 Task: Slide 36 - Our Vacation-1.
Action: Mouse moved to (40, 110)
Screenshot: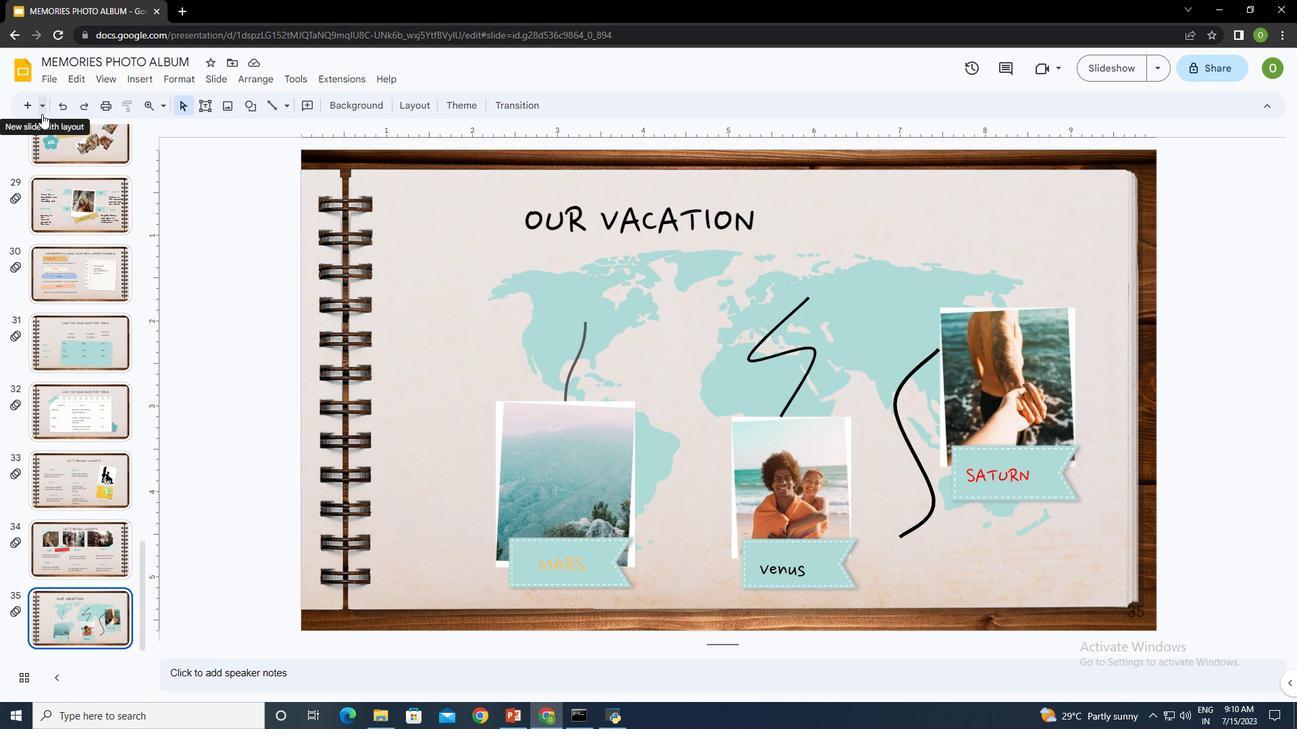 
Action: Mouse pressed left at (40, 110)
Screenshot: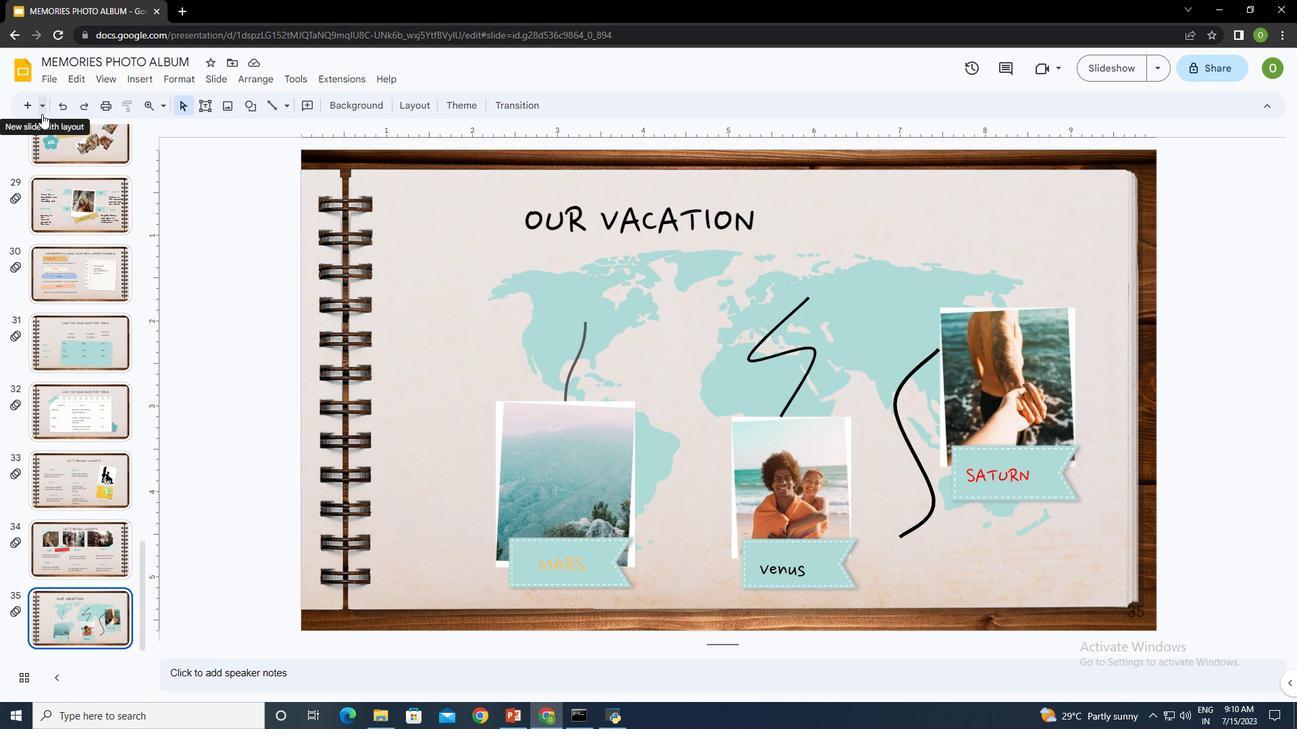 
Action: Mouse moved to (126, 347)
Screenshot: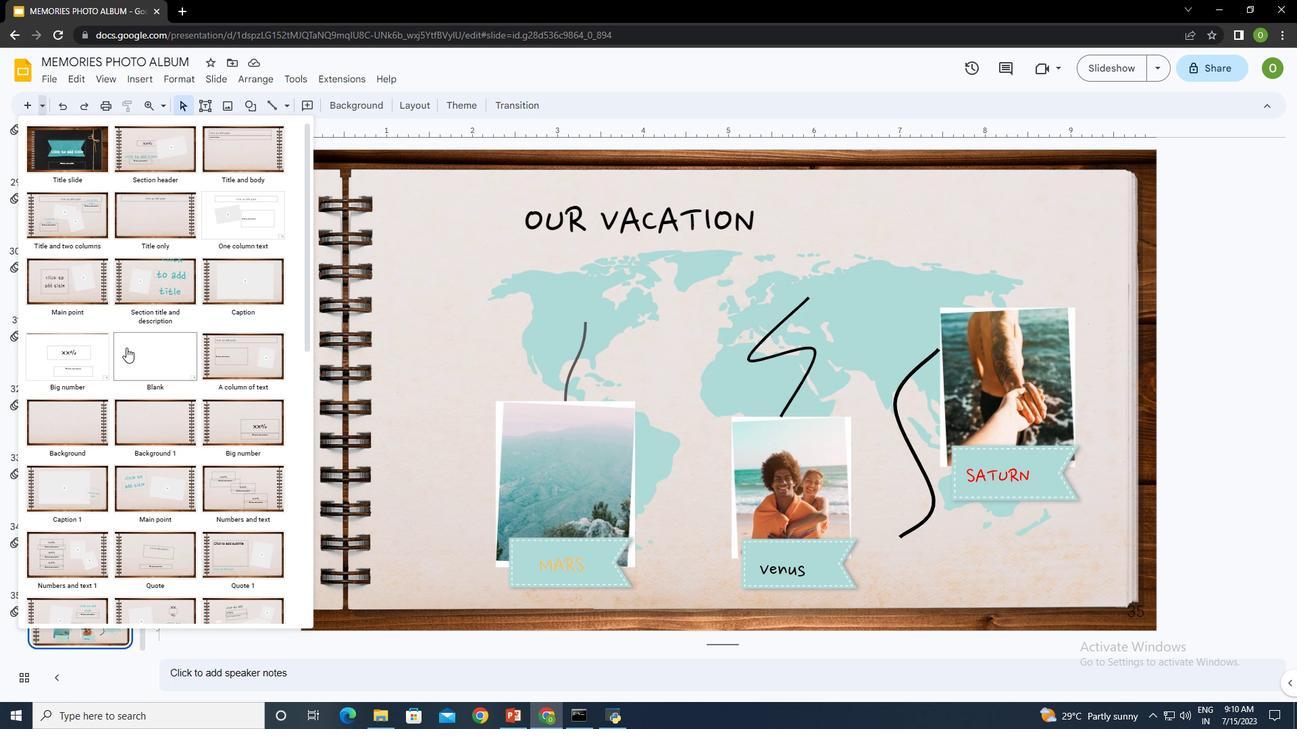 
Action: Mouse scrolled (126, 347) with delta (0, 0)
Screenshot: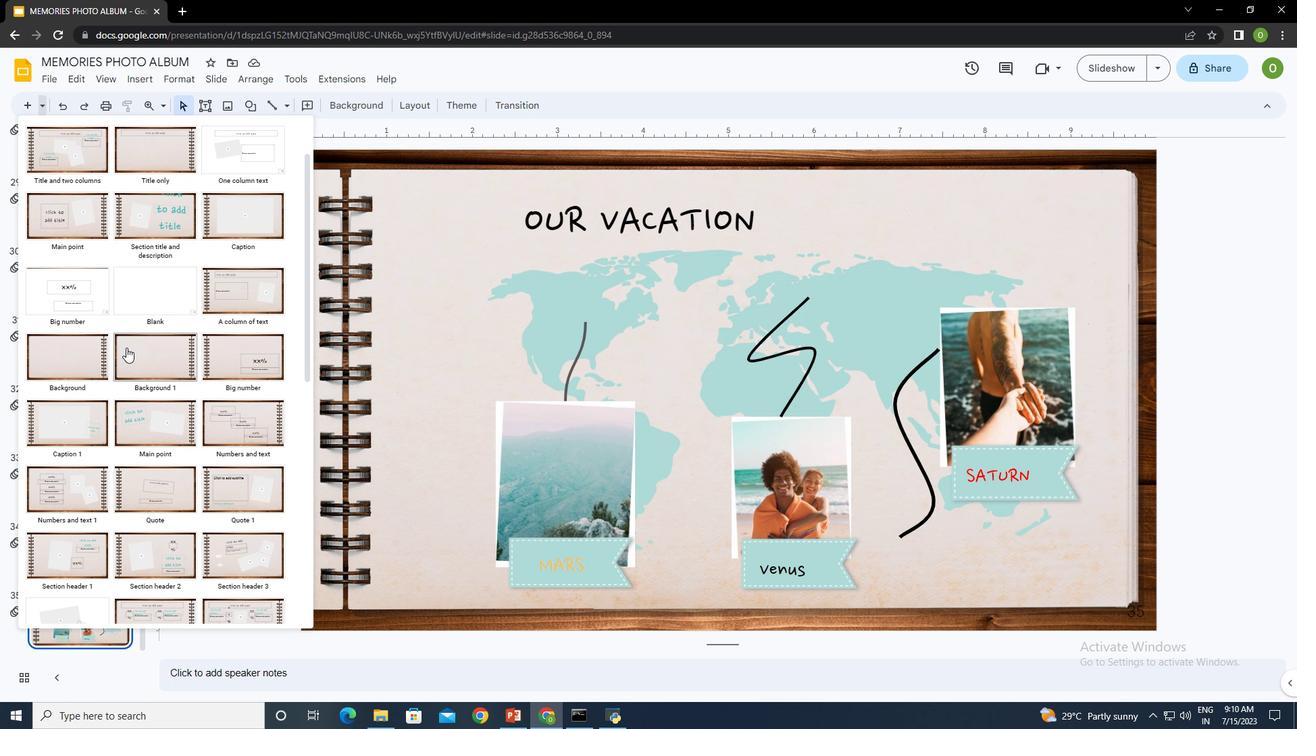 
Action: Mouse scrolled (126, 347) with delta (0, 0)
Screenshot: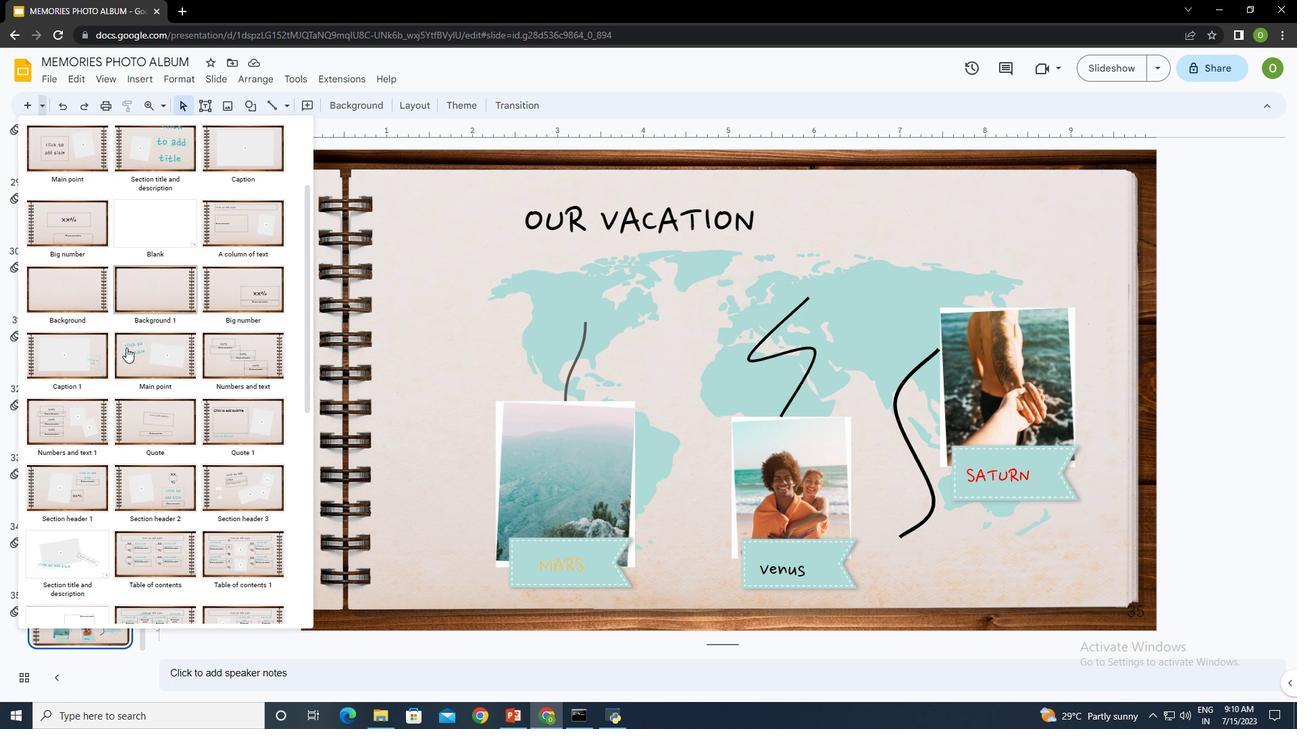 
Action: Mouse moved to (154, 277)
Screenshot: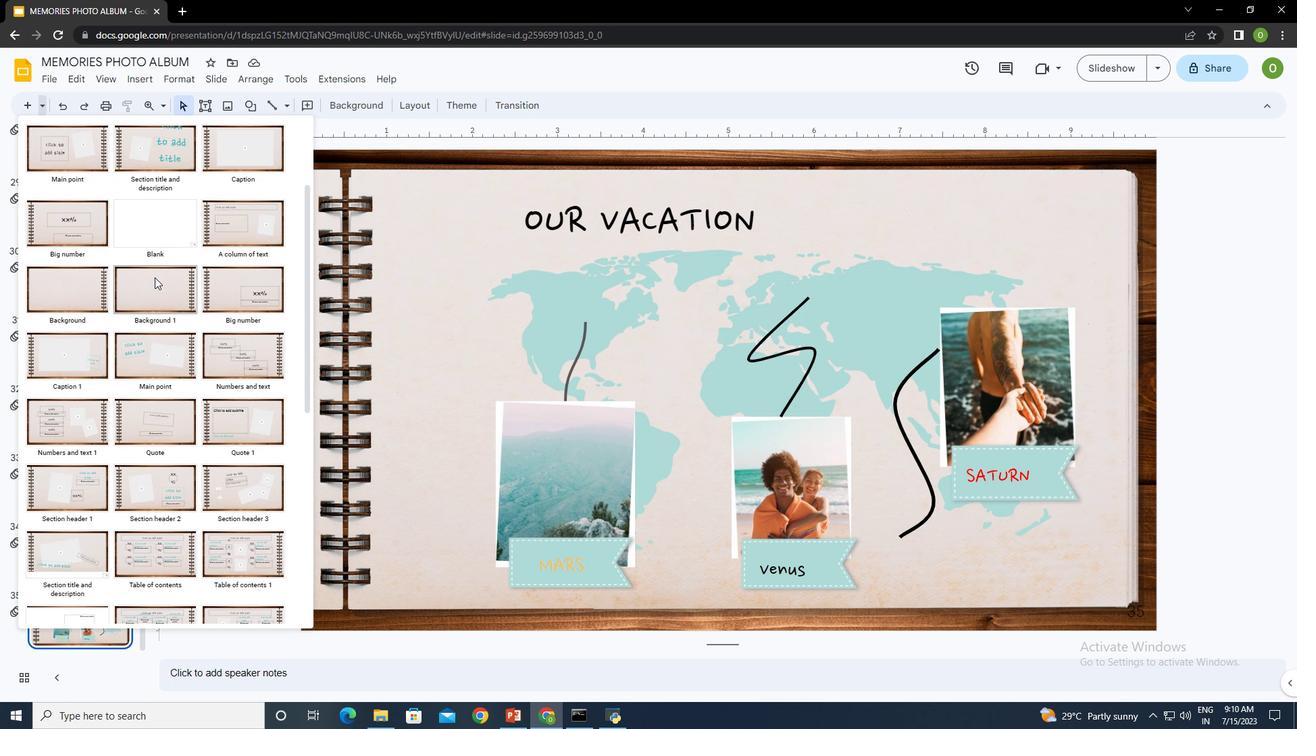 
Action: Mouse pressed left at (154, 277)
Screenshot: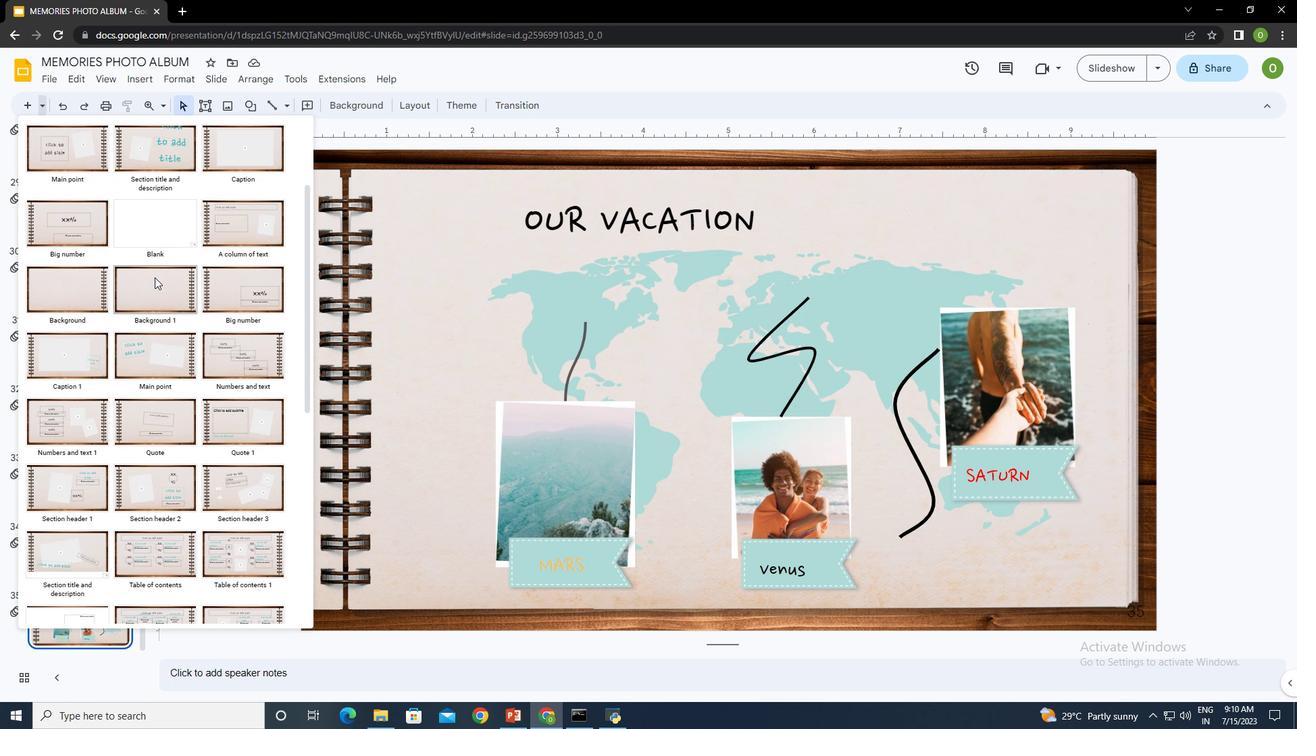 
Action: Mouse moved to (138, 81)
Screenshot: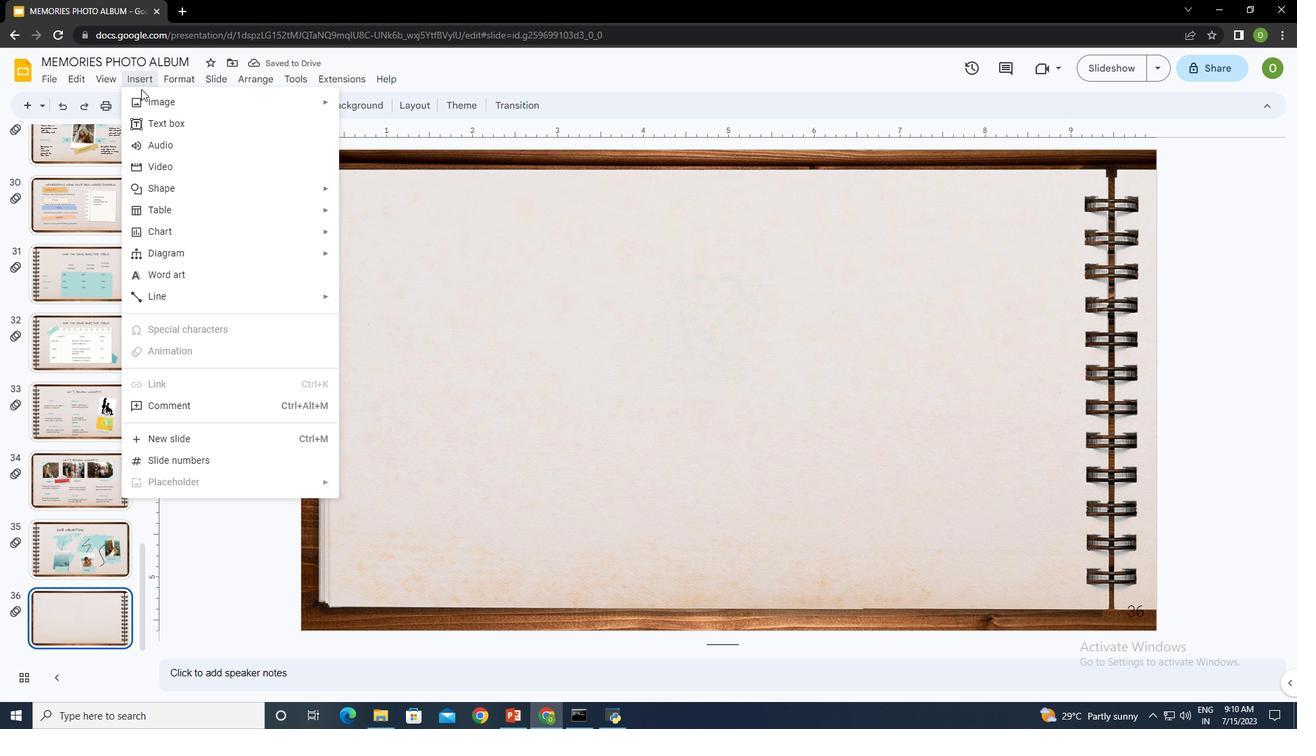 
Action: Mouse pressed left at (138, 81)
Screenshot: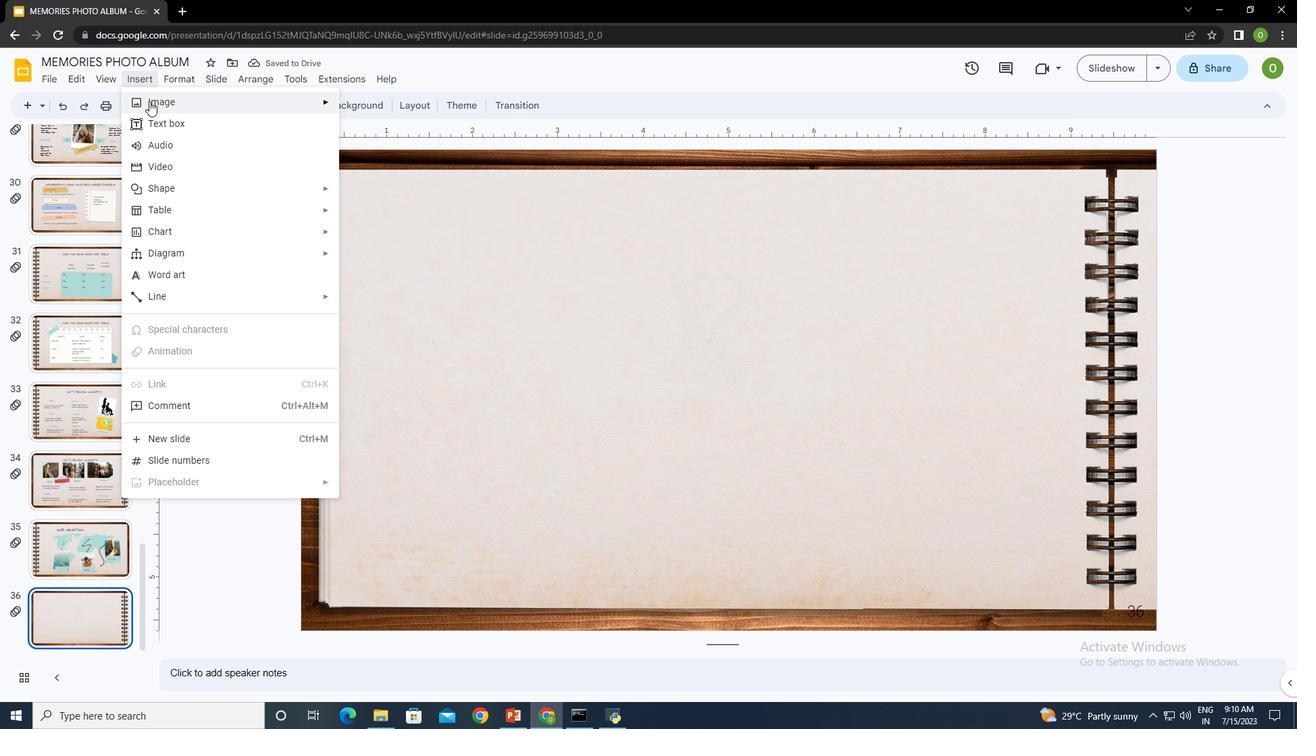 
Action: Mouse moved to (178, 118)
Screenshot: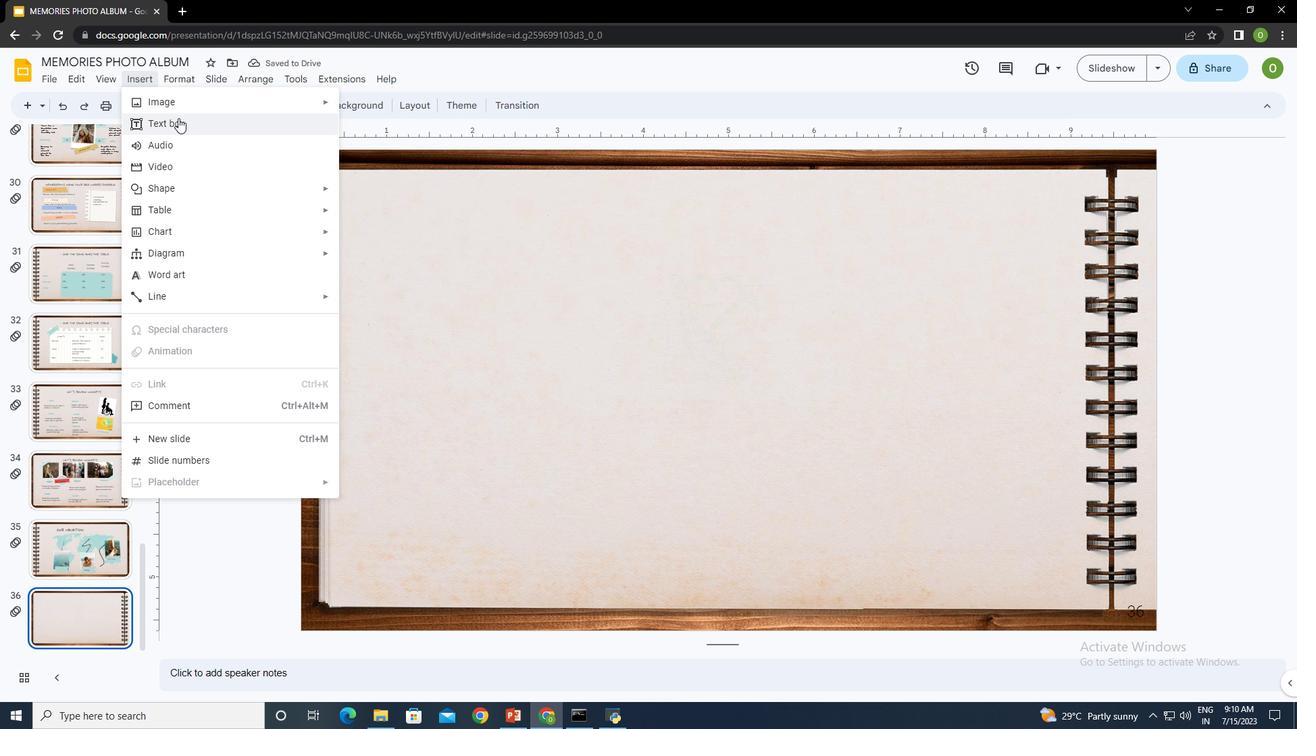 
Action: Mouse pressed left at (178, 118)
Screenshot: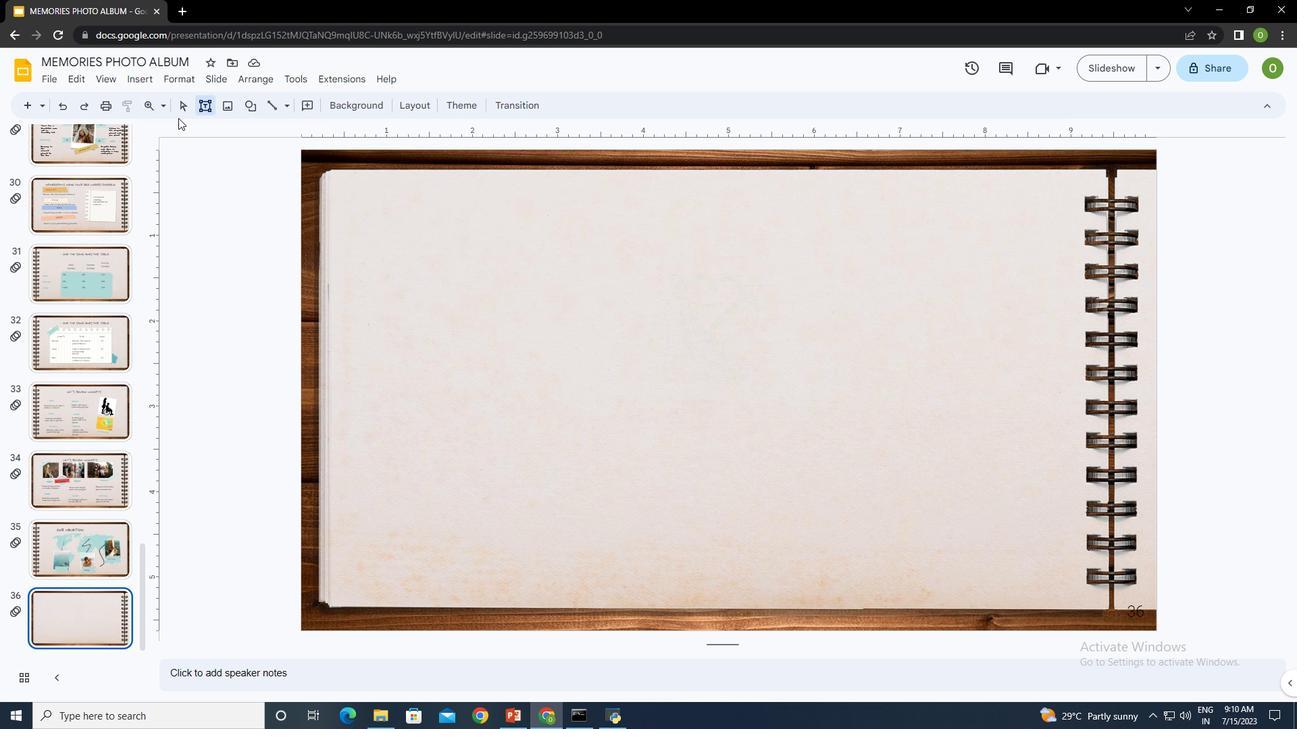 
Action: Mouse moved to (635, 194)
Screenshot: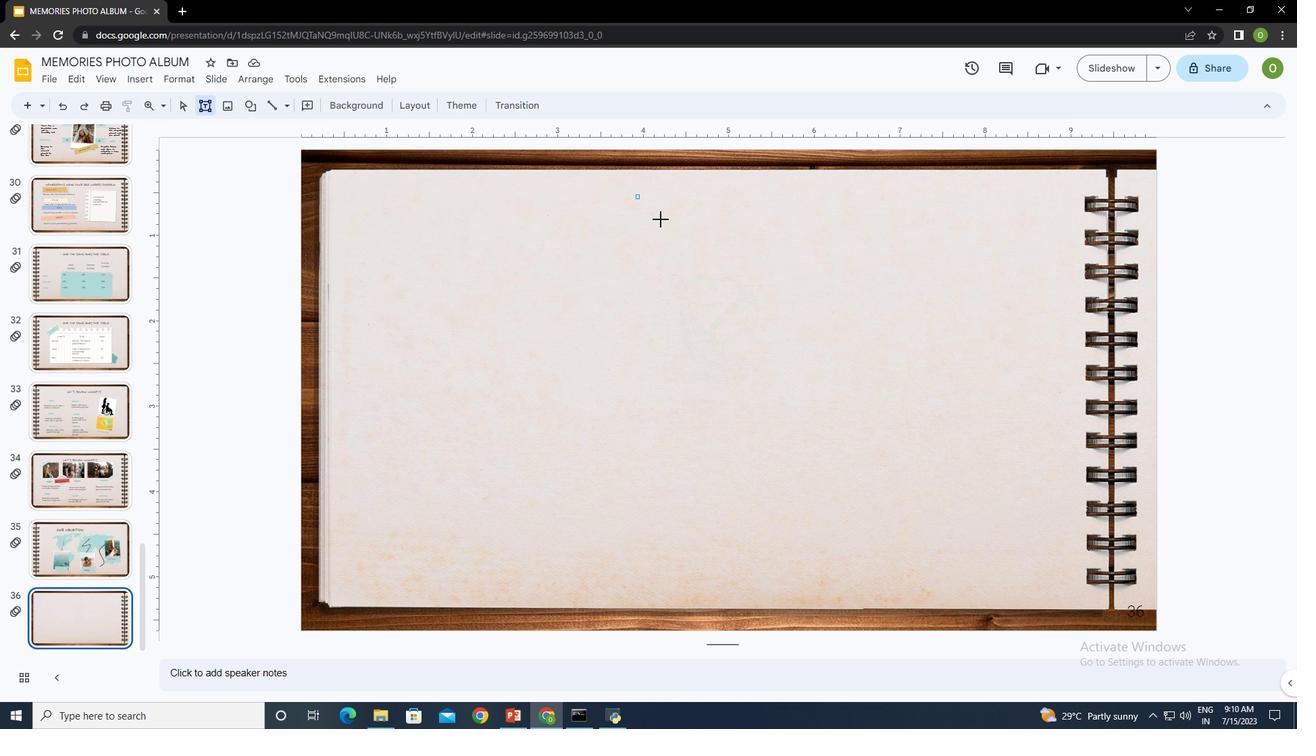 
Action: Mouse pressed left at (635, 194)
Screenshot: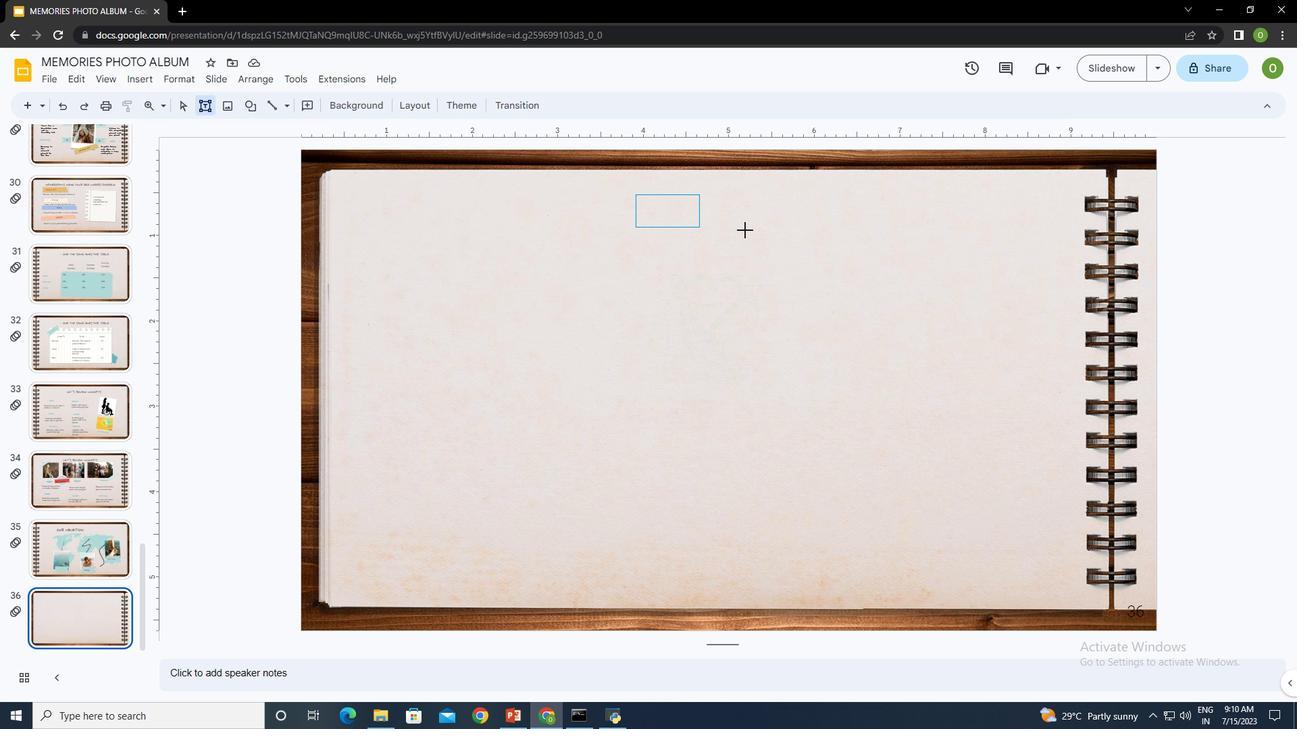 
Action: Mouse moved to (687, 224)
Screenshot: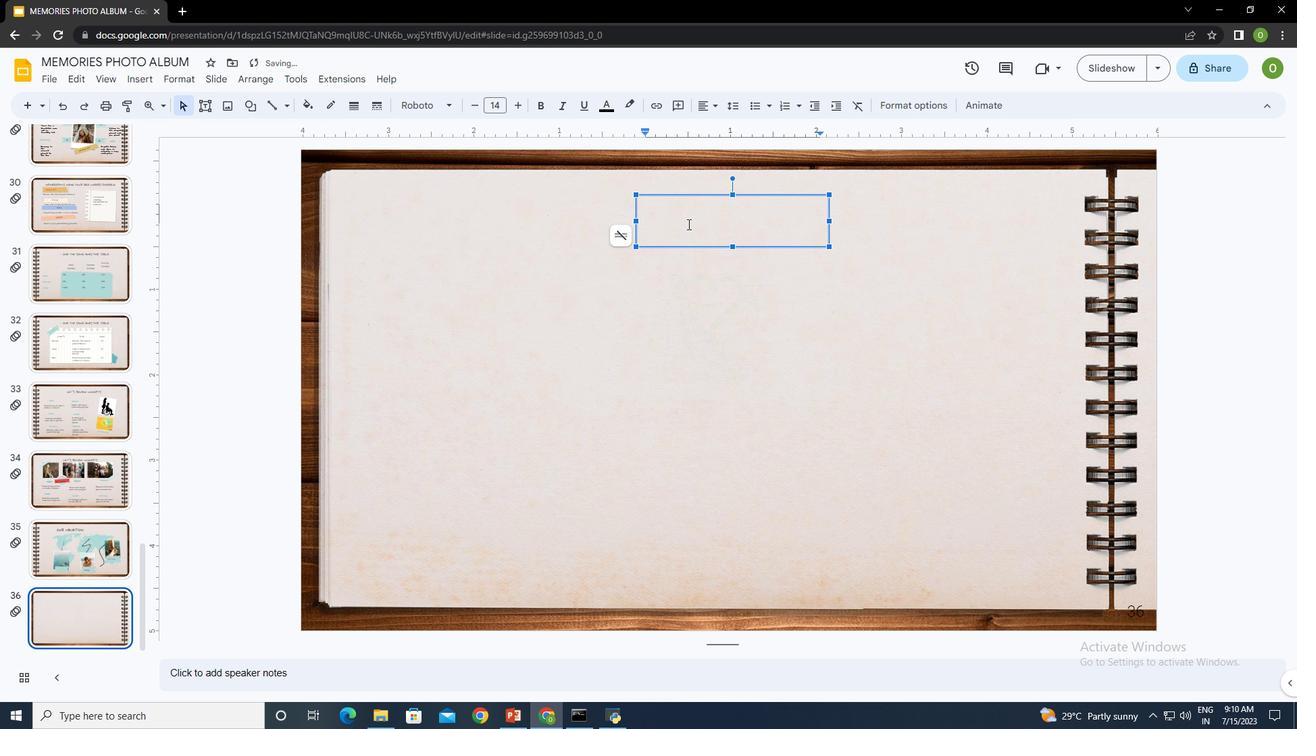 
Action: Key pressed <Key.shift><Key.shift><Key.shift><Key.shift><Key.shift><Key.shift><Key.shift>O<Key.shift>UR<Key.space><Key.shift><Key.shift><Key.shift><Key.shift><Key.shift><Key.shift><Key.shift><Key.shift><Key.shift><Key.shift><Key.shift><Key.shift><Key.shift><Key.shift><Key.shift><Key.shift><Key.shift><Key.shift>VACATIONctrl+A
Screenshot: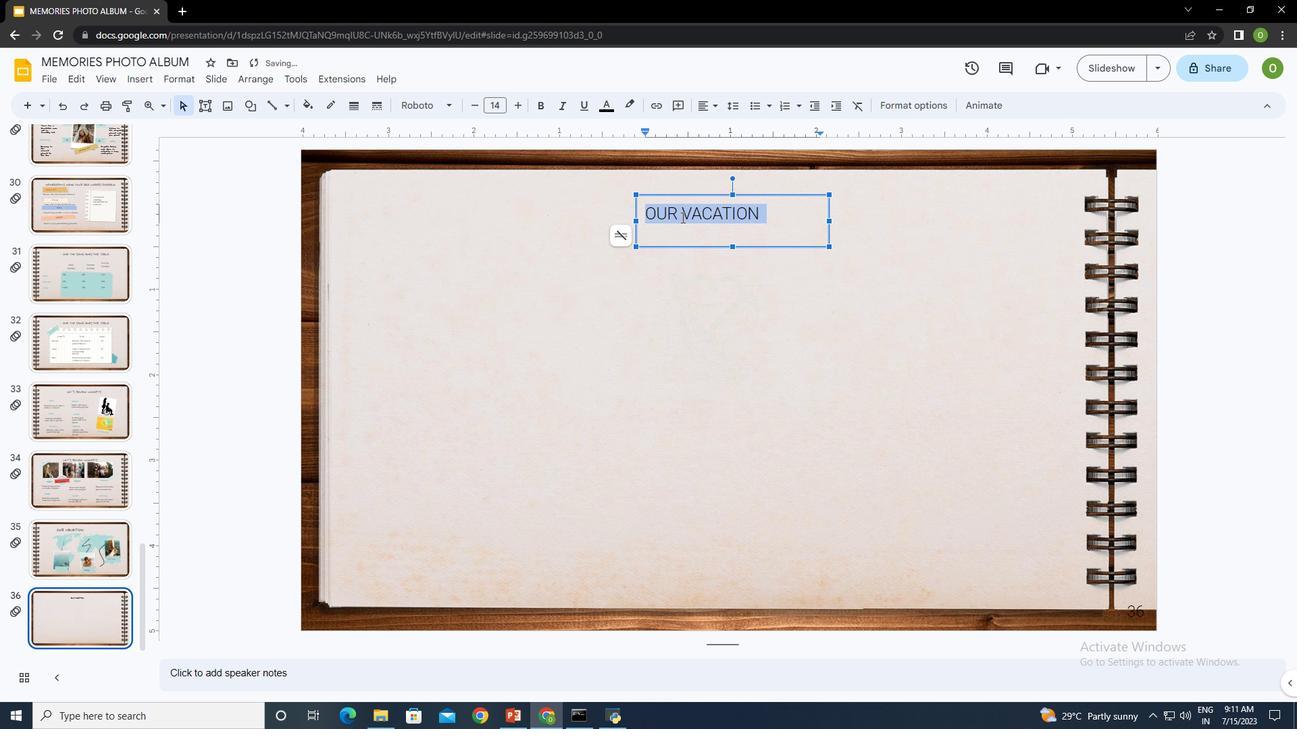 
Action: Mouse moved to (426, 102)
Screenshot: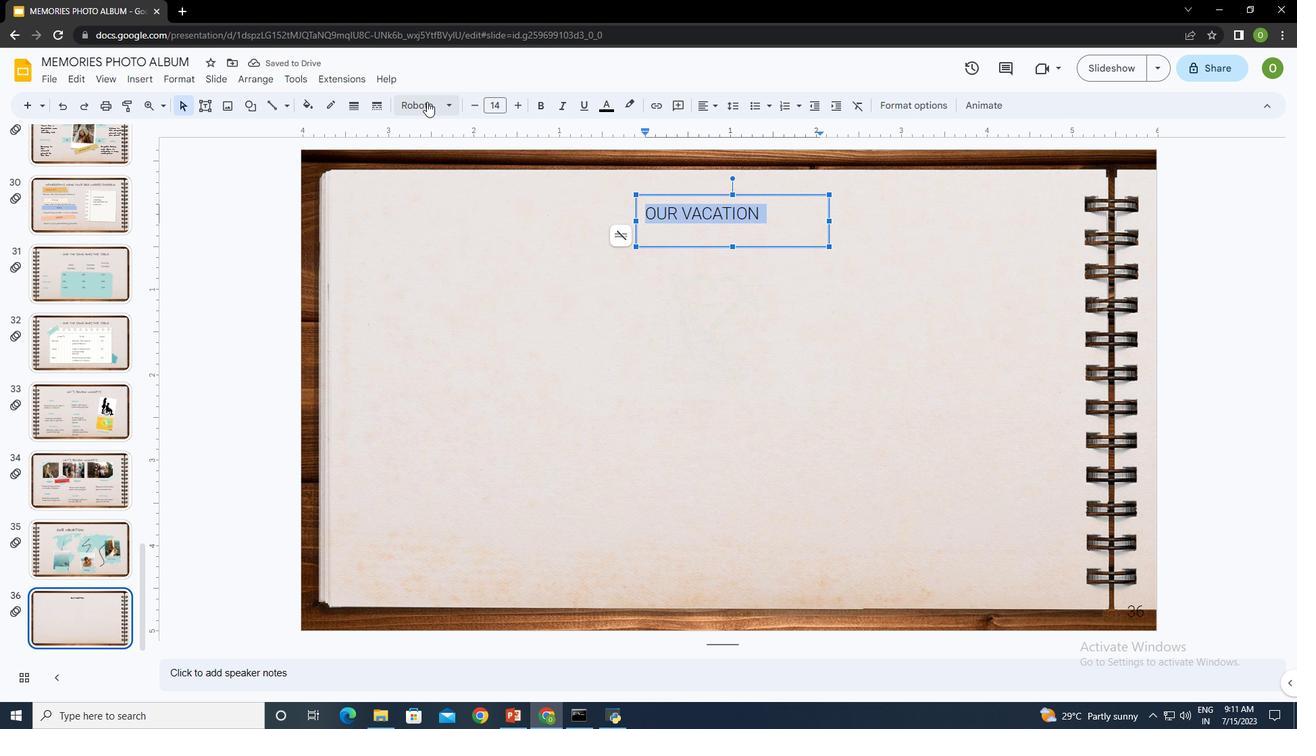 
Action: Mouse pressed left at (426, 102)
Screenshot: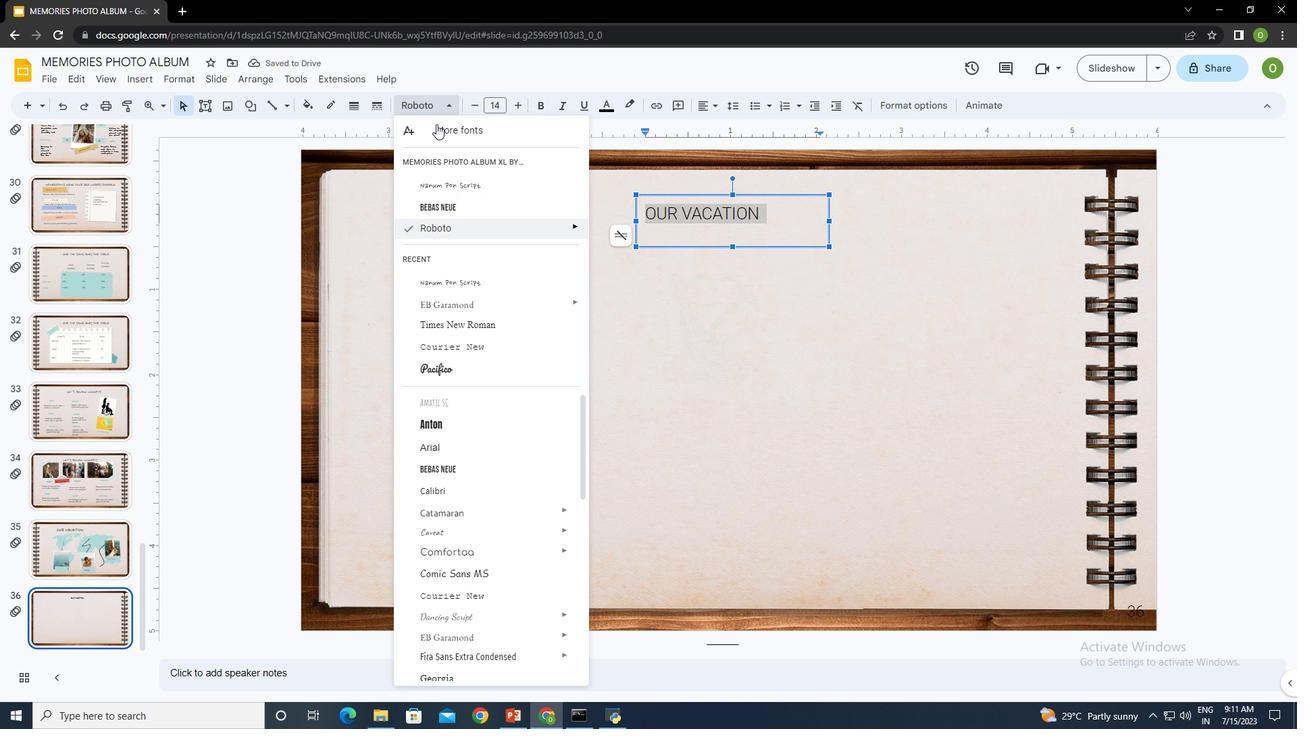 
Action: Mouse moved to (468, 187)
Screenshot: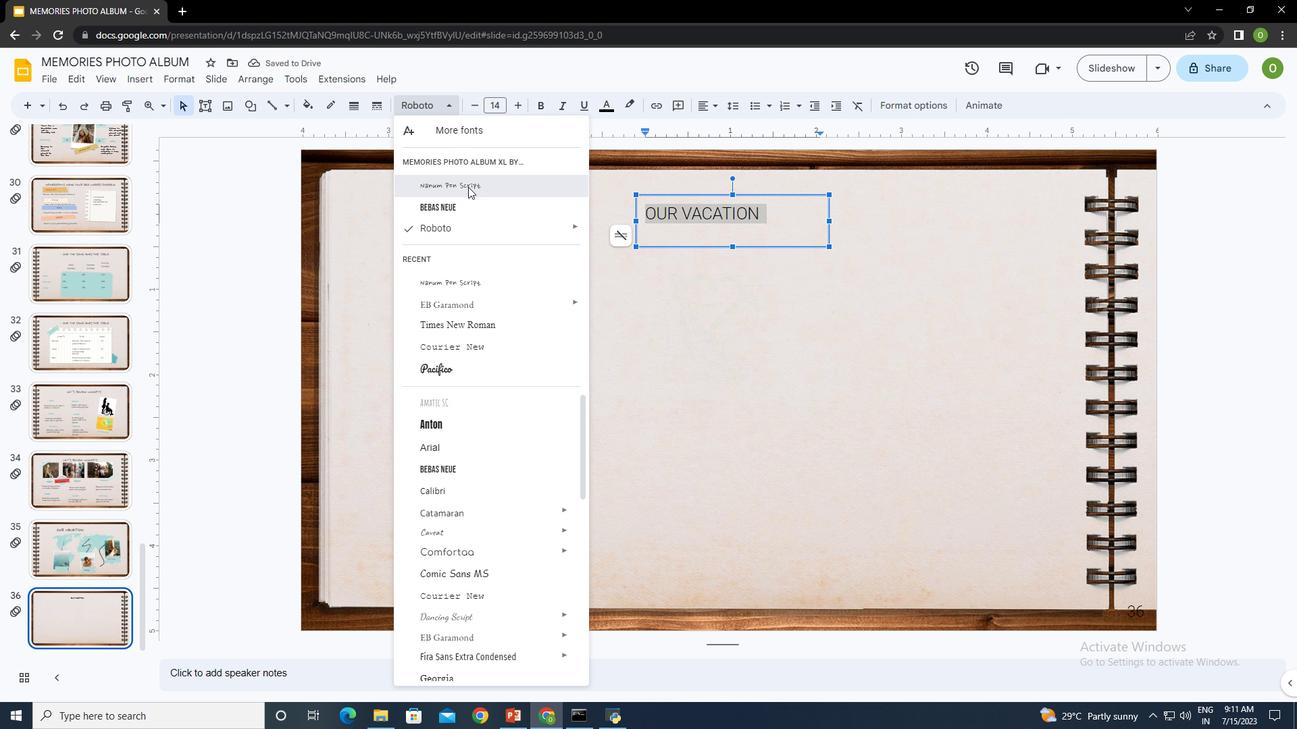 
Action: Mouse pressed left at (468, 187)
Screenshot: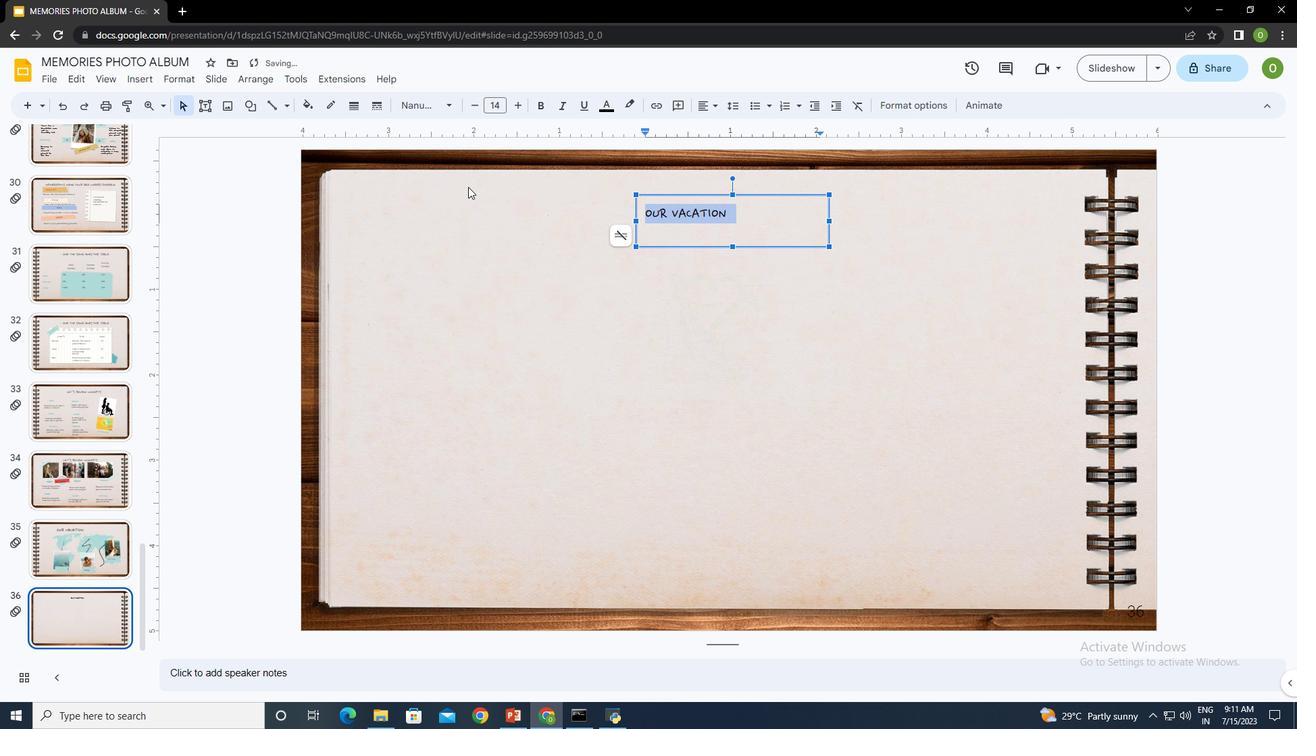 
Action: Mouse moved to (501, 102)
Screenshot: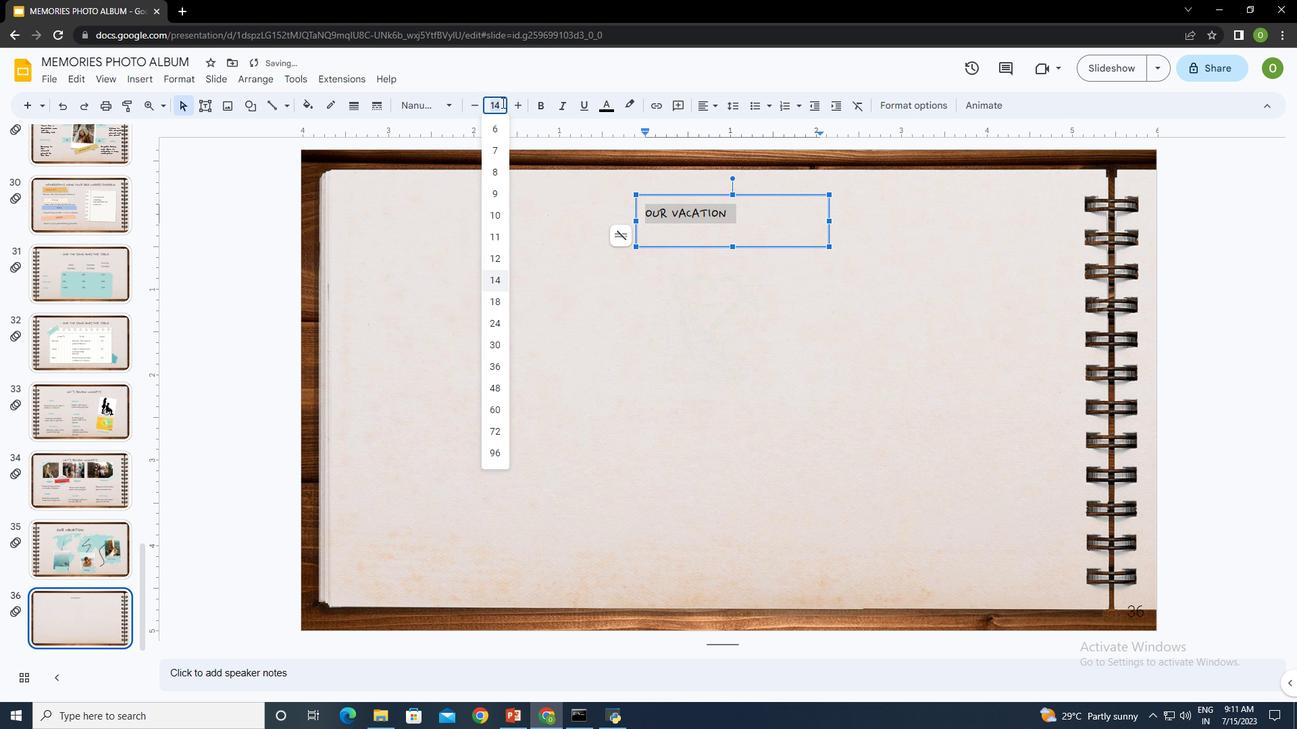 
Action: Mouse pressed left at (501, 102)
Screenshot: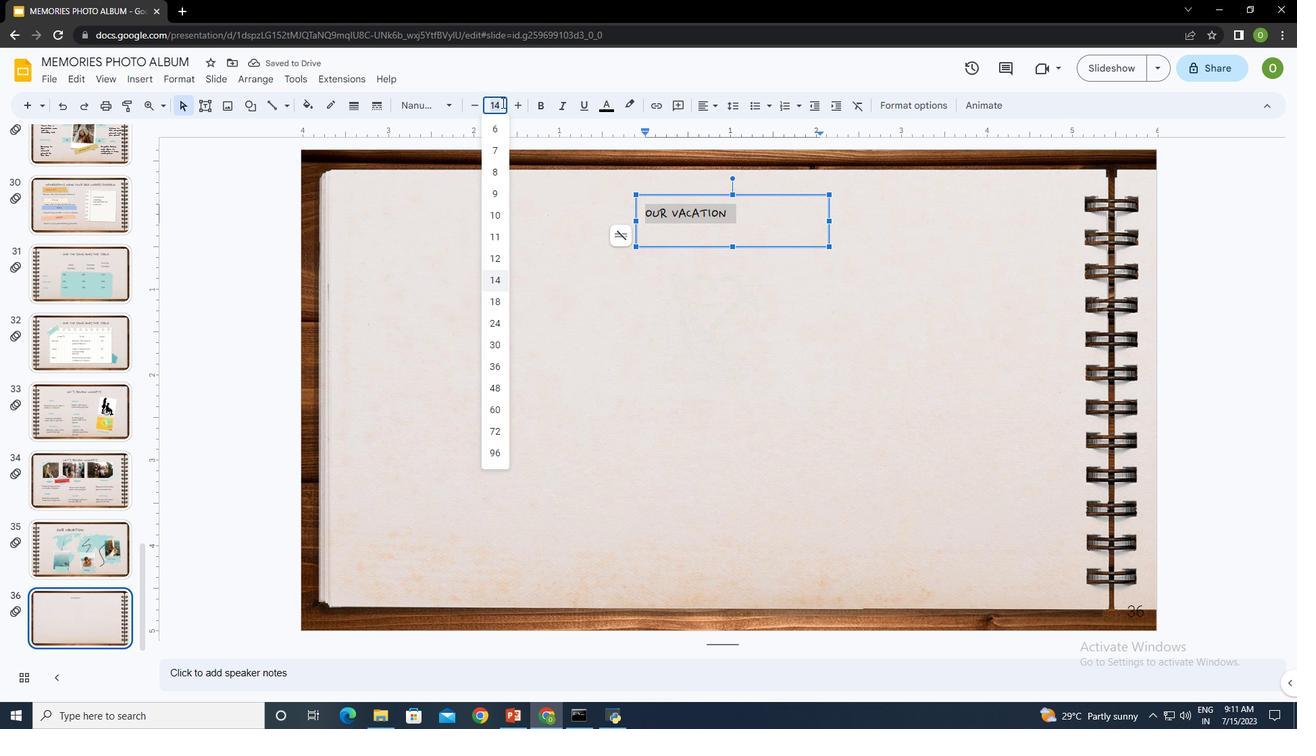 
Action: Key pressed 30<Key.enter>
Screenshot: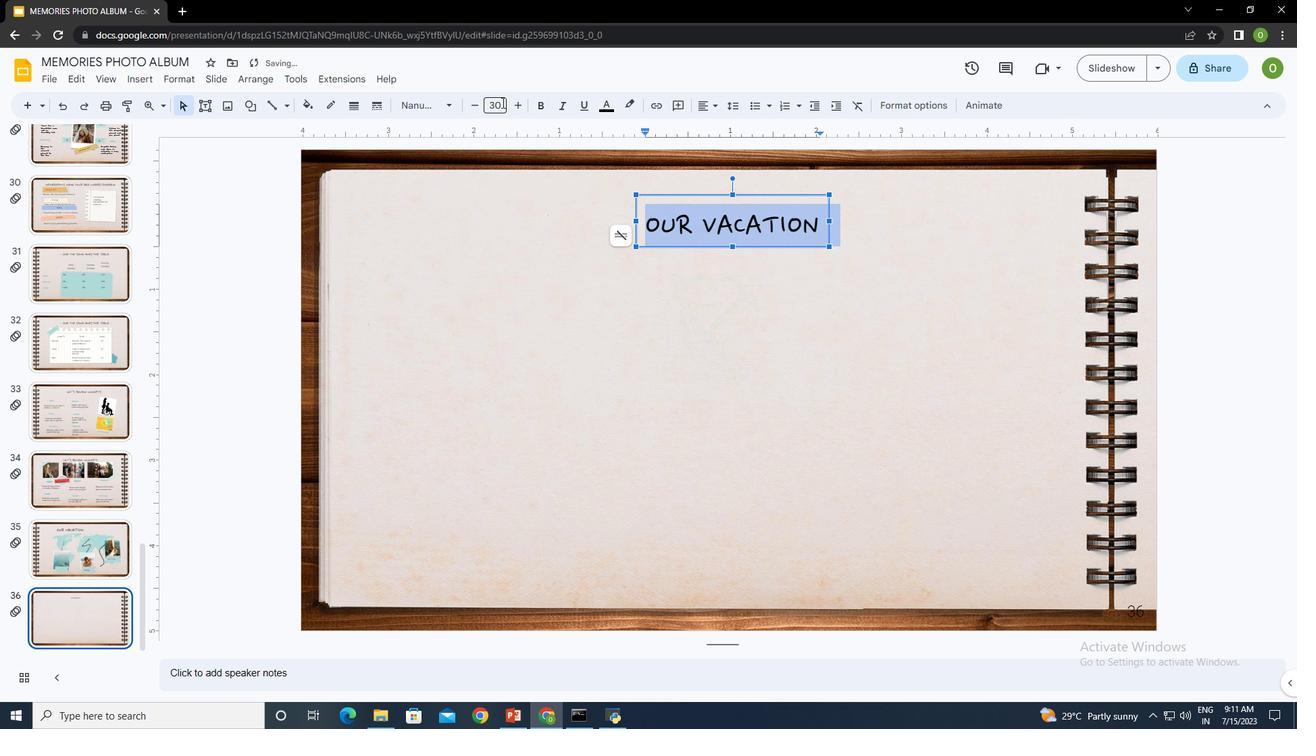 
Action: Mouse moved to (636, 220)
Screenshot: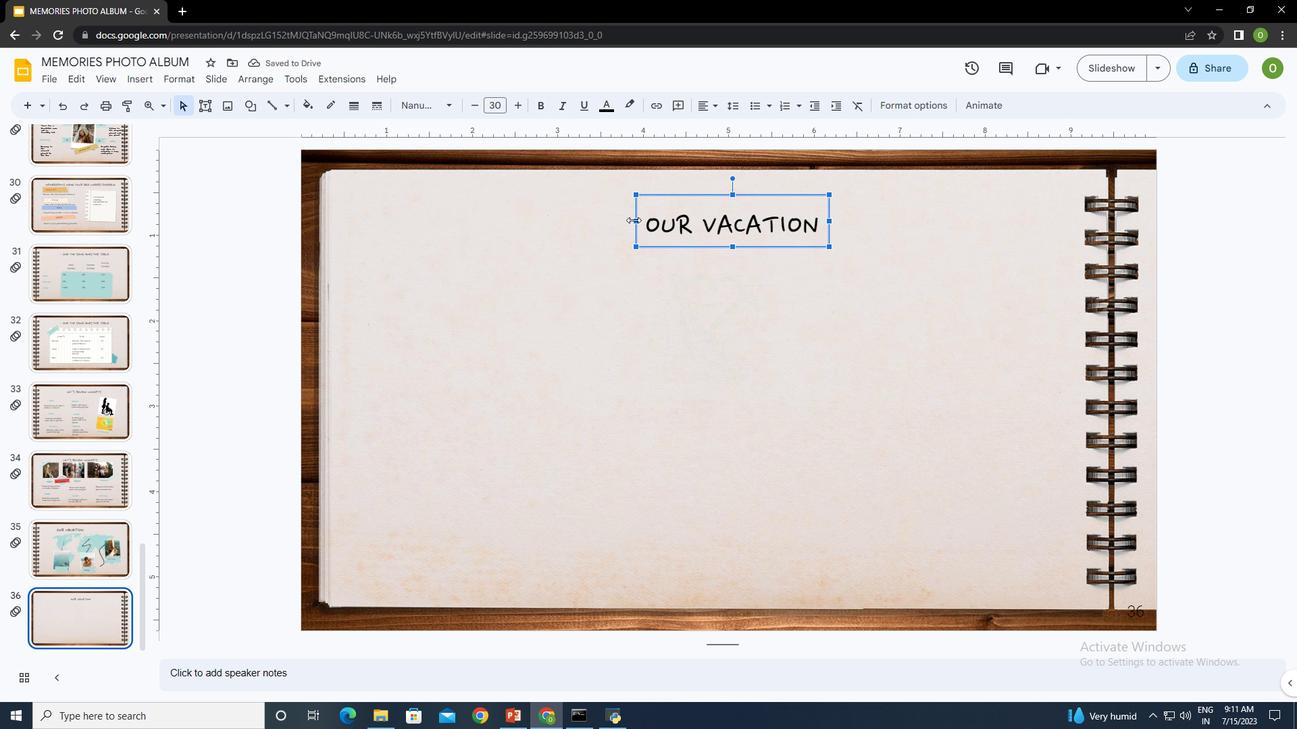 
Action: Mouse pressed left at (636, 220)
Screenshot: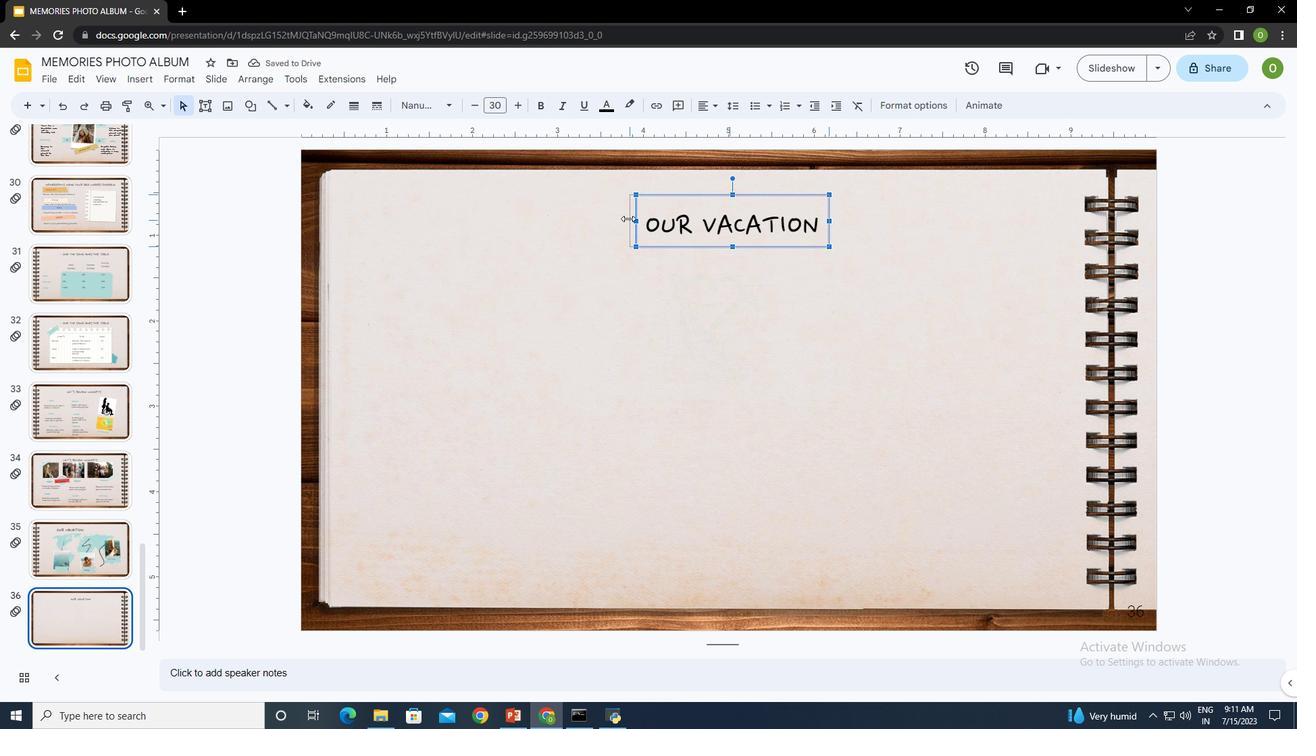 
Action: Mouse moved to (732, 193)
Screenshot: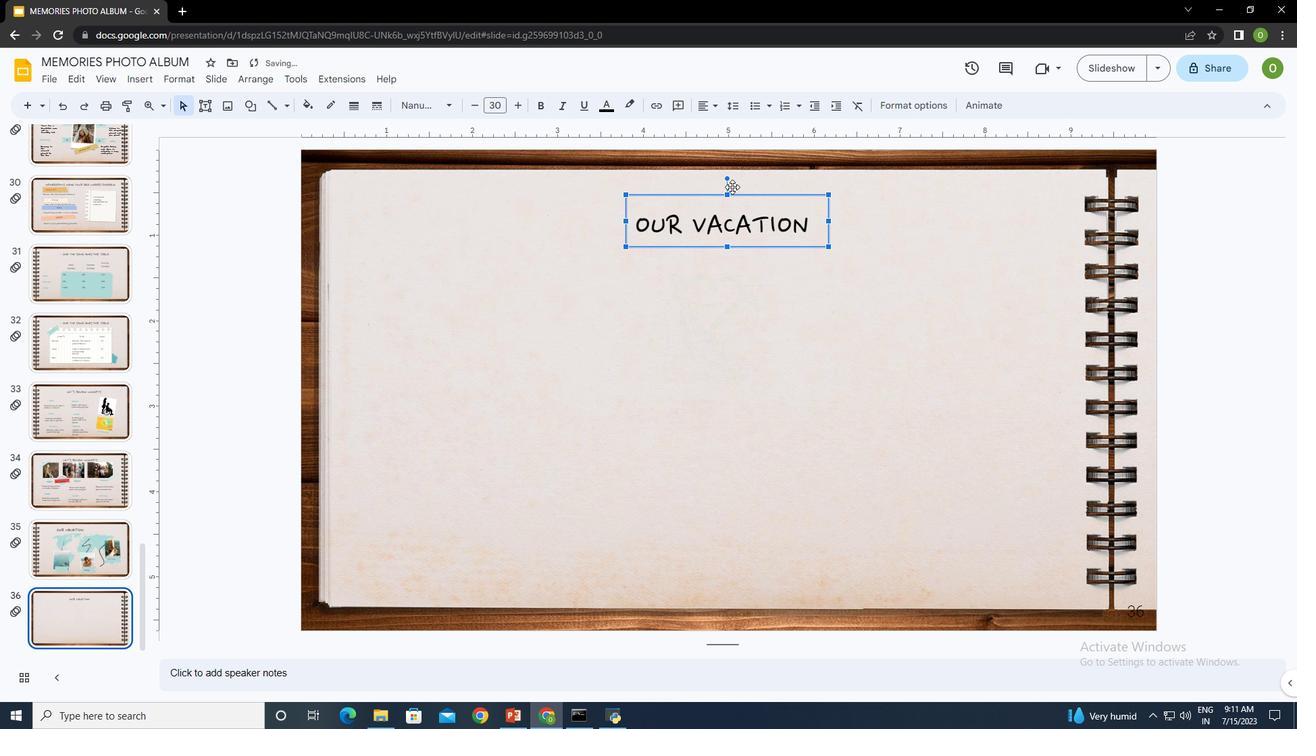 
Action: Mouse pressed left at (732, 193)
Screenshot: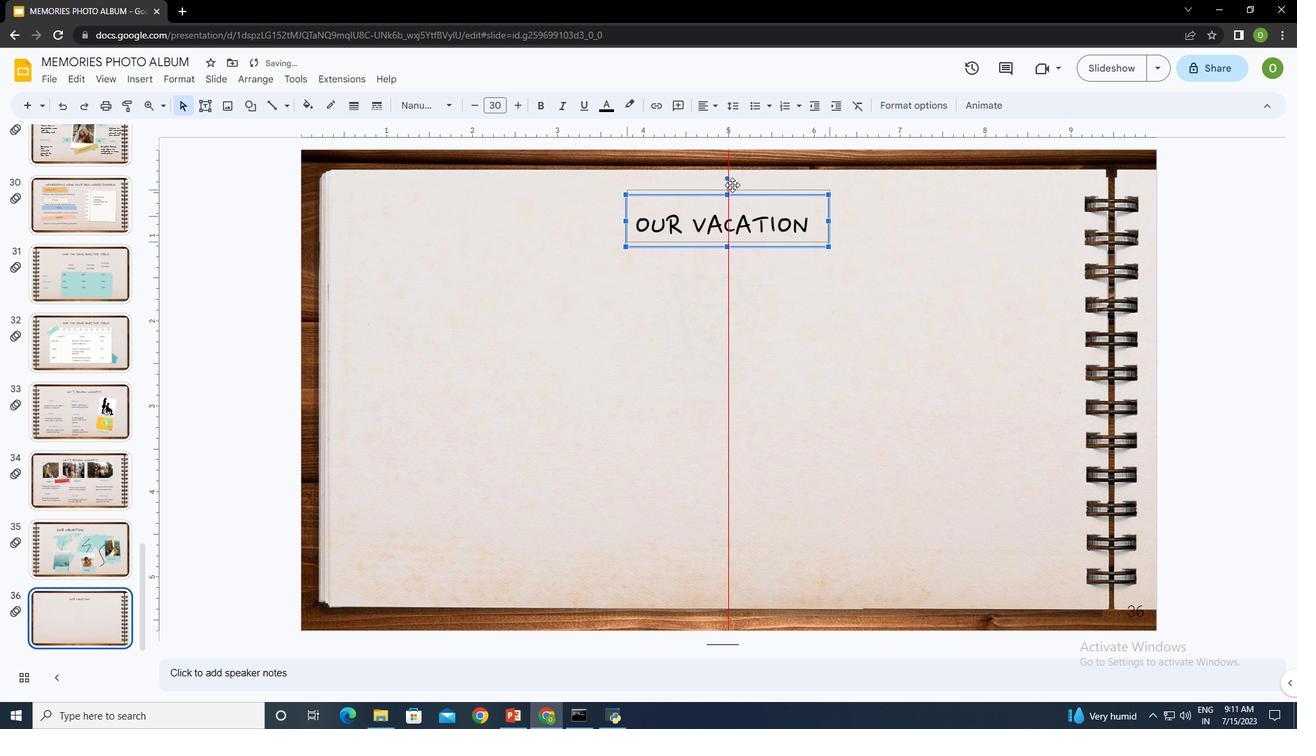 
Action: Mouse moved to (735, 210)
Screenshot: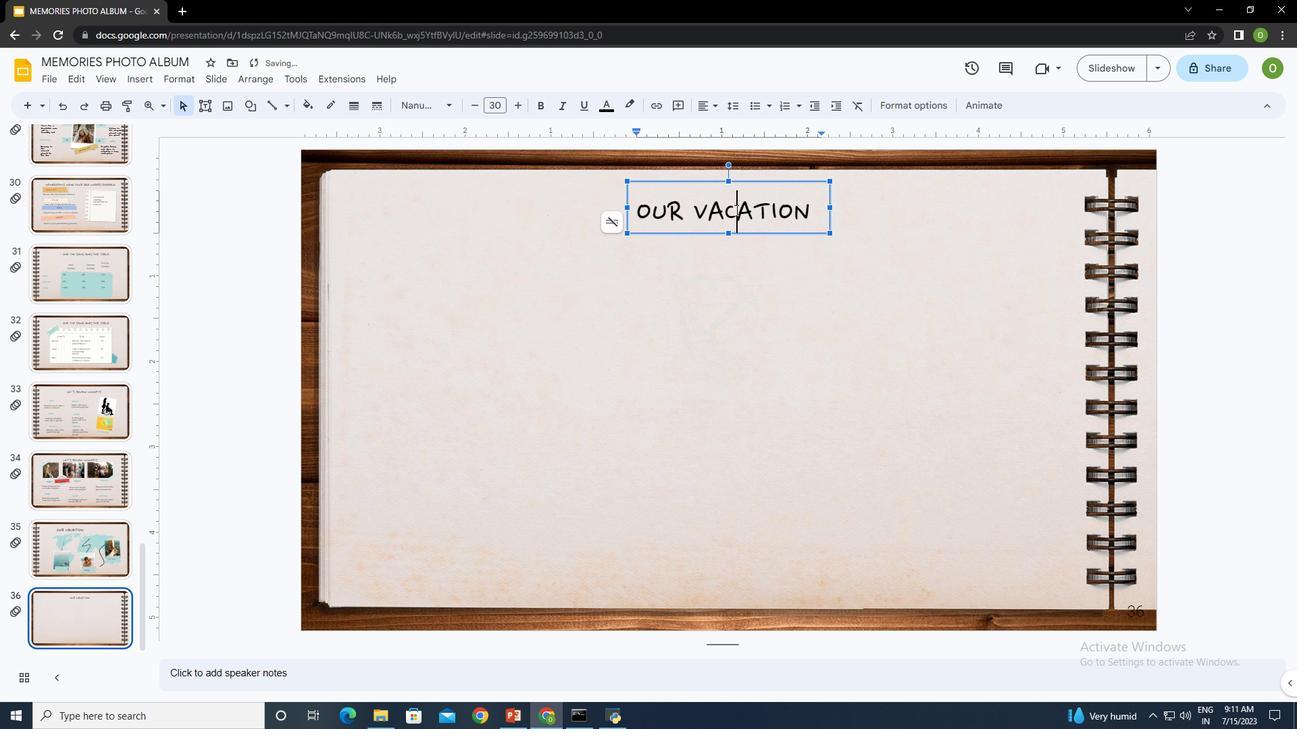 
Action: Mouse pressed left at (735, 210)
Screenshot: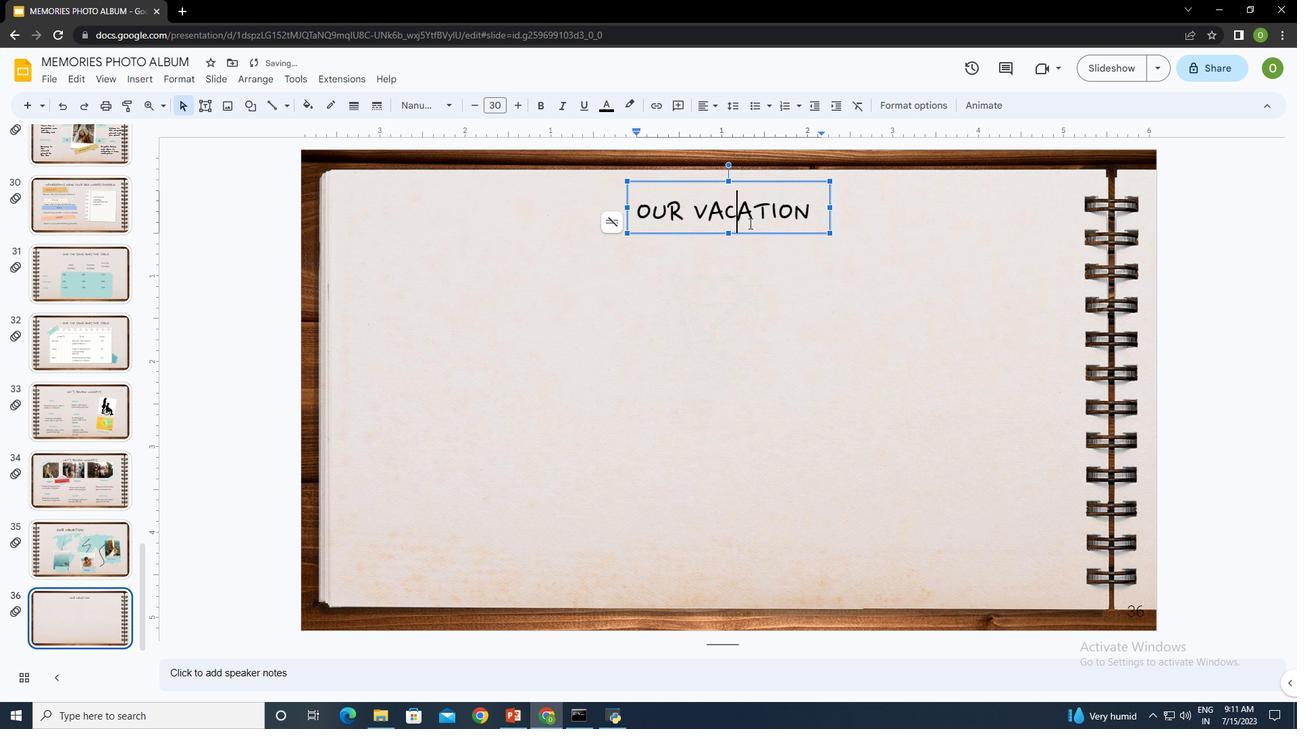 
Action: Mouse moved to (822, 262)
Screenshot: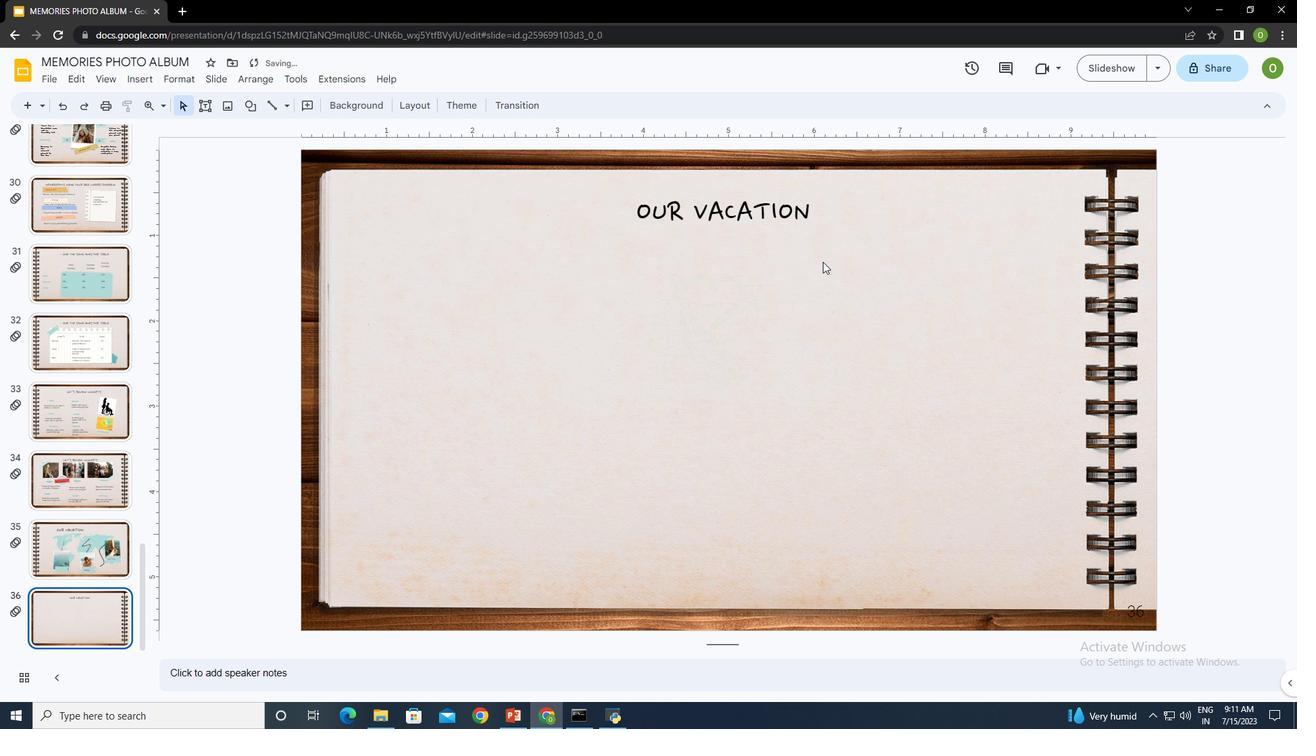 
Action: Mouse pressed left at (822, 262)
Screenshot: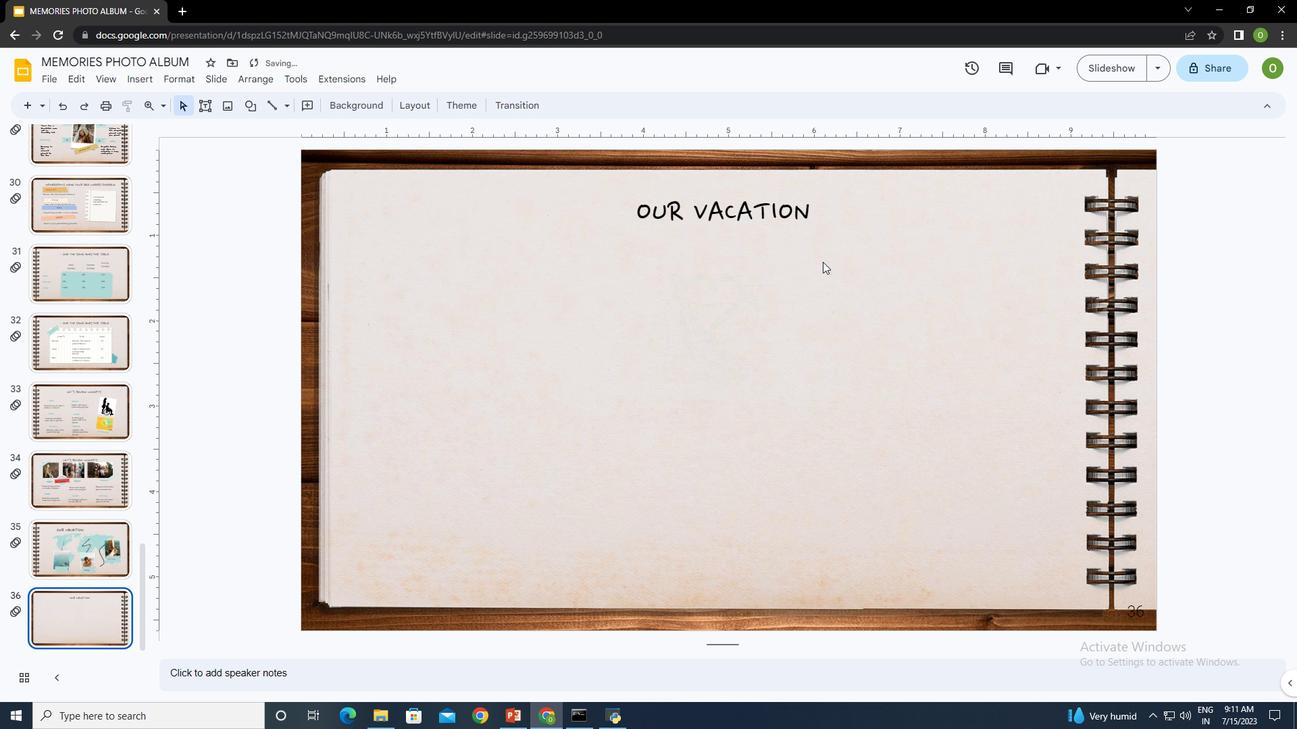 
Action: Mouse moved to (464, 274)
Screenshot: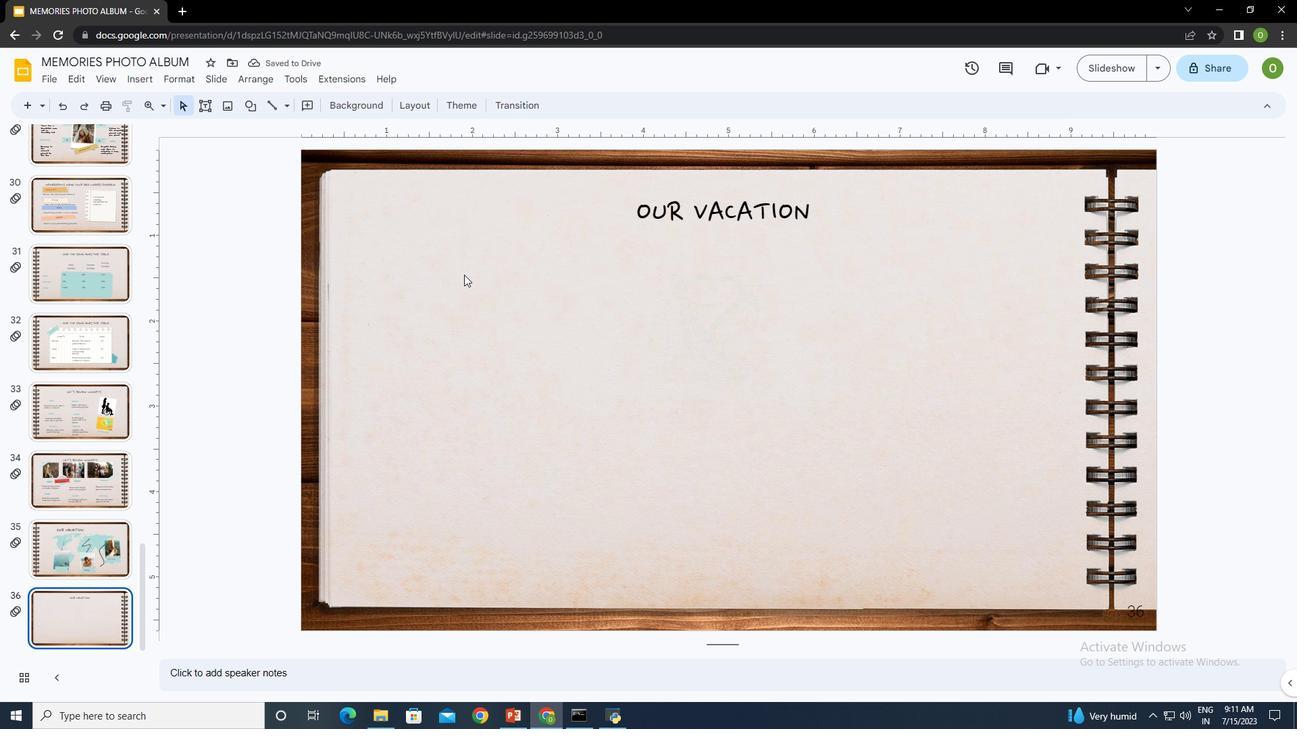 
Action: Mouse pressed left at (464, 274)
Screenshot: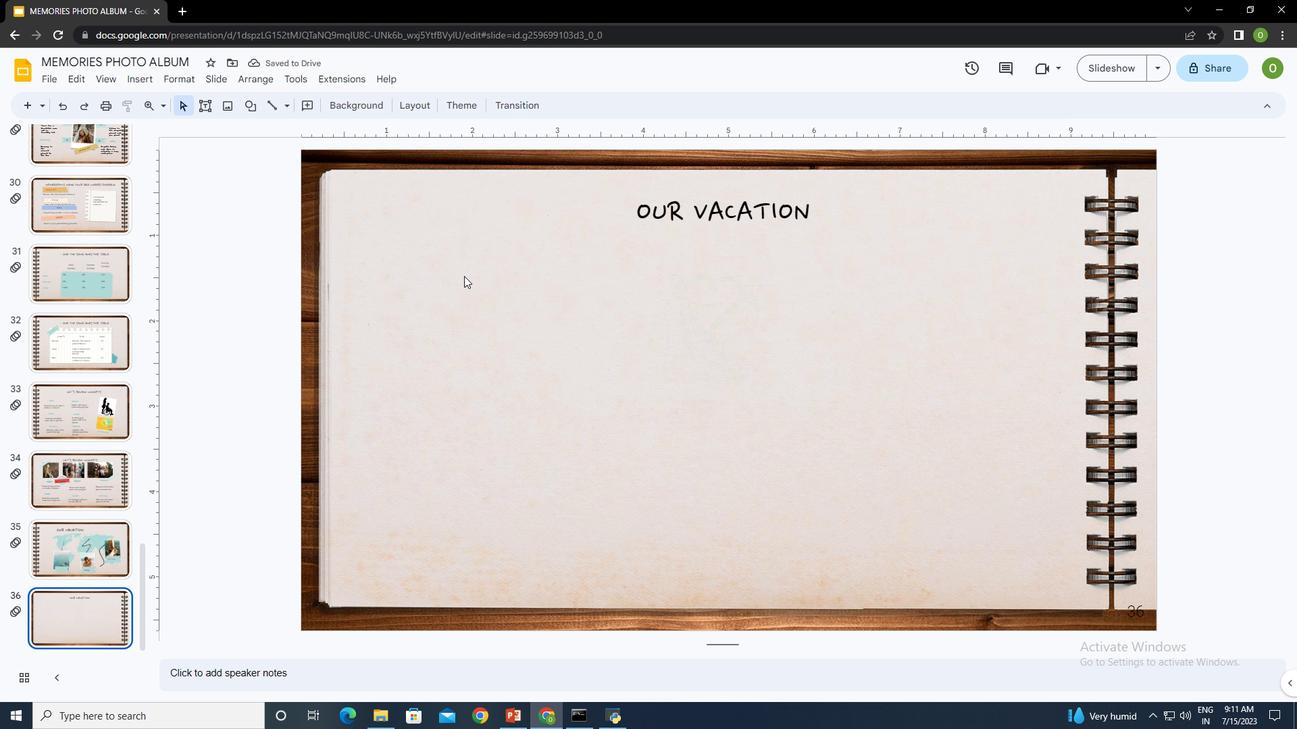
Action: Mouse moved to (200, 104)
Screenshot: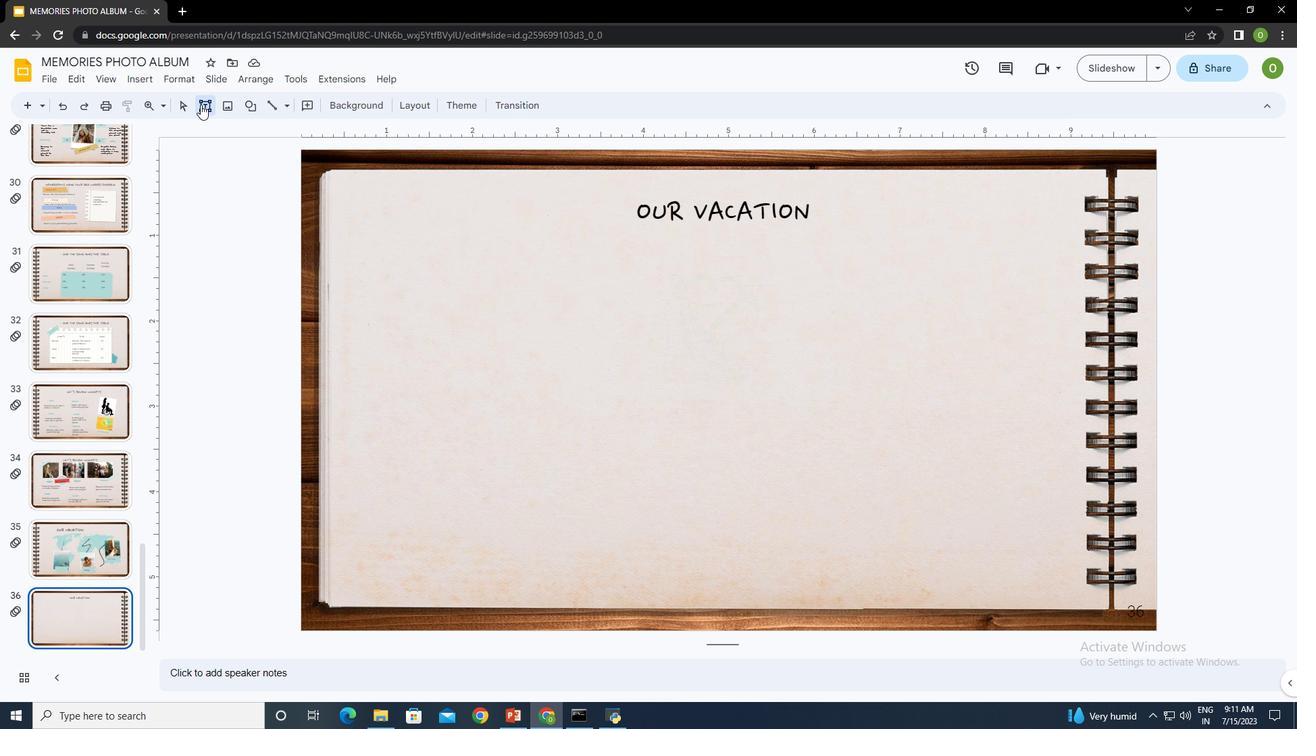 
Action: Mouse pressed left at (200, 104)
Screenshot: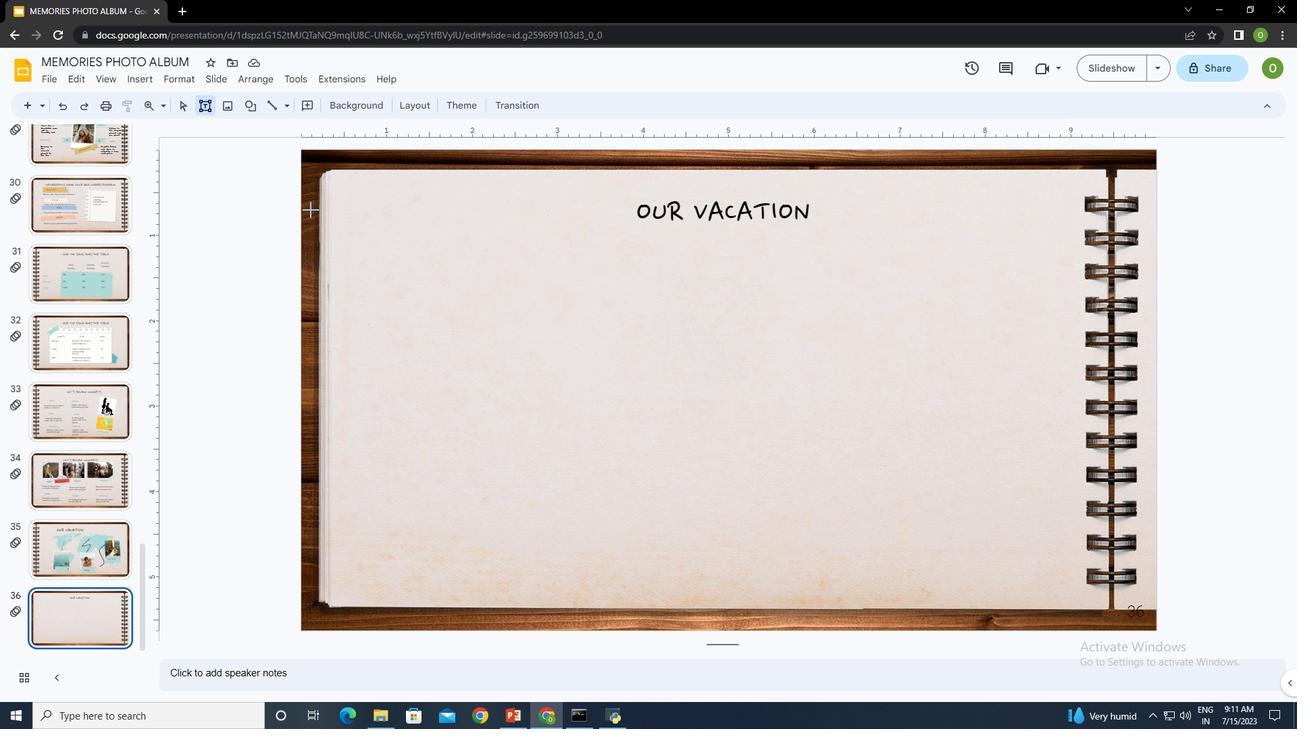 
Action: Mouse moved to (428, 241)
Screenshot: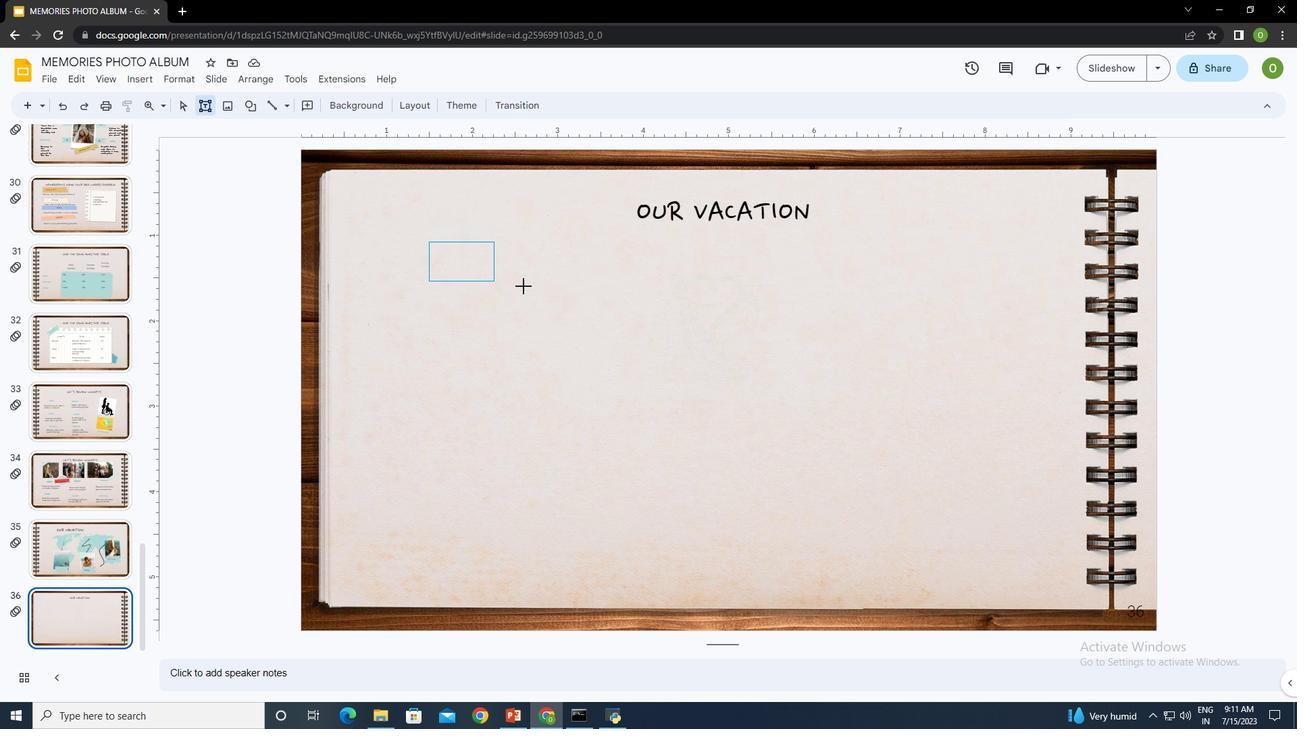 
Action: Mouse pressed left at (428, 241)
Screenshot: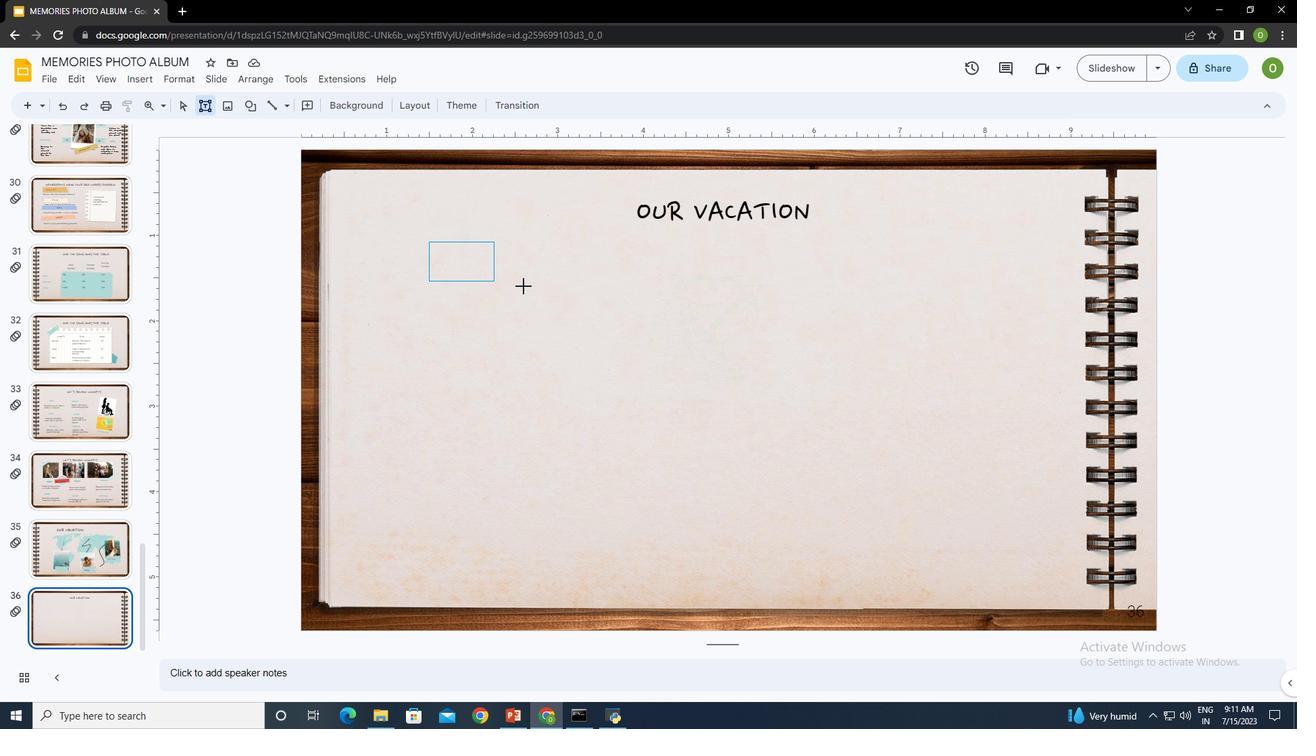 
Action: Mouse moved to (520, 263)
Screenshot: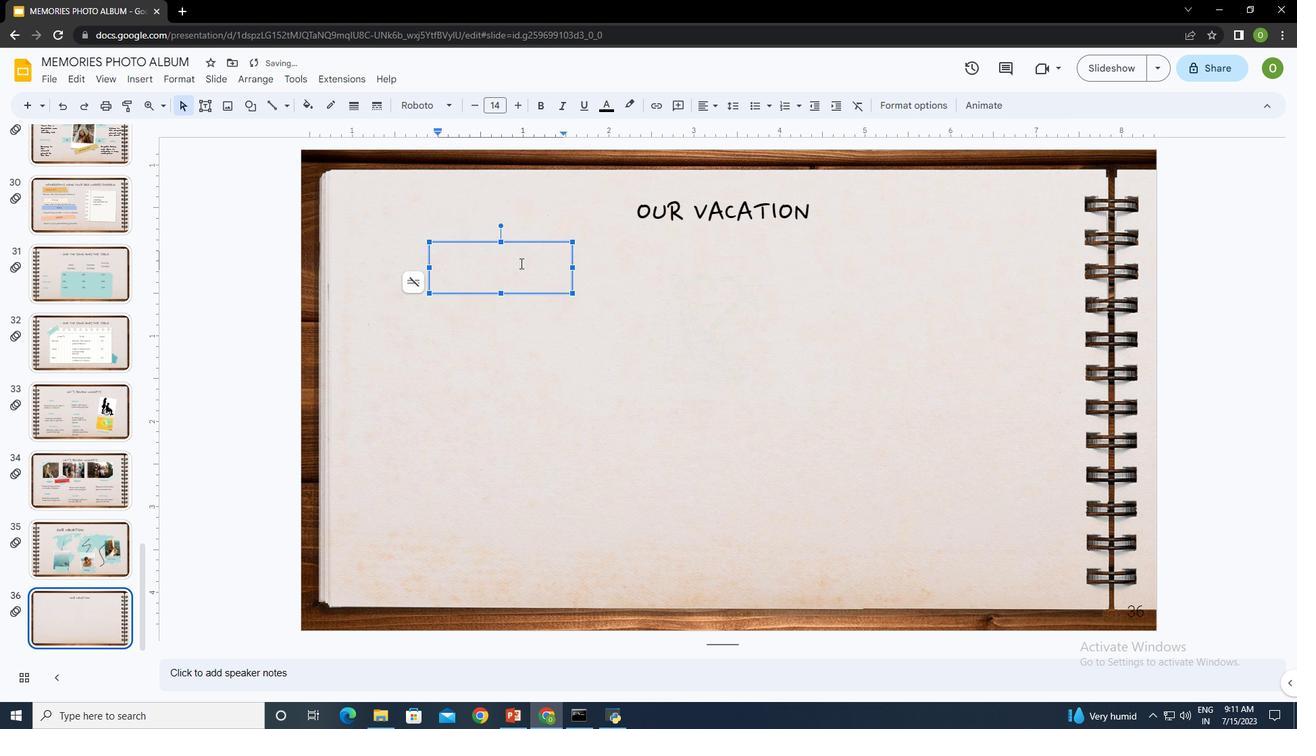
Action: Key pressed <Key.shift>Memoriesctrl+A
Screenshot: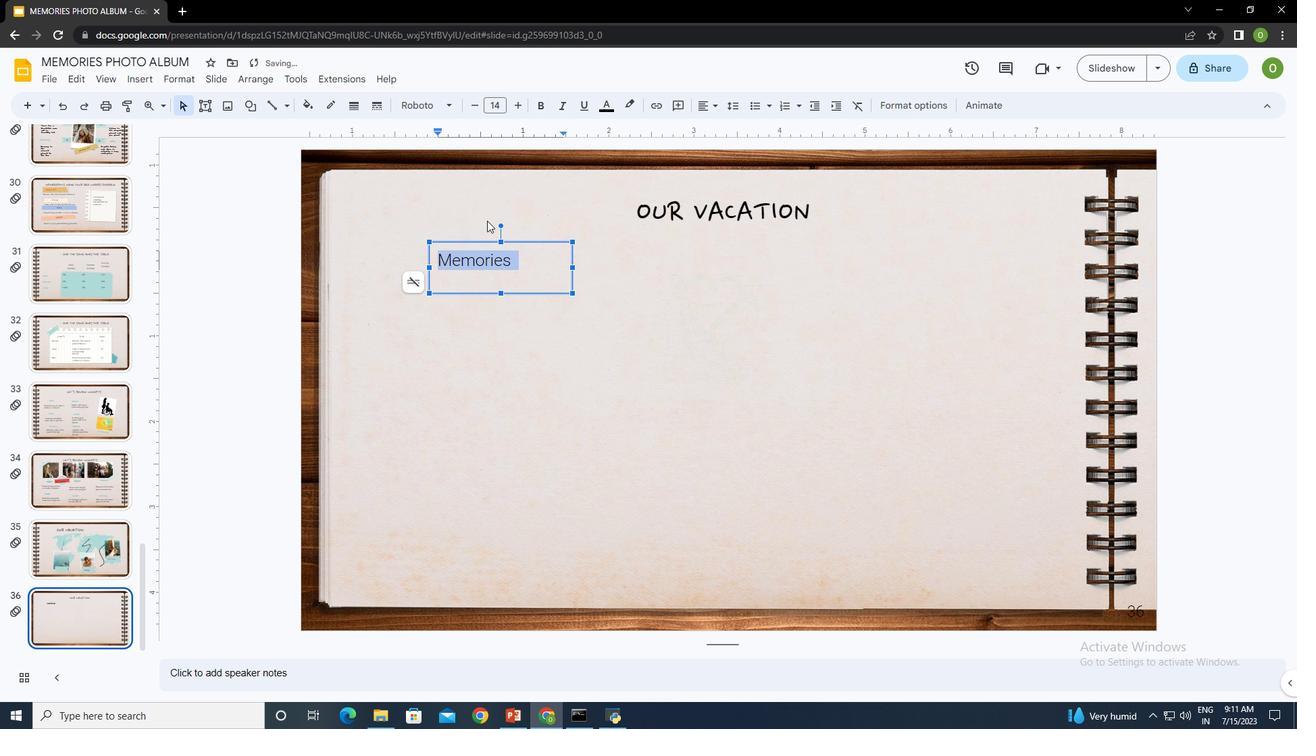 
Action: Mouse moved to (429, 103)
Screenshot: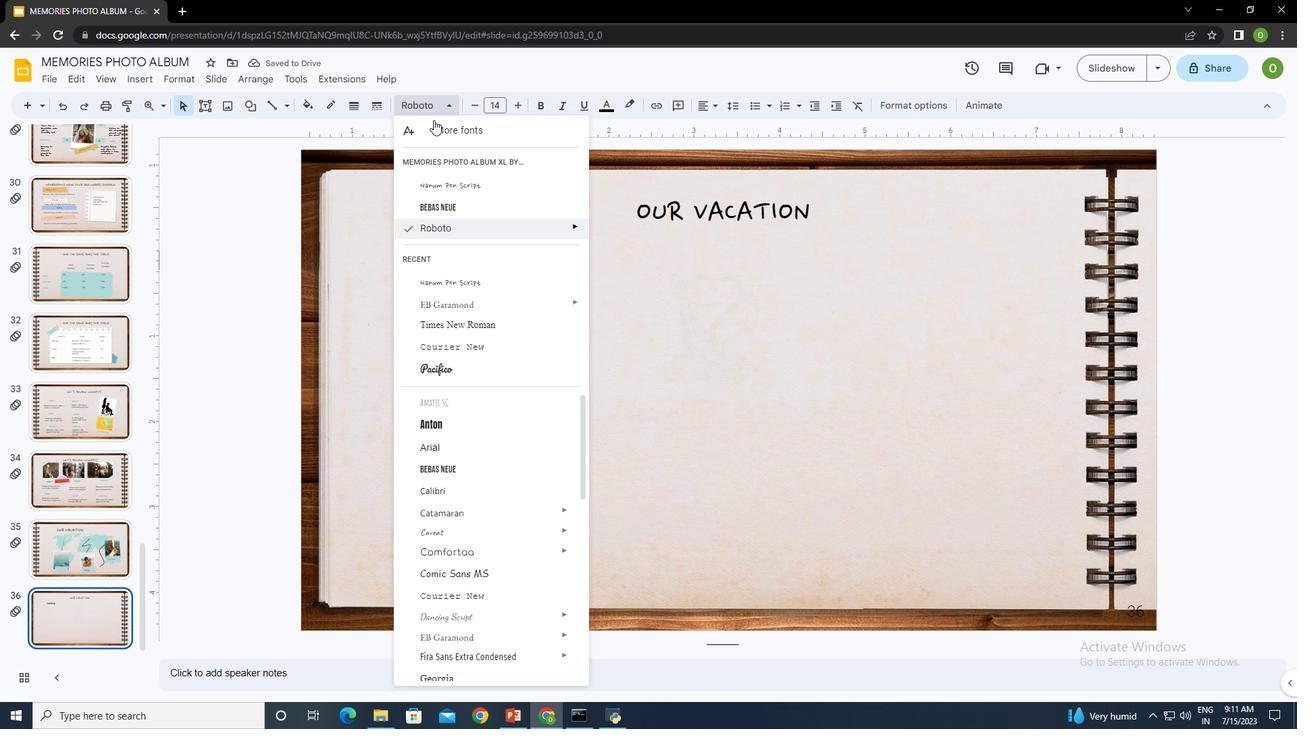 
Action: Mouse pressed left at (429, 103)
Screenshot: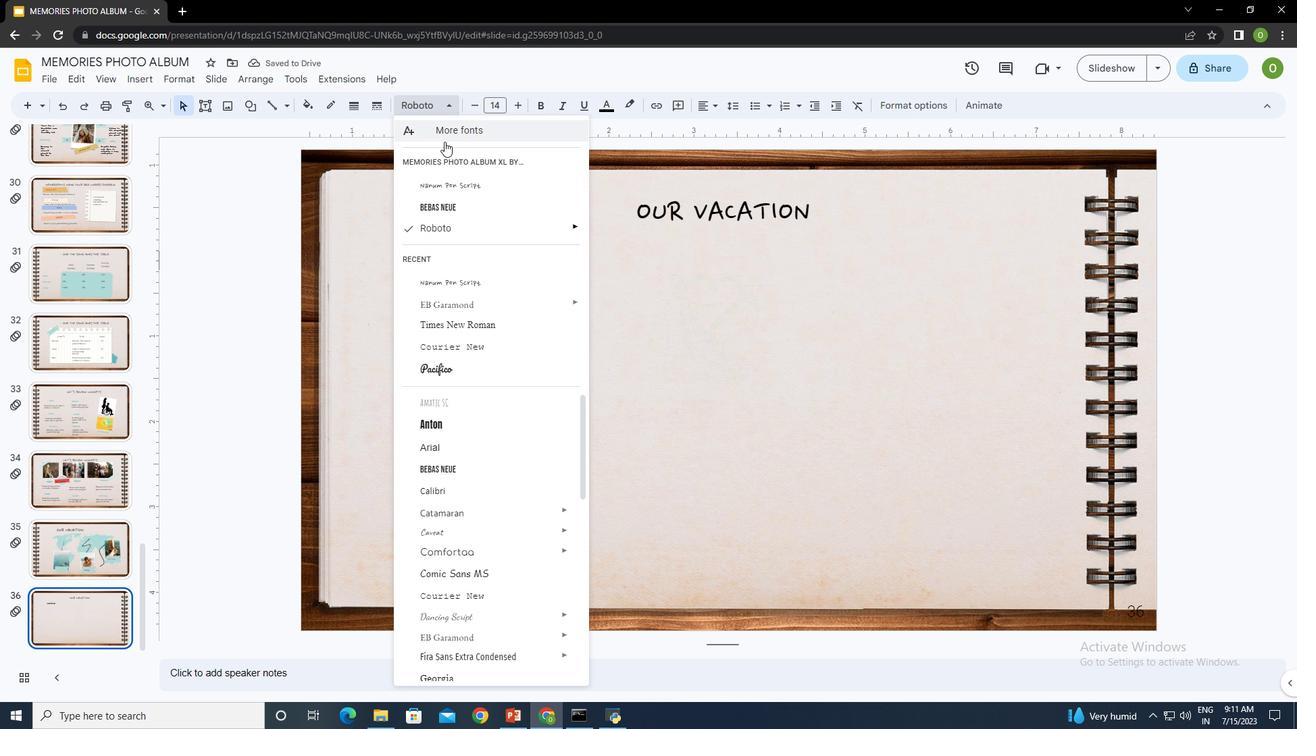 
Action: Mouse moved to (466, 181)
Screenshot: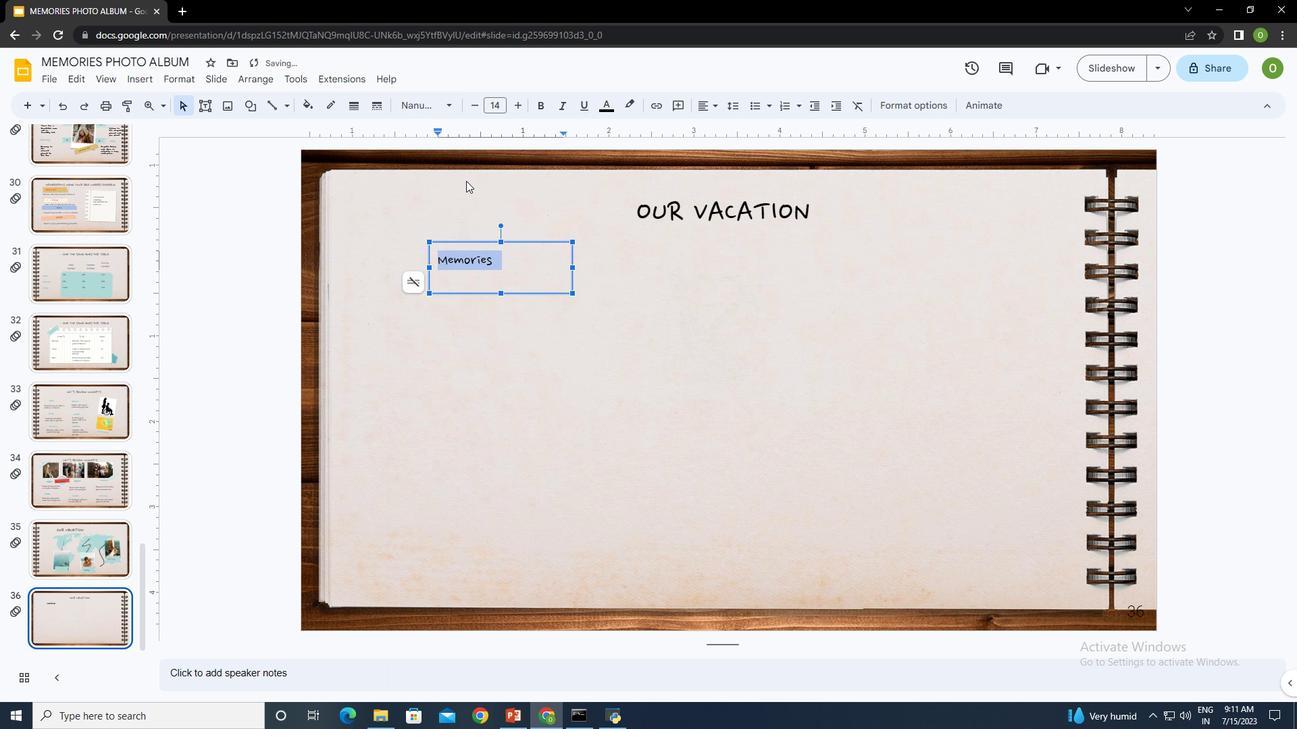 
Action: Mouse pressed left at (466, 181)
Screenshot: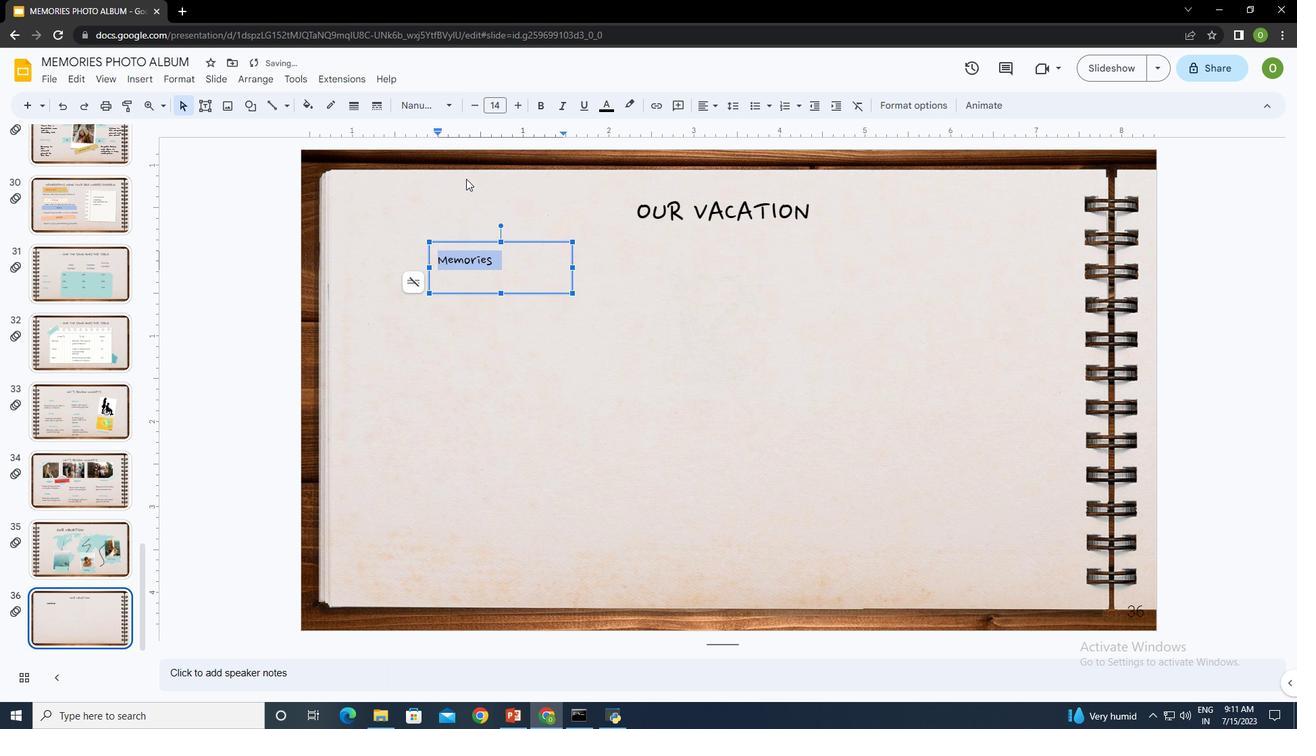 
Action: Mouse moved to (501, 106)
Screenshot: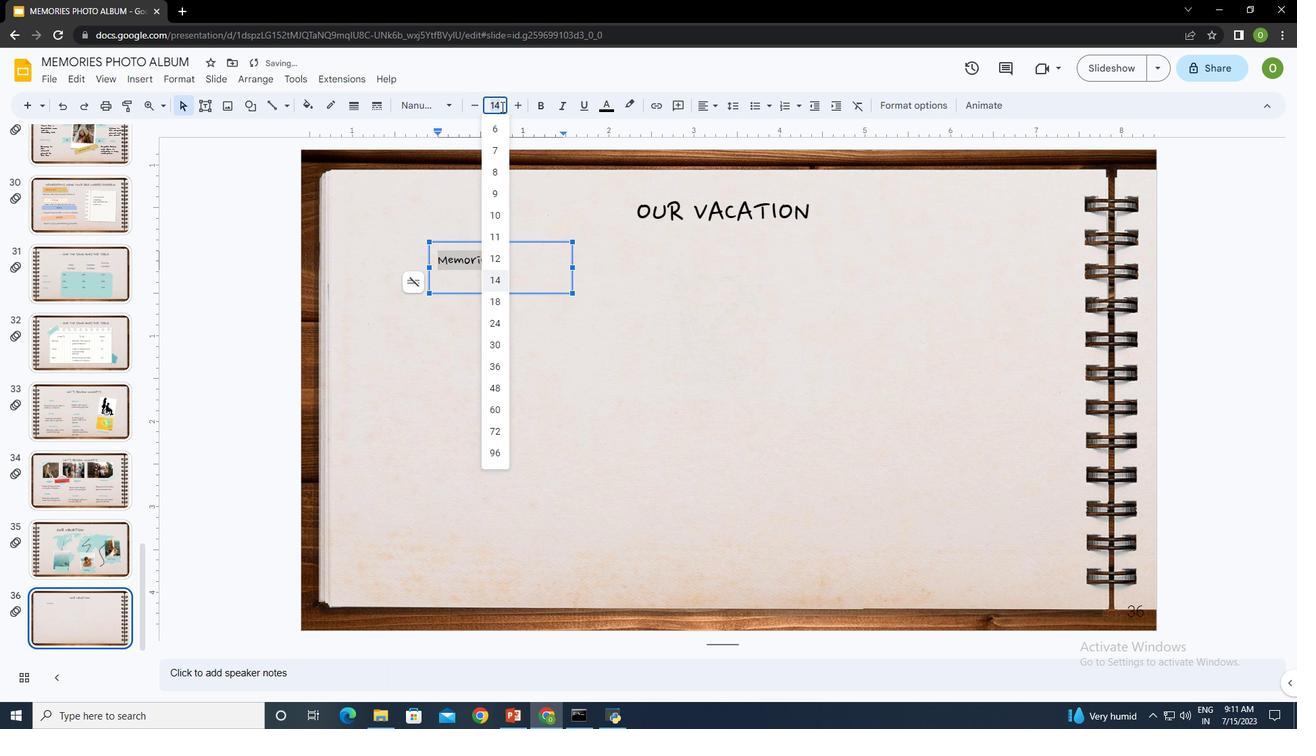 
Action: Mouse pressed left at (501, 106)
Screenshot: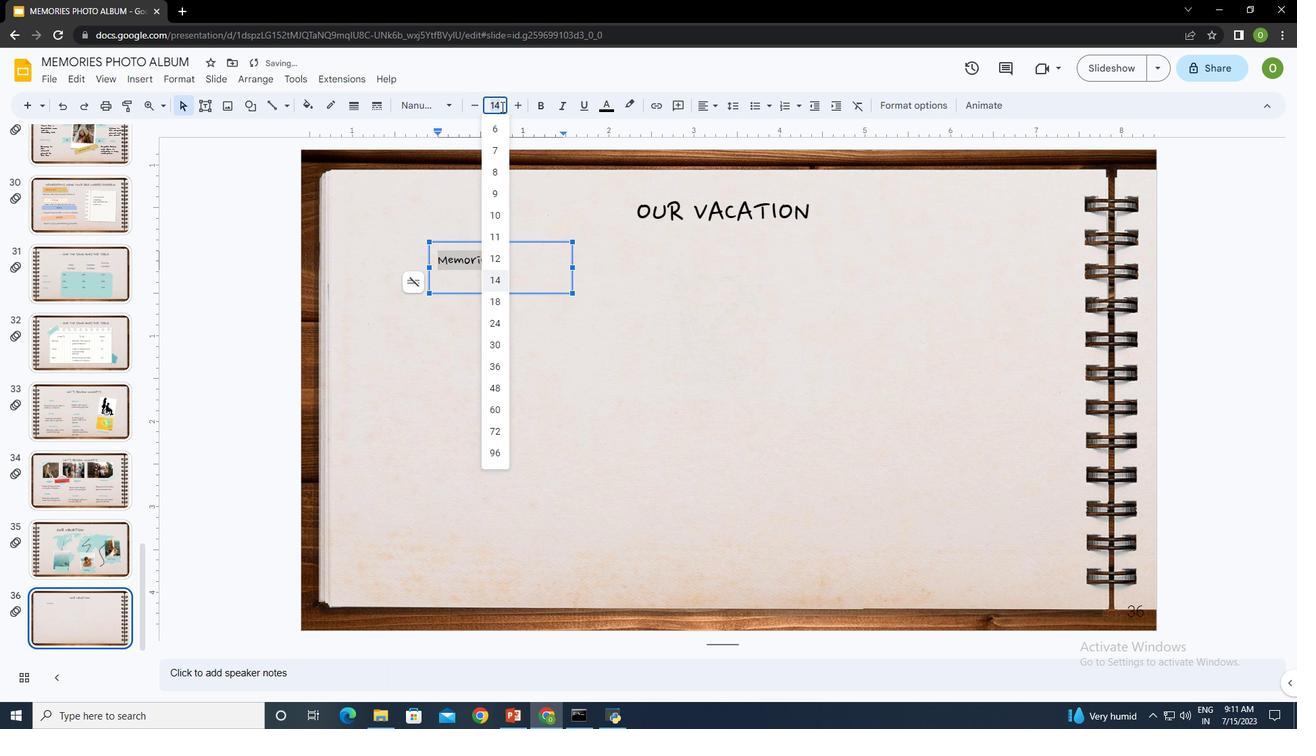 
Action: Key pressed 25<Key.enter>
Screenshot: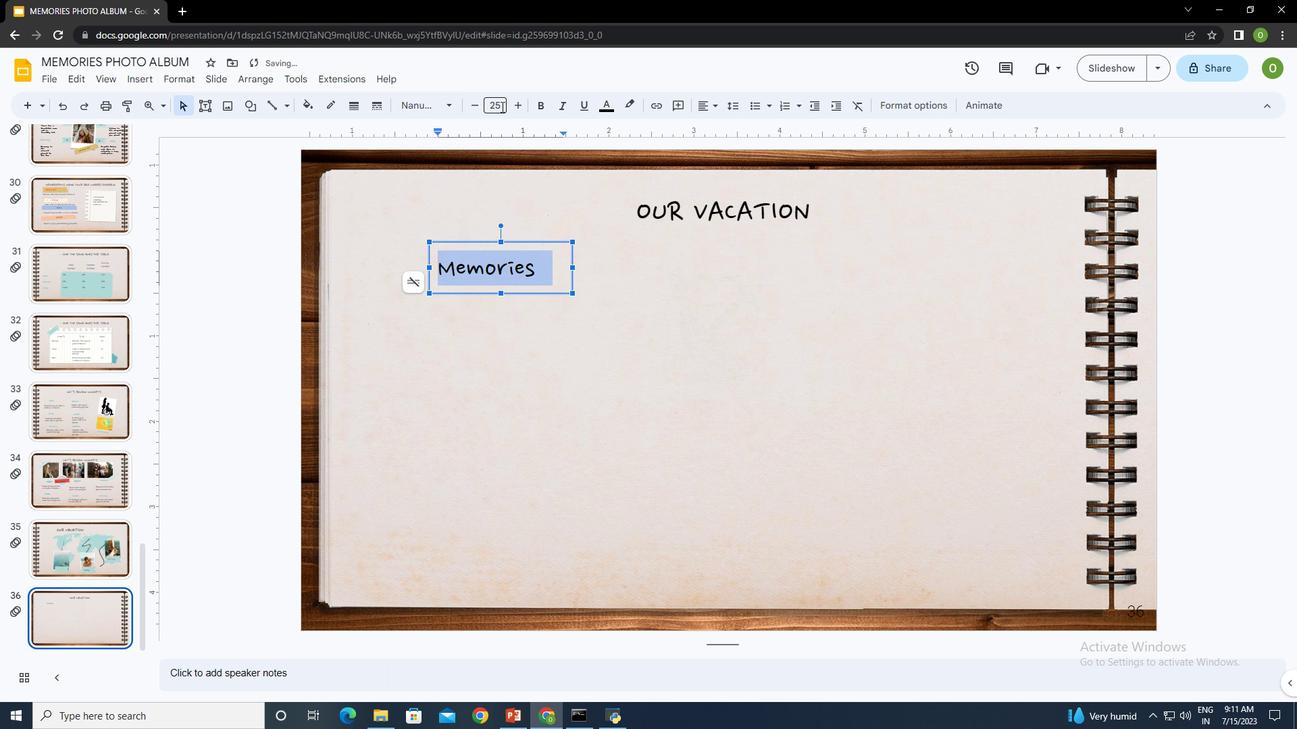 
Action: Mouse moved to (845, 291)
Screenshot: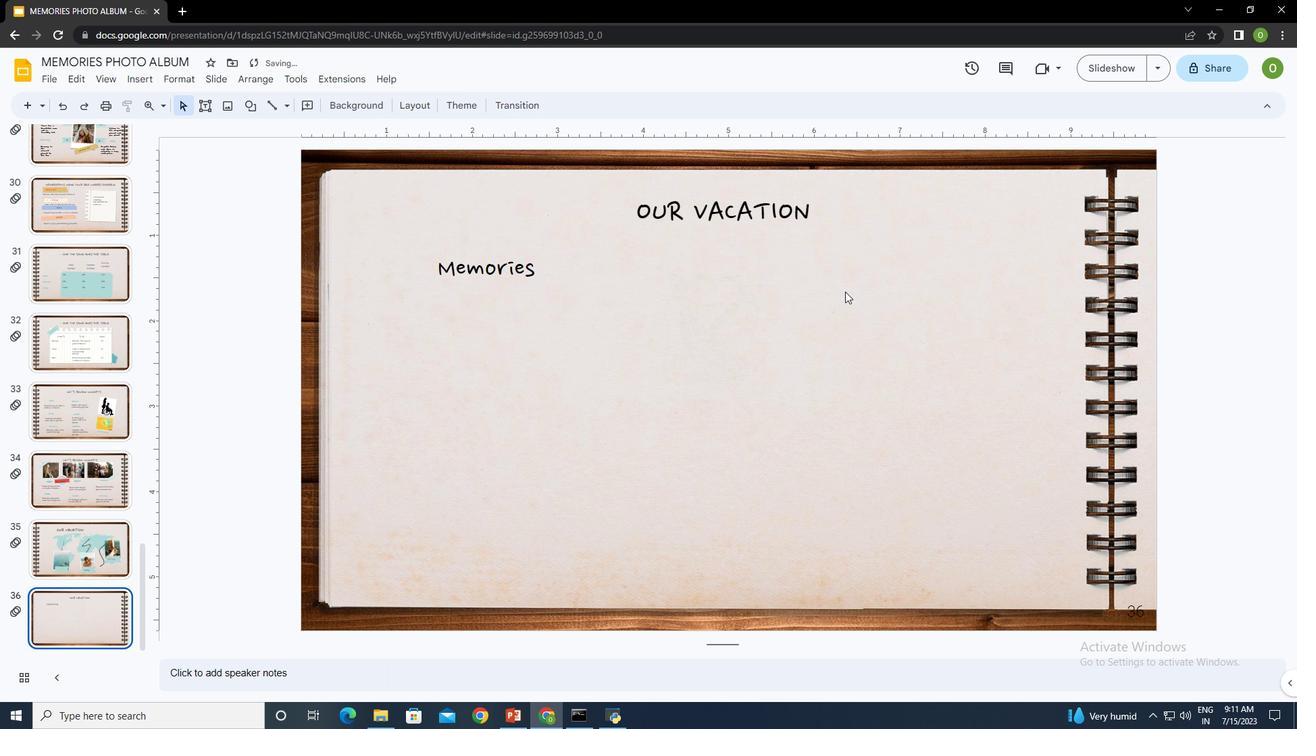 
Action: Mouse pressed left at (845, 291)
Screenshot: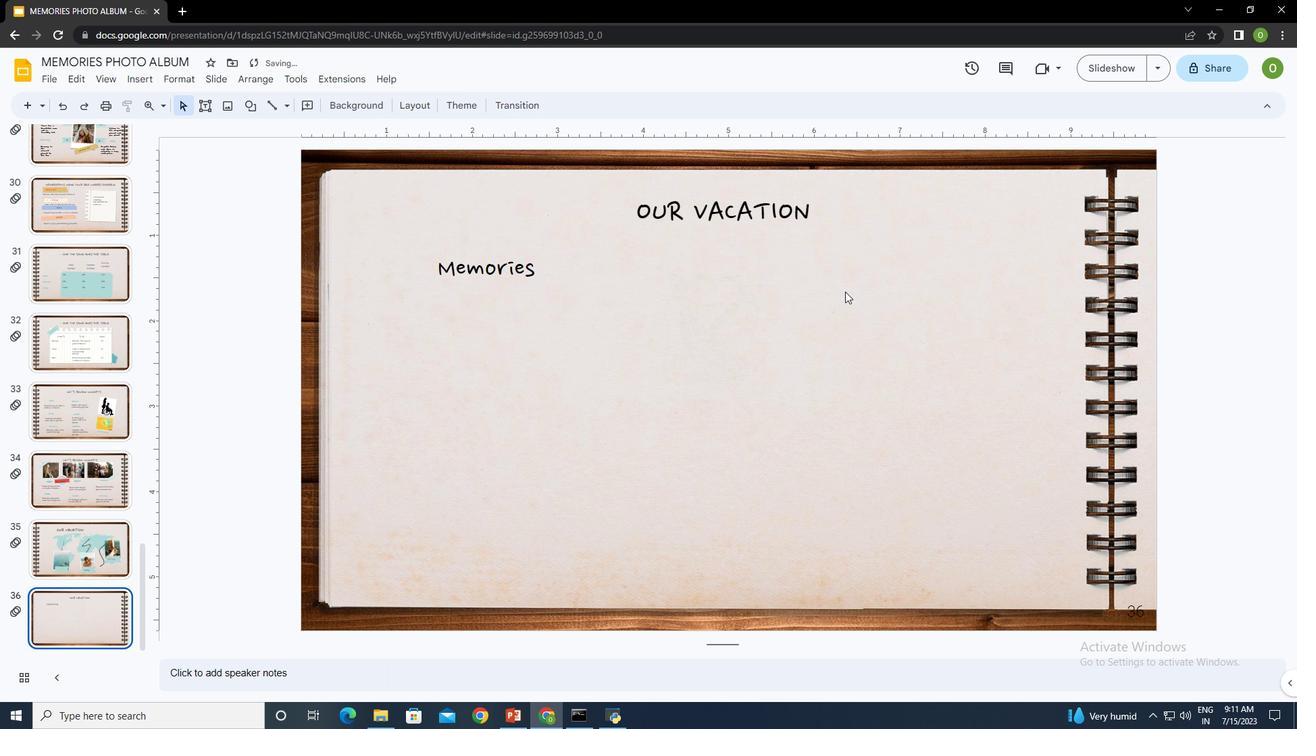 
Action: Mouse moved to (206, 106)
Screenshot: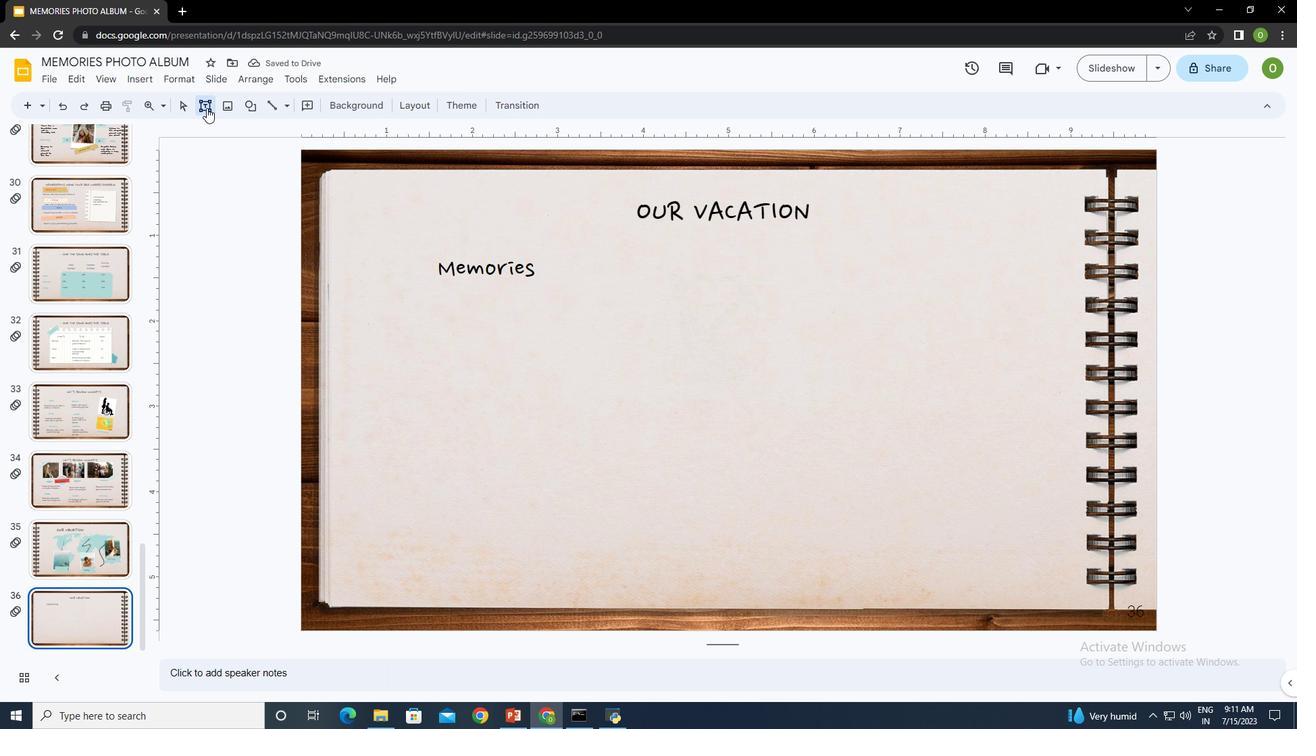 
Action: Mouse pressed left at (206, 106)
Screenshot: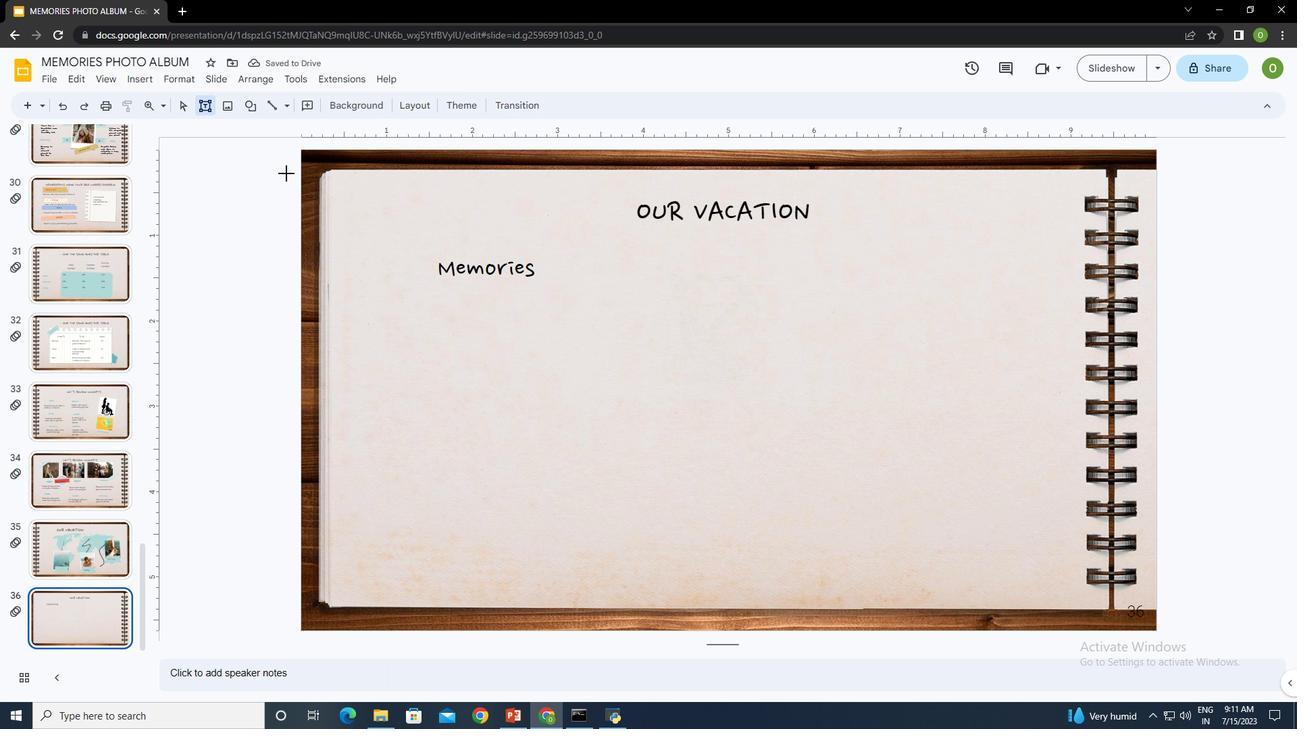 
Action: Mouse moved to (820, 254)
Screenshot: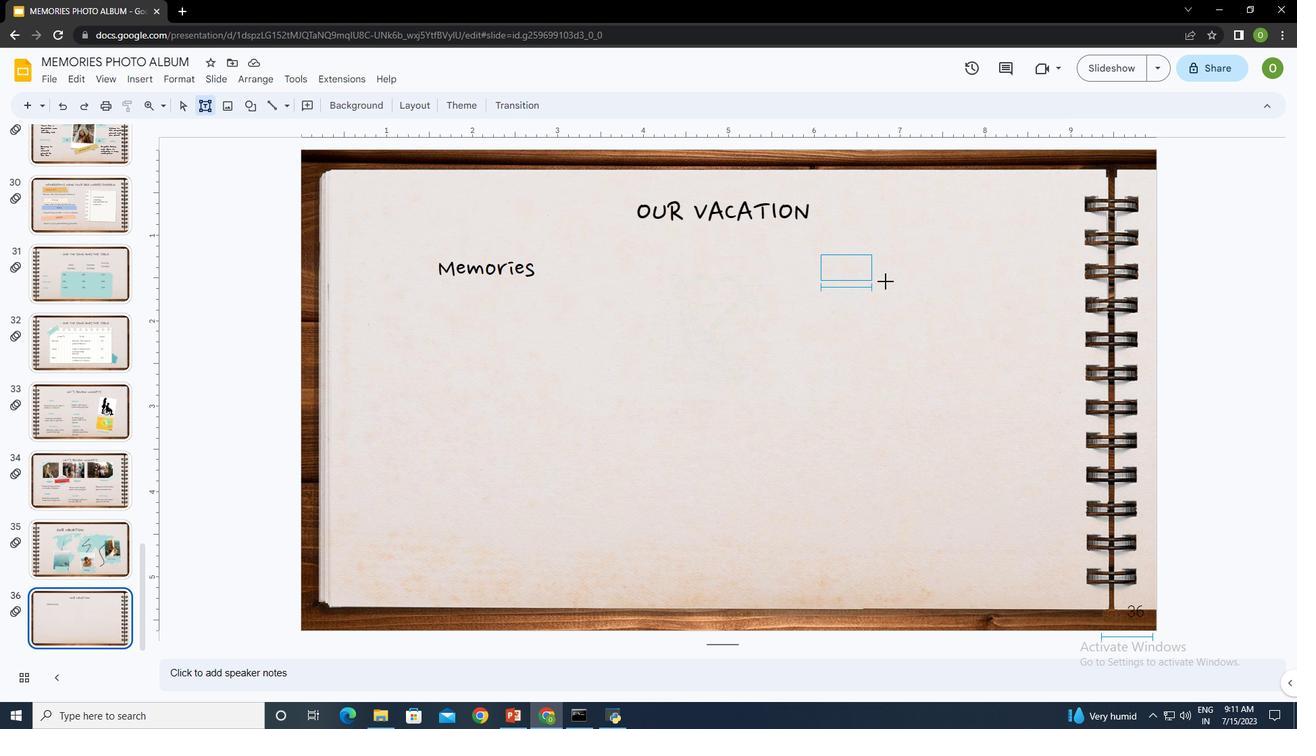 
Action: Mouse pressed left at (820, 254)
Screenshot: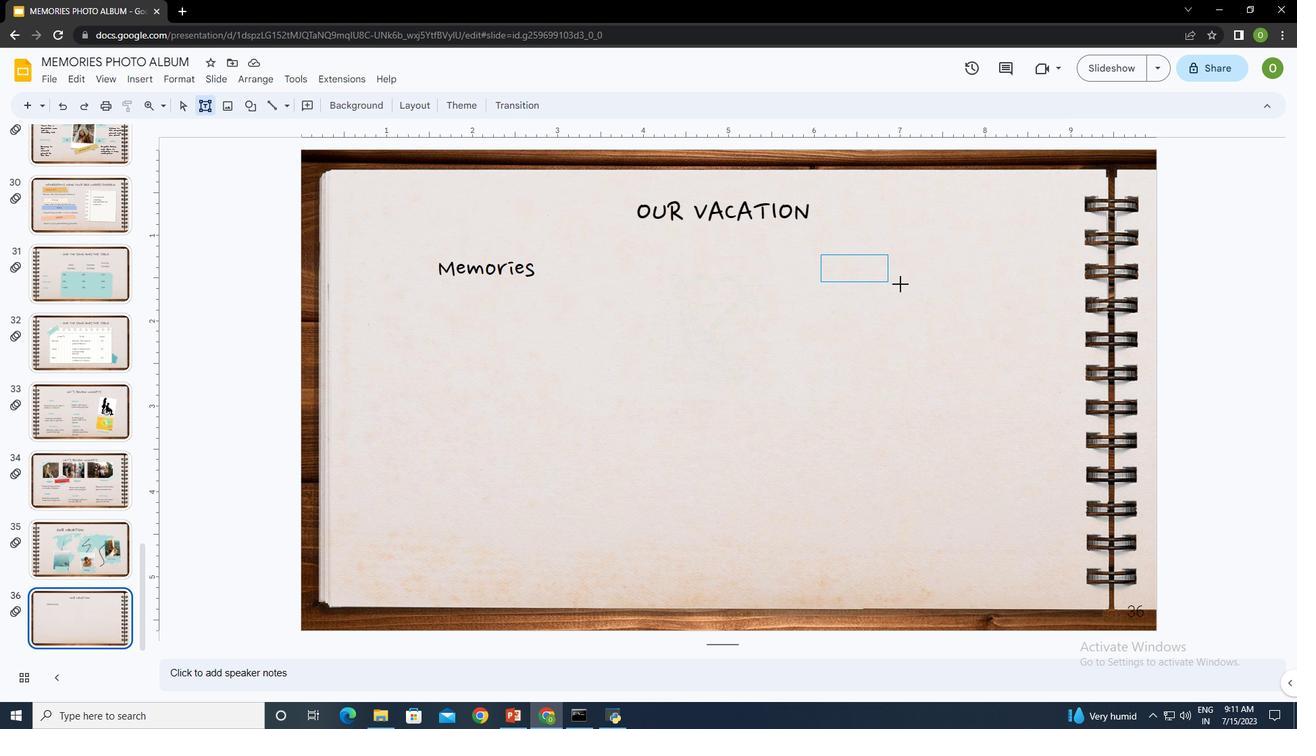 
Action: Mouse moved to (887, 279)
Screenshot: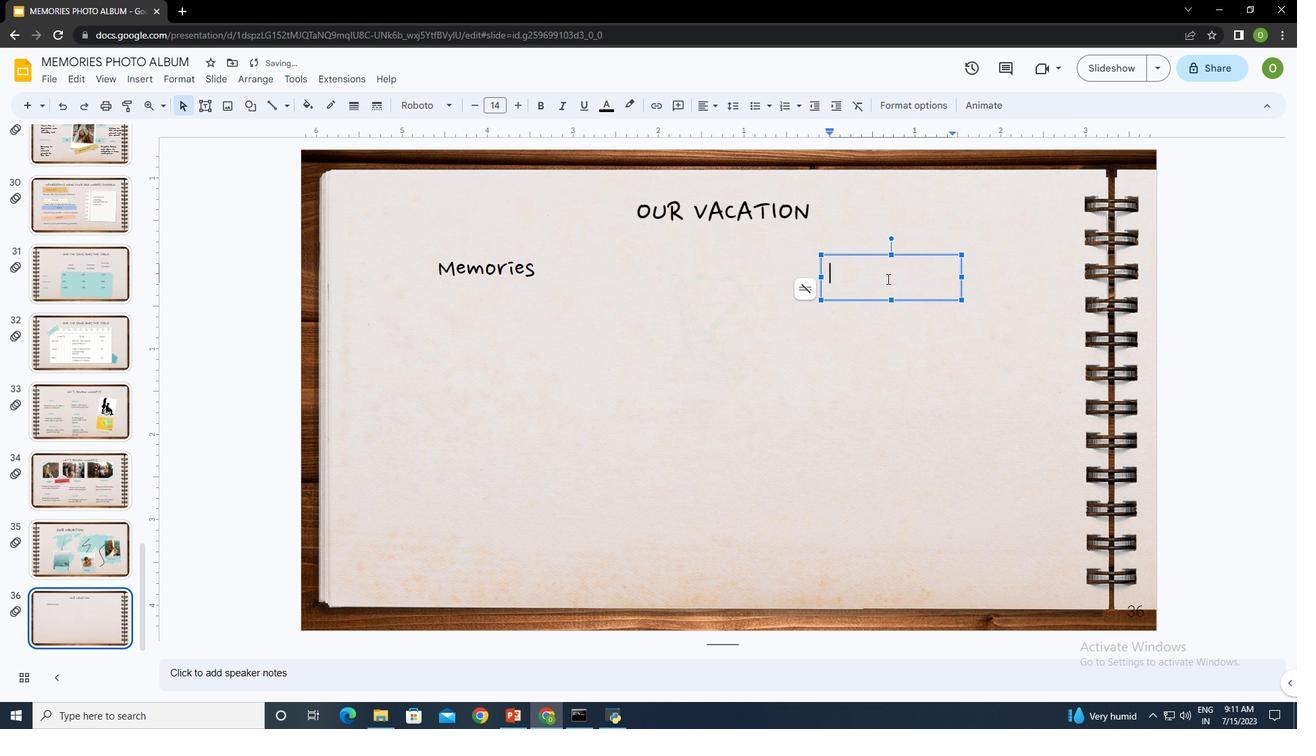 
Action: Key pressed <Key.shift>Important<Key.space>factsctrl+A
Screenshot: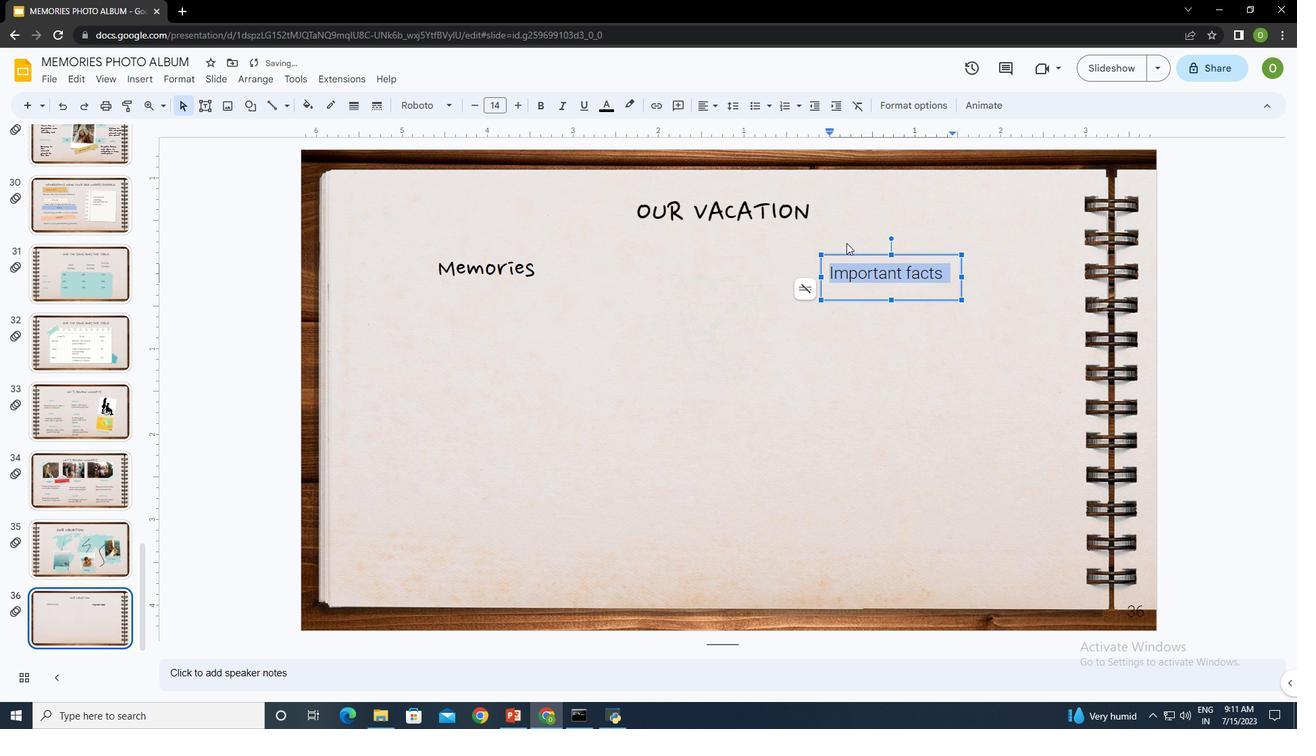 
Action: Mouse moved to (412, 101)
Screenshot: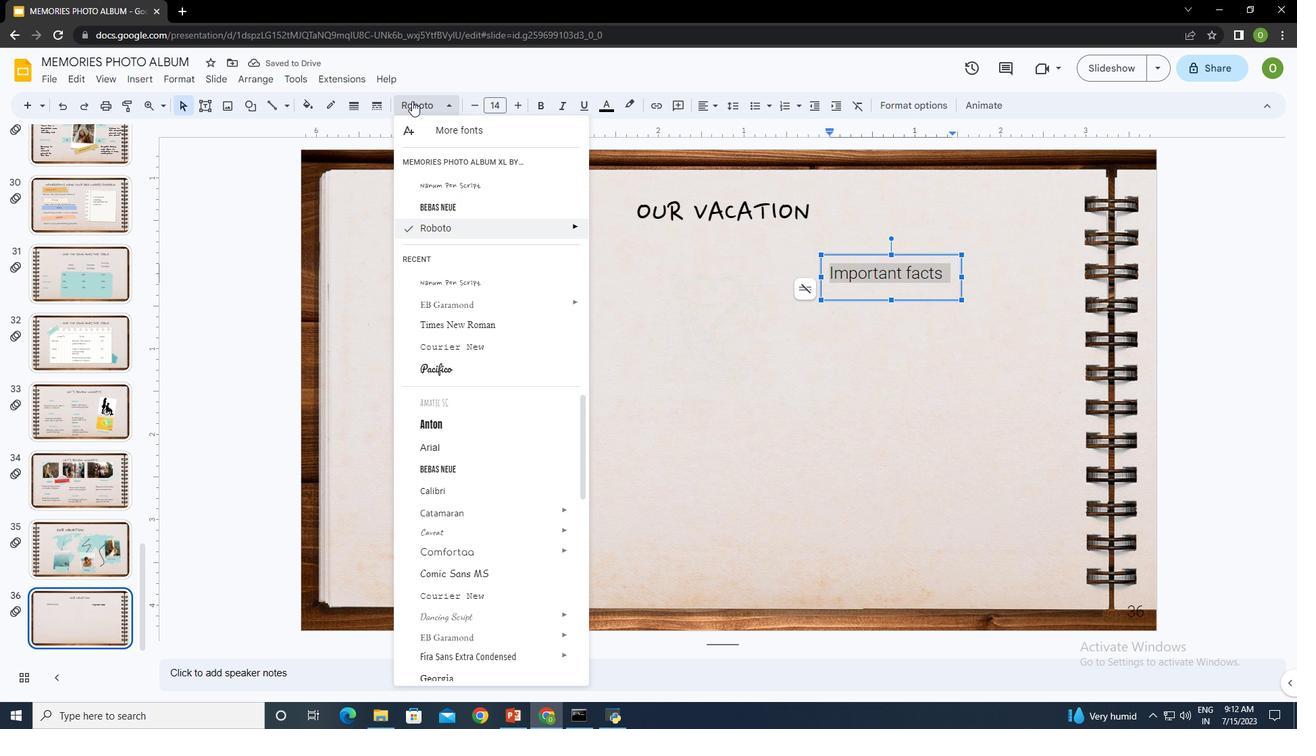 
Action: Mouse pressed left at (412, 101)
Screenshot: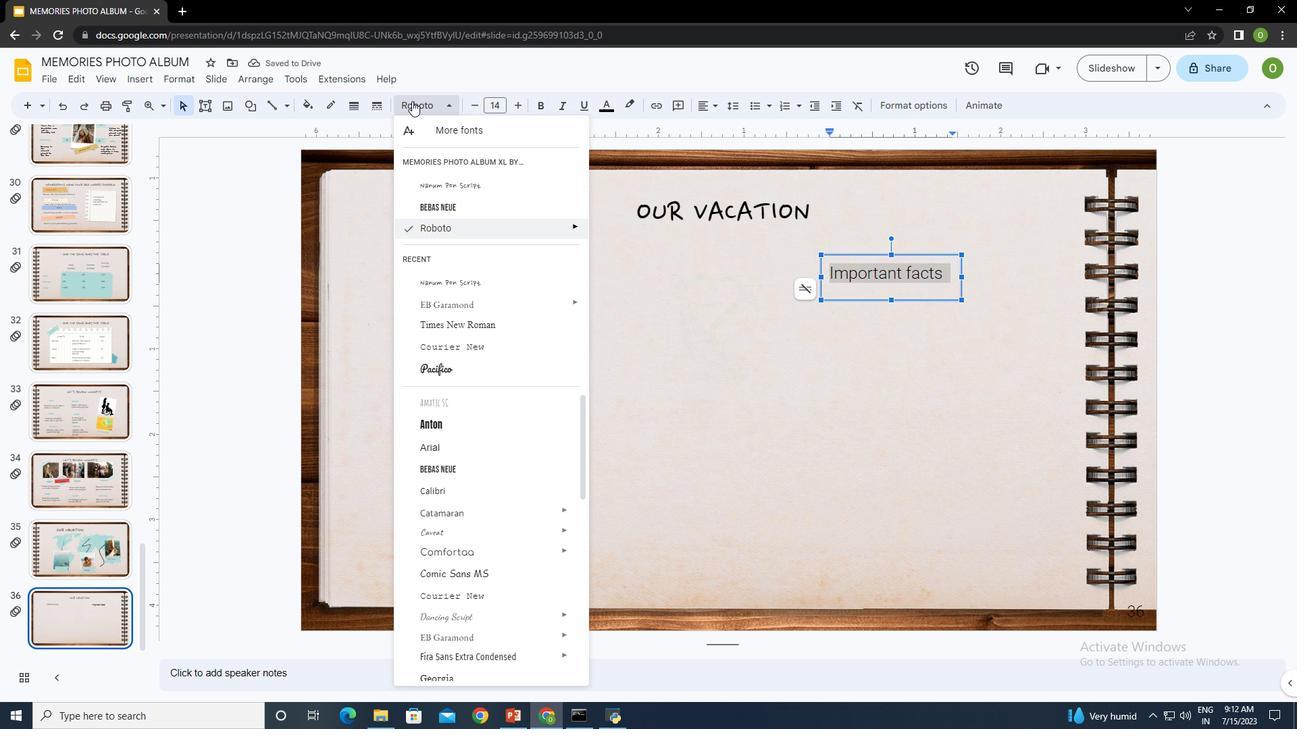
Action: Mouse moved to (460, 187)
Screenshot: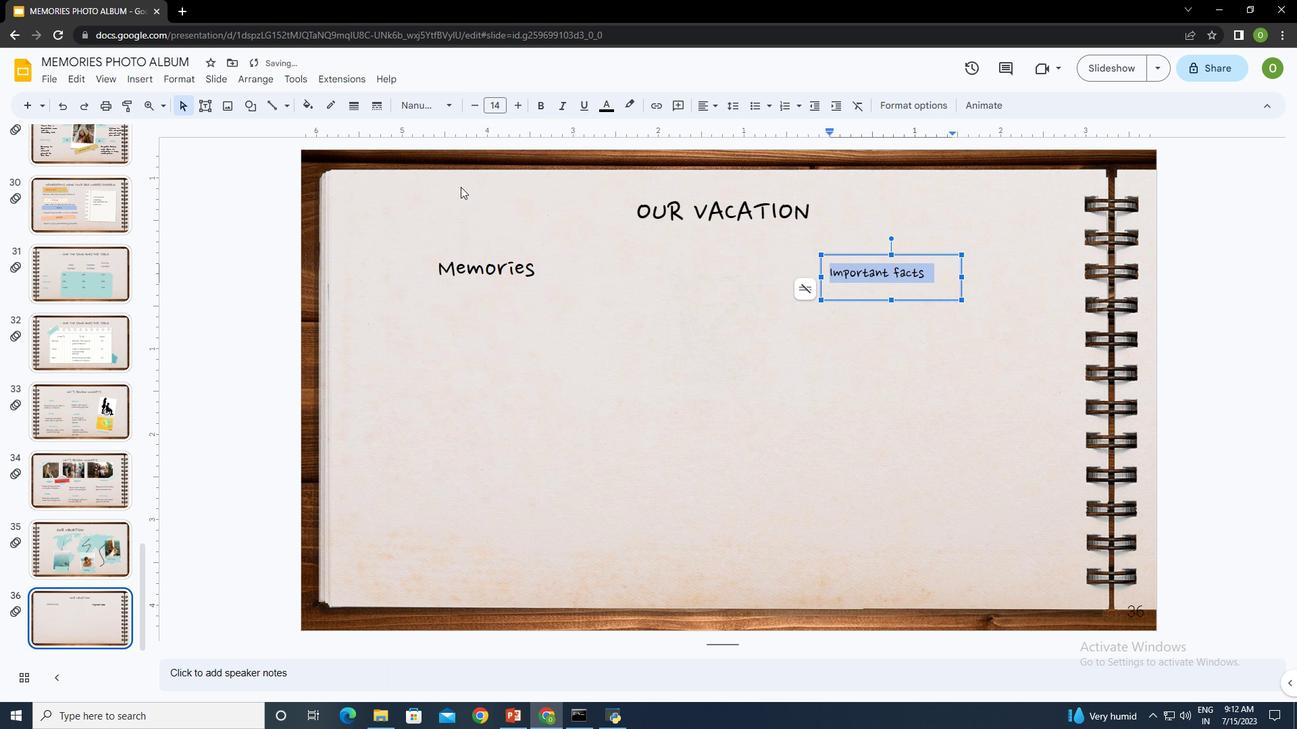 
Action: Mouse pressed left at (460, 187)
Screenshot: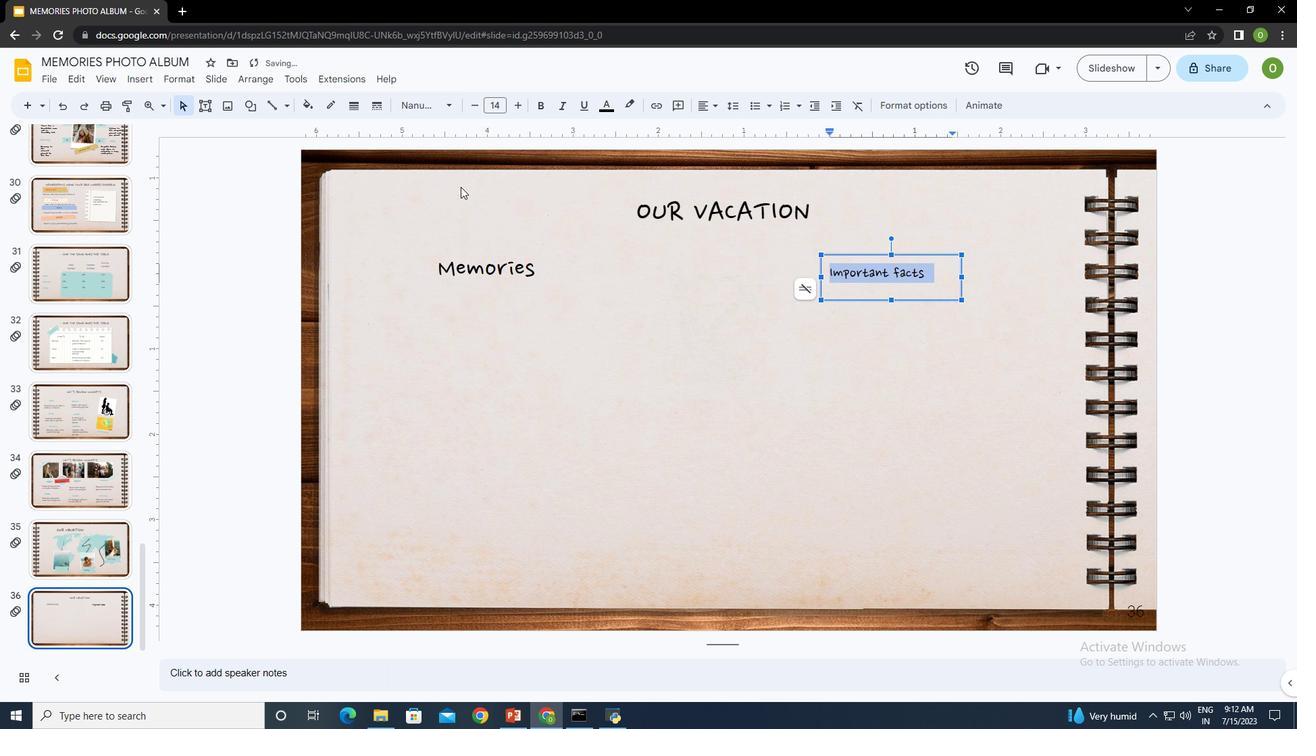 
Action: Mouse moved to (501, 106)
Screenshot: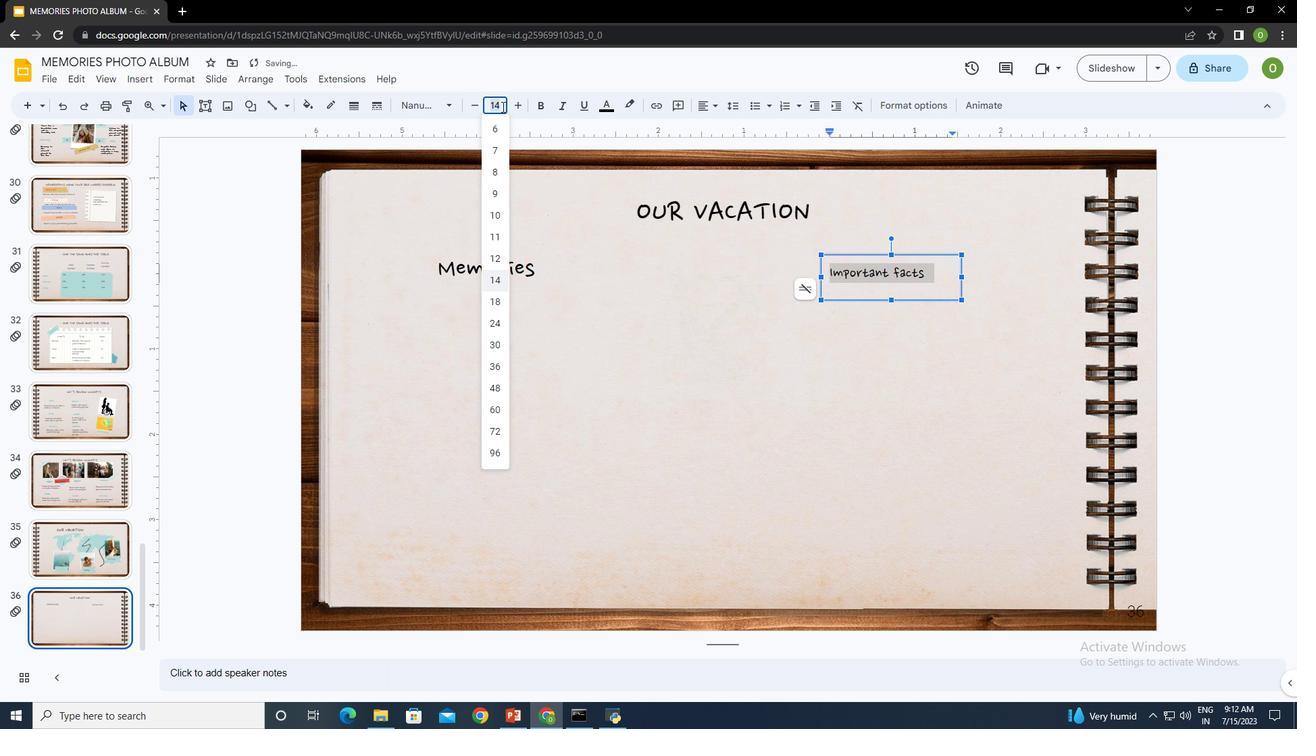 
Action: Mouse pressed left at (501, 106)
Screenshot: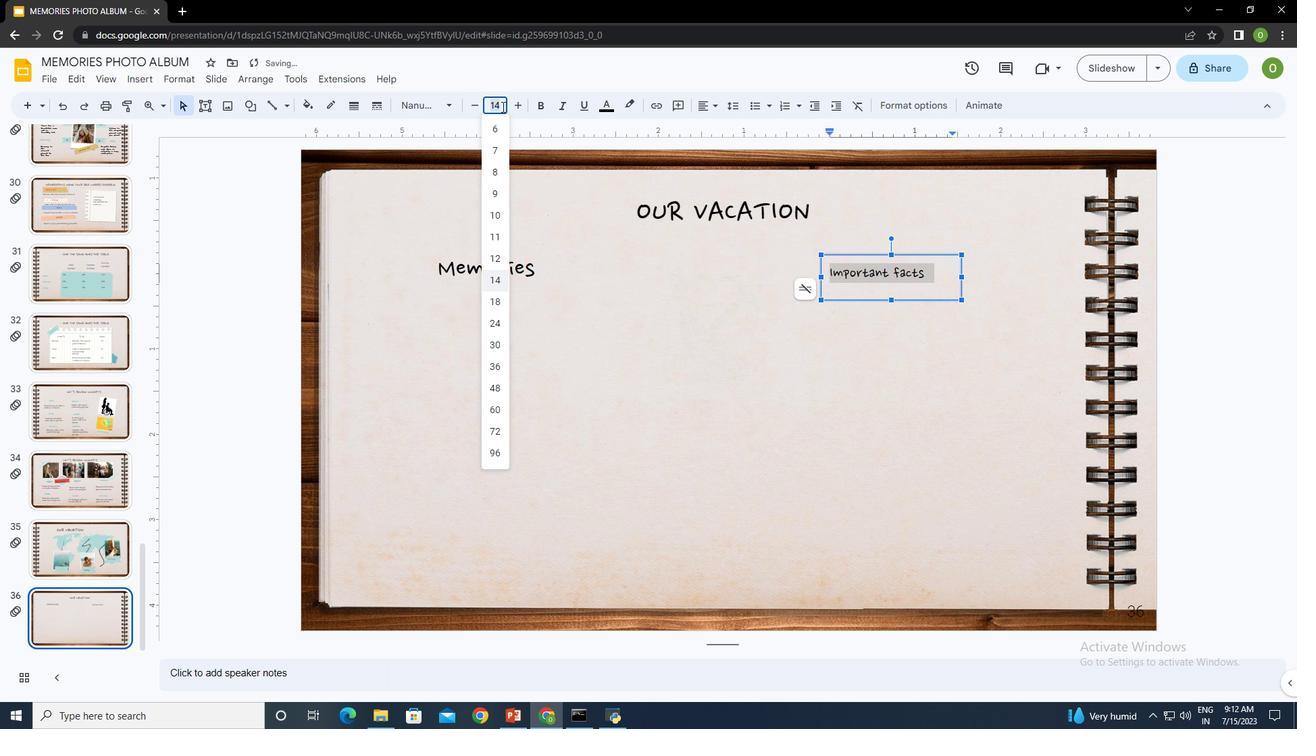 
Action: Key pressed 25<Key.enter>
Screenshot: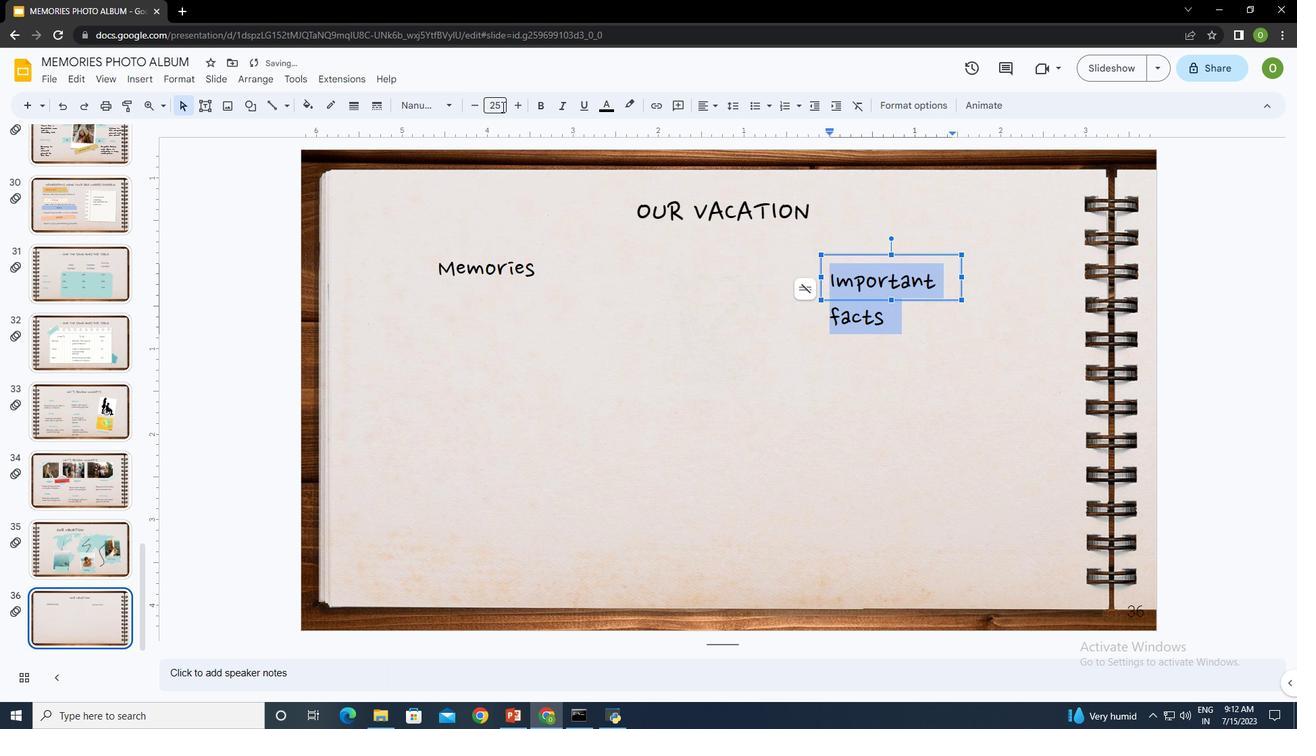 
Action: Mouse moved to (962, 277)
Screenshot: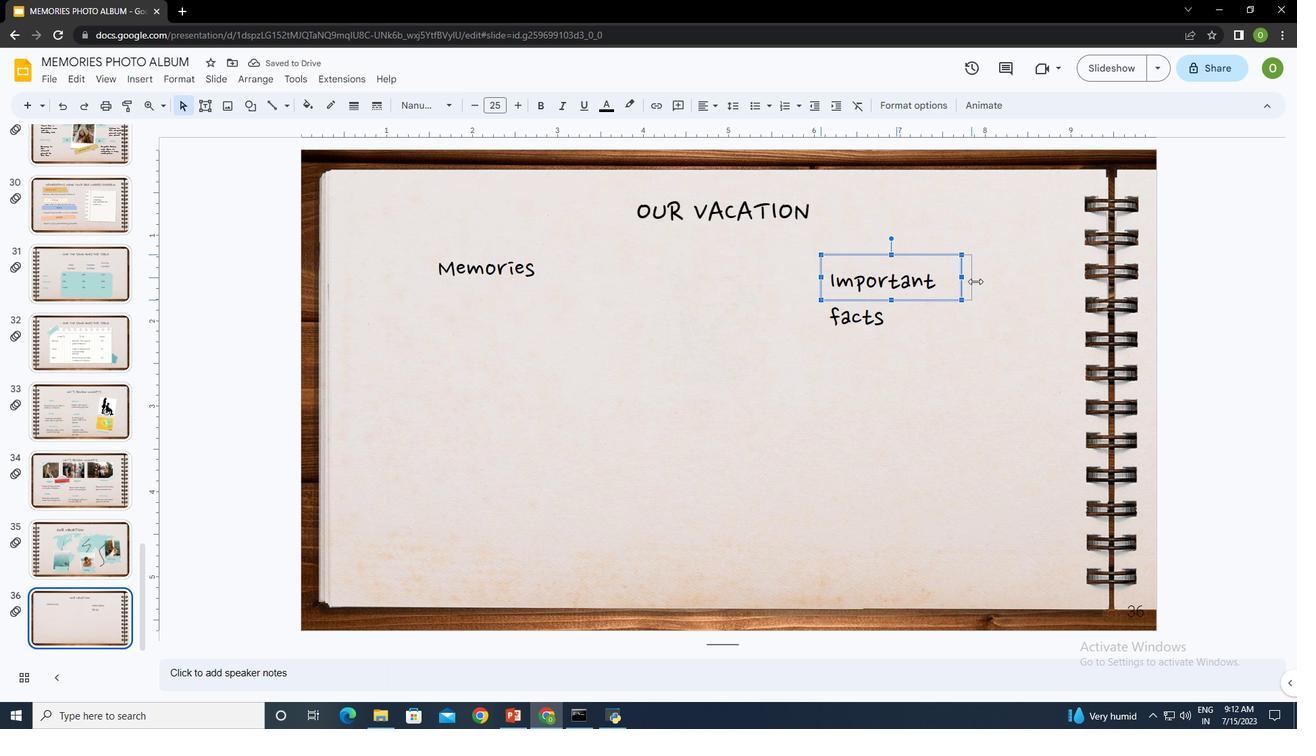 
Action: Mouse pressed left at (962, 277)
Screenshot: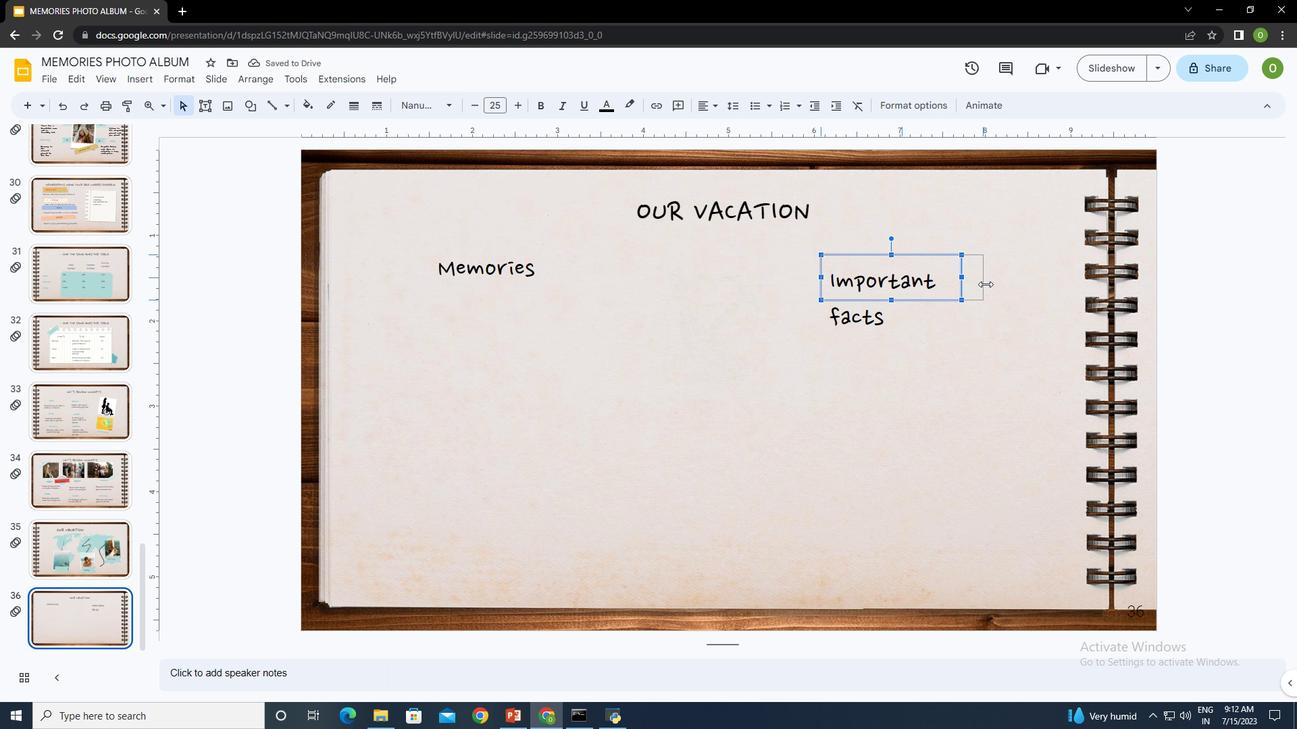 
Action: Mouse moved to (995, 276)
Screenshot: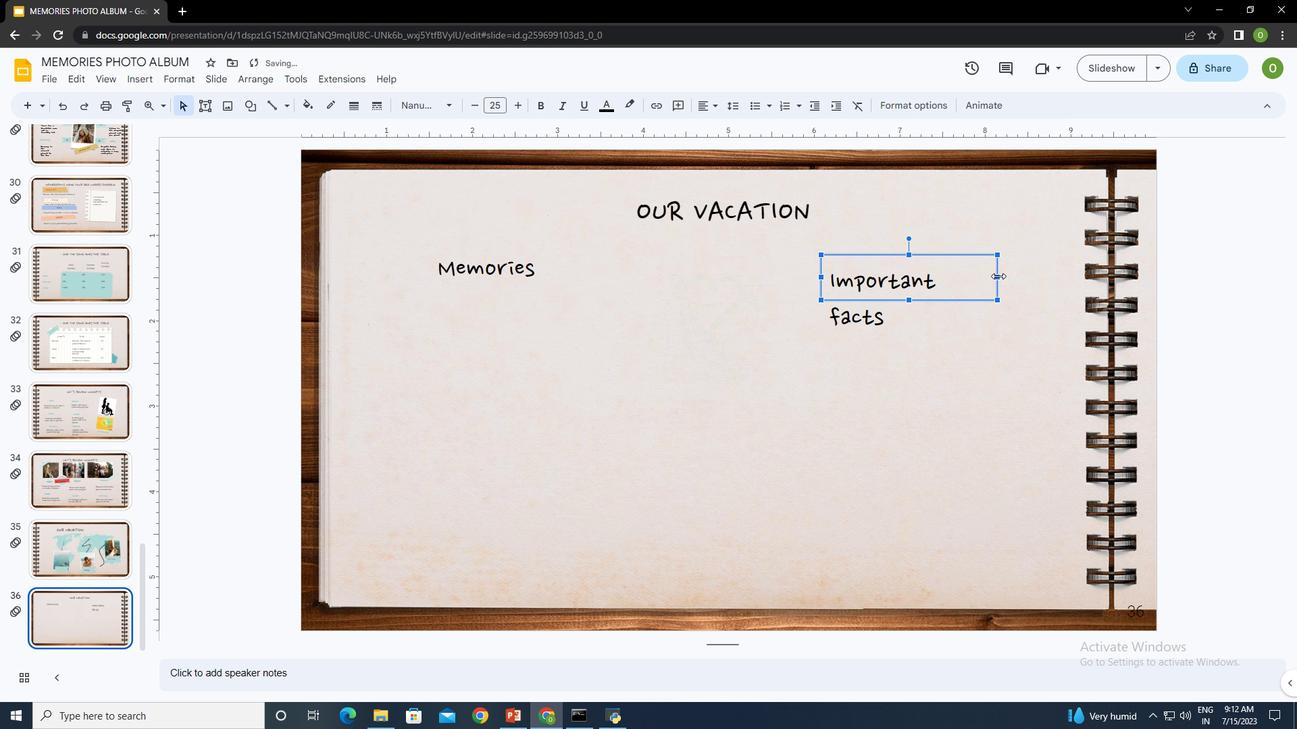 
Action: Mouse pressed left at (995, 276)
Screenshot: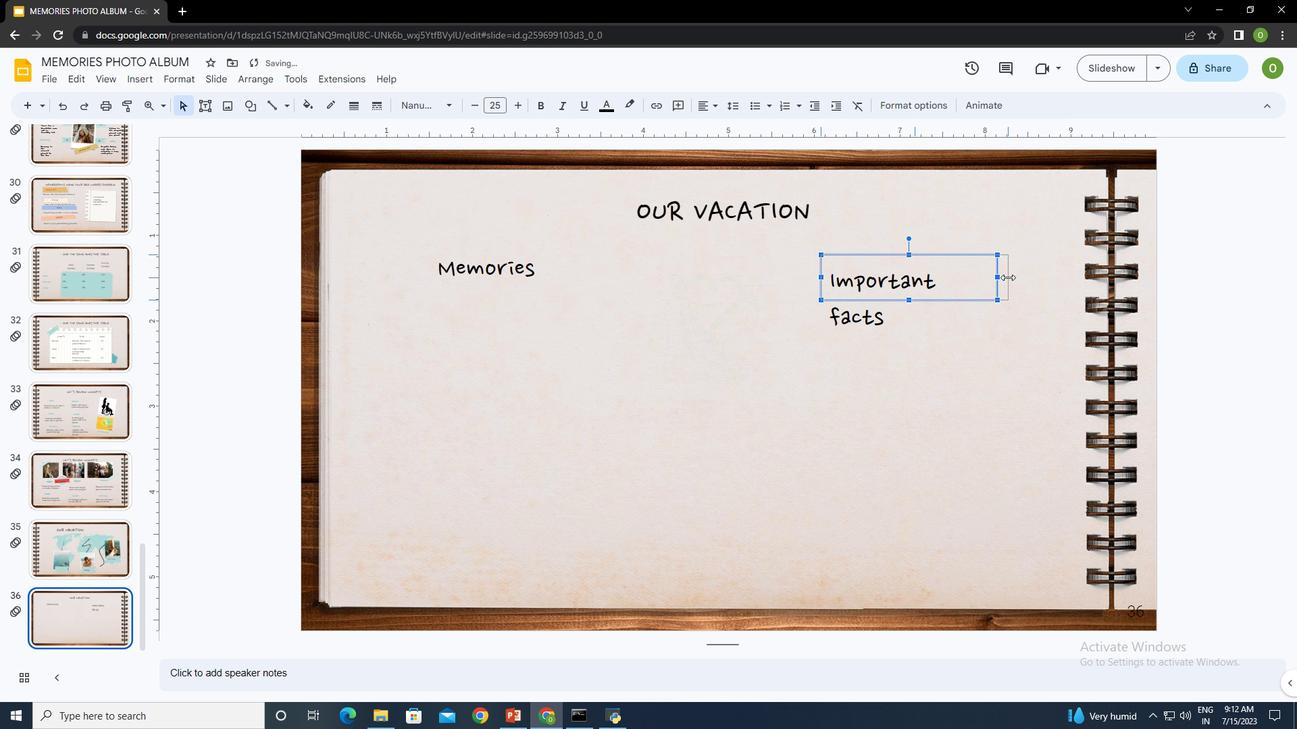 
Action: Mouse moved to (930, 278)
Screenshot: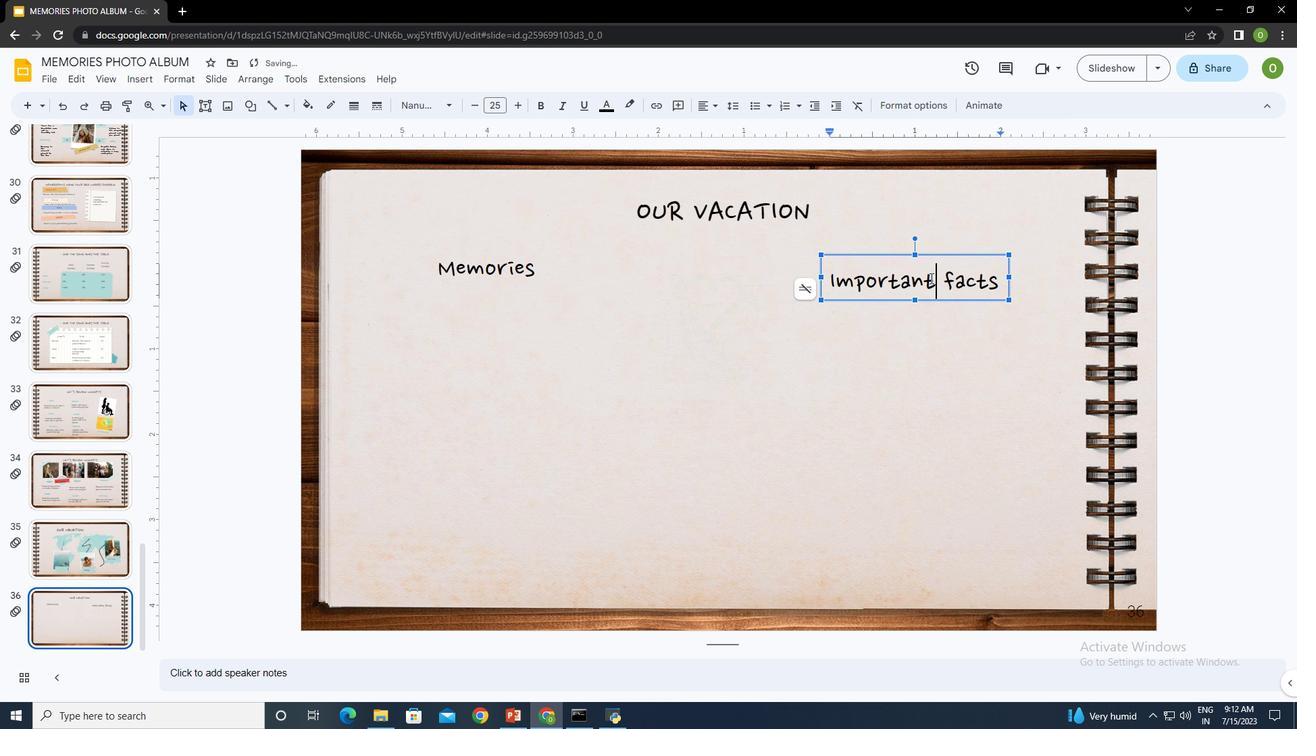 
Action: Mouse pressed left at (930, 278)
Screenshot: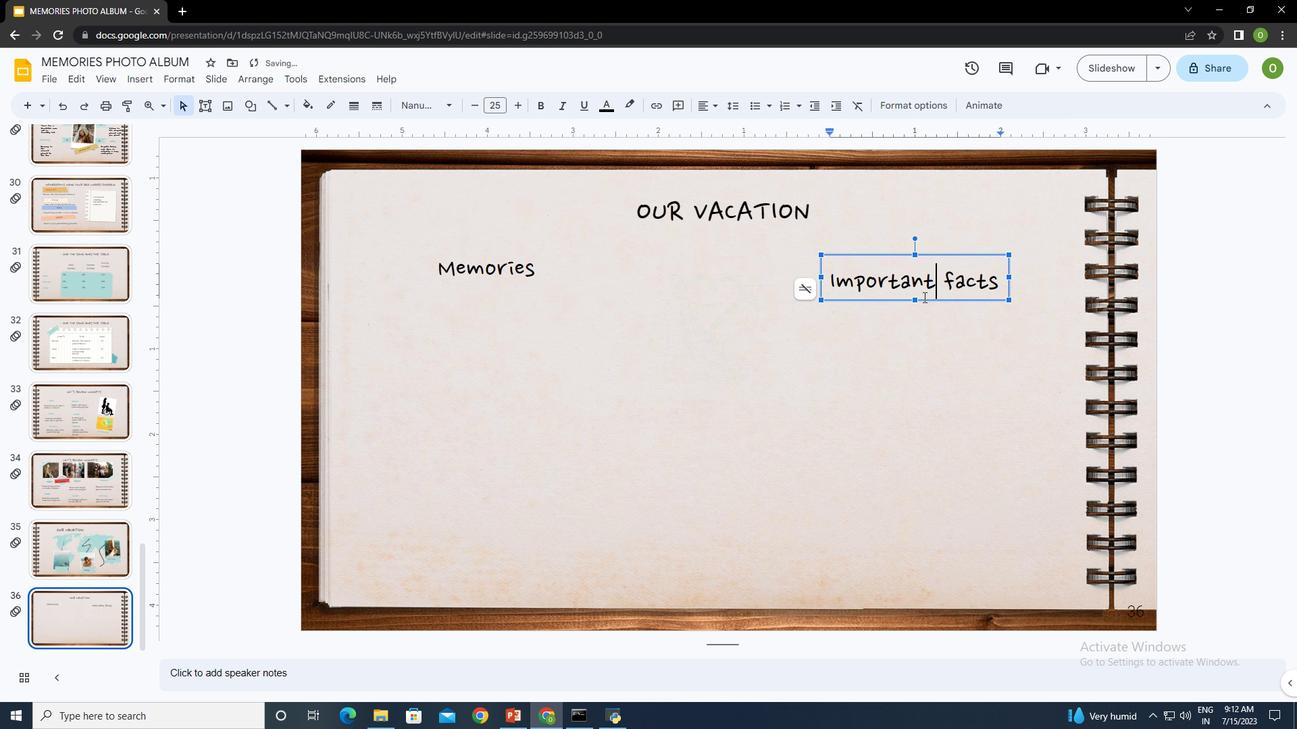 
Action: Mouse moved to (824, 318)
Screenshot: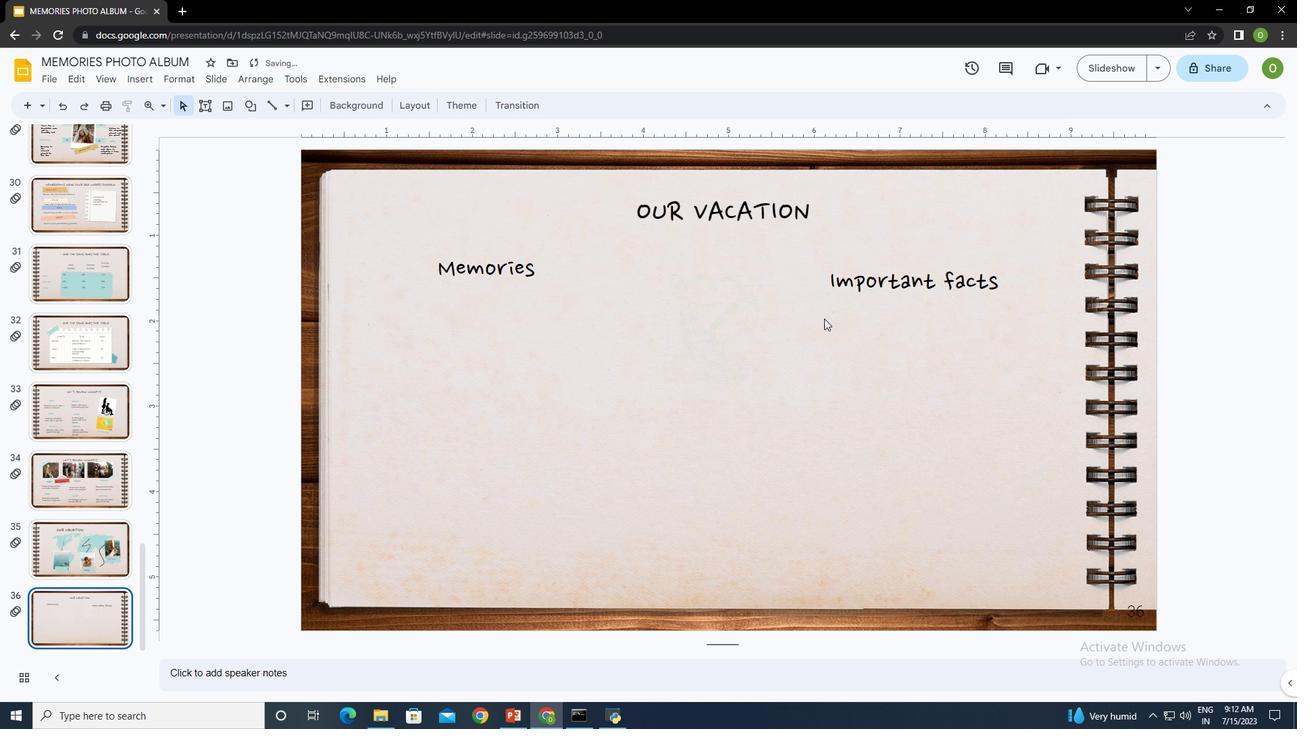 
Action: Mouse pressed left at (824, 318)
Screenshot: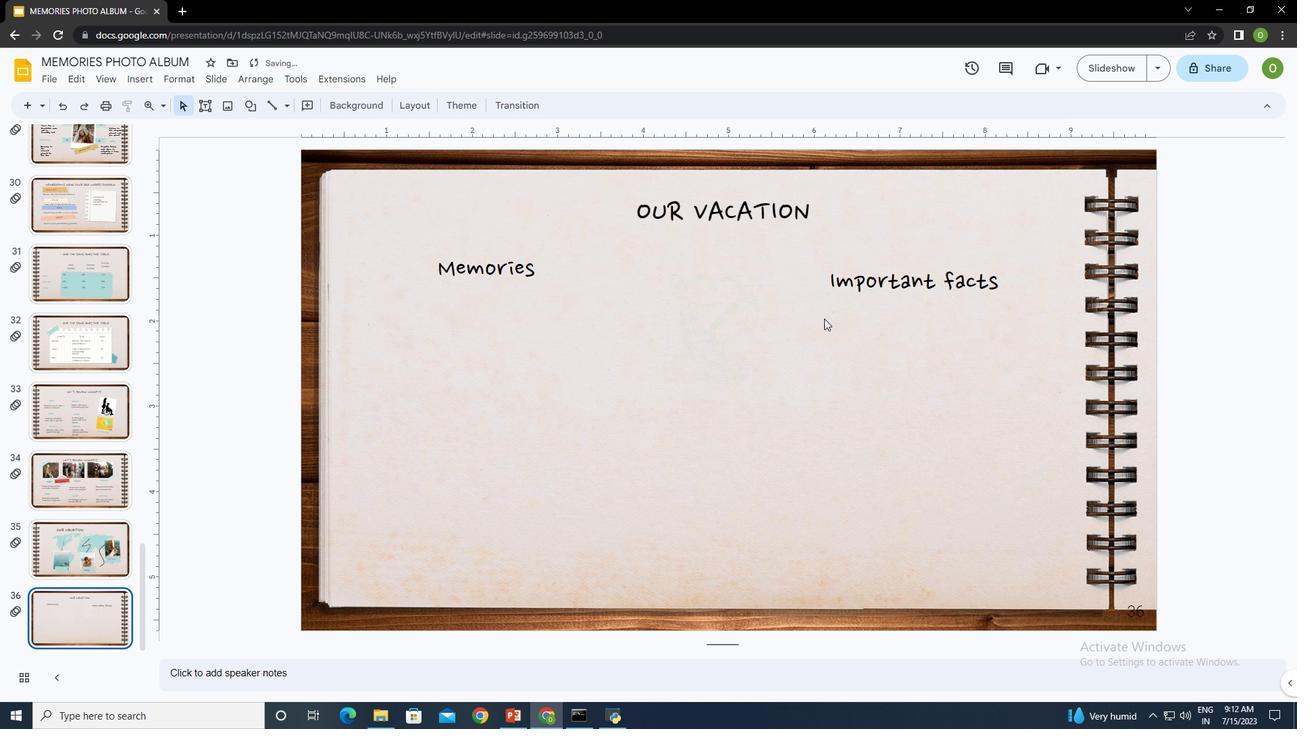 
Action: Mouse moved to (143, 80)
Screenshot: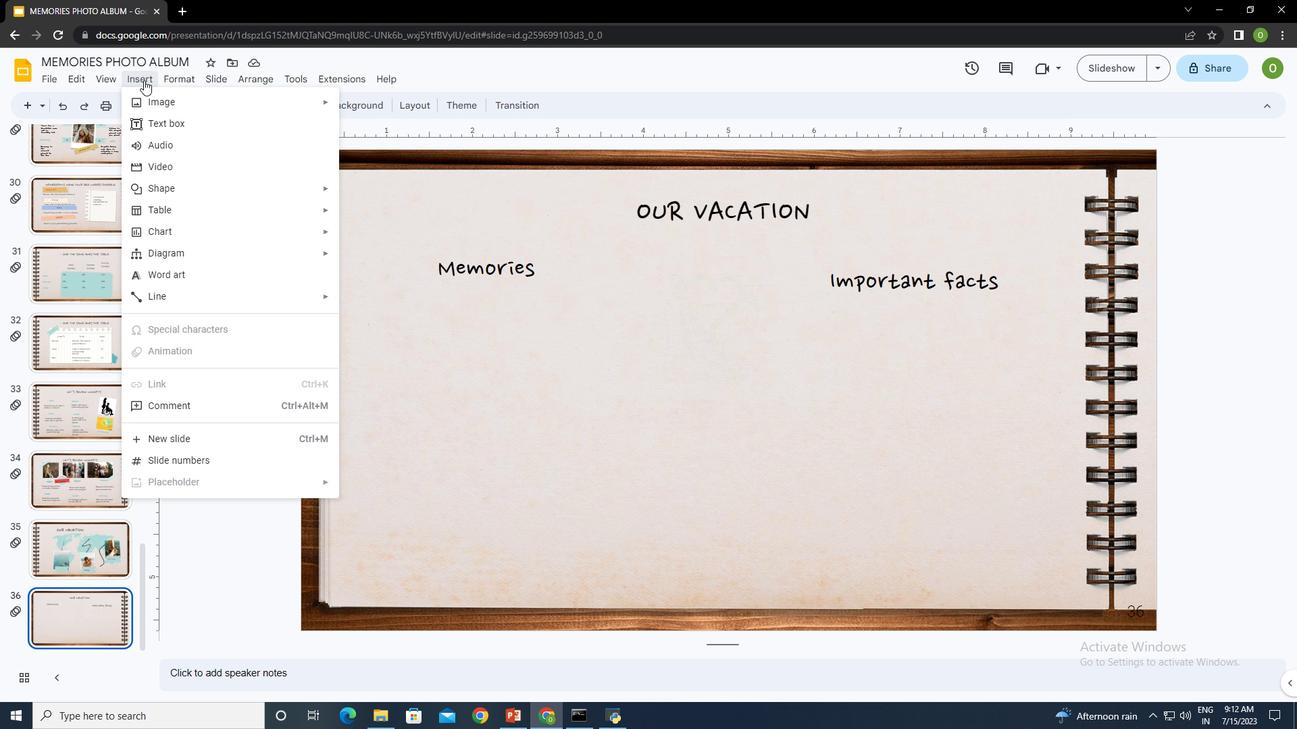 
Action: Mouse pressed left at (143, 80)
Screenshot: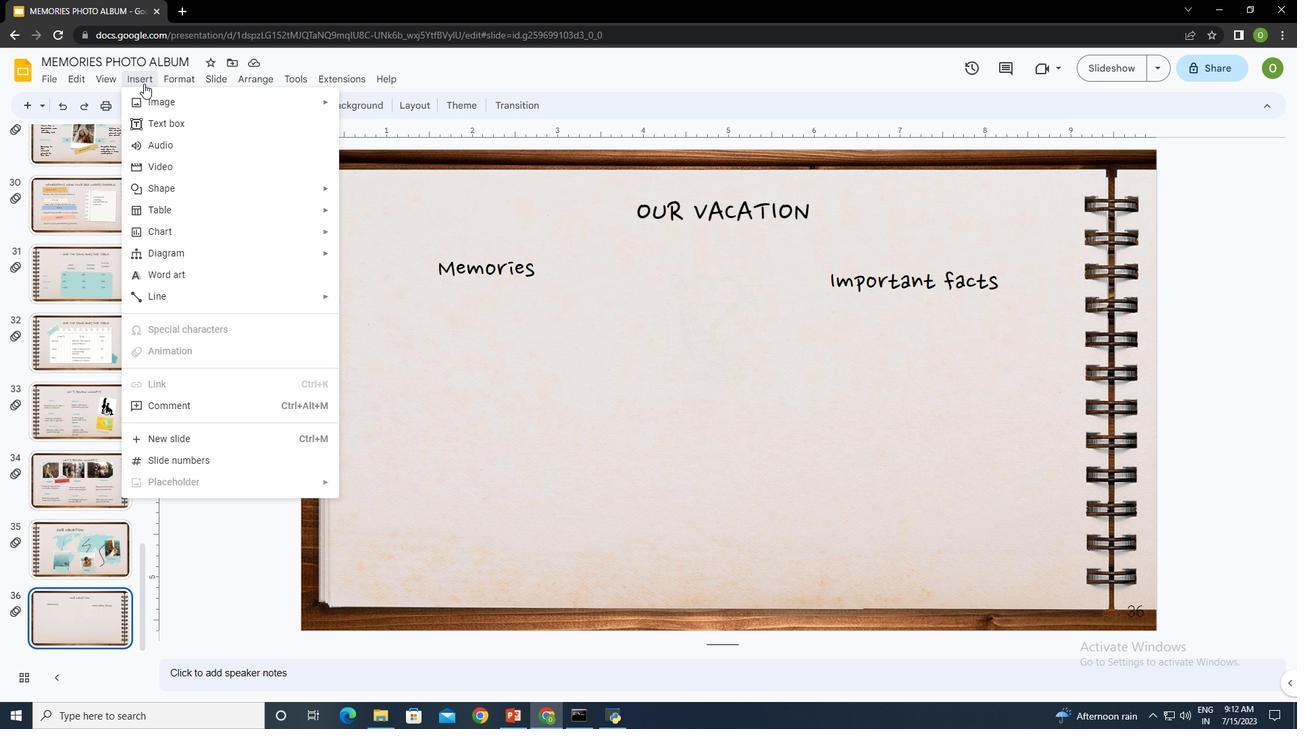 
Action: Mouse moved to (433, 109)
Screenshot: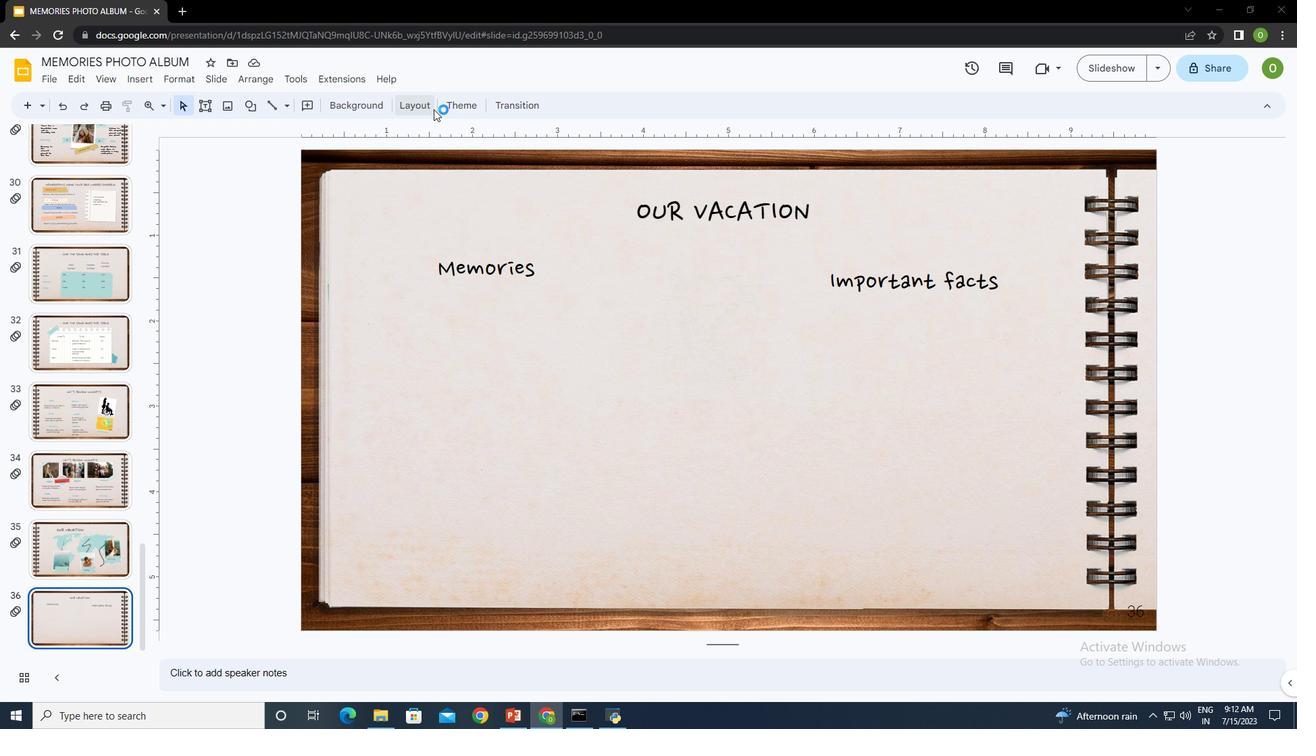 
Action: Mouse pressed left at (433, 109)
Screenshot: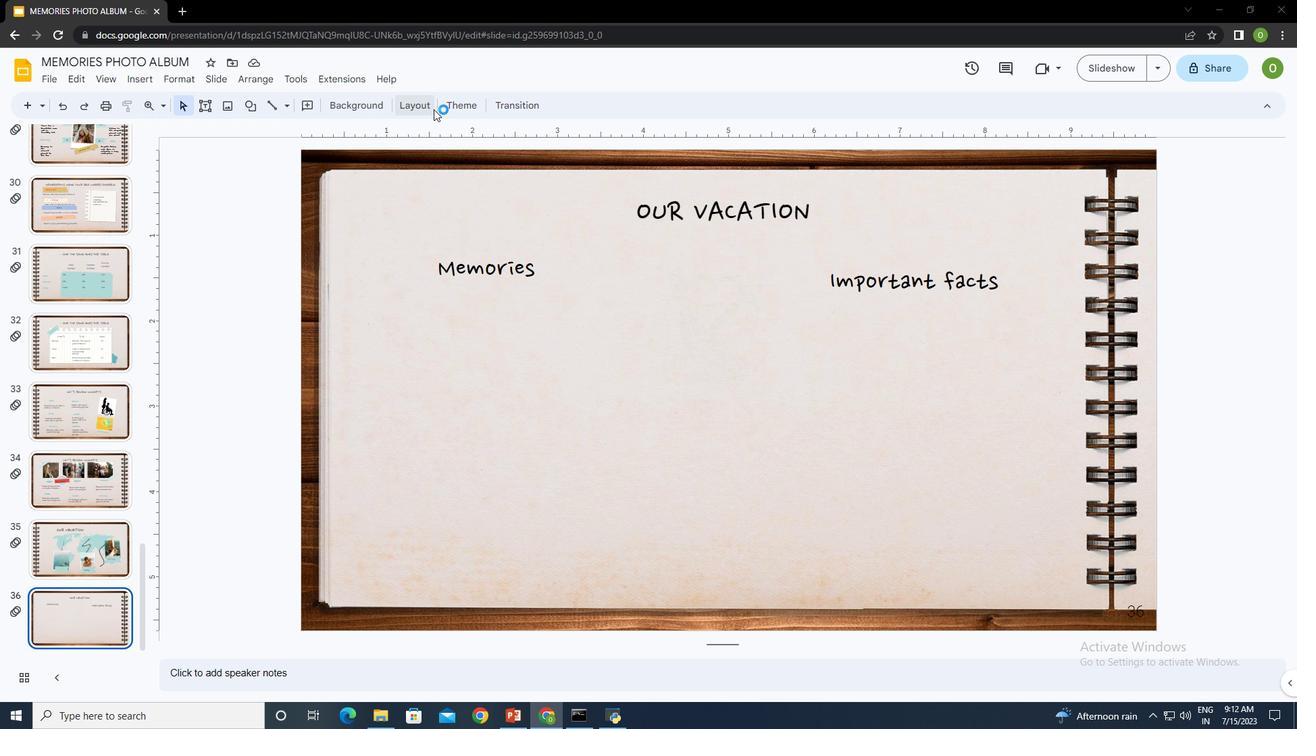 
Action: Mouse moved to (427, 169)
Screenshot: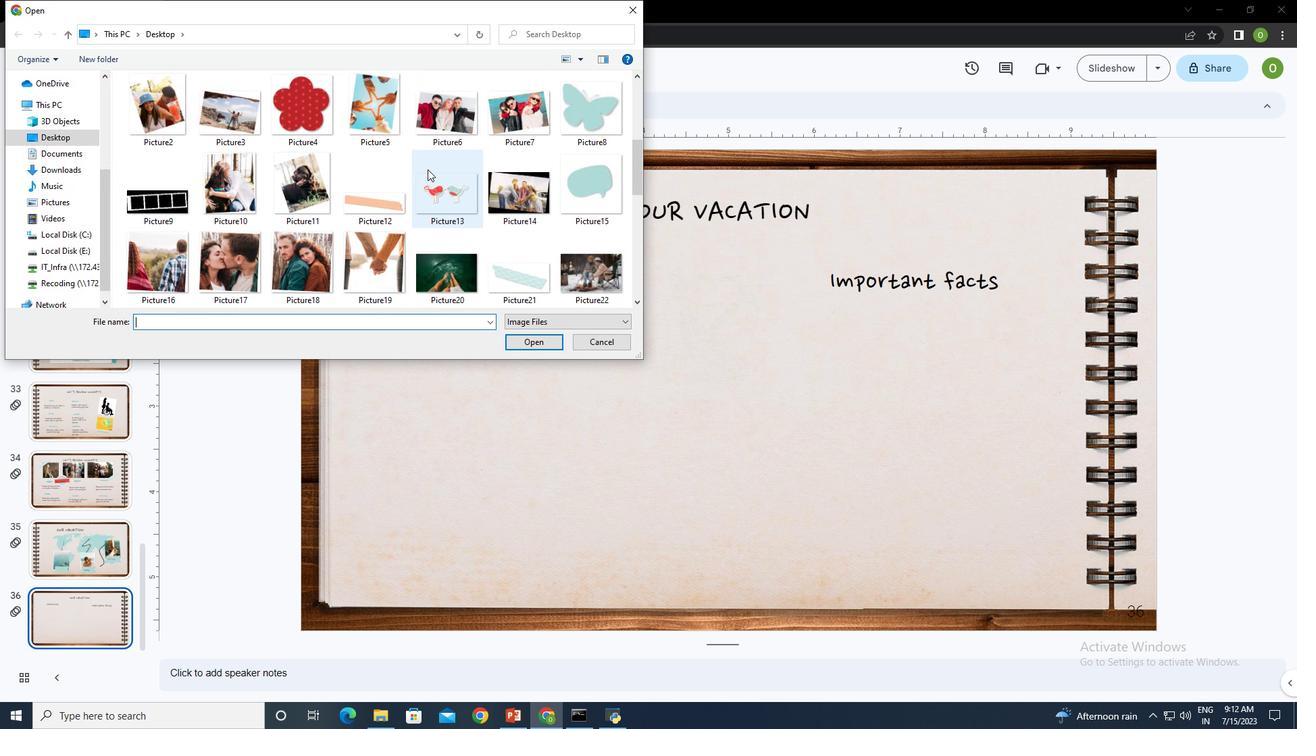 
Action: Mouse scrolled (427, 168) with delta (0, 0)
Screenshot: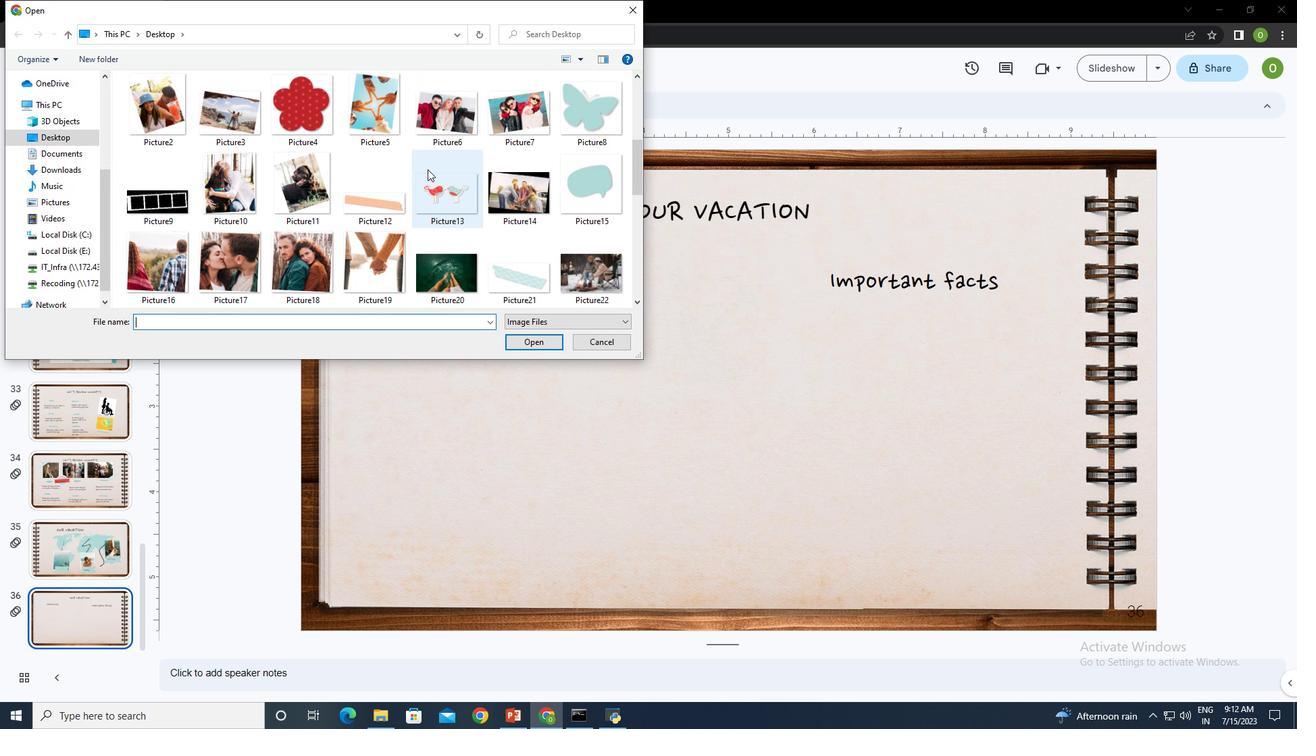 
Action: Mouse scrolled (427, 168) with delta (0, 0)
Screenshot: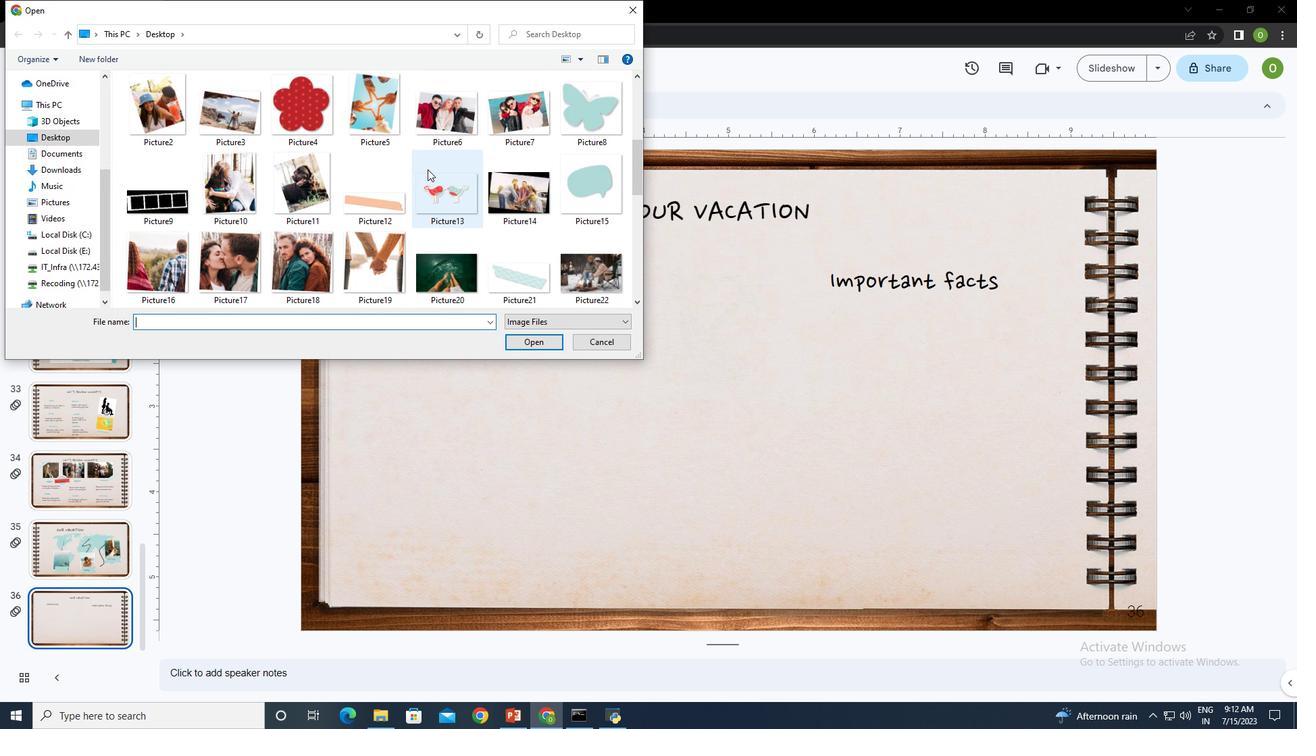 
Action: Mouse scrolled (427, 168) with delta (0, 0)
Screenshot: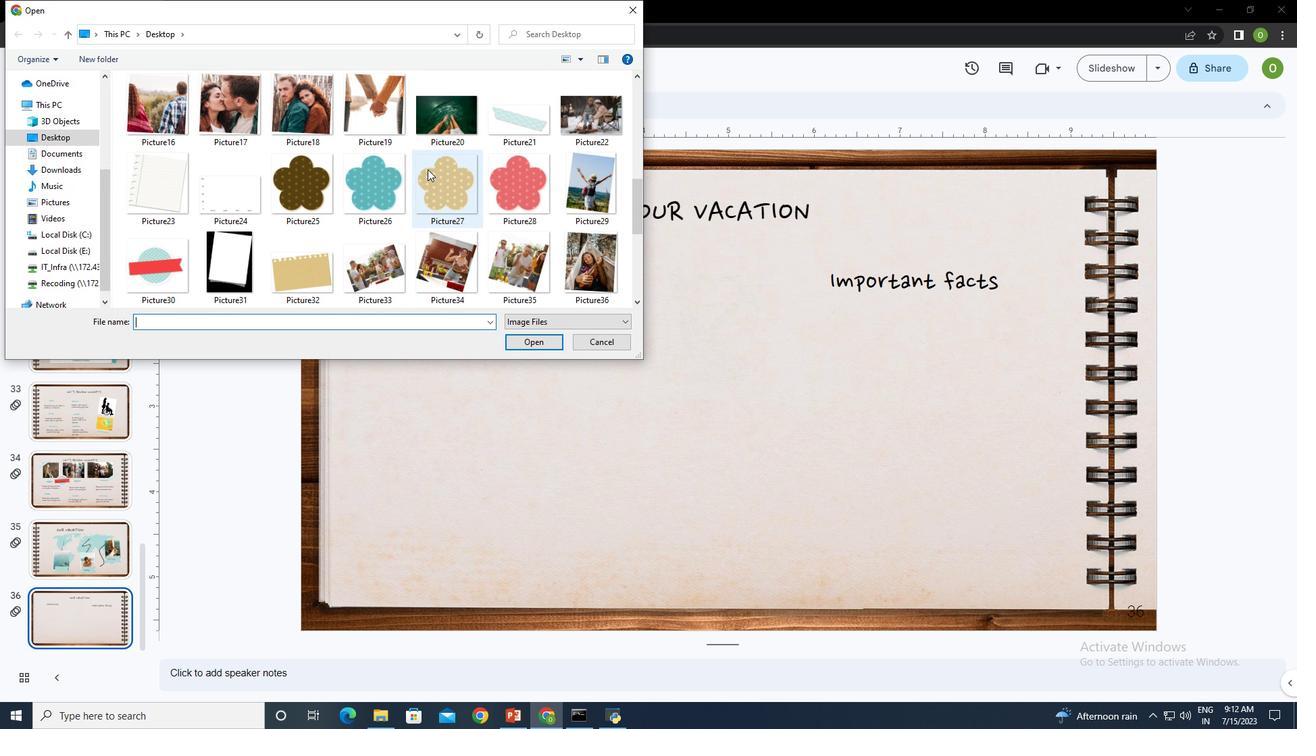
Action: Mouse scrolled (427, 168) with delta (0, 0)
Screenshot: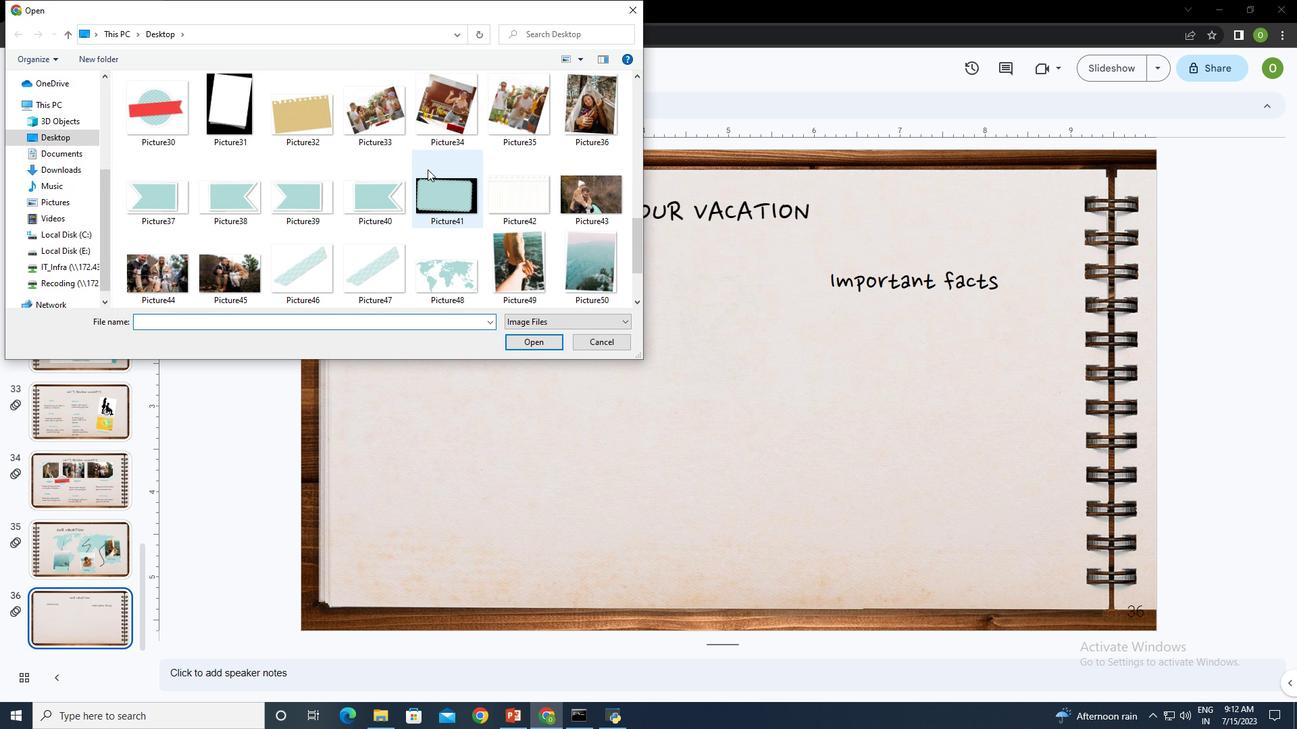 
Action: Mouse scrolled (427, 168) with delta (0, 0)
Screenshot: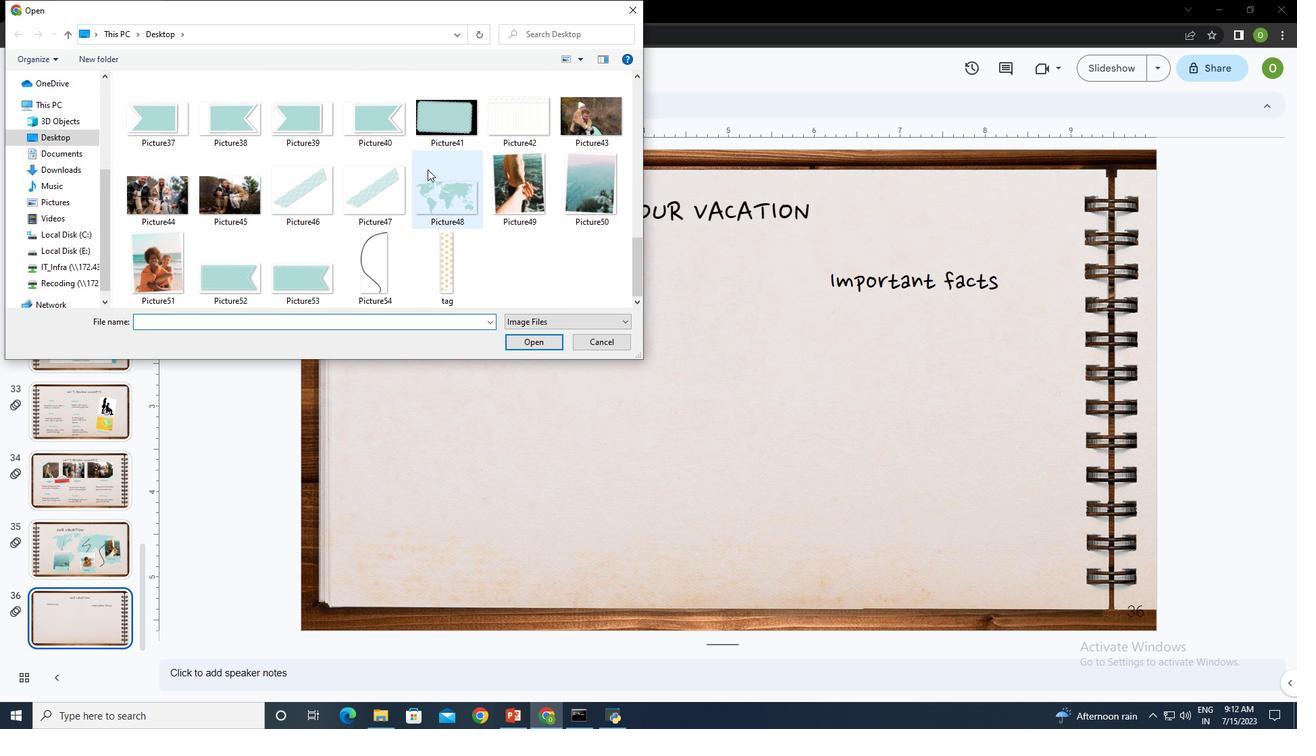 
Action: Mouse scrolled (427, 170) with delta (0, 0)
Screenshot: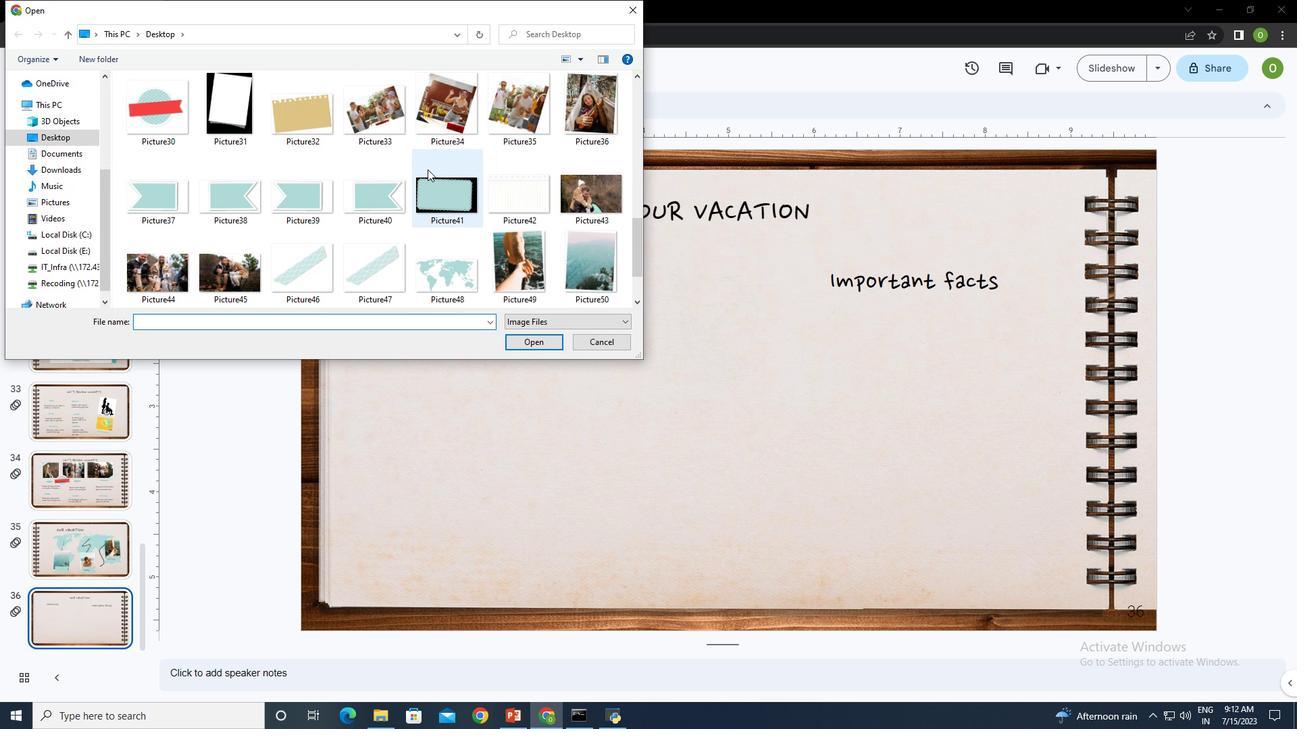 
Action: Mouse moved to (514, 187)
Screenshot: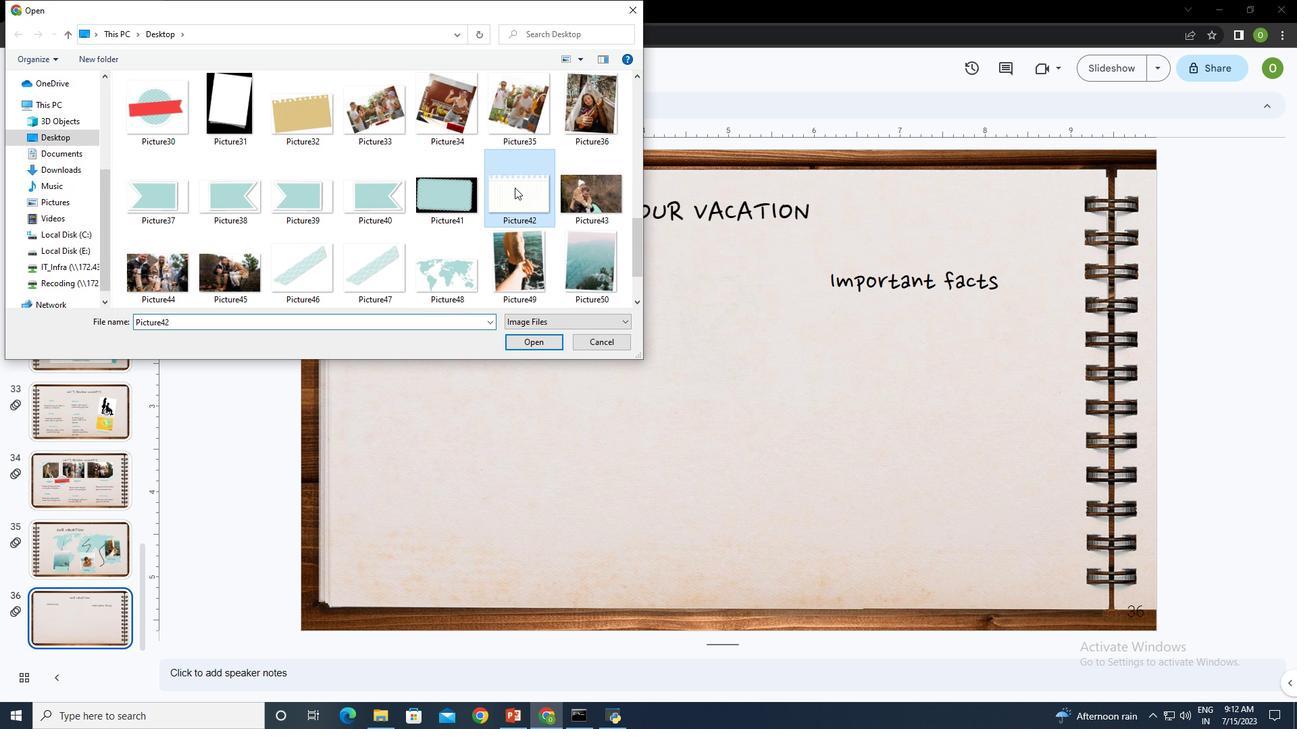 
Action: Mouse pressed left at (514, 187)
Screenshot: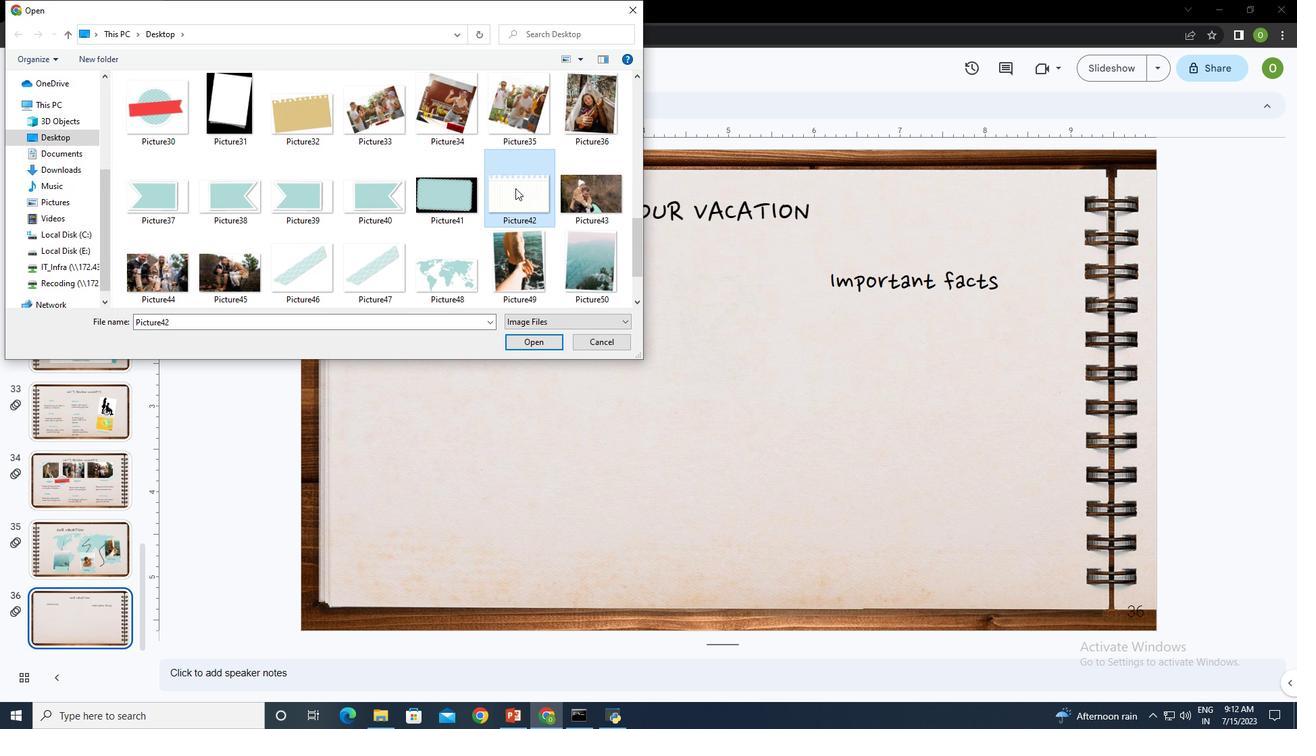 
Action: Mouse moved to (529, 346)
Screenshot: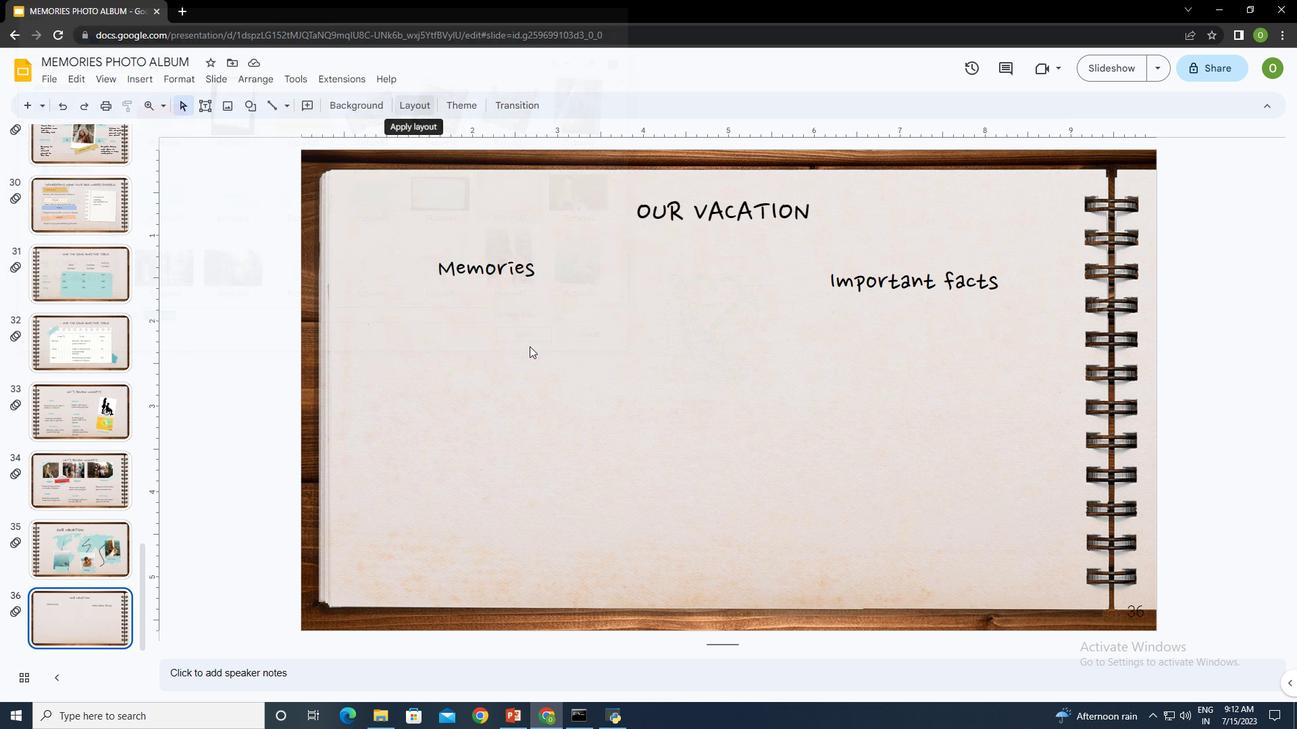 
Action: Mouse pressed left at (529, 346)
Screenshot: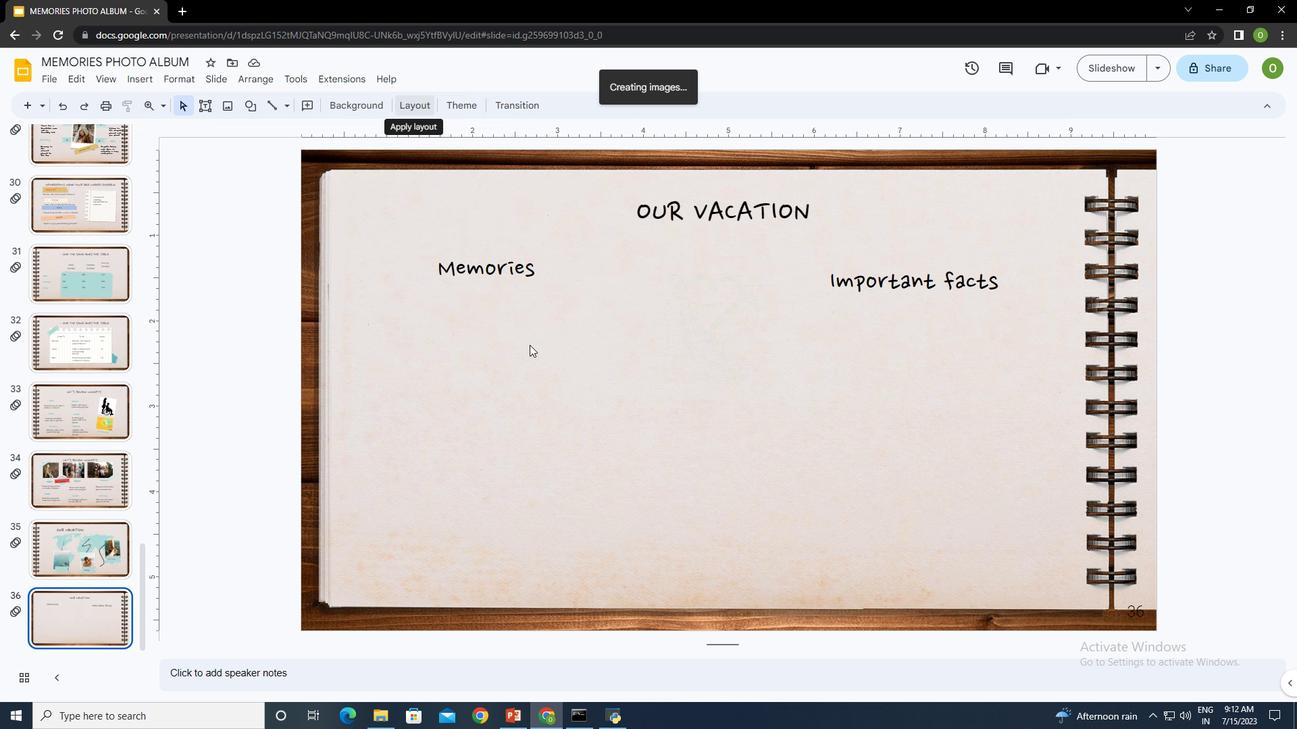
Action: Mouse moved to (795, 616)
Screenshot: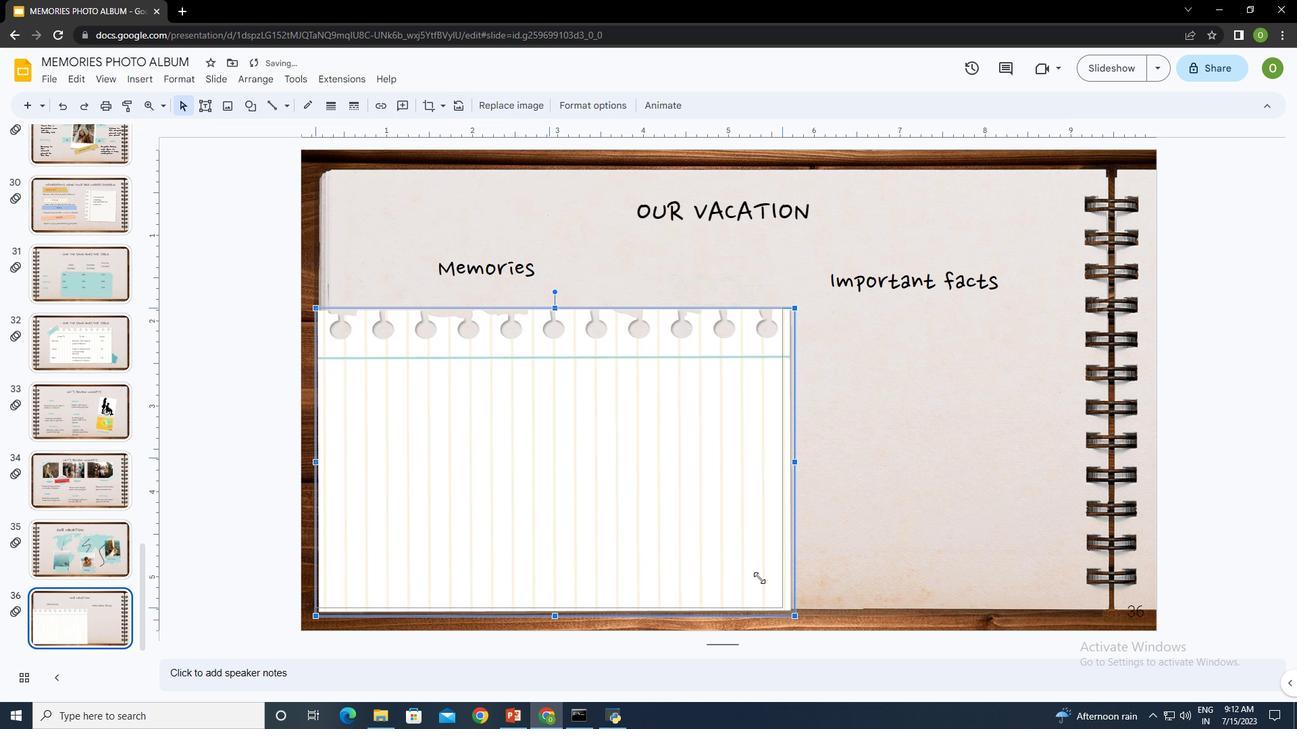 
Action: Mouse pressed left at (795, 616)
Screenshot: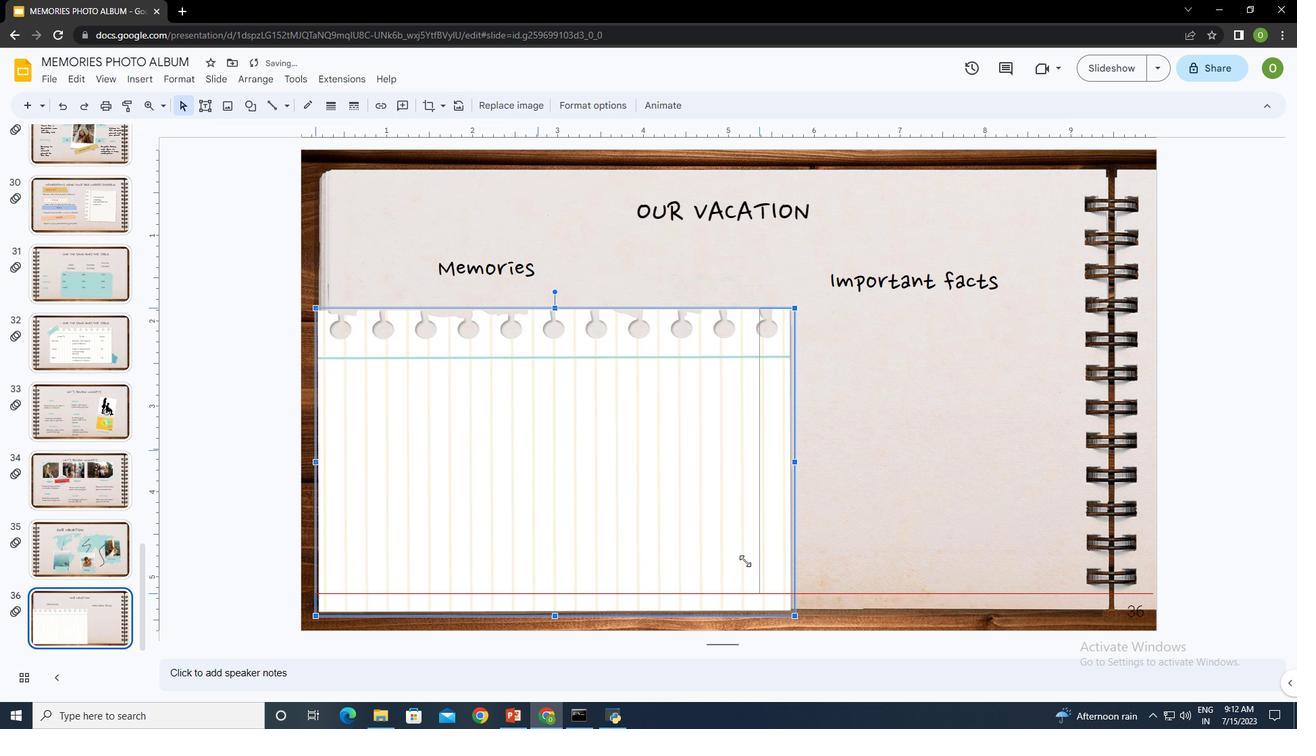 
Action: Mouse moved to (460, 313)
Screenshot: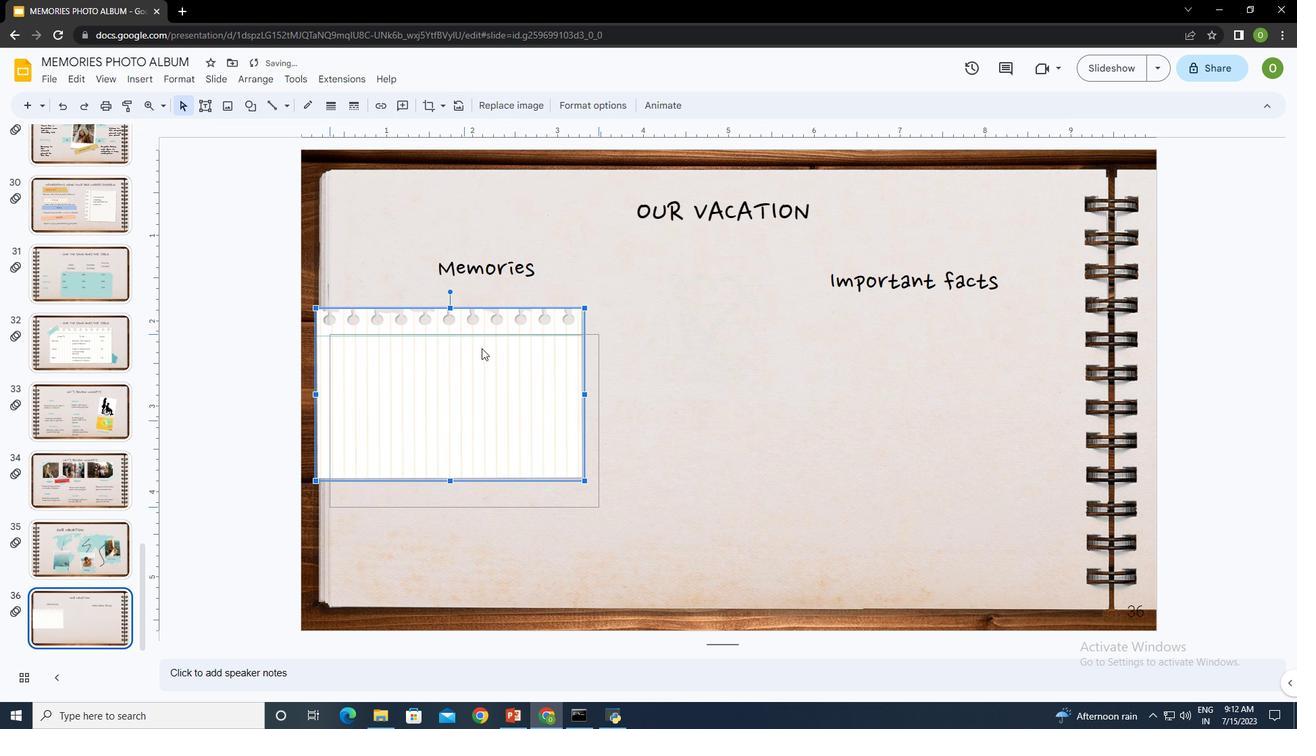 
Action: Mouse pressed left at (460, 313)
Screenshot: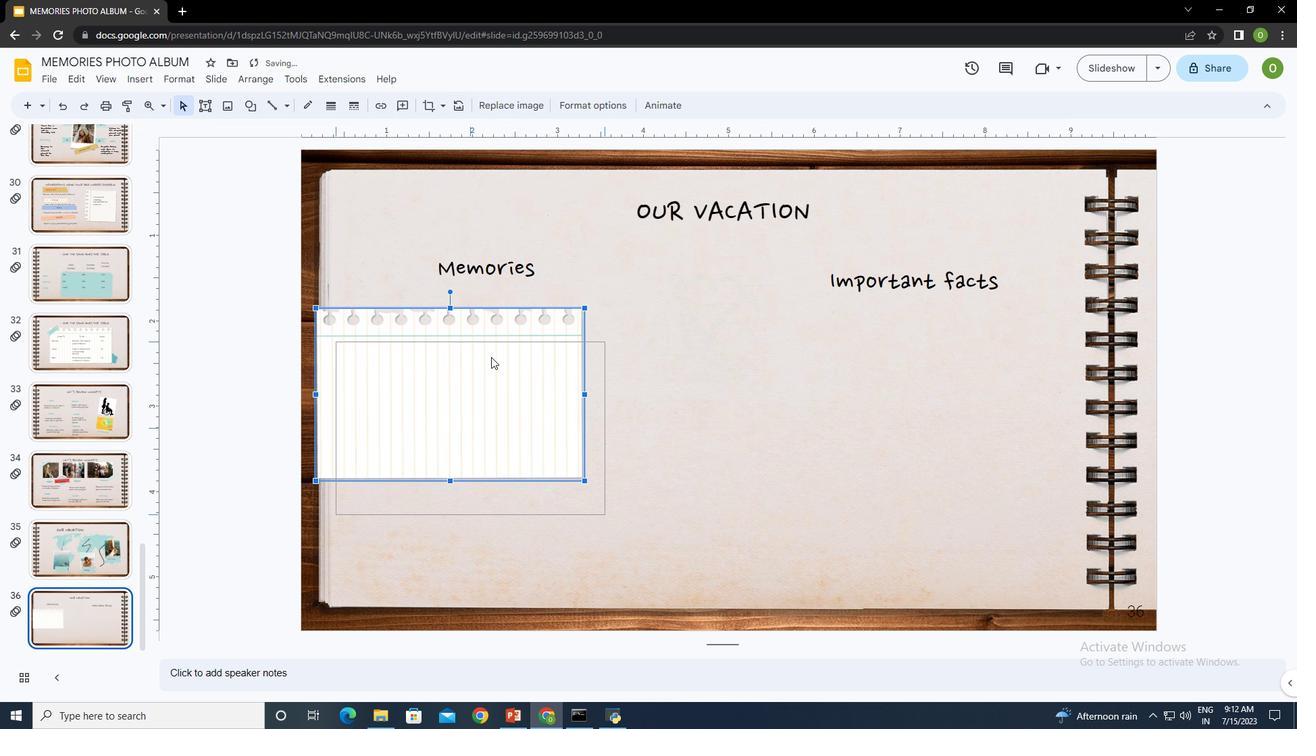 
Action: Mouse moved to (522, 362)
Screenshot: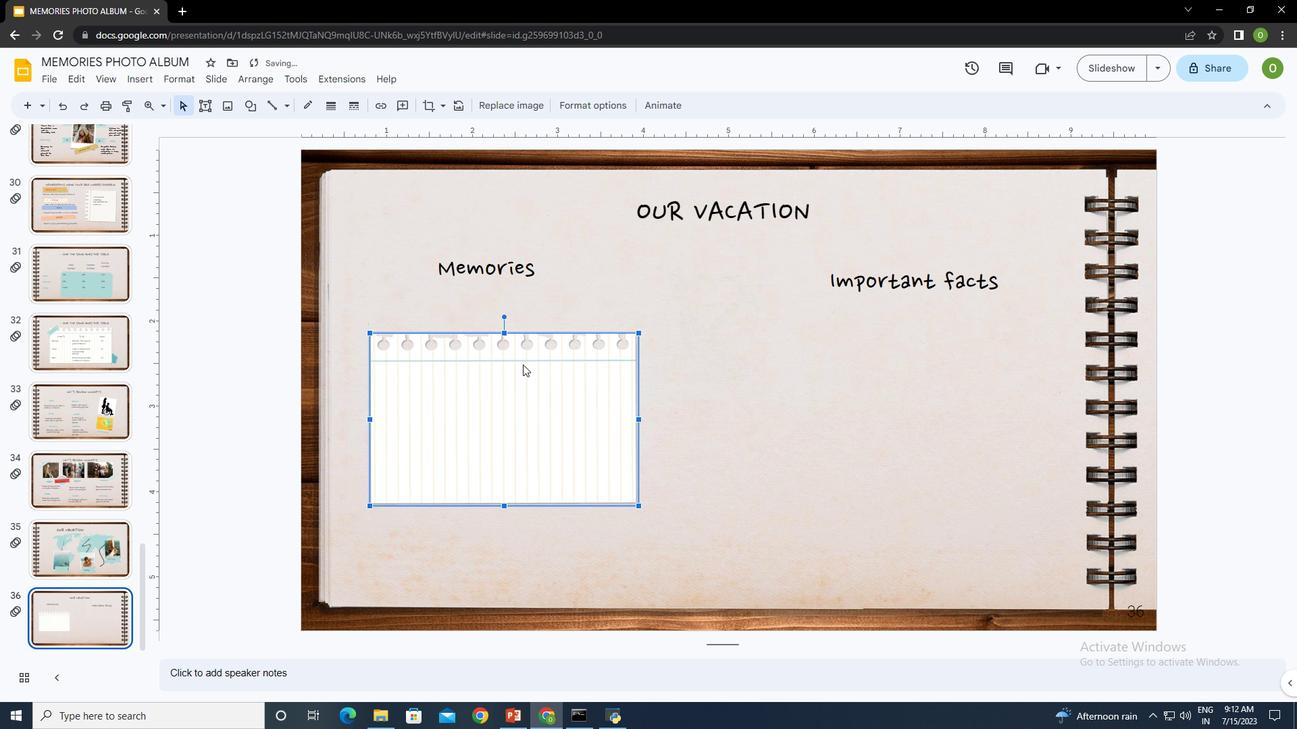 
Action: Mouse pressed left at (522, 362)
Screenshot: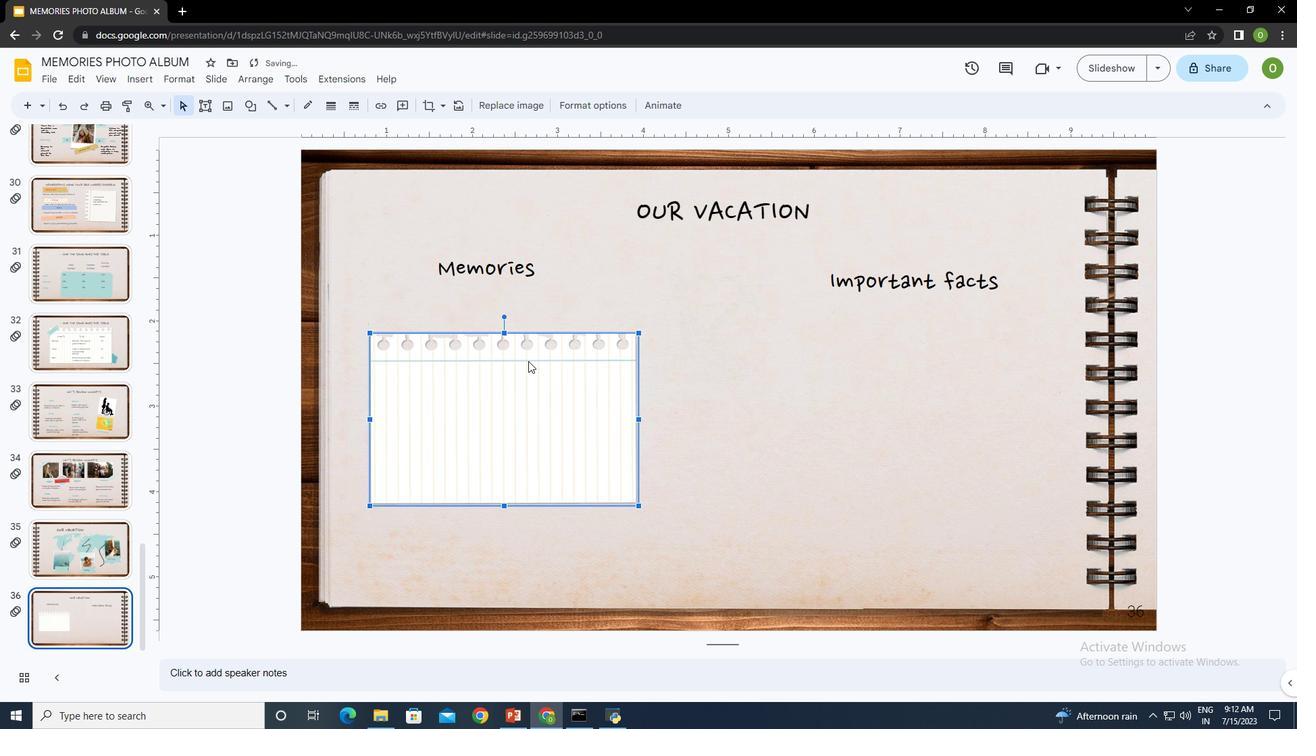 
Action: Mouse moved to (418, 367)
Screenshot: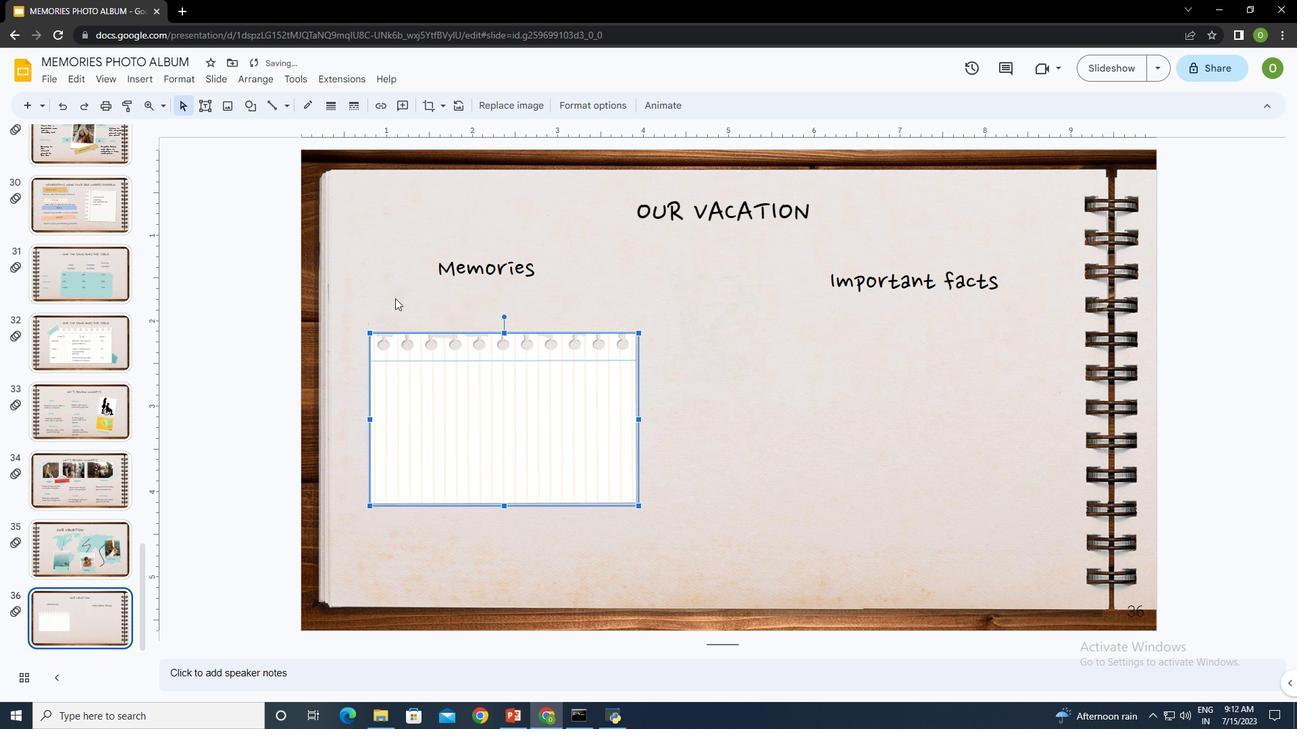 
Action: Mouse pressed left at (418, 367)
Screenshot: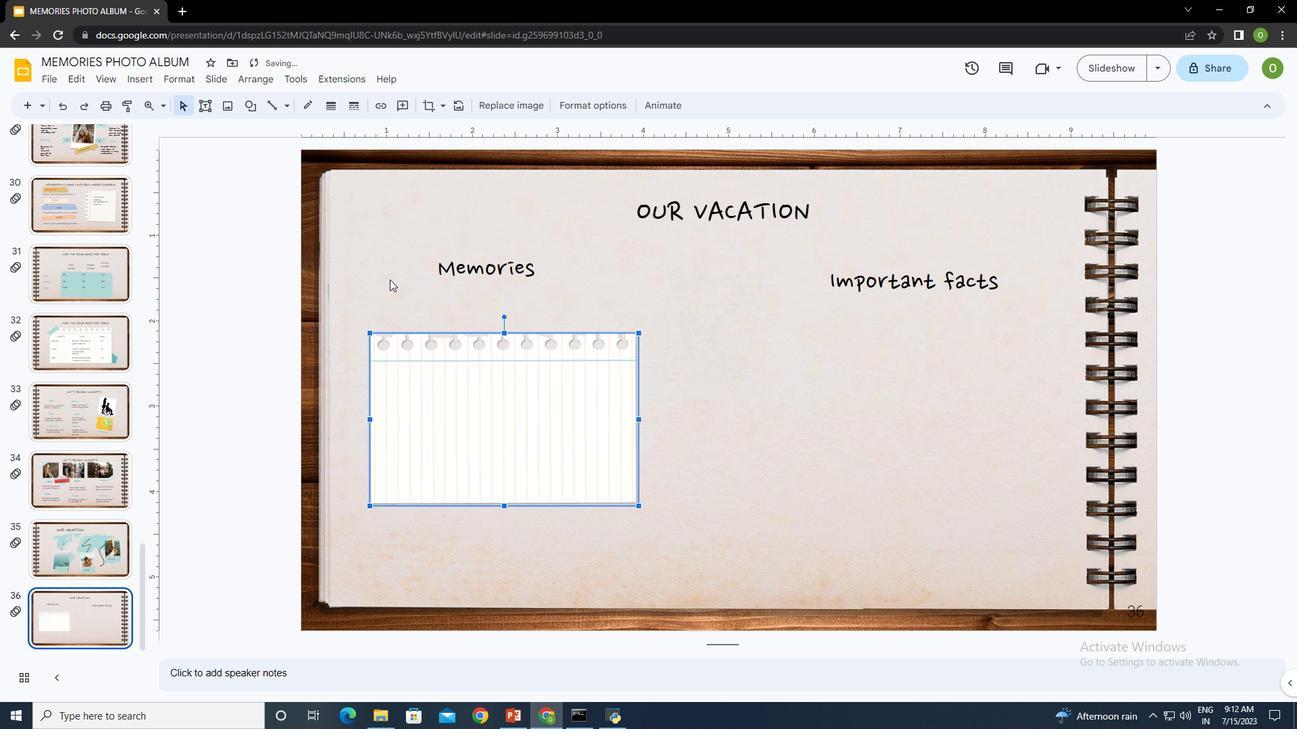 
Action: Mouse moved to (378, 252)
Screenshot: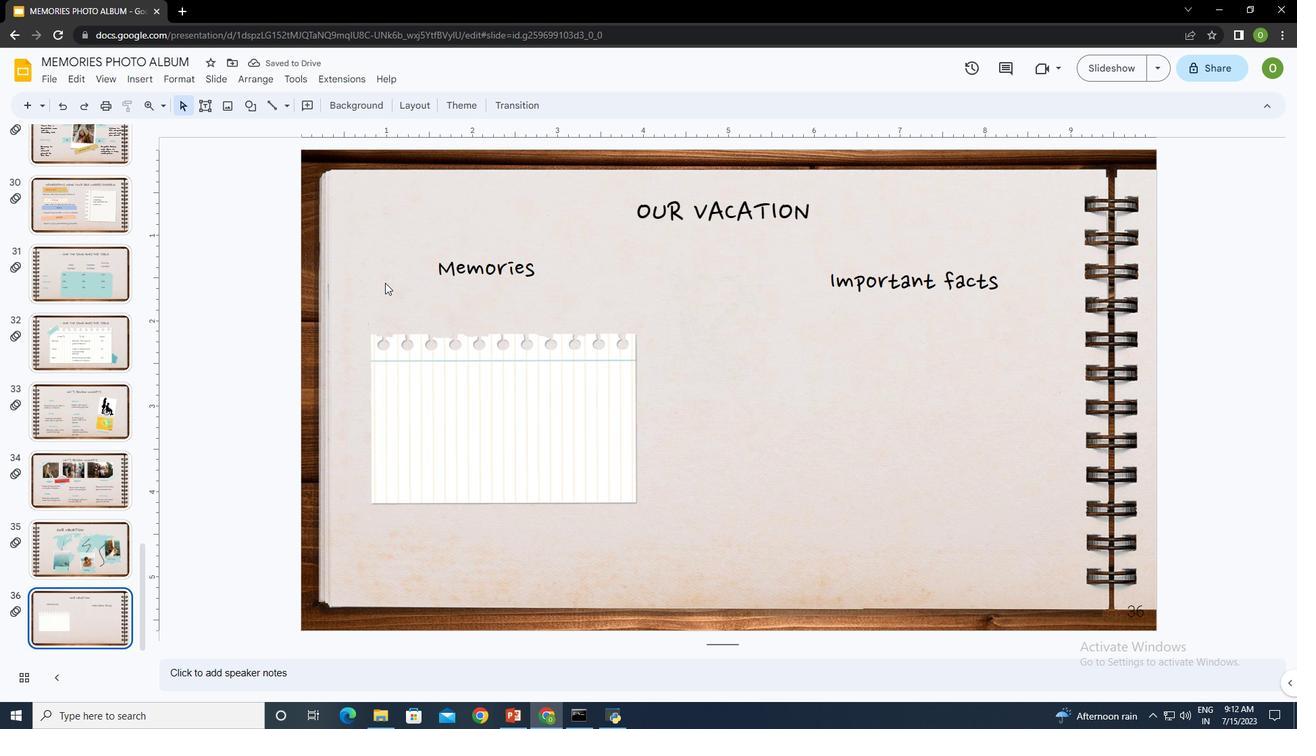 
Action: Mouse pressed left at (378, 252)
Screenshot: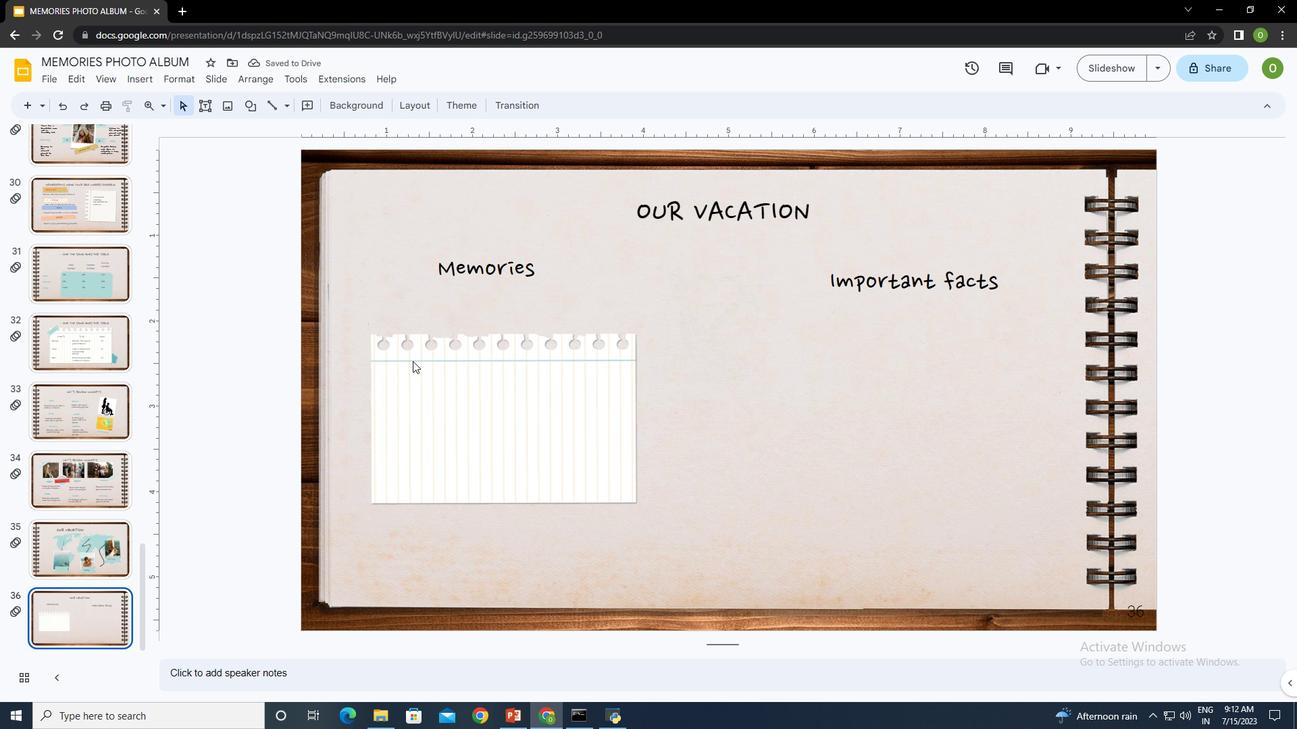 
Action: Mouse moved to (437, 393)
Screenshot: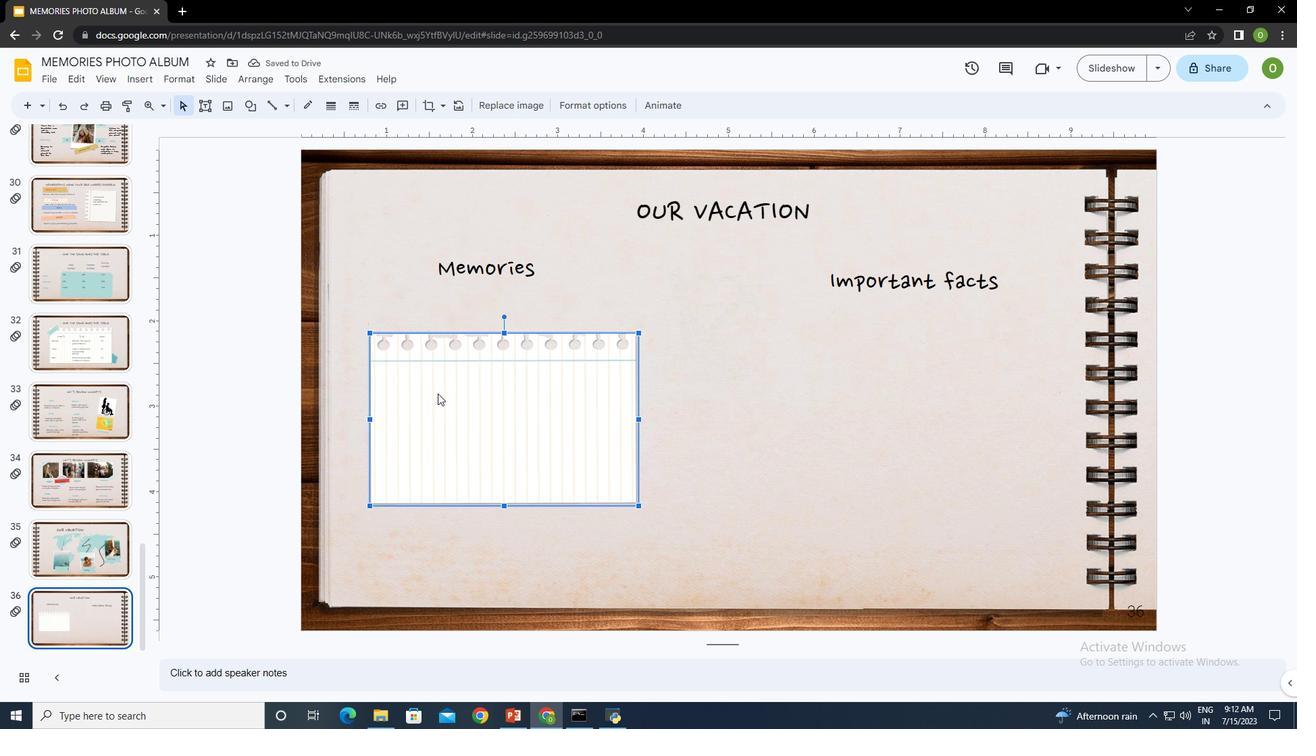 
Action: Mouse pressed left at (437, 393)
Screenshot: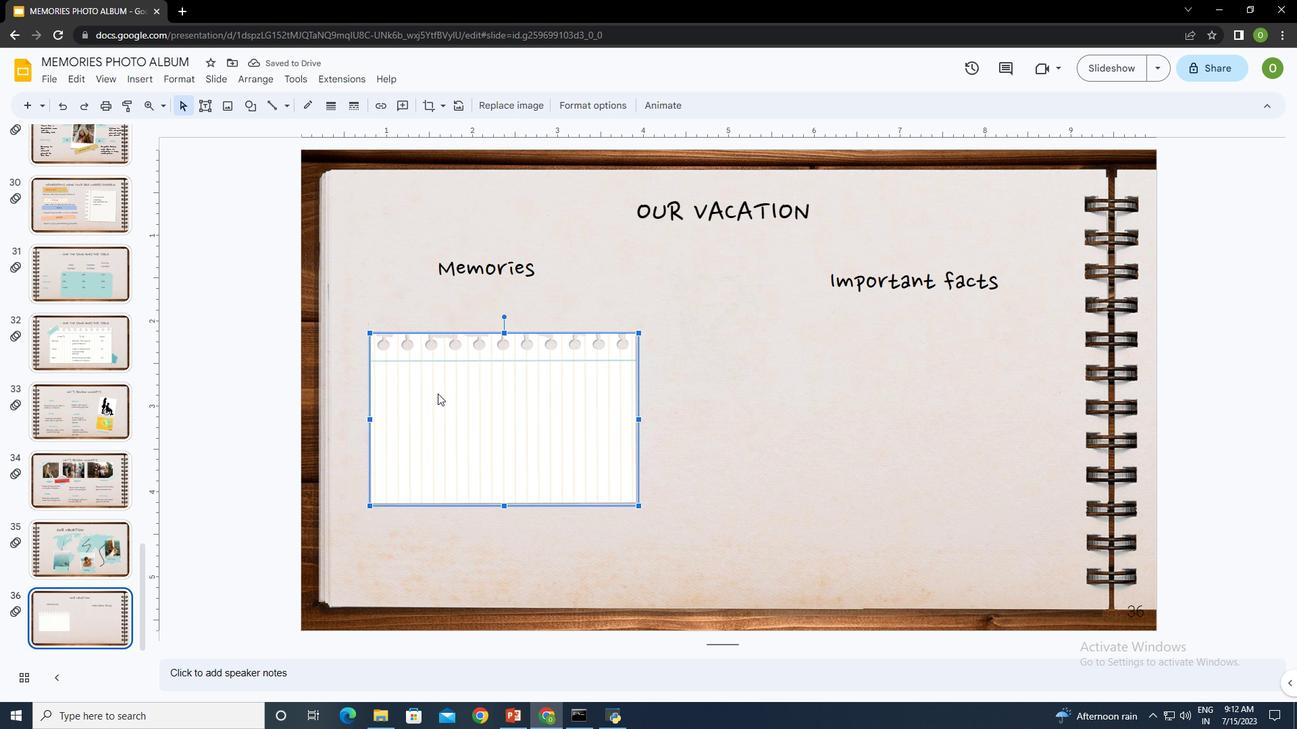 
Action: Mouse pressed right at (437, 393)
Screenshot: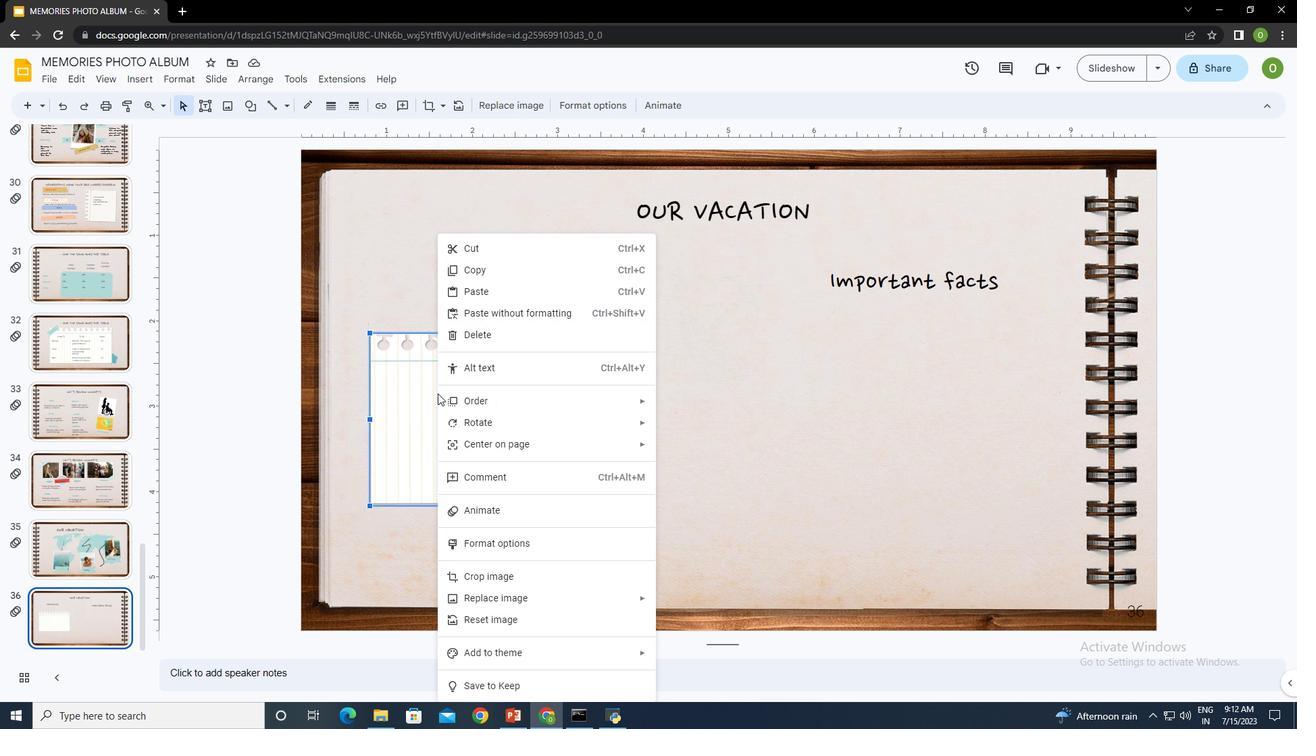 
Action: Mouse moved to (497, 268)
Screenshot: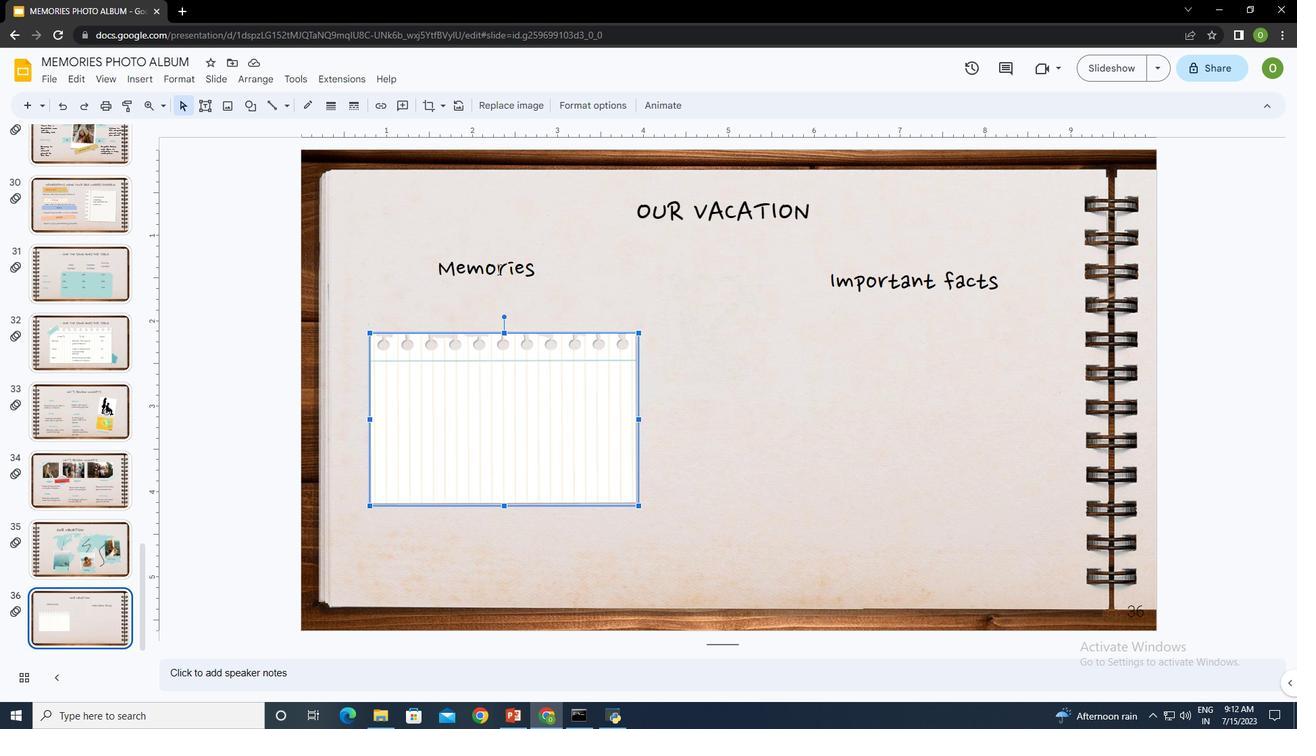 
Action: Mouse pressed left at (497, 268)
Screenshot: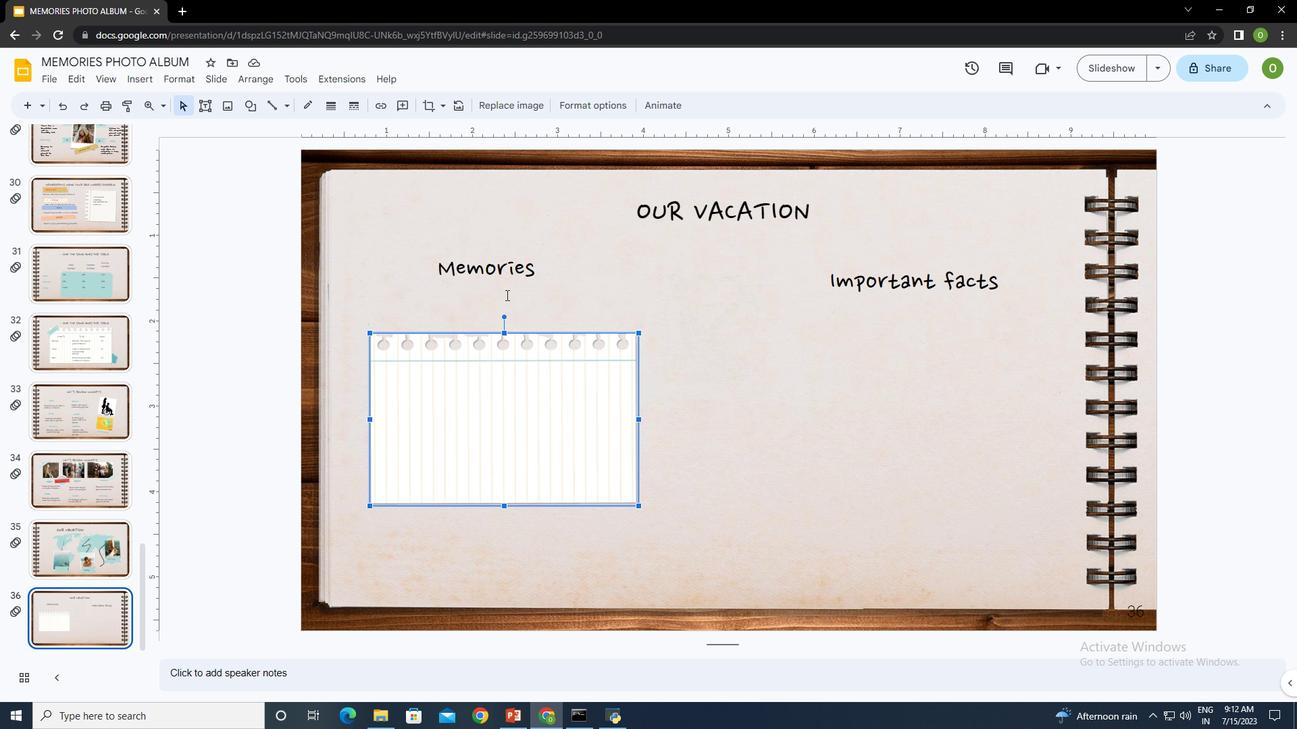 
Action: Mouse moved to (831, 419)
Screenshot: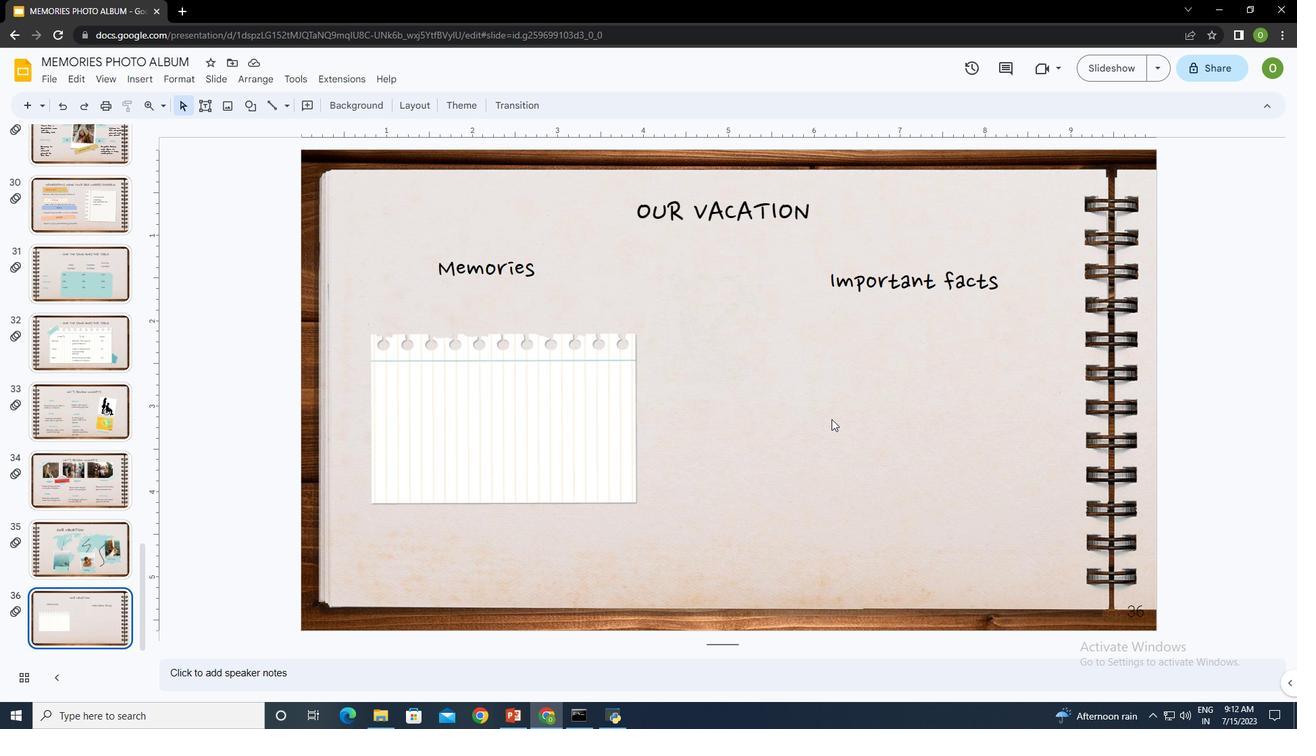 
Action: Mouse pressed left at (831, 419)
Screenshot: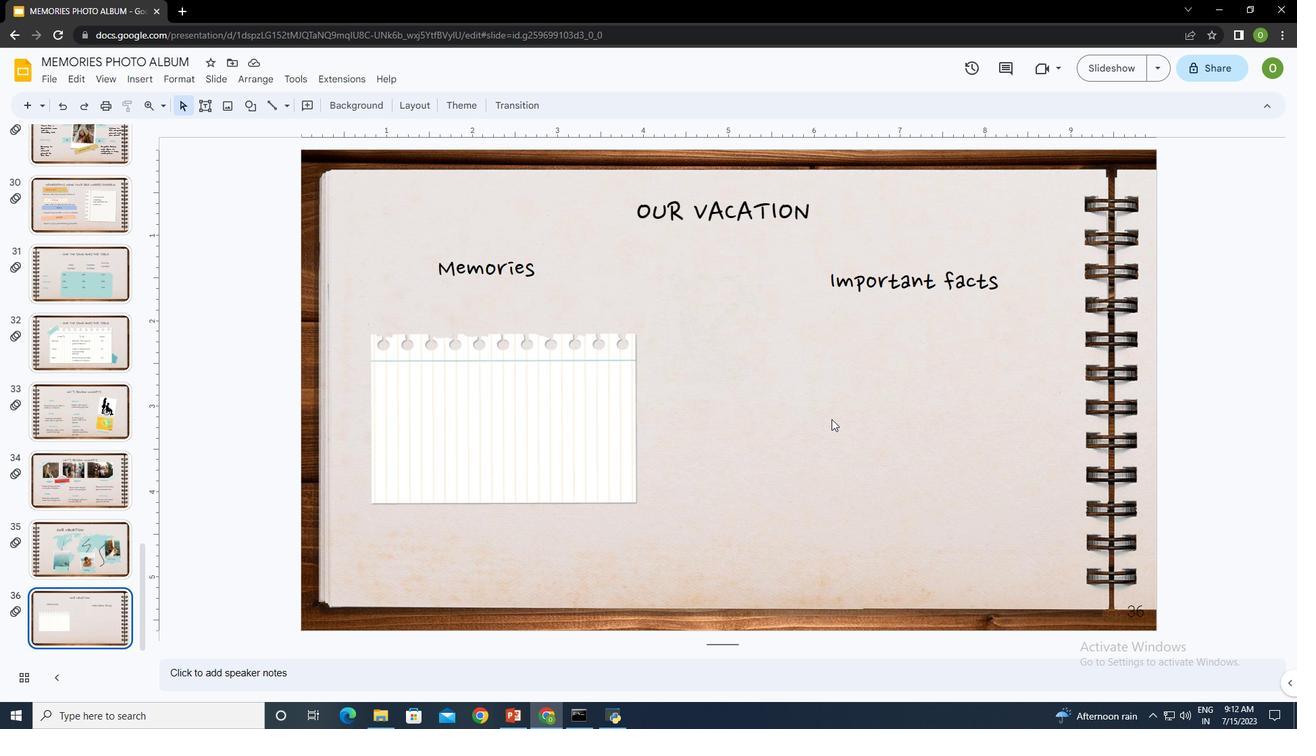 
Action: Mouse moved to (831, 419)
Screenshot: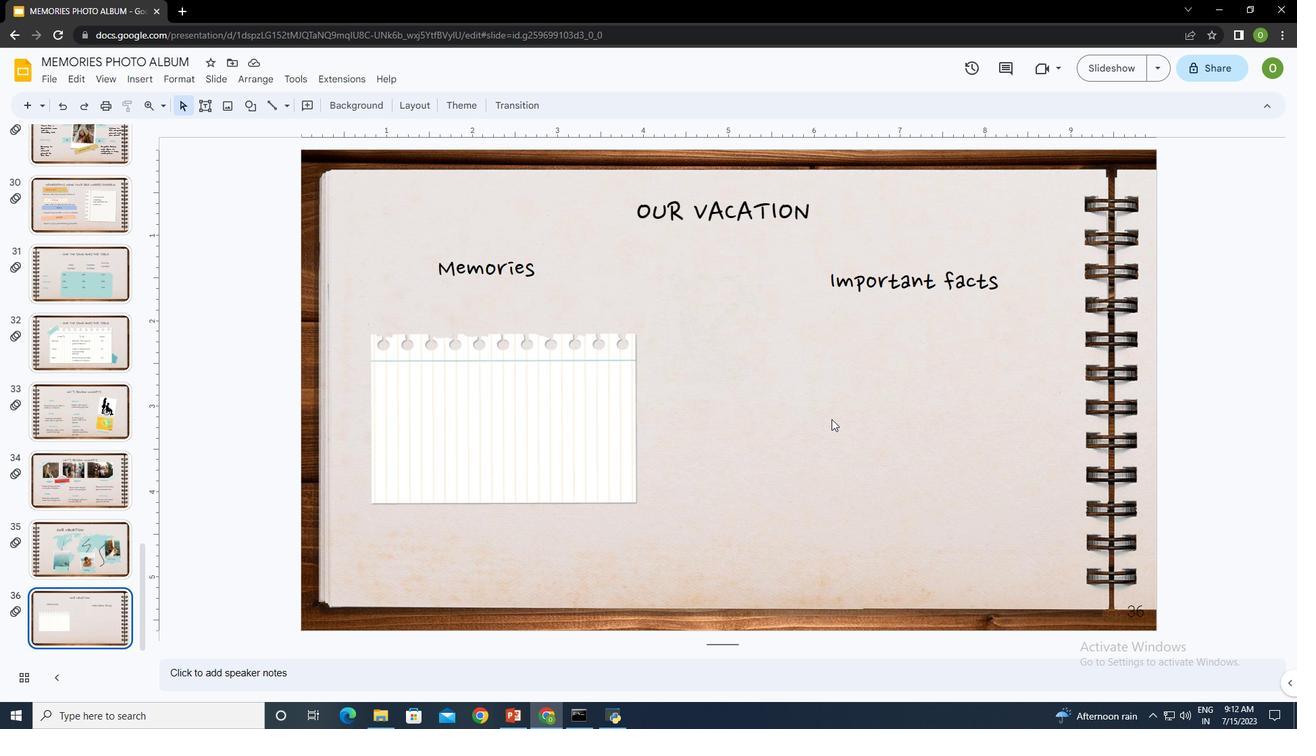 
Action: Mouse pressed right at (831, 419)
Screenshot: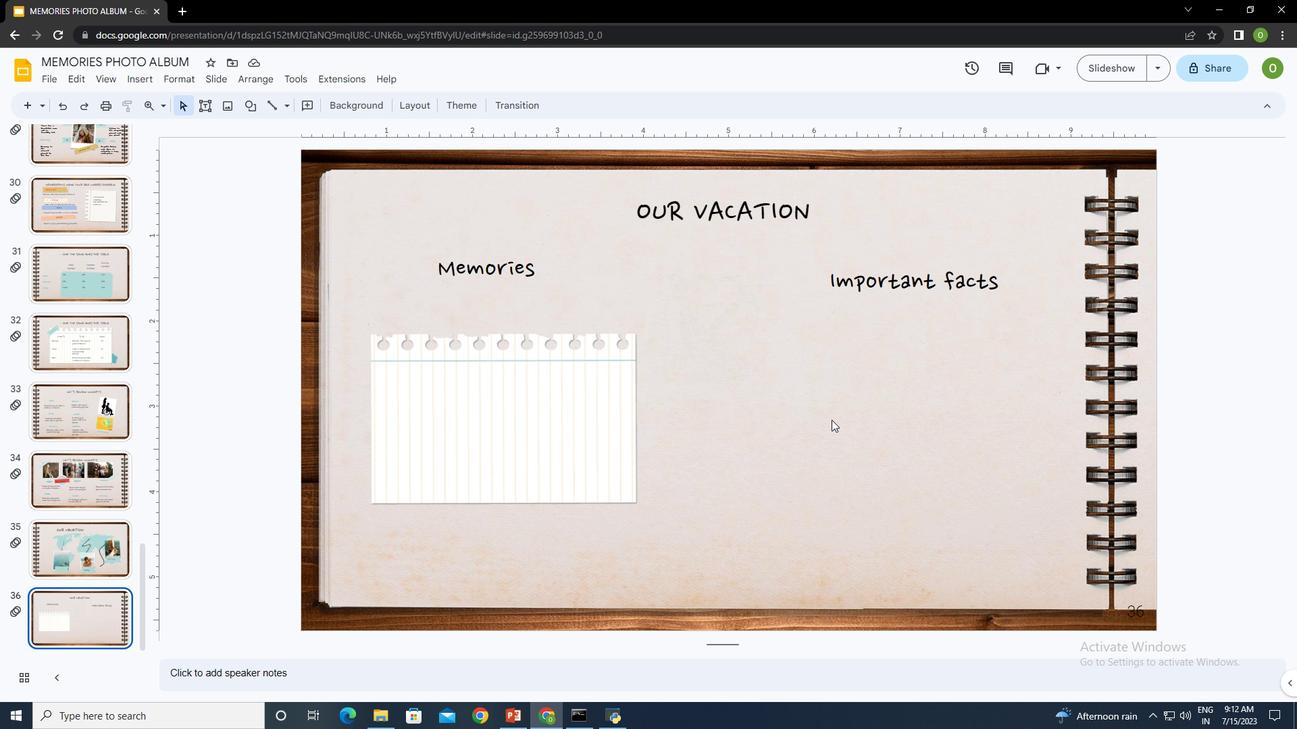 
Action: Mouse moved to (831, 420)
Screenshot: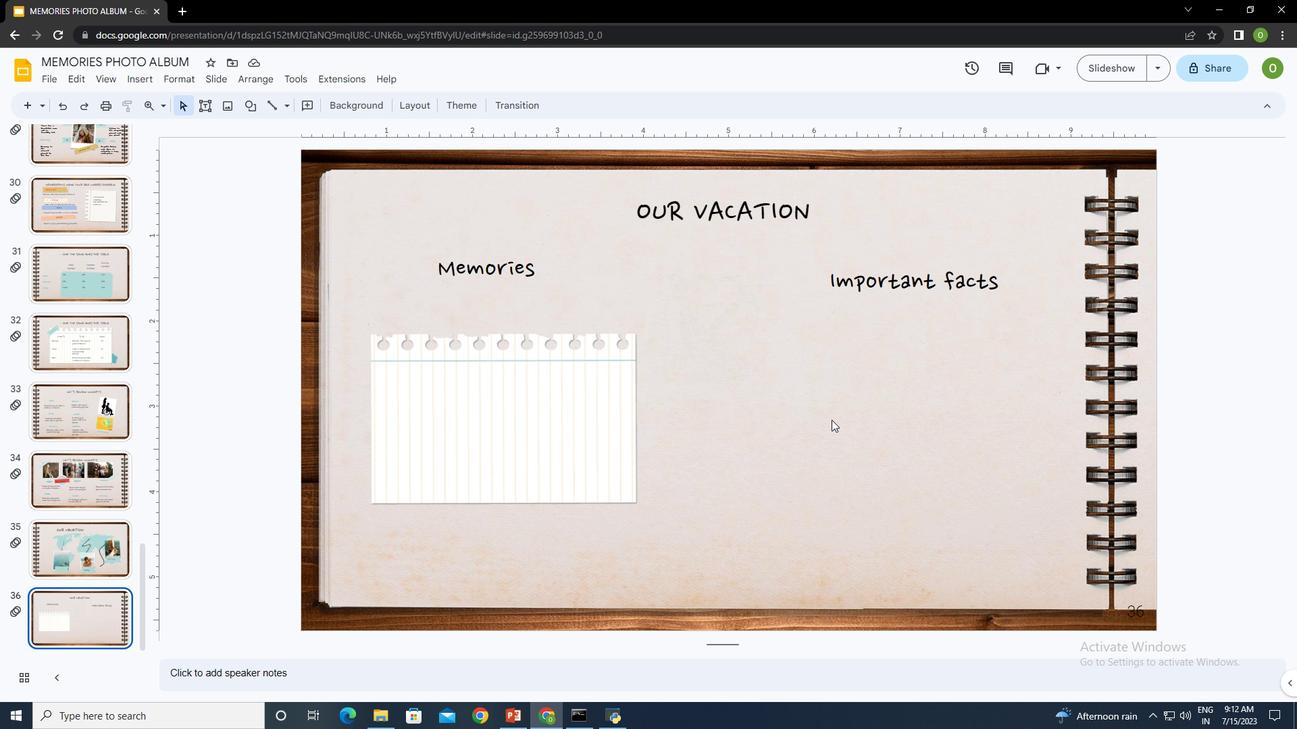 
Action: Mouse pressed right at (831, 420)
Screenshot: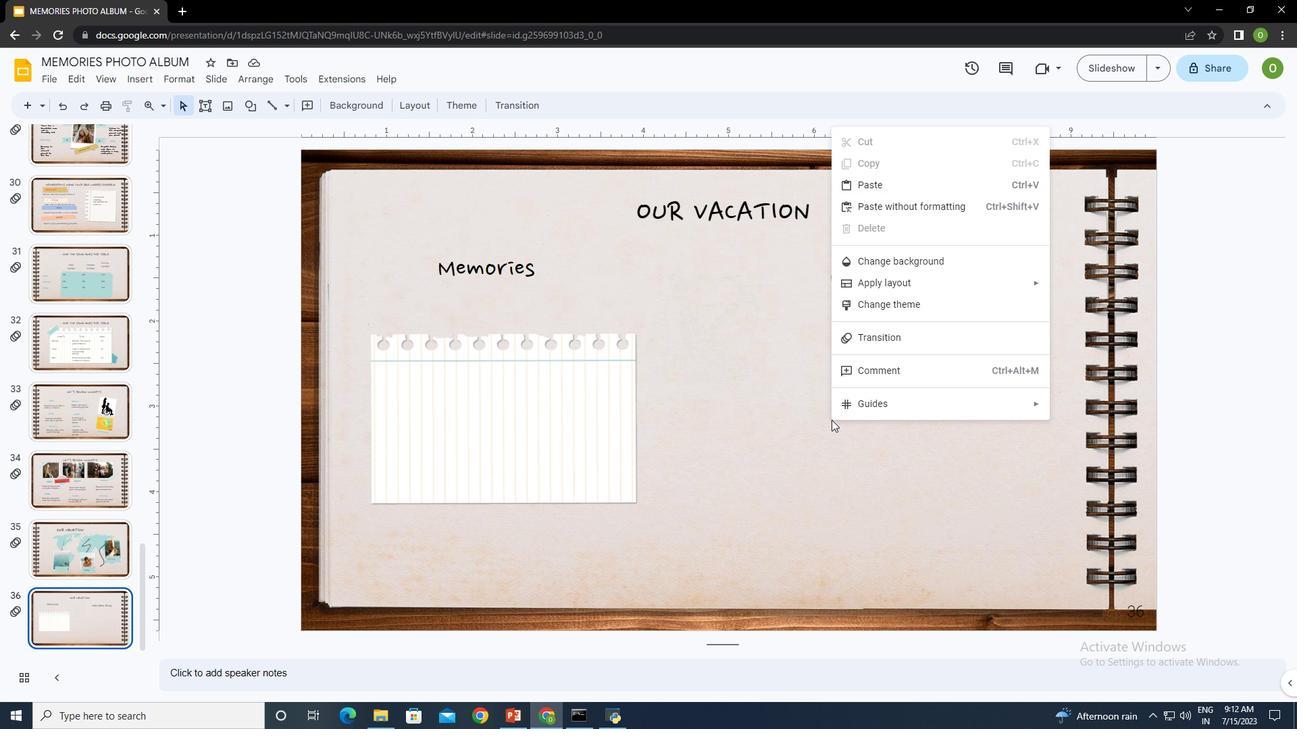 
Action: Mouse moved to (882, 181)
Screenshot: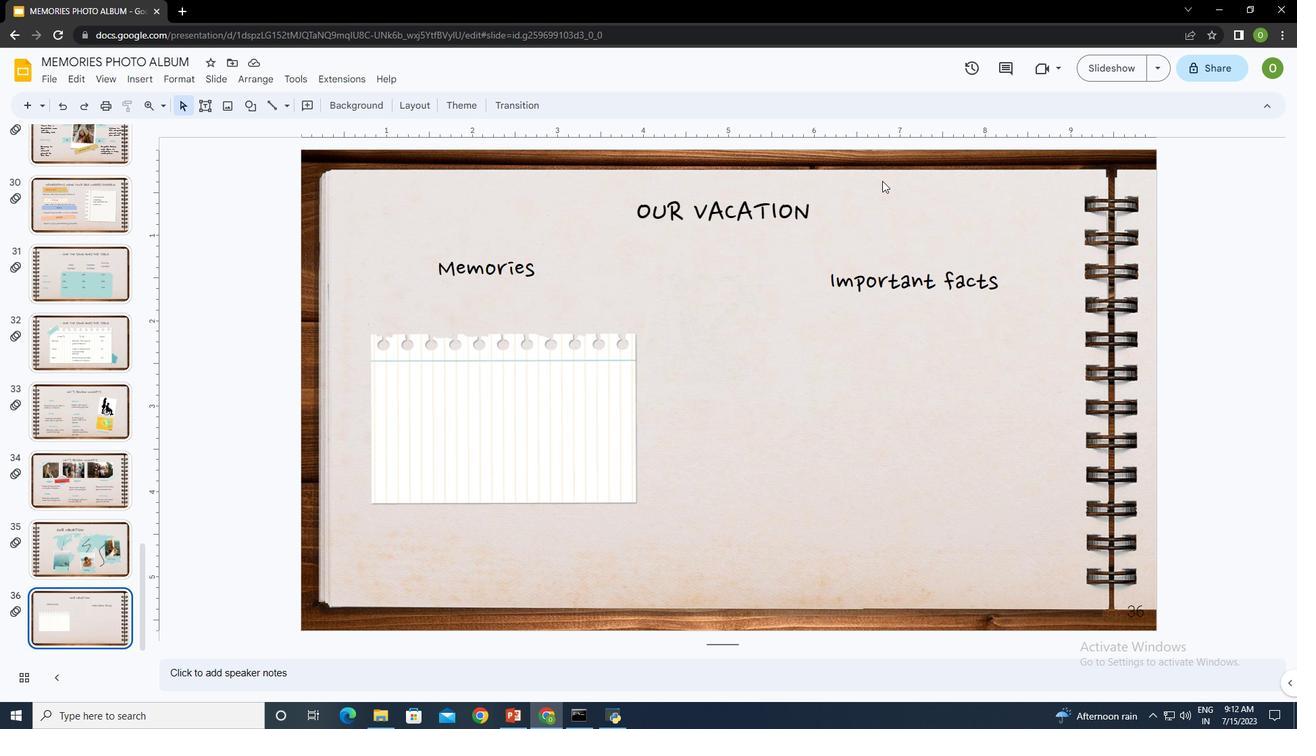 
Action: Mouse pressed left at (882, 181)
Screenshot: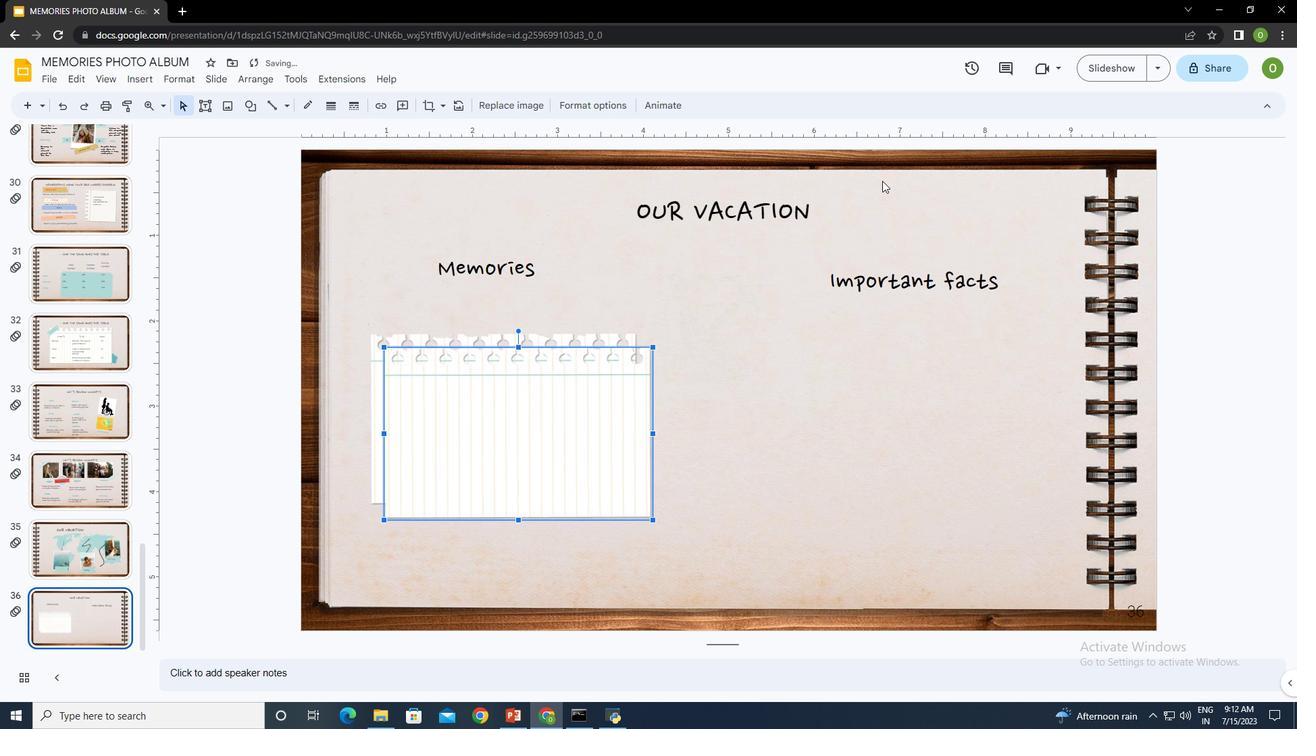 
Action: Mouse moved to (530, 393)
Screenshot: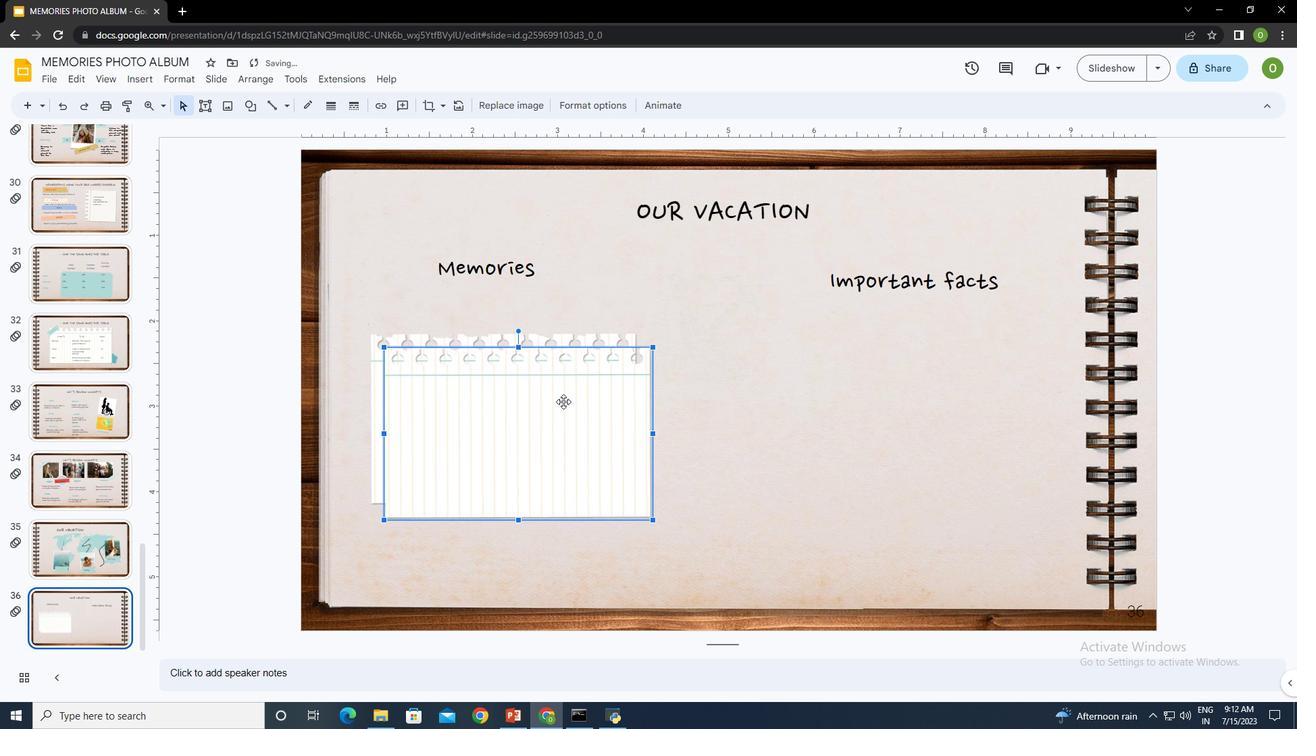 
Action: Mouse pressed left at (530, 393)
Screenshot: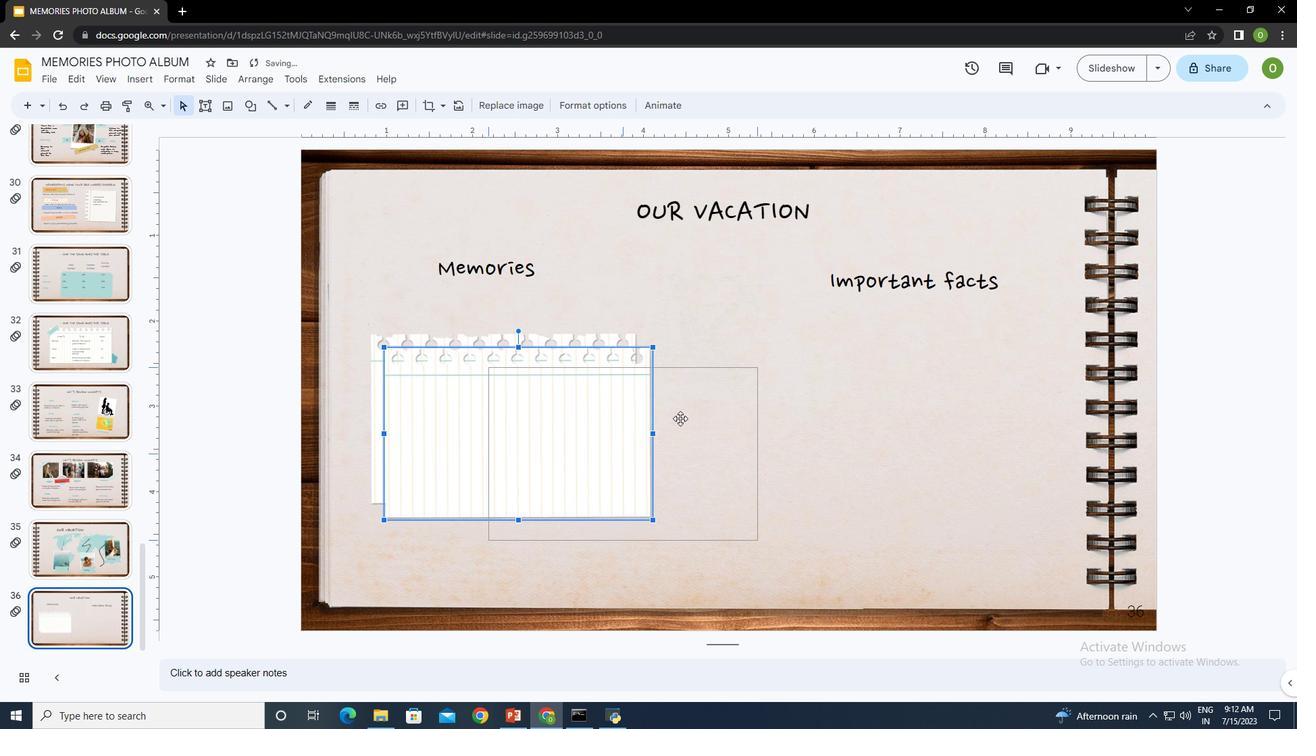 
Action: Mouse moved to (887, 403)
Screenshot: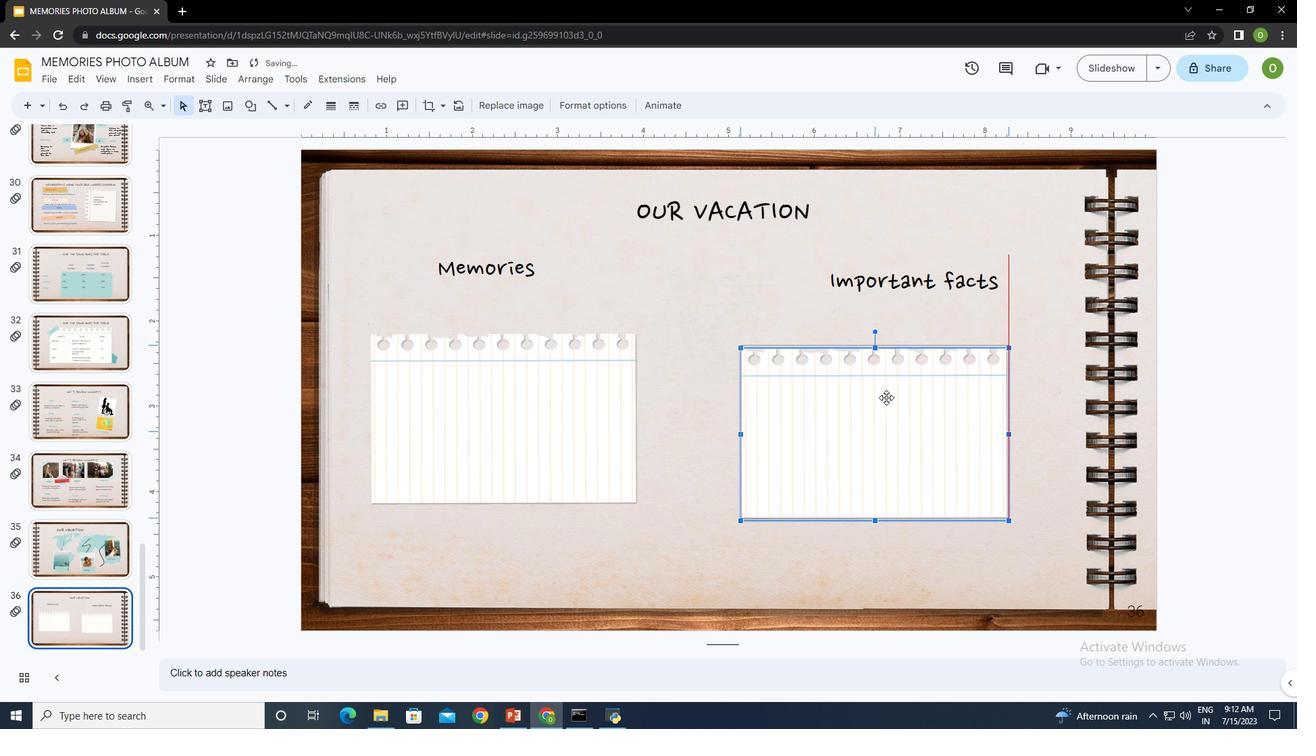 
Action: Mouse pressed left at (887, 403)
Screenshot: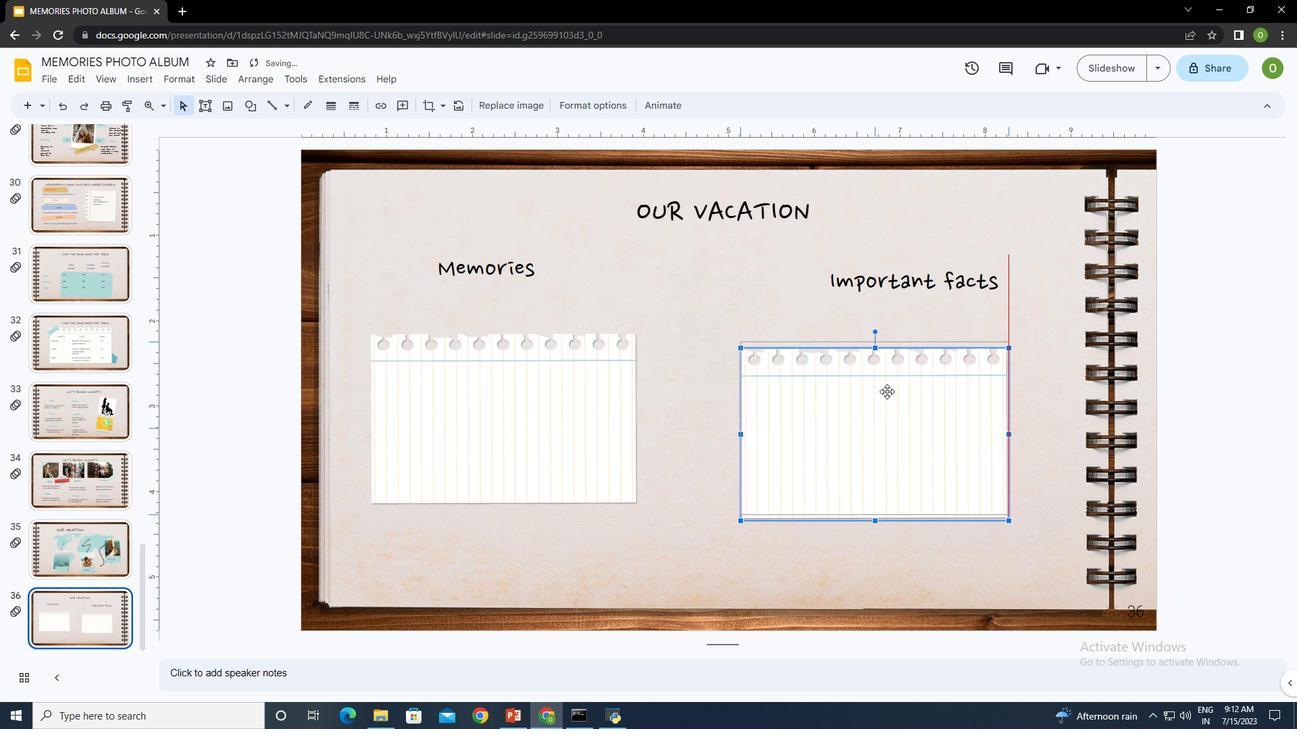 
Action: Mouse moved to (574, 420)
Screenshot: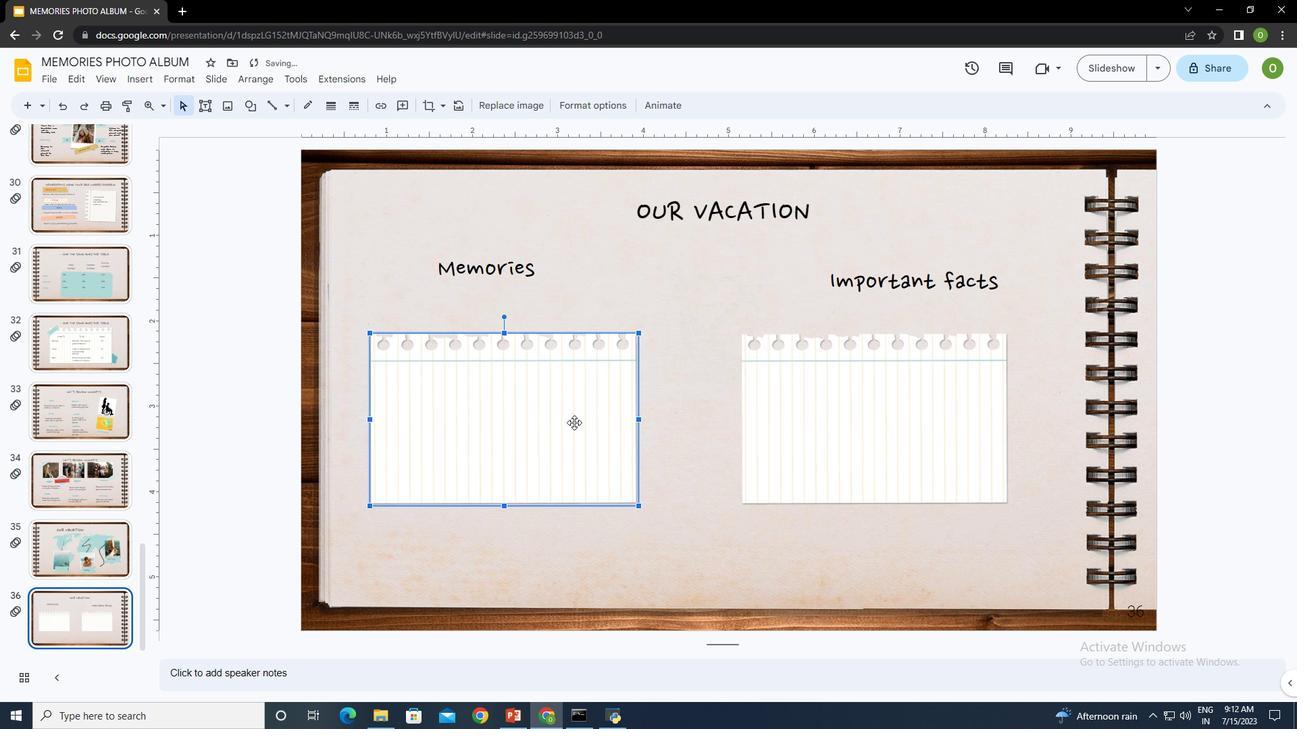
Action: Mouse pressed left at (574, 420)
Screenshot: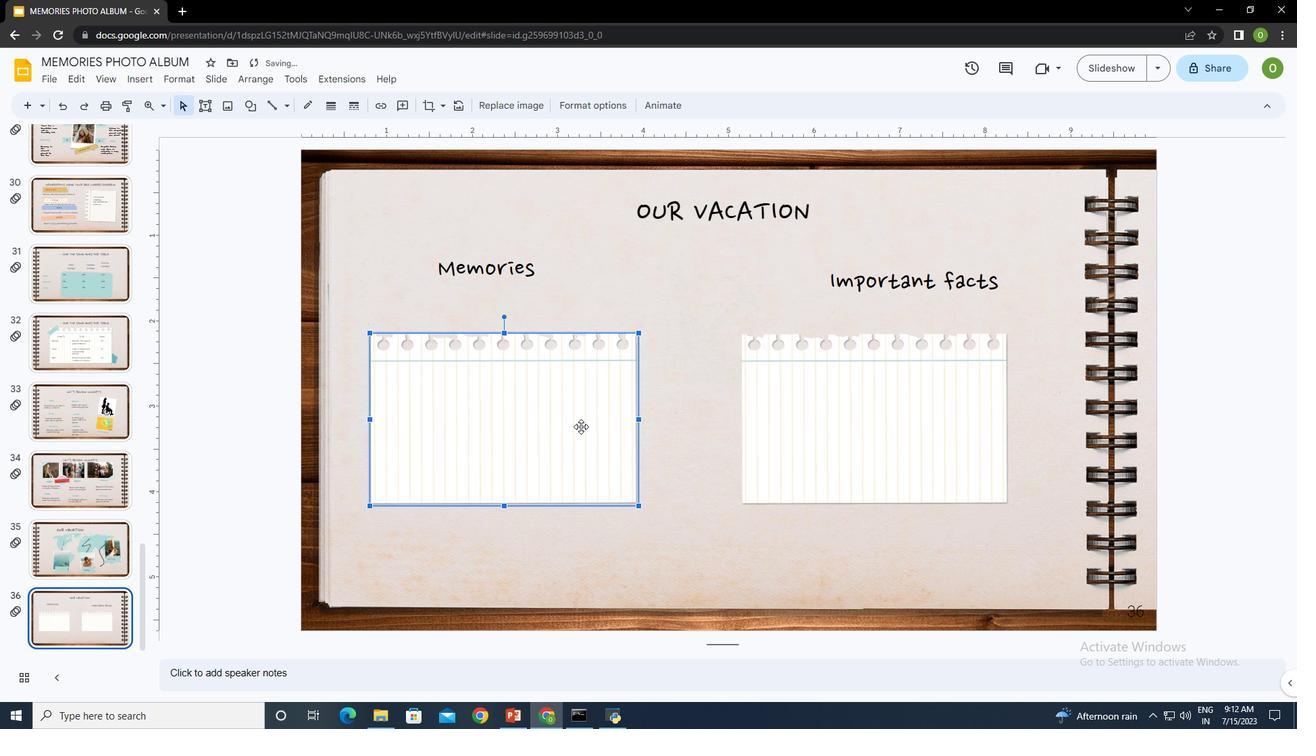 
Action: Mouse moved to (207, 108)
Screenshot: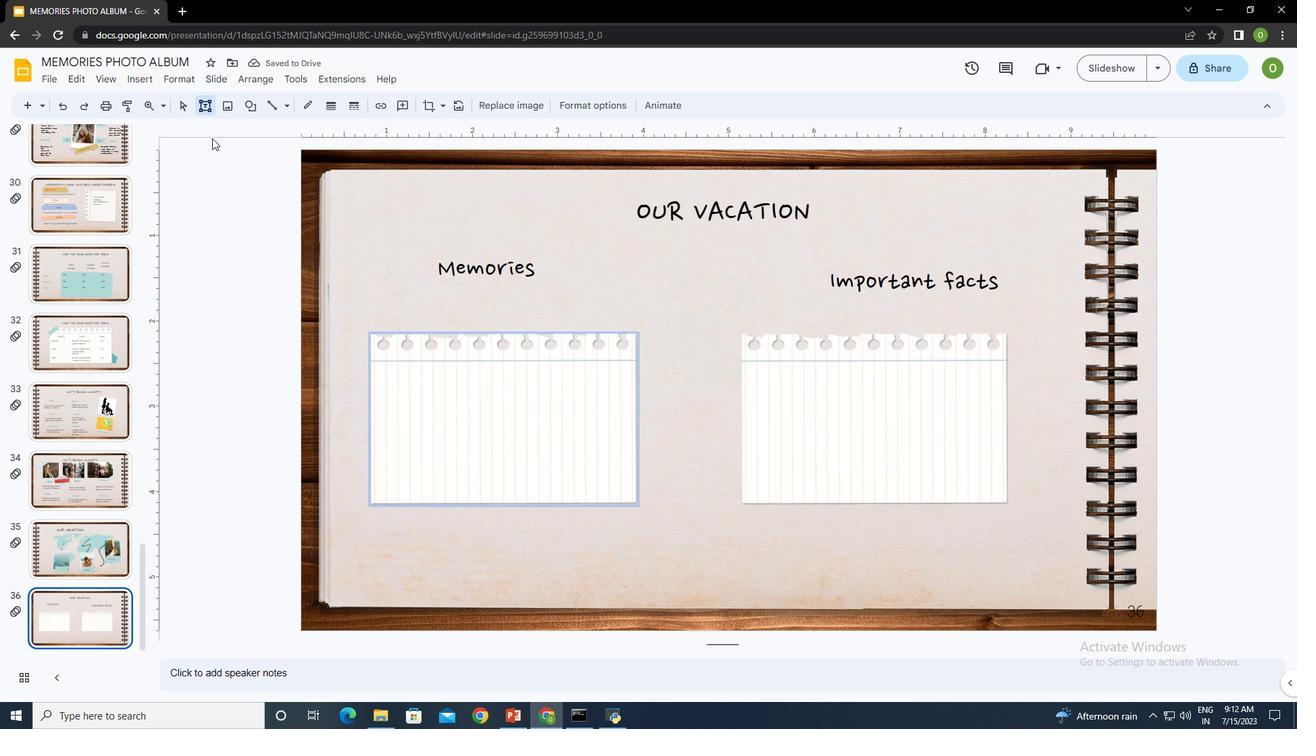 
Action: Mouse pressed left at (207, 108)
Screenshot: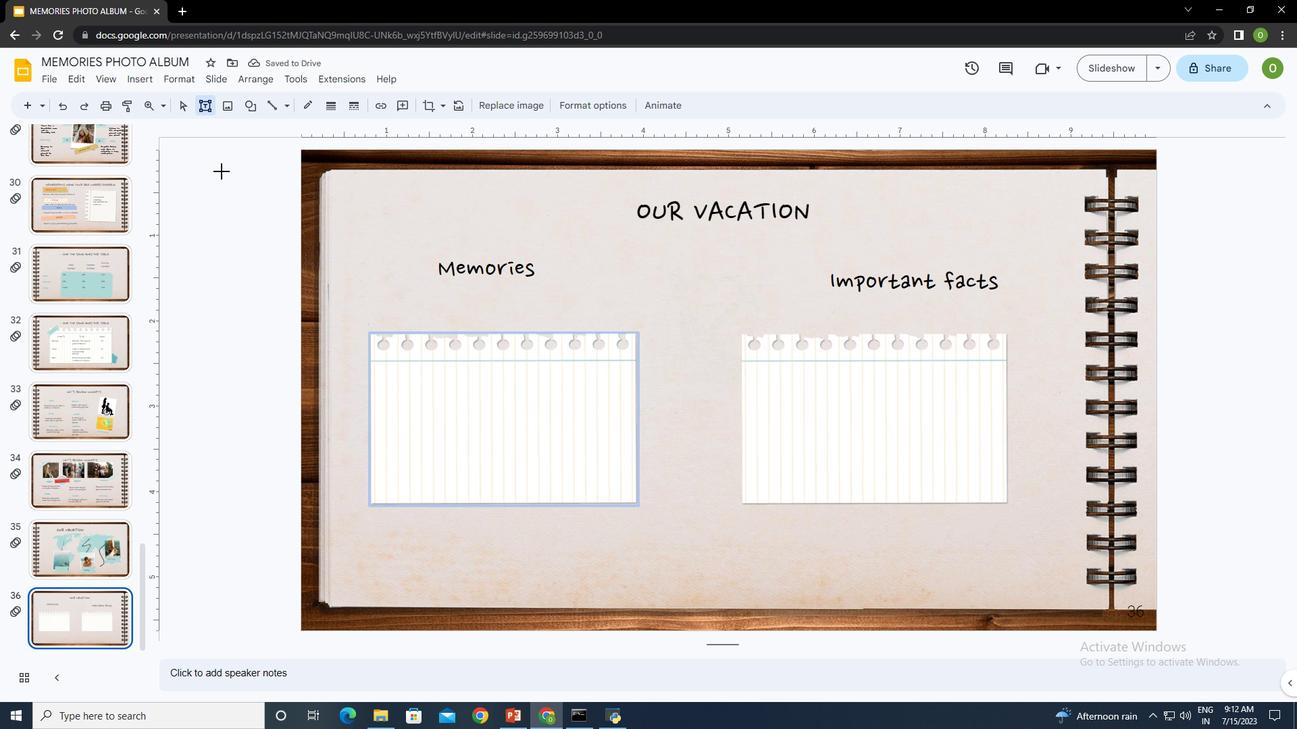 
Action: Mouse moved to (370, 362)
Screenshot: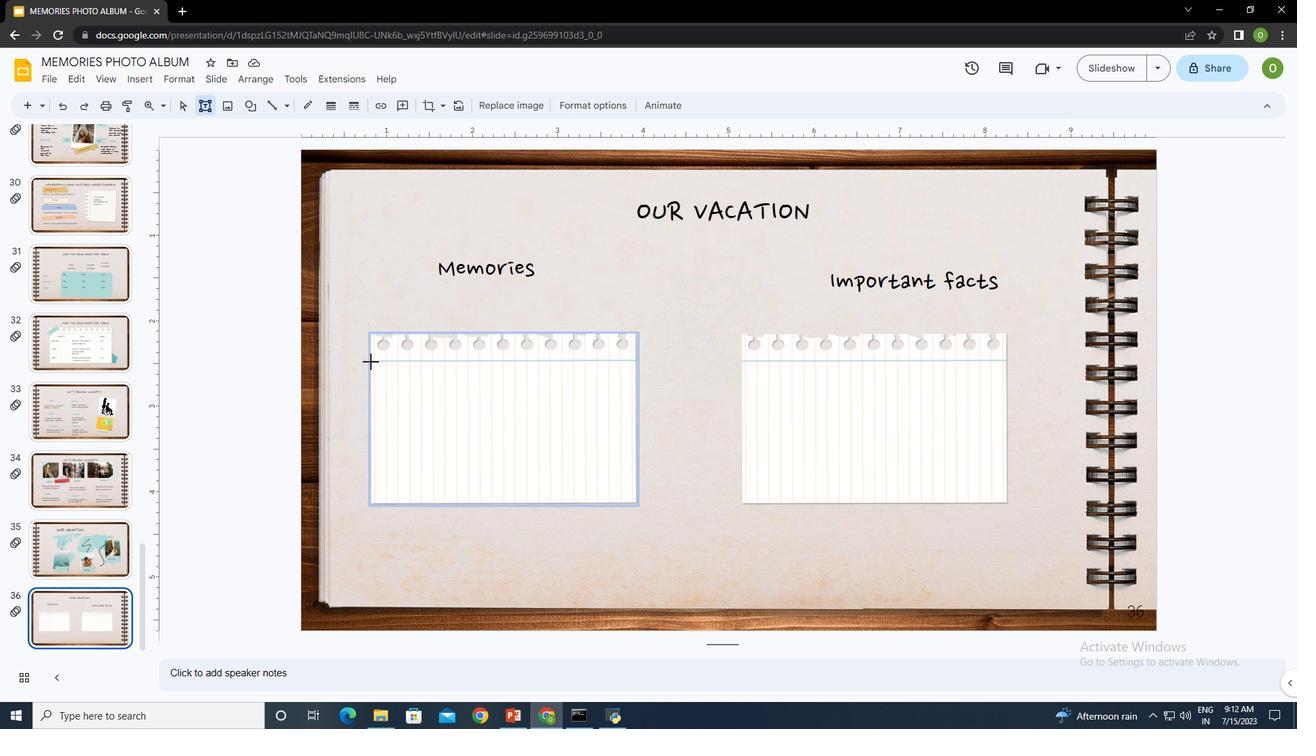 
Action: Mouse pressed left at (370, 362)
Screenshot: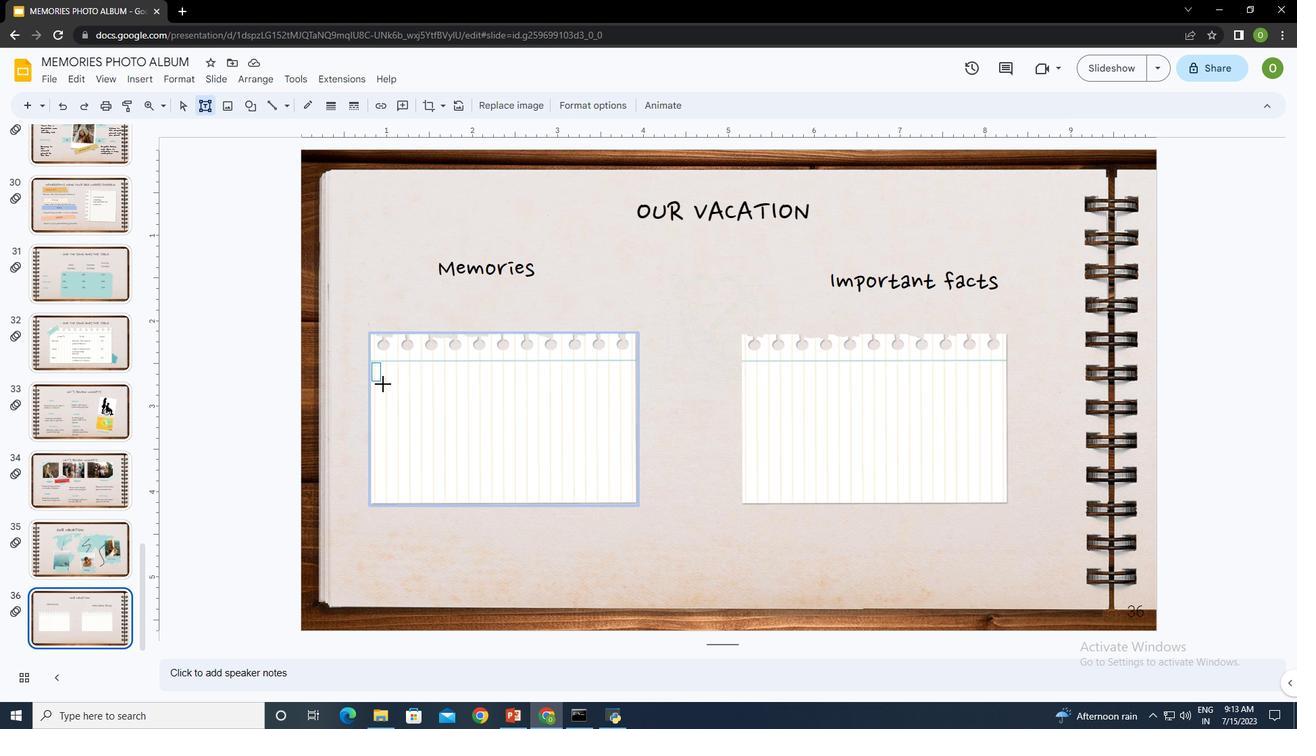 
Action: Mouse moved to (309, 103)
Screenshot: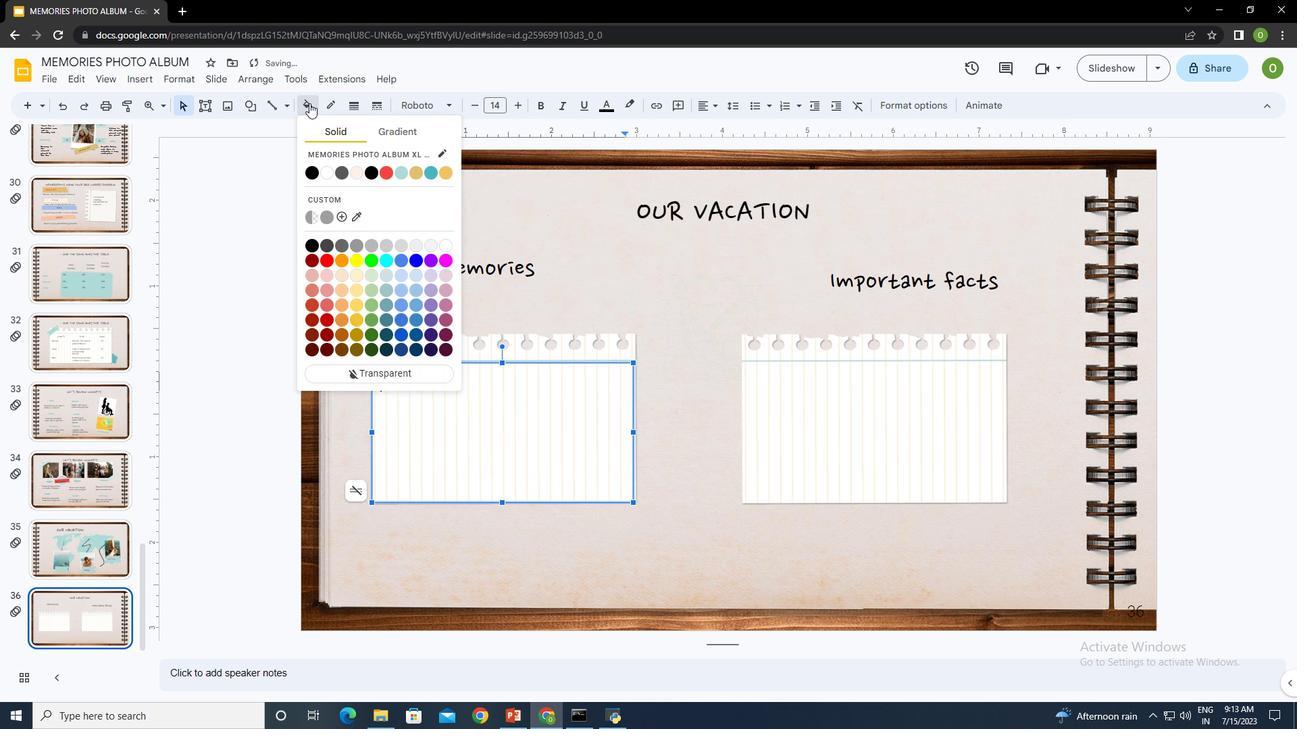
Action: Mouse pressed left at (309, 103)
Screenshot: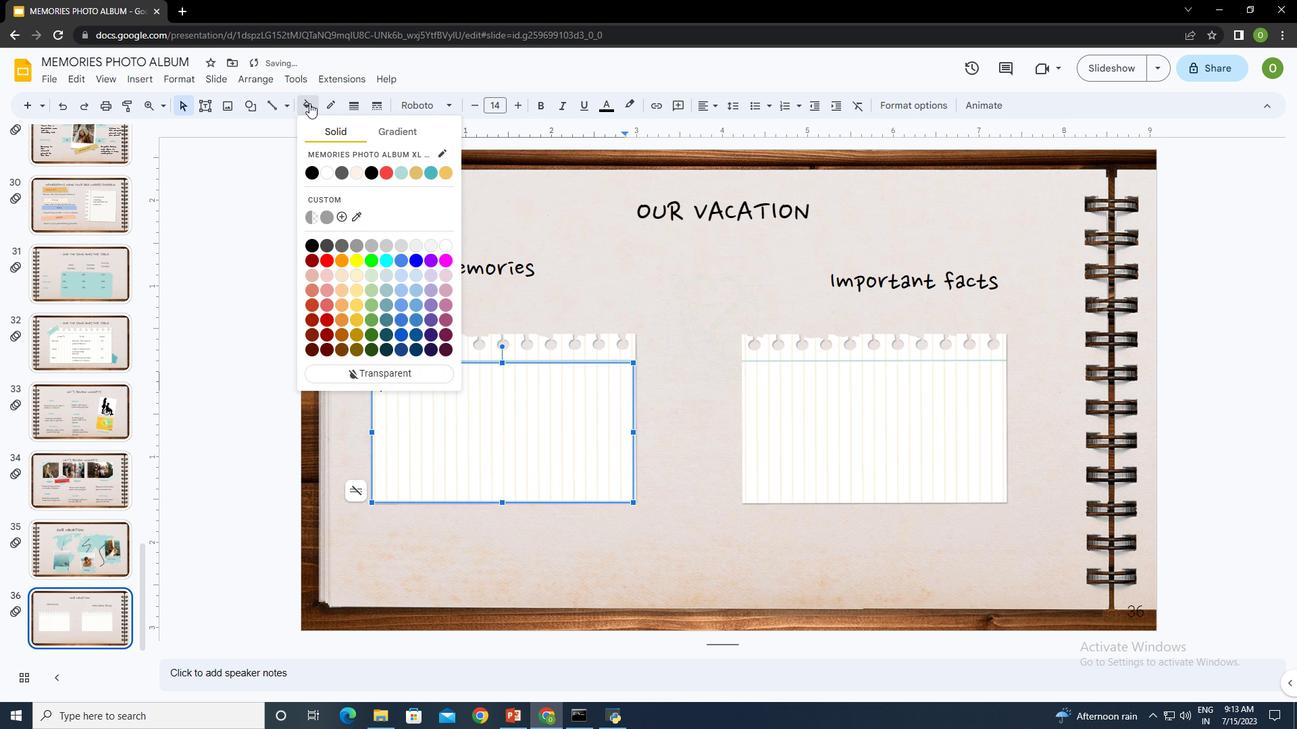 
Action: Mouse moved to (328, 174)
Screenshot: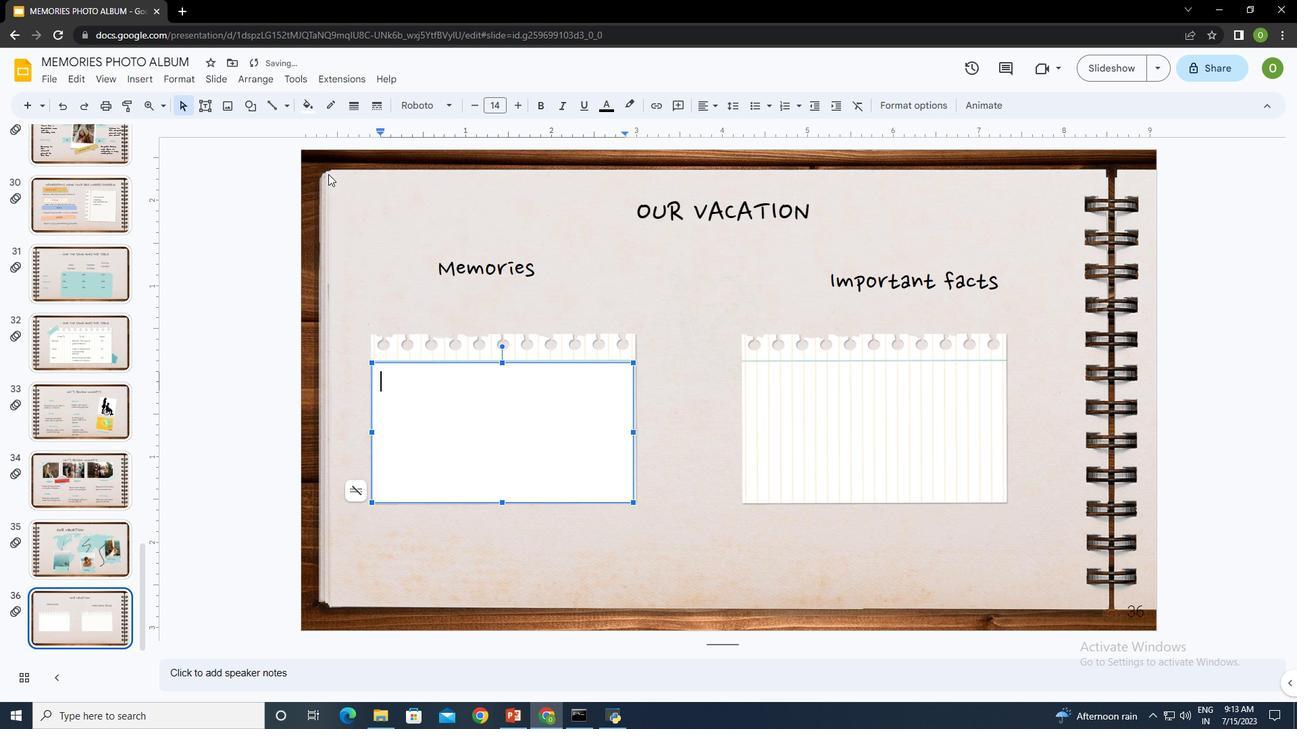 
Action: Mouse pressed left at (328, 174)
Screenshot: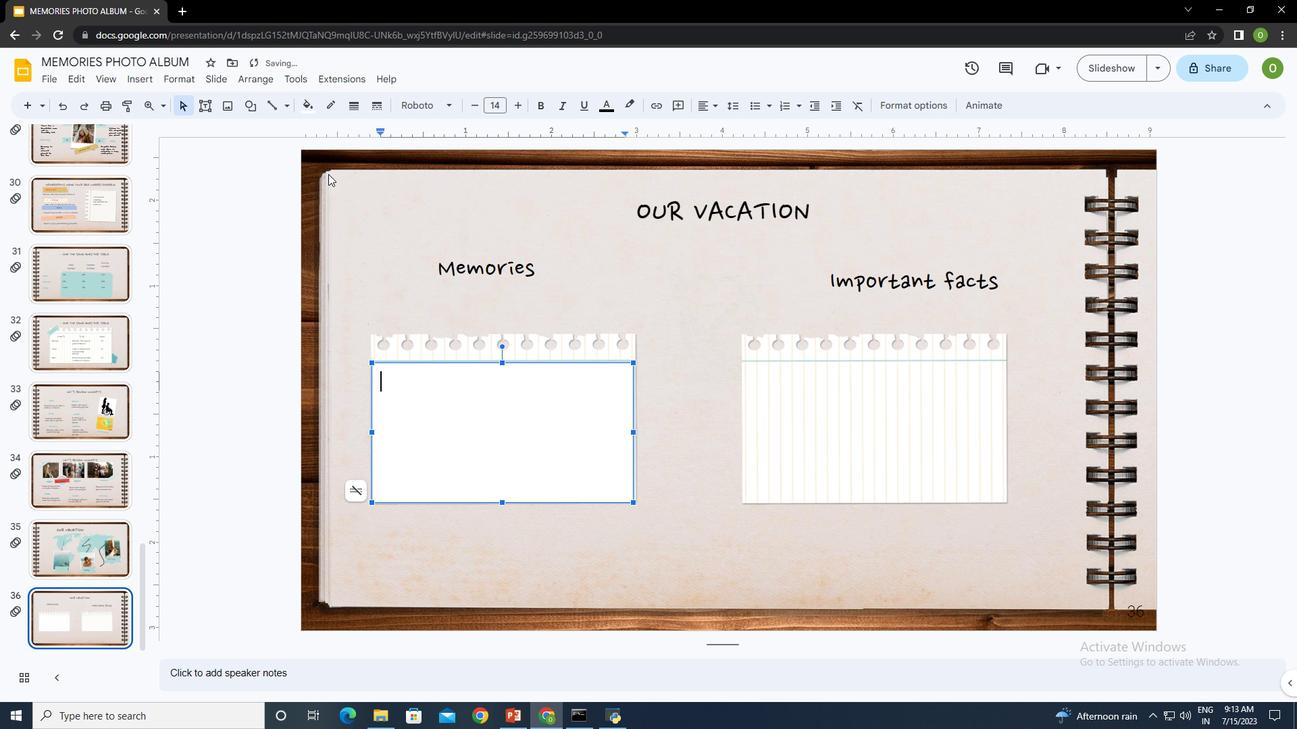 
Action: Mouse moved to (484, 412)
Screenshot: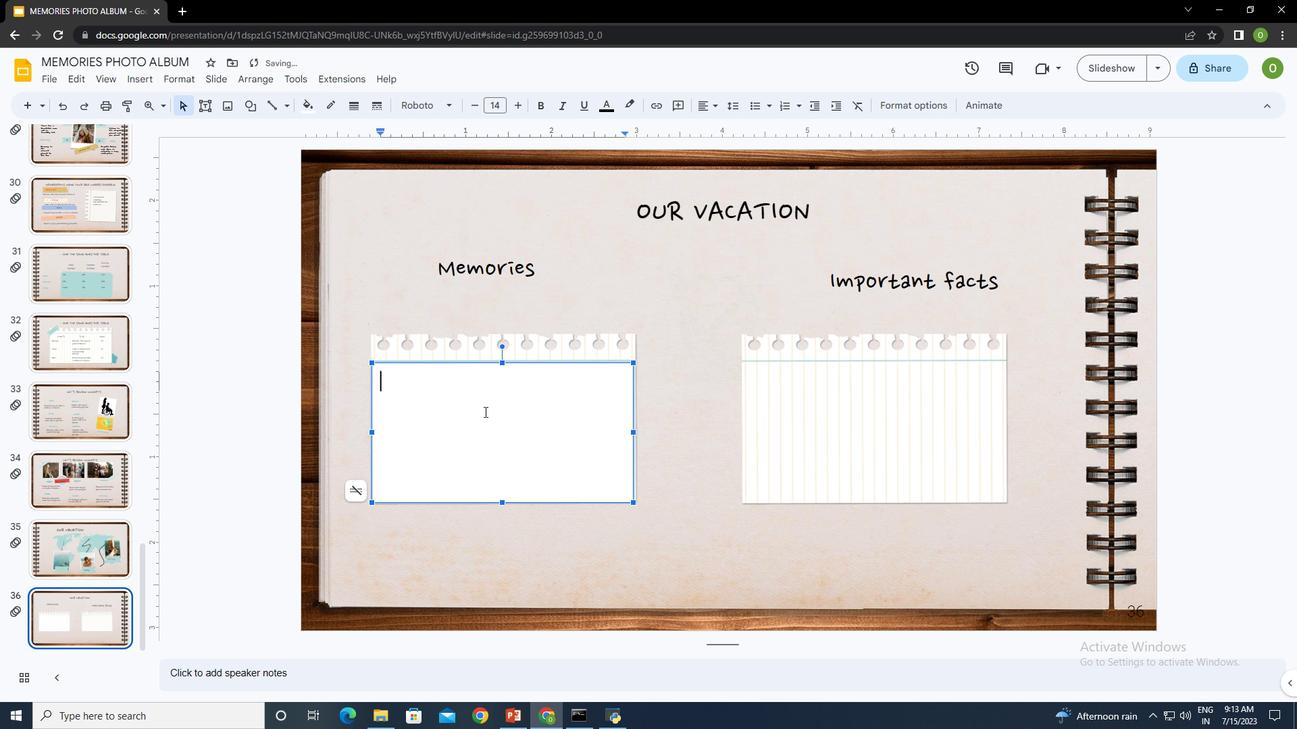 
Action: Key pressed <Key.shift>Jupiter<Key.space>is<Key.space>the<Key.space>biggest<Key.space>planet<Key.space>in<Key.space>the<Key.space><Key.shift>Solar<Key.space><Key.shift>System<Key.enter><Key.shift>Saturn<Key.space>is<Key.space>a<Key.space>gas<Key.space>giant,<Key.space>composed<Key.space>mostly<Key.space>of<Key.space>hydrogen<Key.space>and<Key.space>helium<Key.enter><Key.shift>Mercury<Key.space>is<Key.space>the<Key.space>smallest<Key.space>planet<Key.space>in<Key.space>the<Key.space><Key.shift>Solo<Key.backspace>ar<Key.space><Key.shift>System
Screenshot: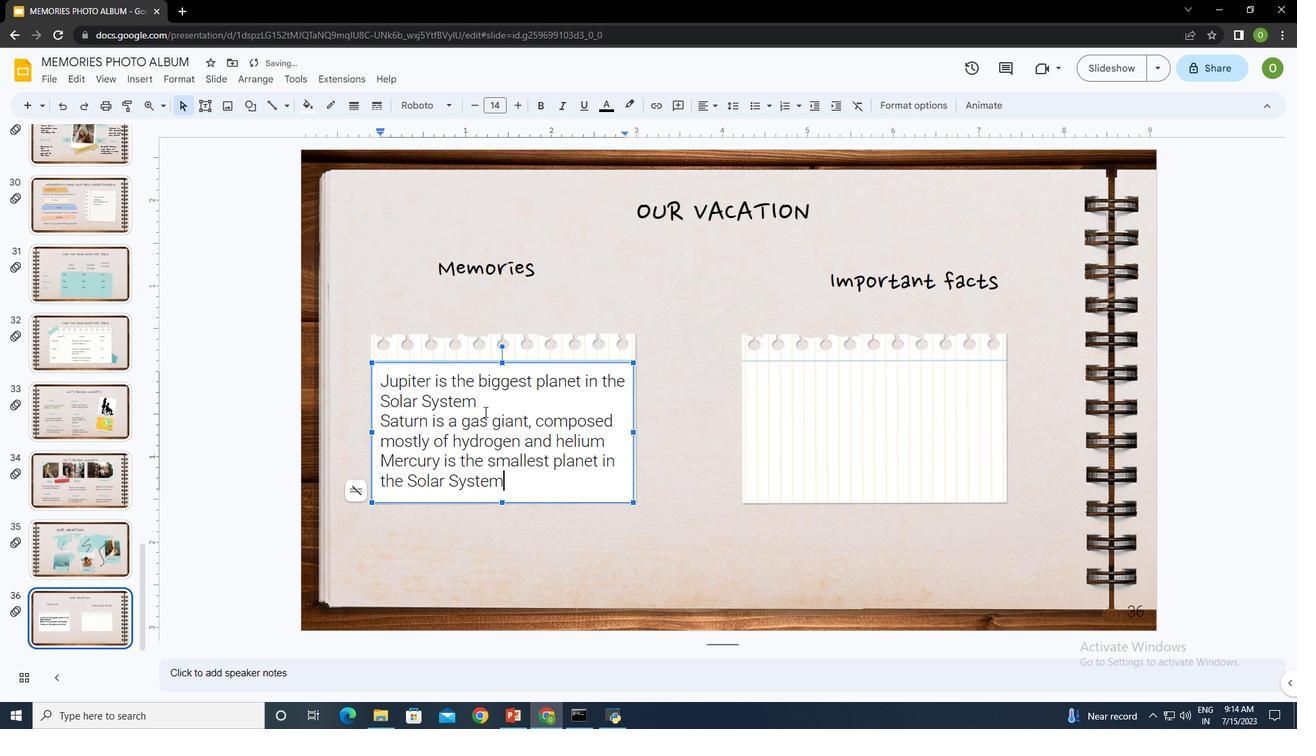 
Action: Mouse moved to (512, 485)
Screenshot: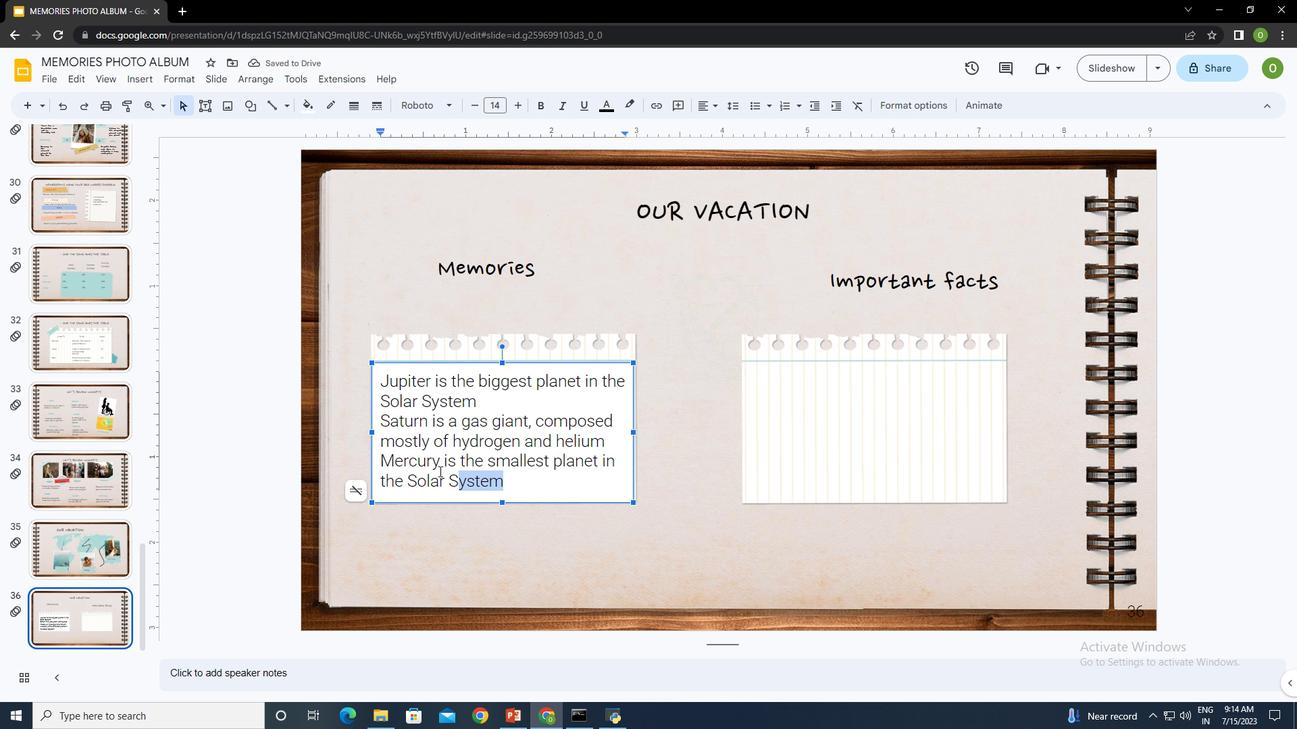 
Action: Mouse pressed left at (512, 485)
Screenshot: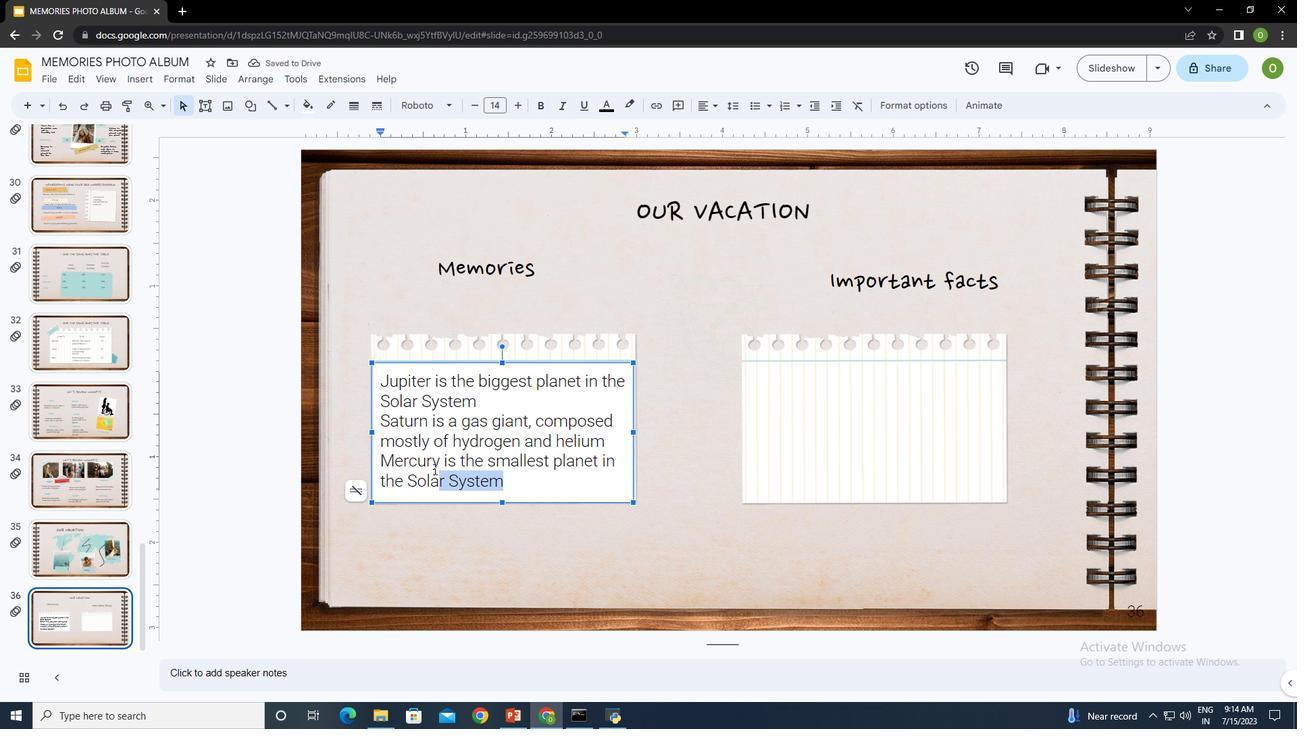 
Action: Mouse moved to (708, 104)
Screenshot: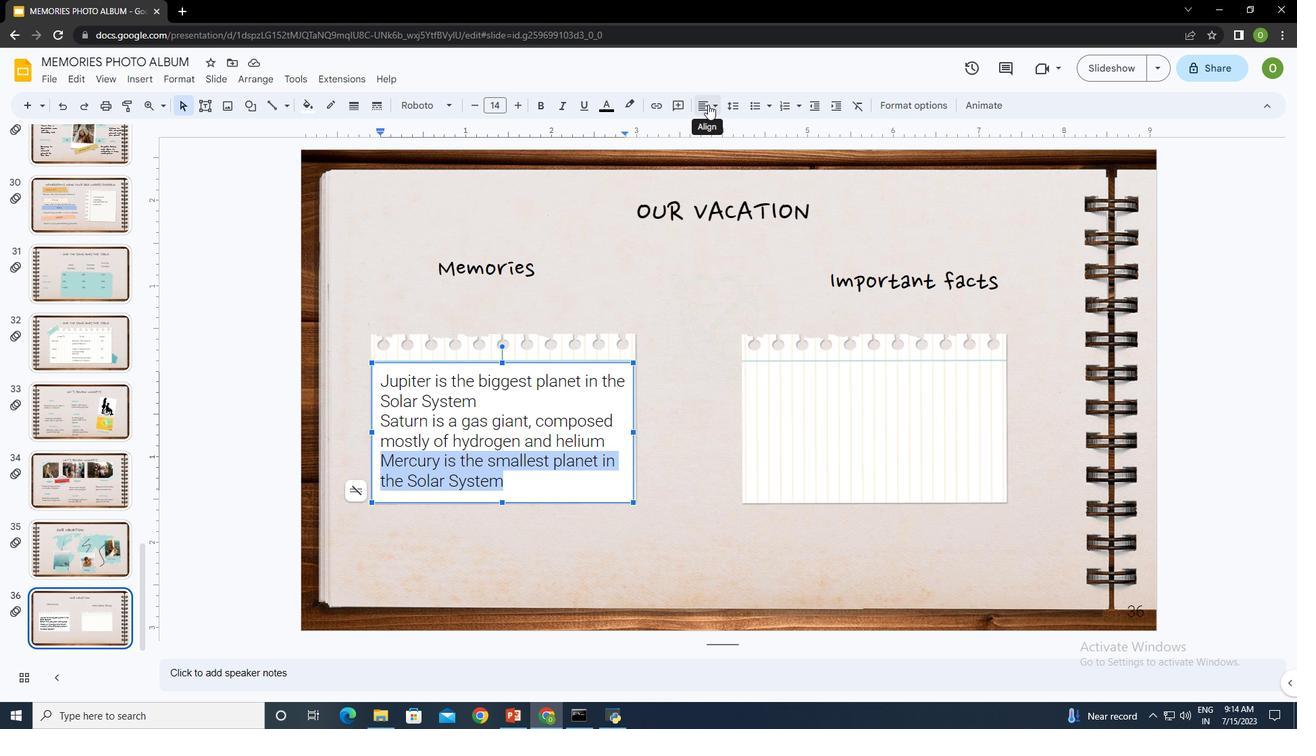 
Action: Mouse pressed left at (708, 104)
Screenshot: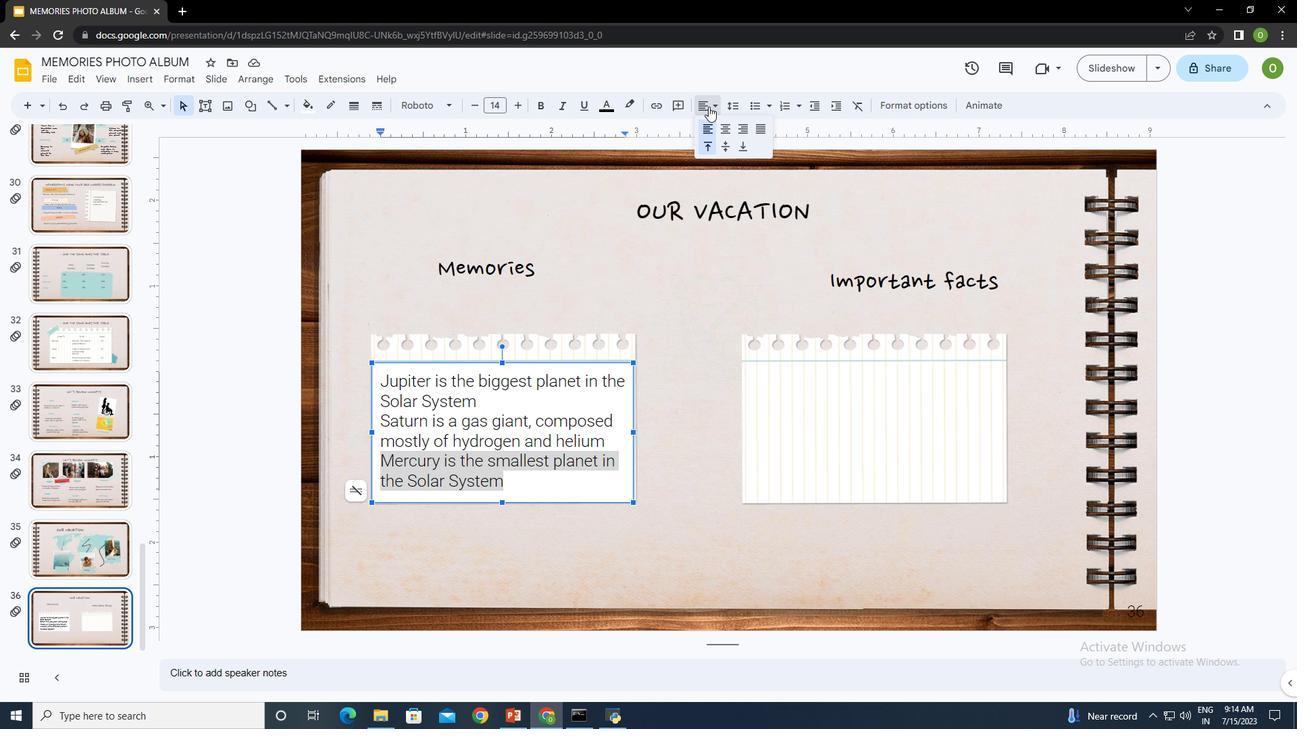 
Action: Mouse moved to (724, 130)
Screenshot: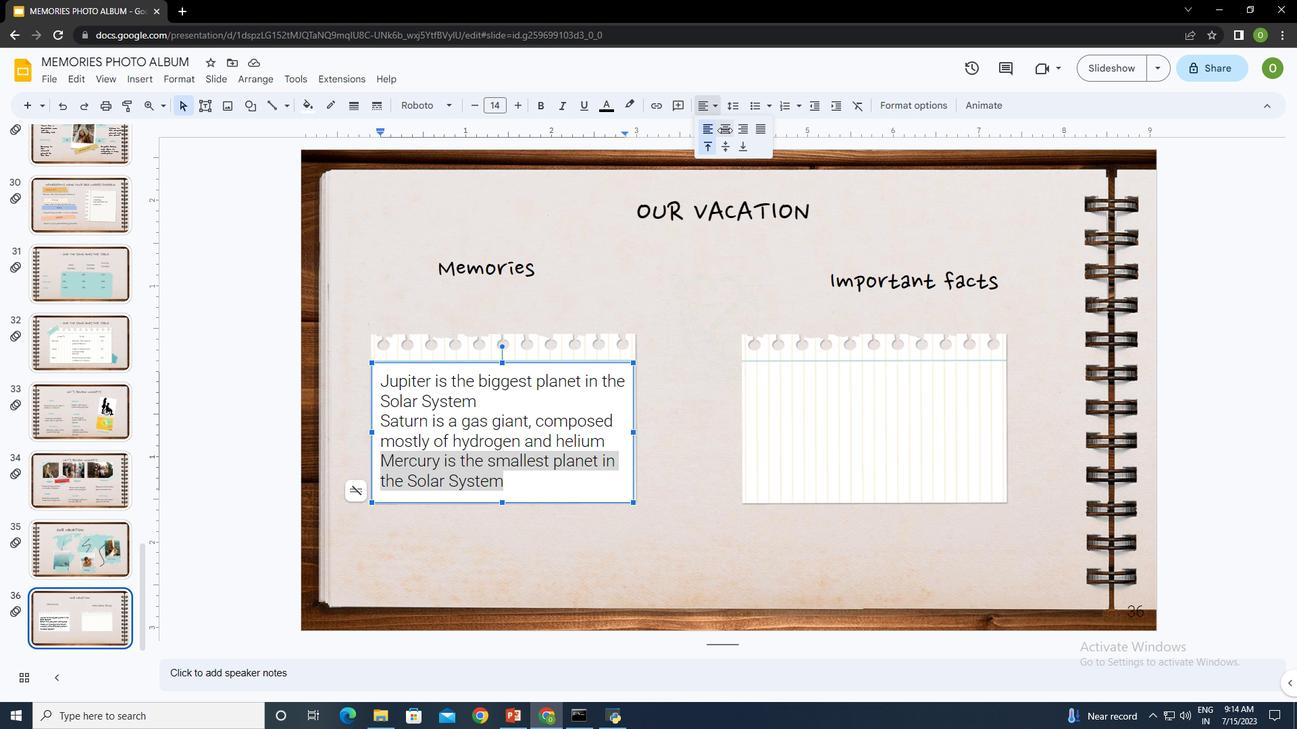 
Action: Mouse pressed left at (724, 130)
Screenshot: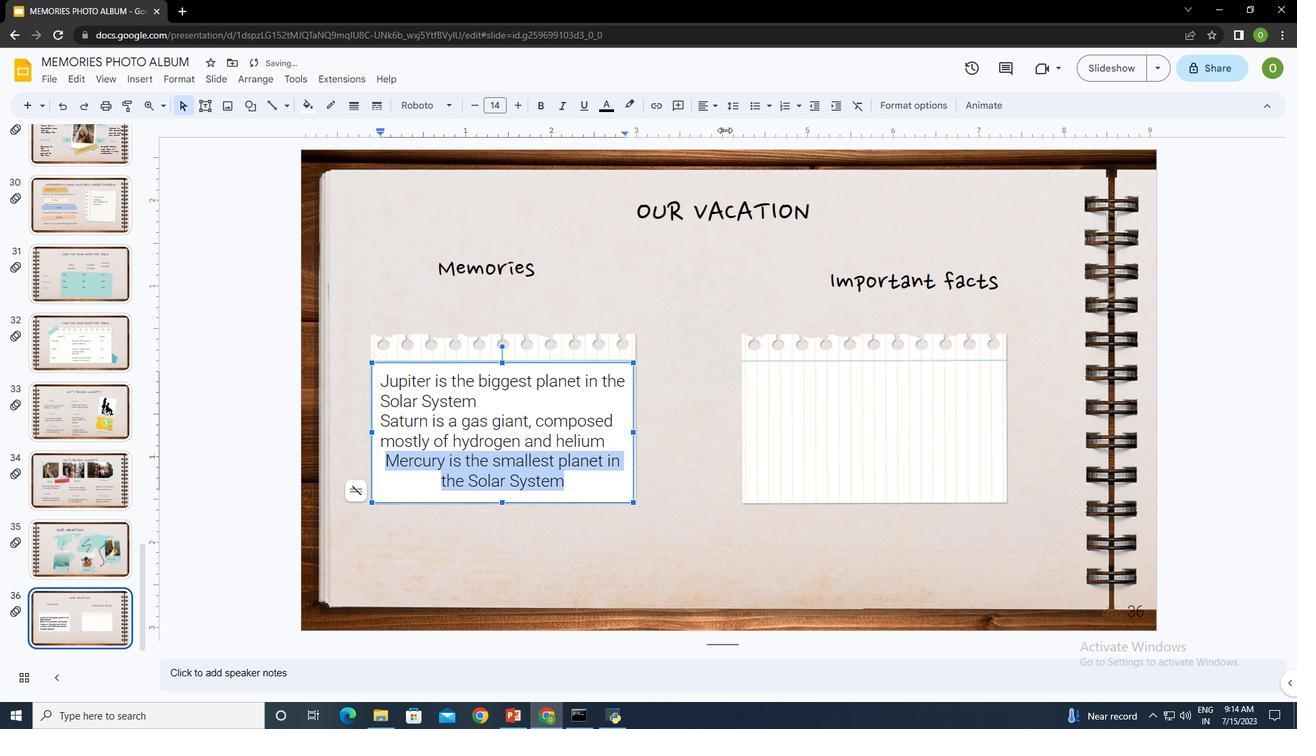 
Action: Mouse moved to (416, 105)
Screenshot: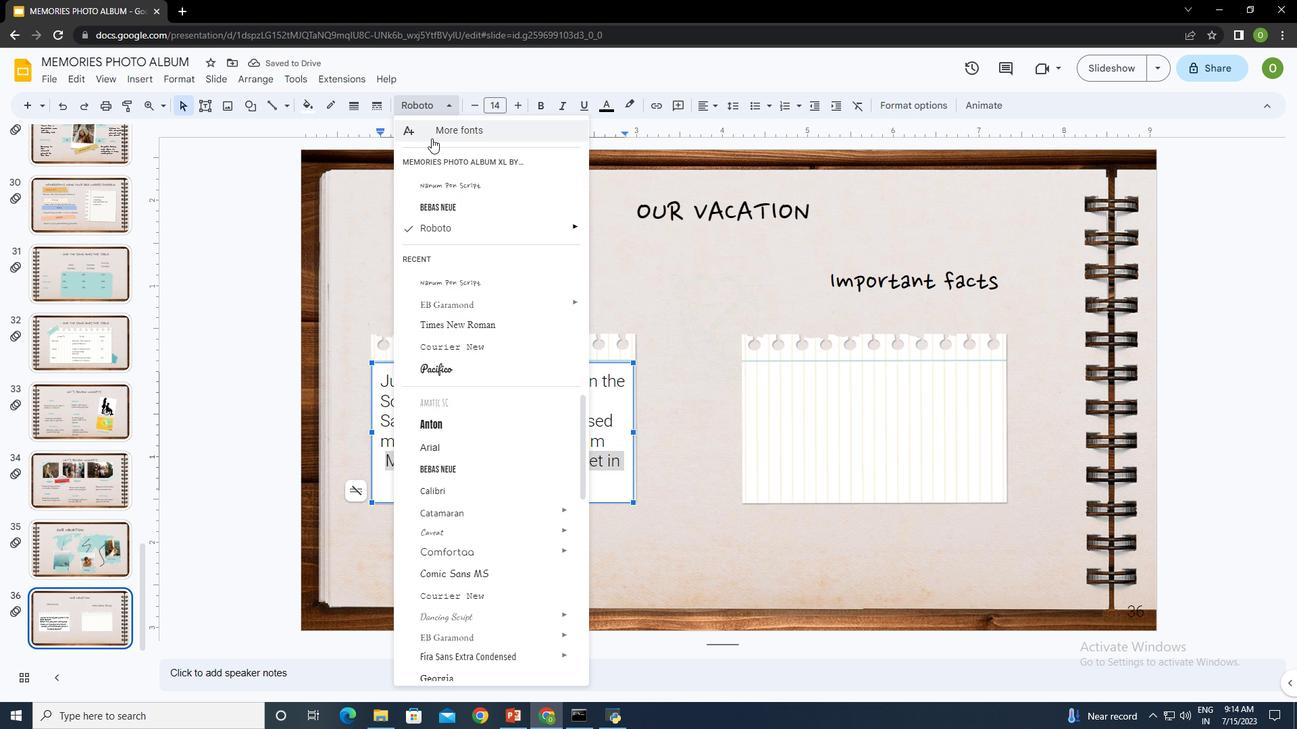 
Action: Mouse pressed left at (416, 105)
Screenshot: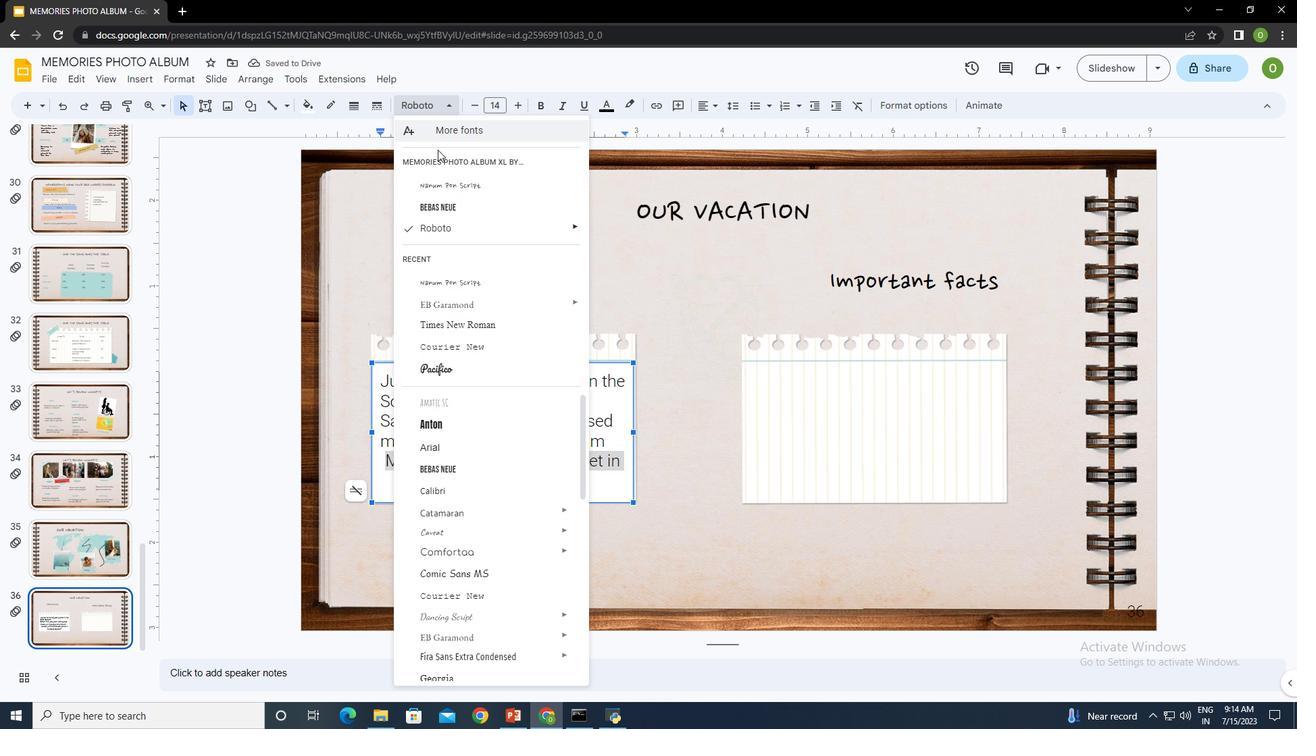 
Action: Mouse moved to (451, 179)
Screenshot: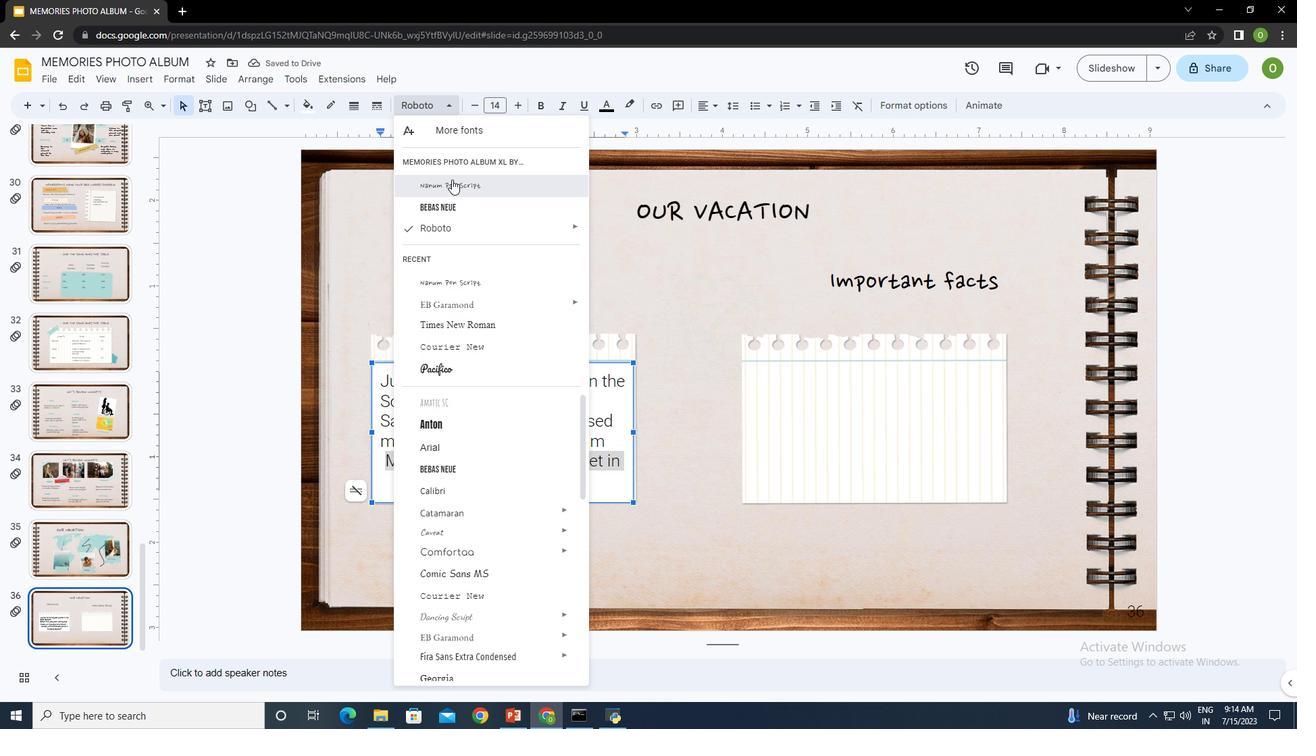 
Action: Mouse pressed left at (451, 179)
Screenshot: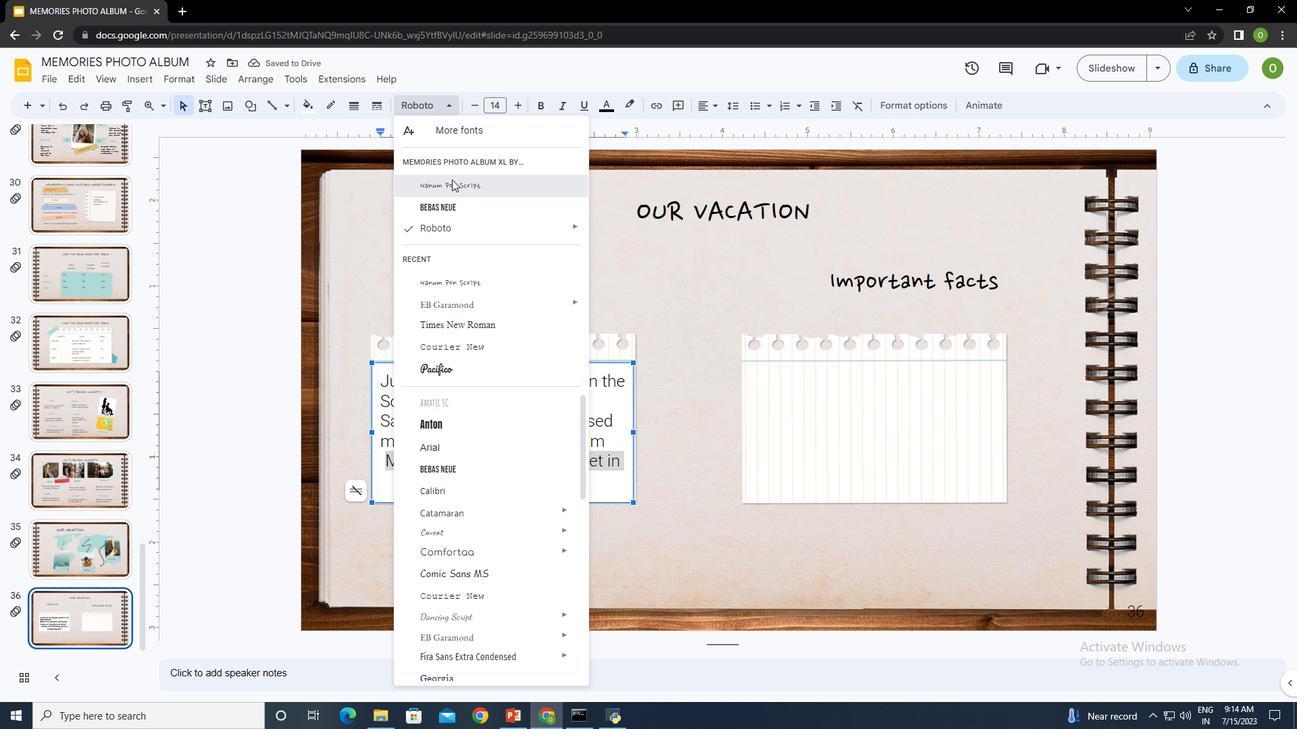 
Action: Mouse moved to (429, 104)
Screenshot: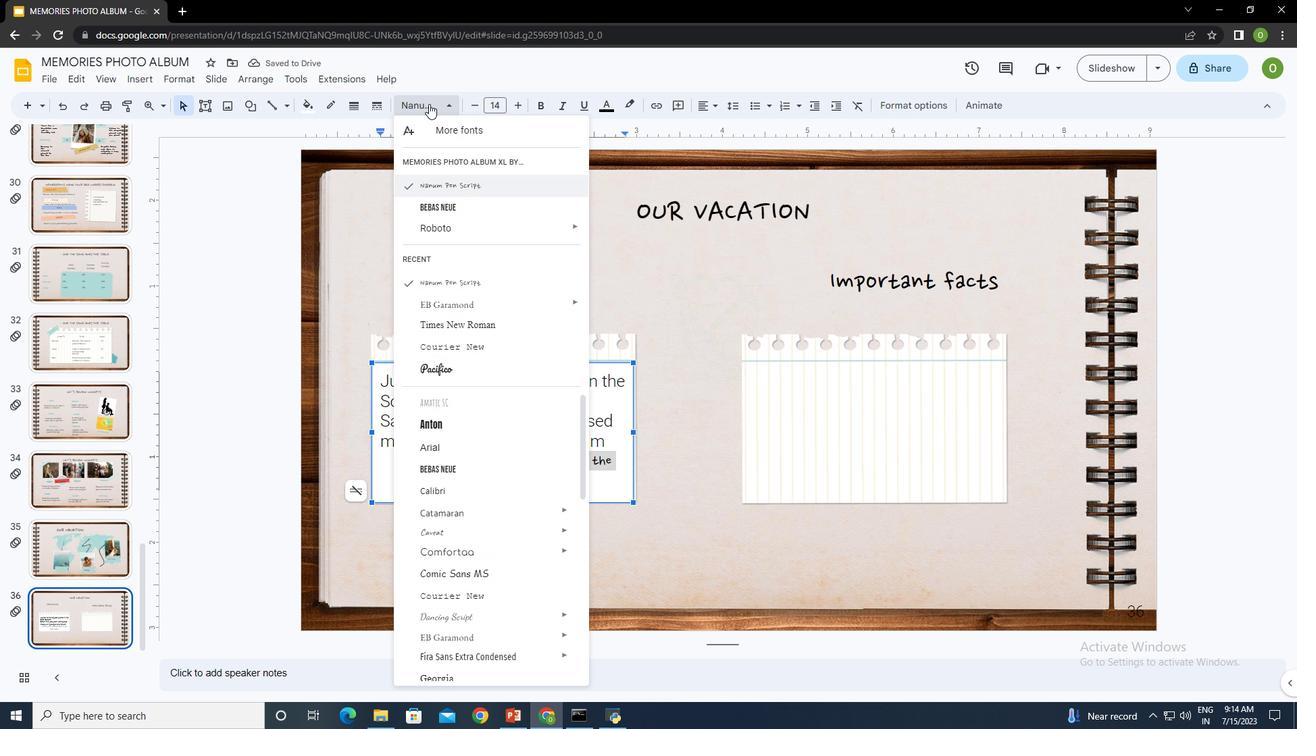 
Action: Mouse pressed left at (429, 104)
Screenshot: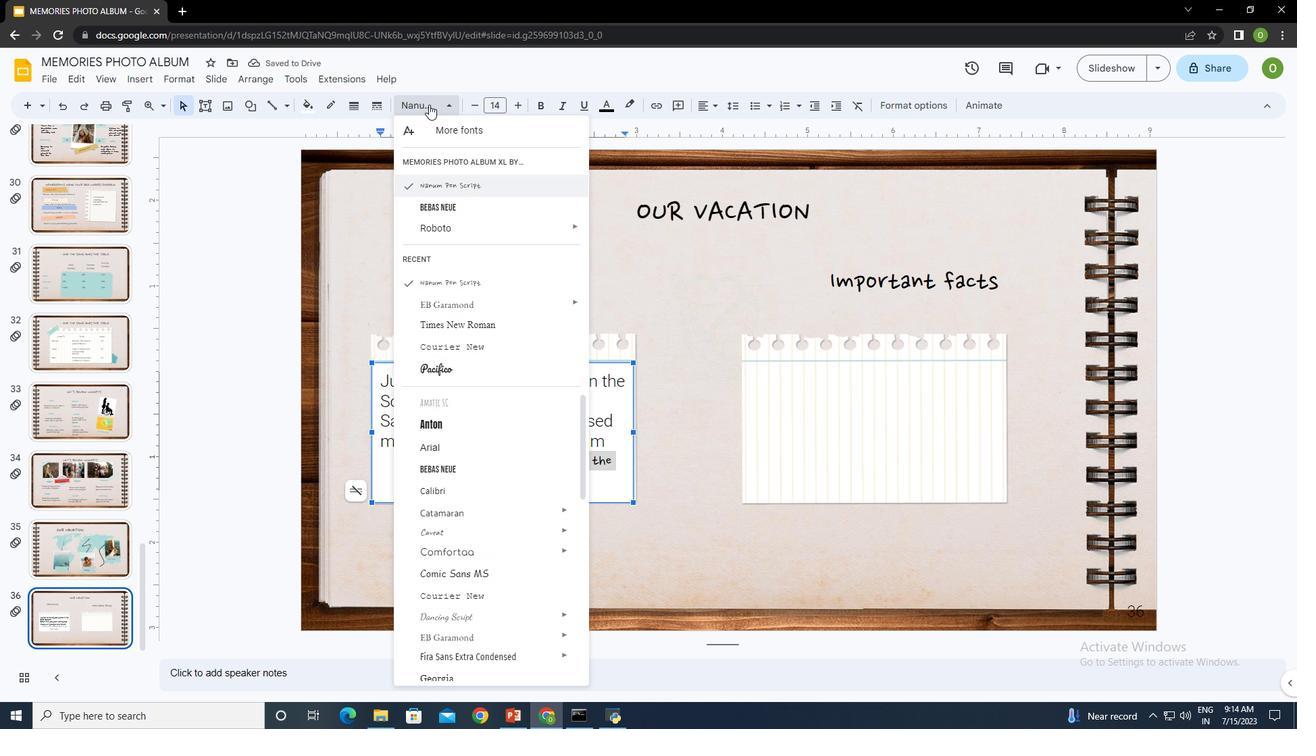
Action: Mouse moved to (487, 343)
Screenshot: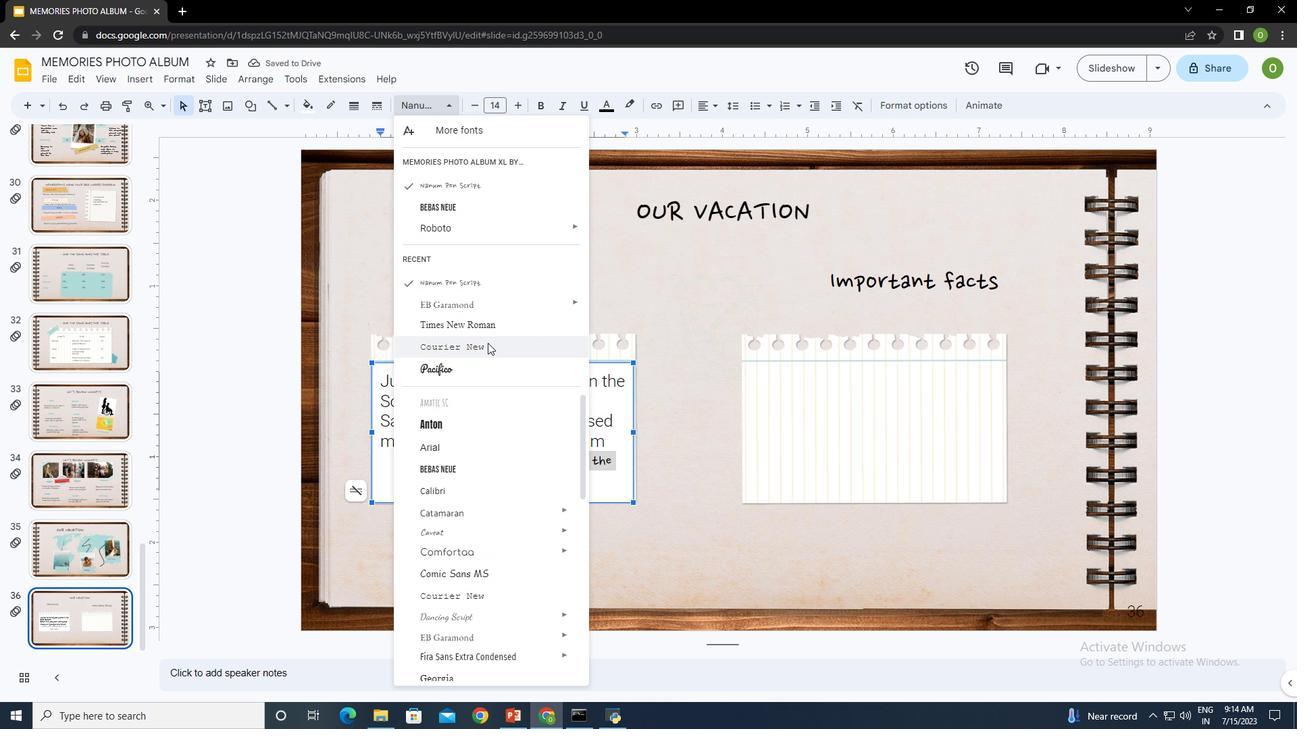 
Action: Mouse pressed left at (487, 343)
Screenshot: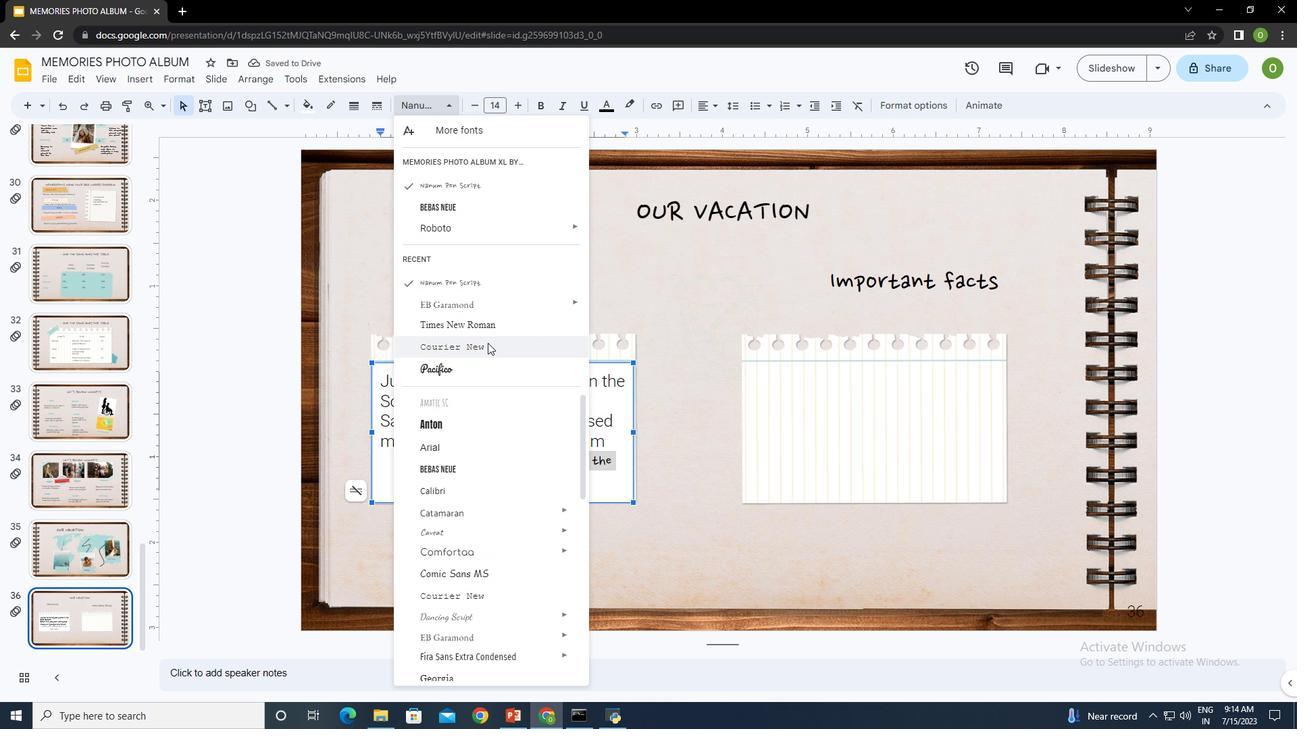 
Action: Mouse moved to (589, 433)
Screenshot: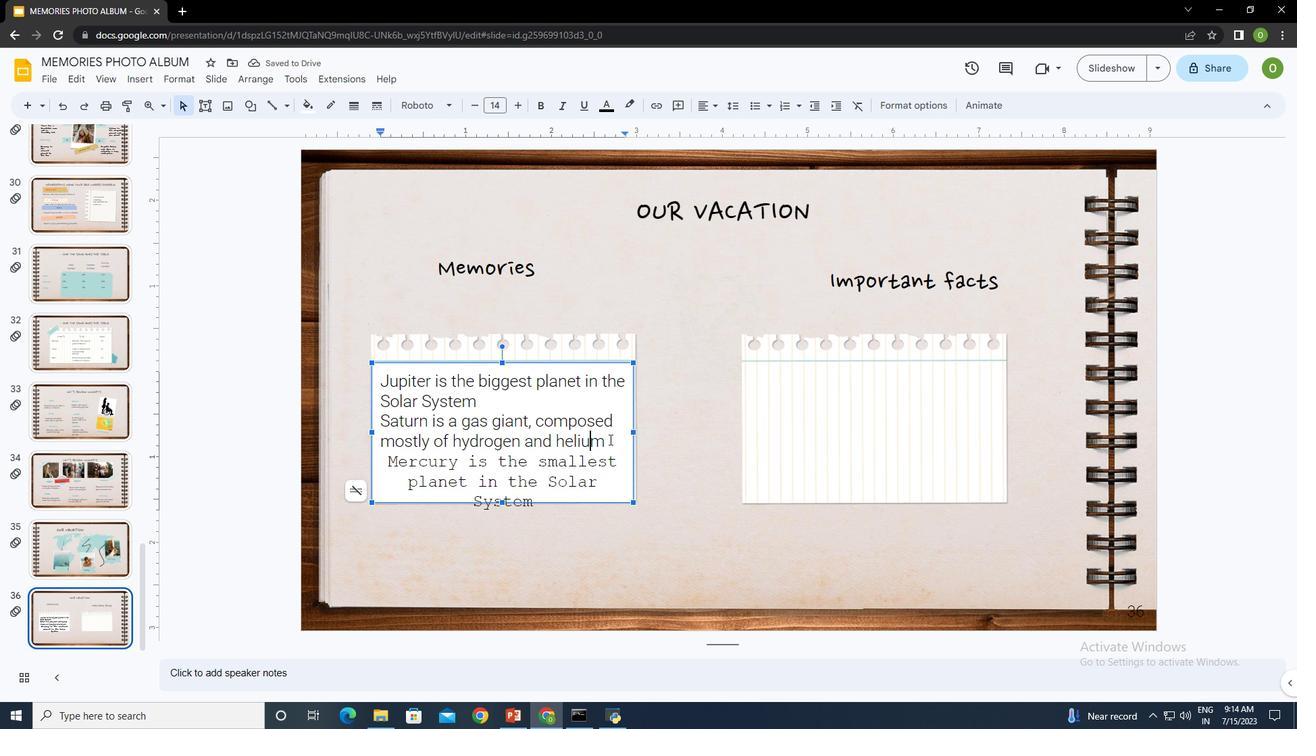 
Action: Mouse pressed left at (589, 433)
Screenshot: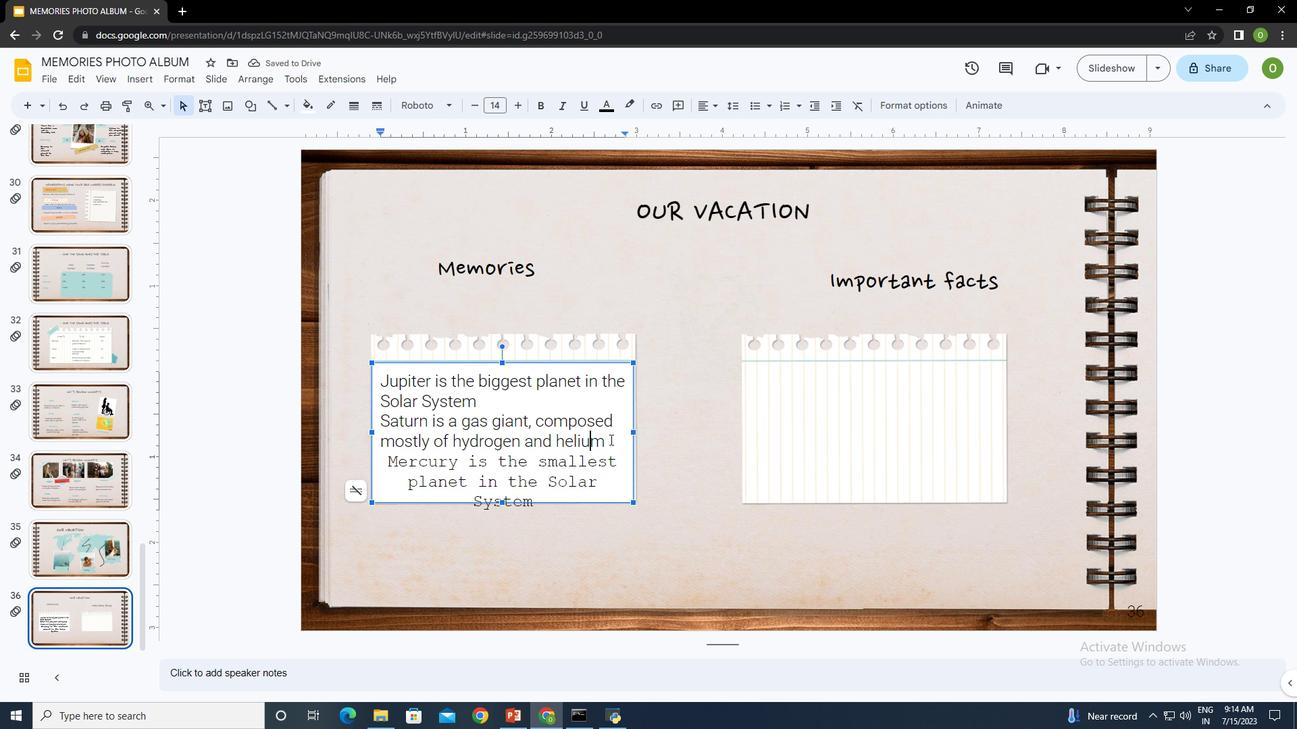 
Action: Mouse moved to (610, 439)
Screenshot: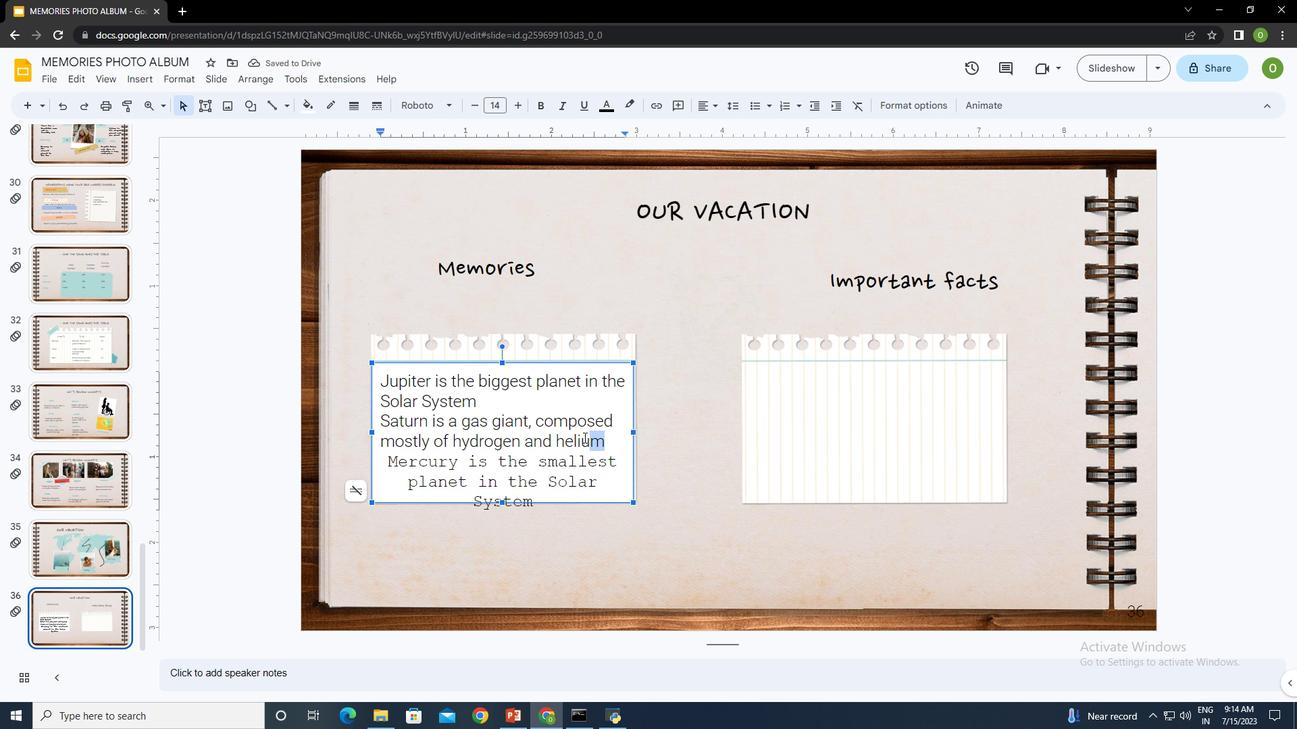 
Action: Mouse pressed left at (610, 439)
Screenshot: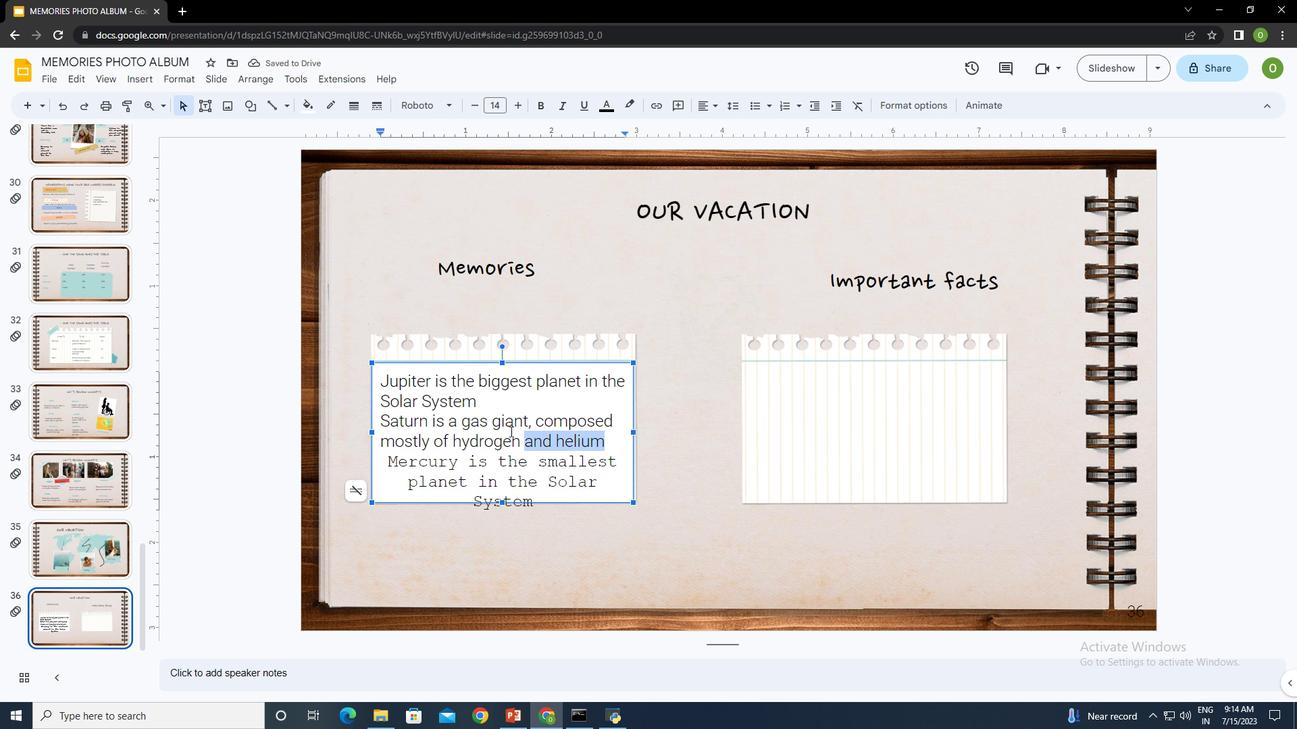 
Action: Mouse moved to (413, 102)
Screenshot: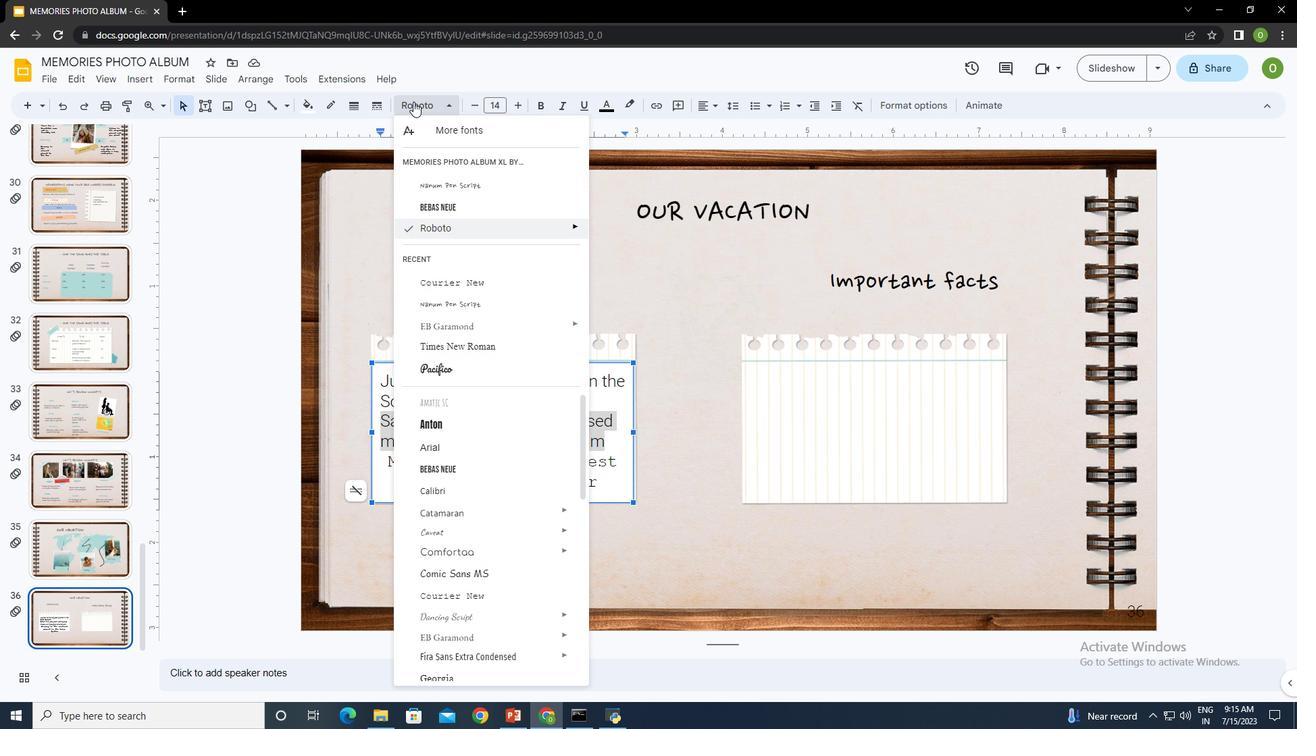 
Action: Mouse pressed left at (413, 102)
Screenshot: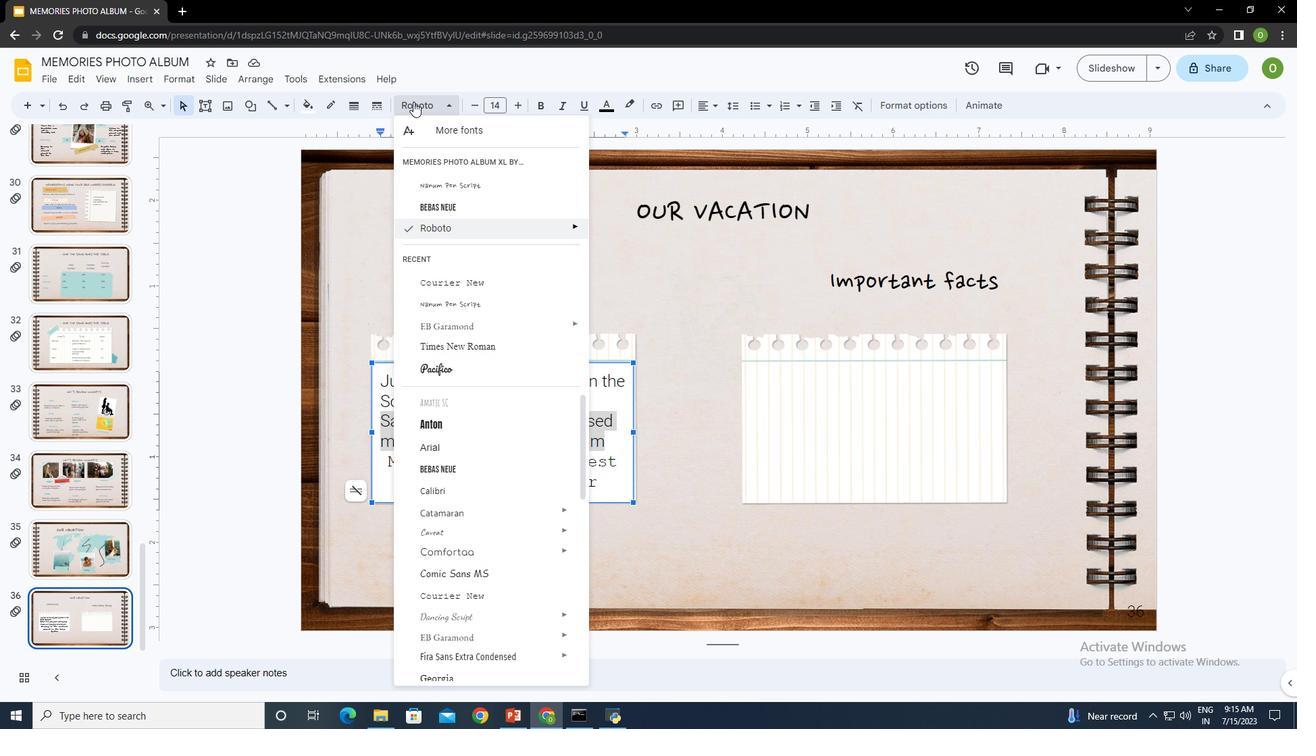 
Action: Mouse moved to (601, 436)
Screenshot: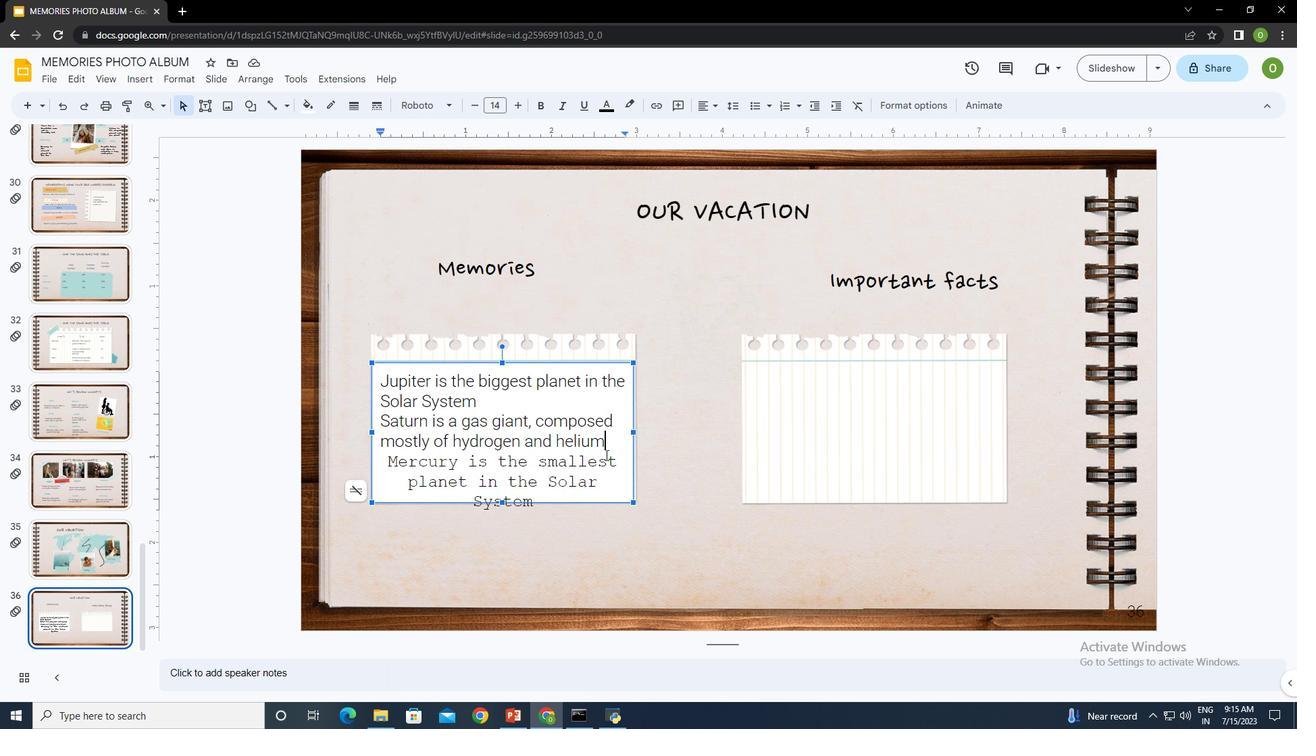 
Action: Mouse pressed left at (601, 436)
Screenshot: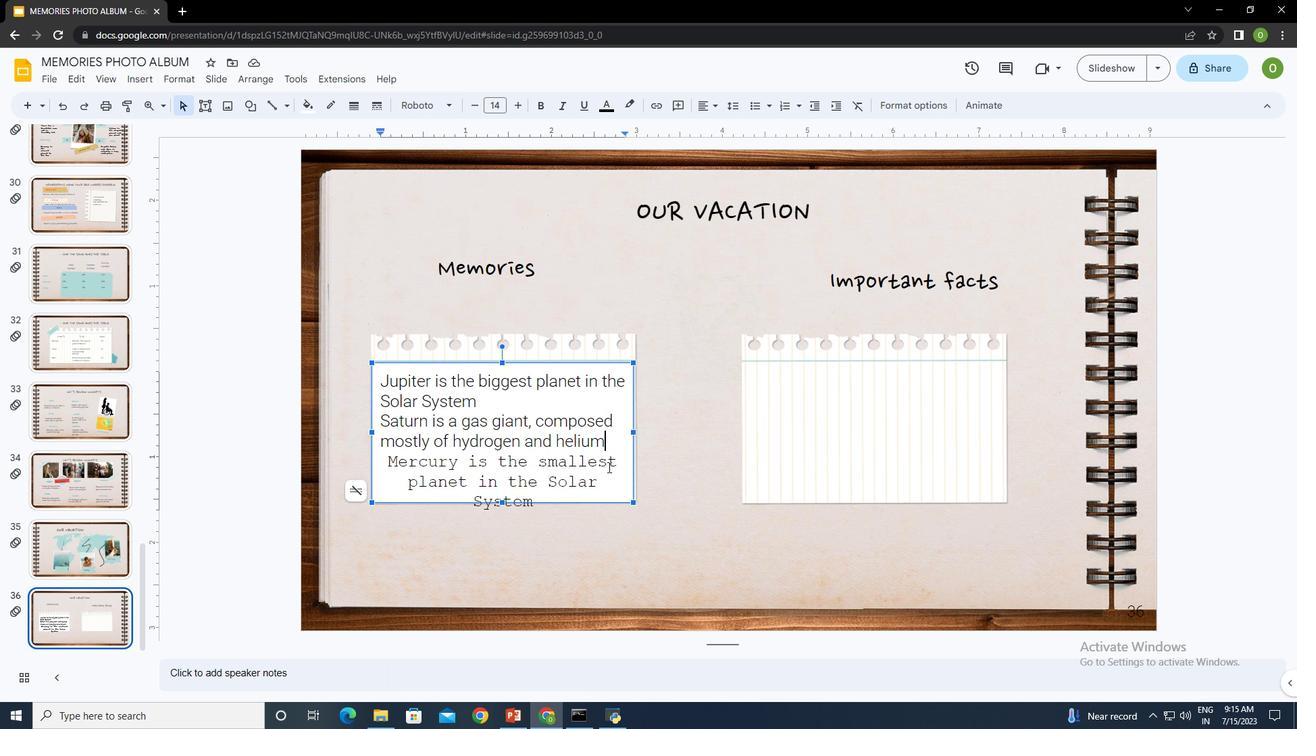 
Action: Mouse moved to (608, 443)
Screenshot: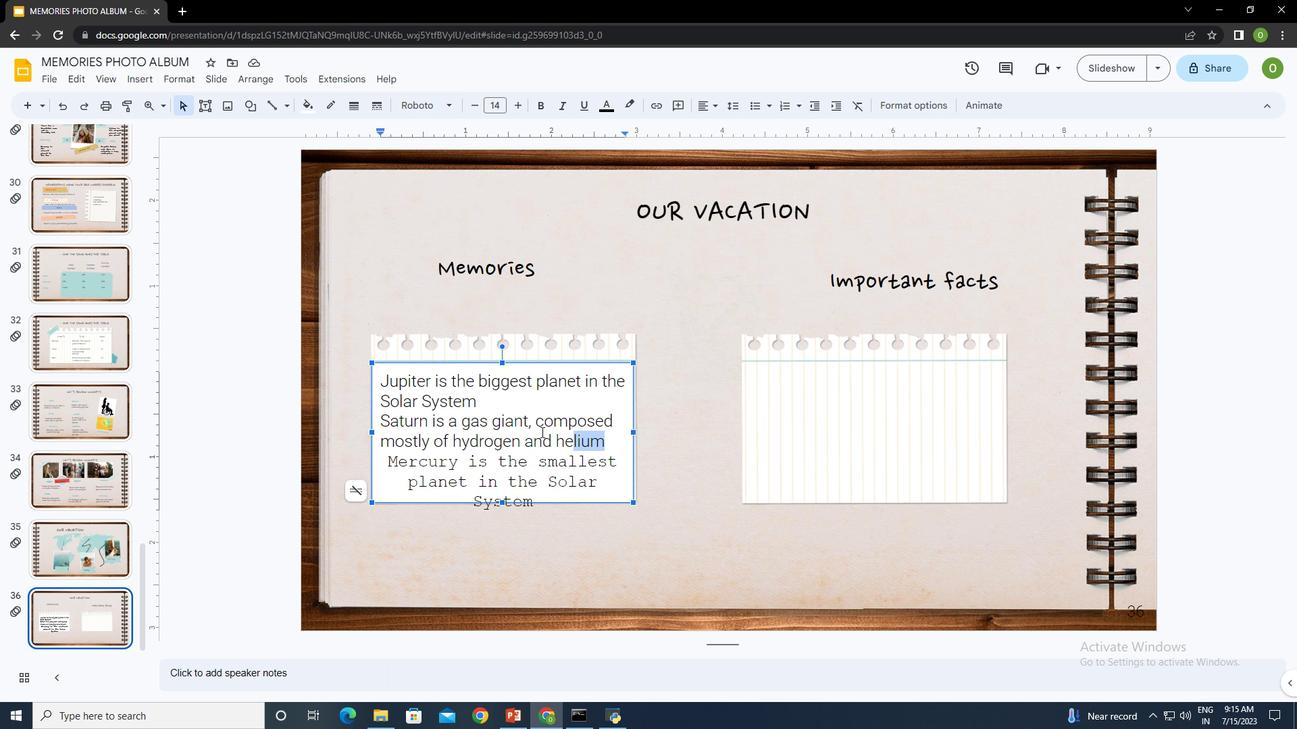 
Action: Mouse pressed left at (608, 443)
Screenshot: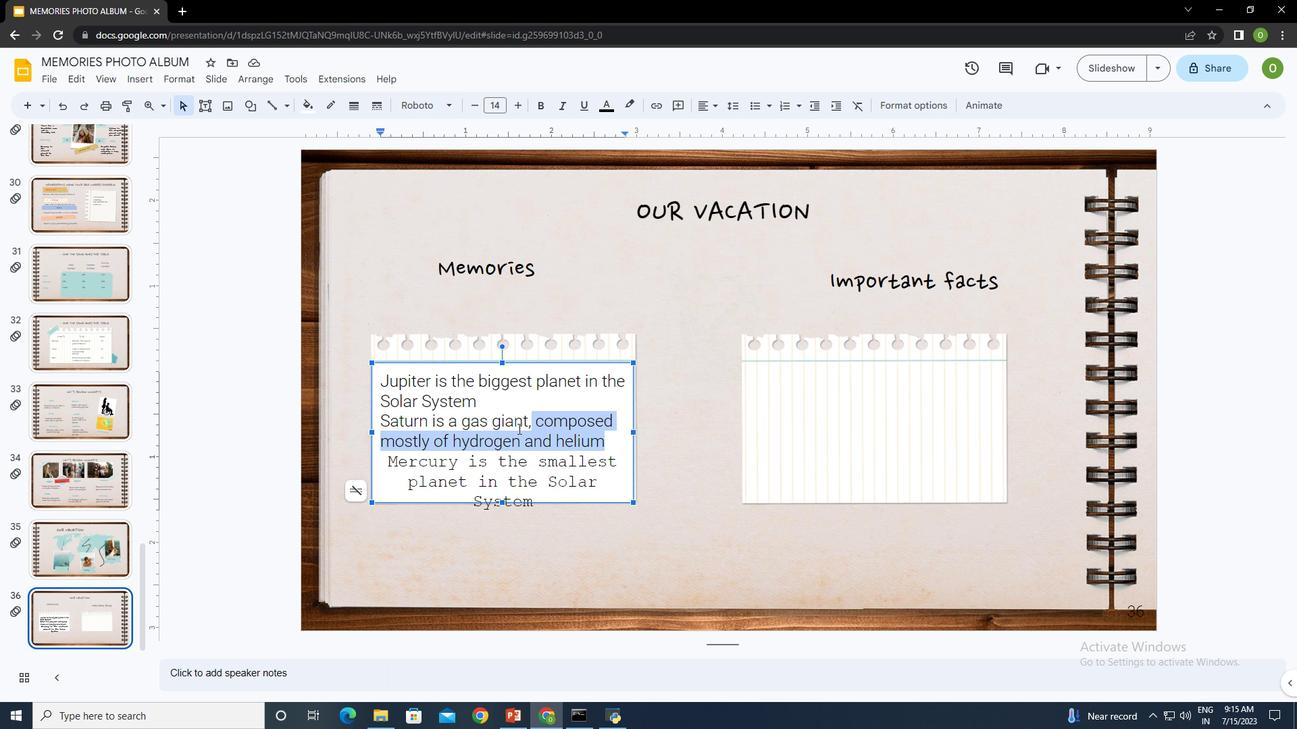 
Action: Mouse moved to (415, 103)
Screenshot: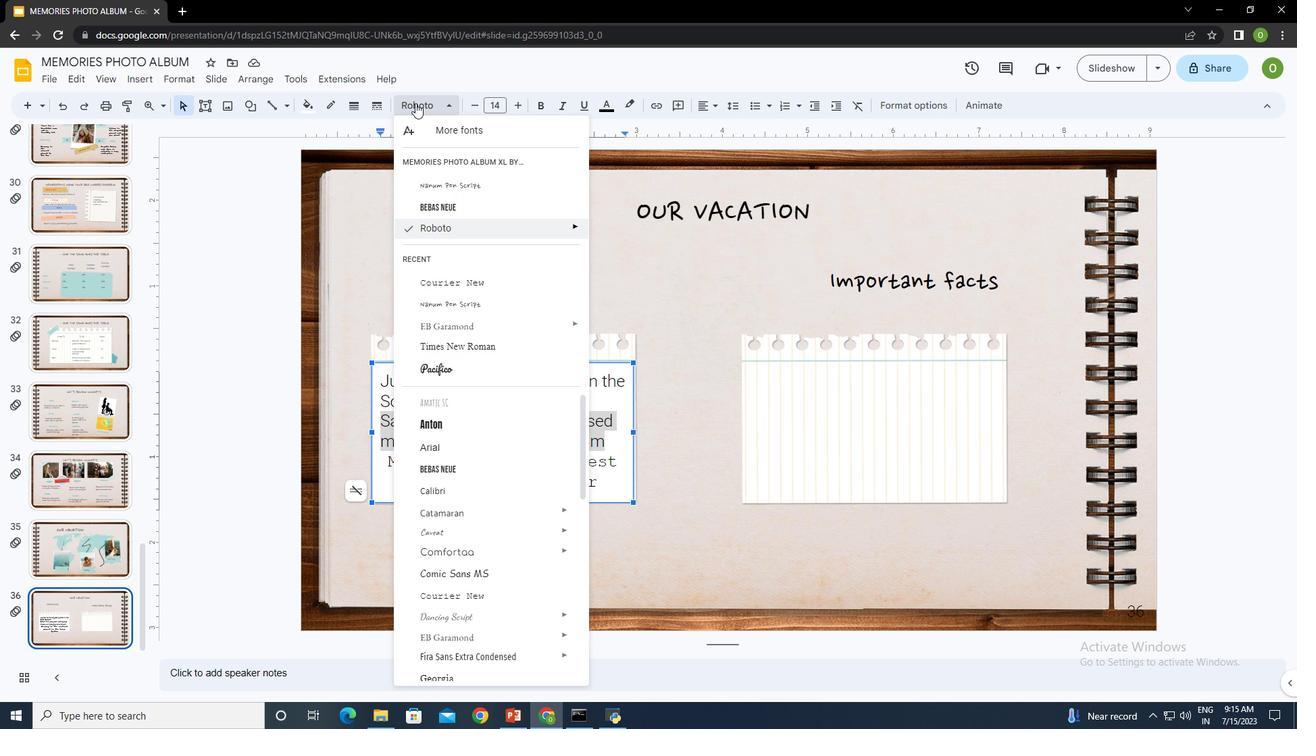 
Action: Mouse pressed left at (415, 103)
Screenshot: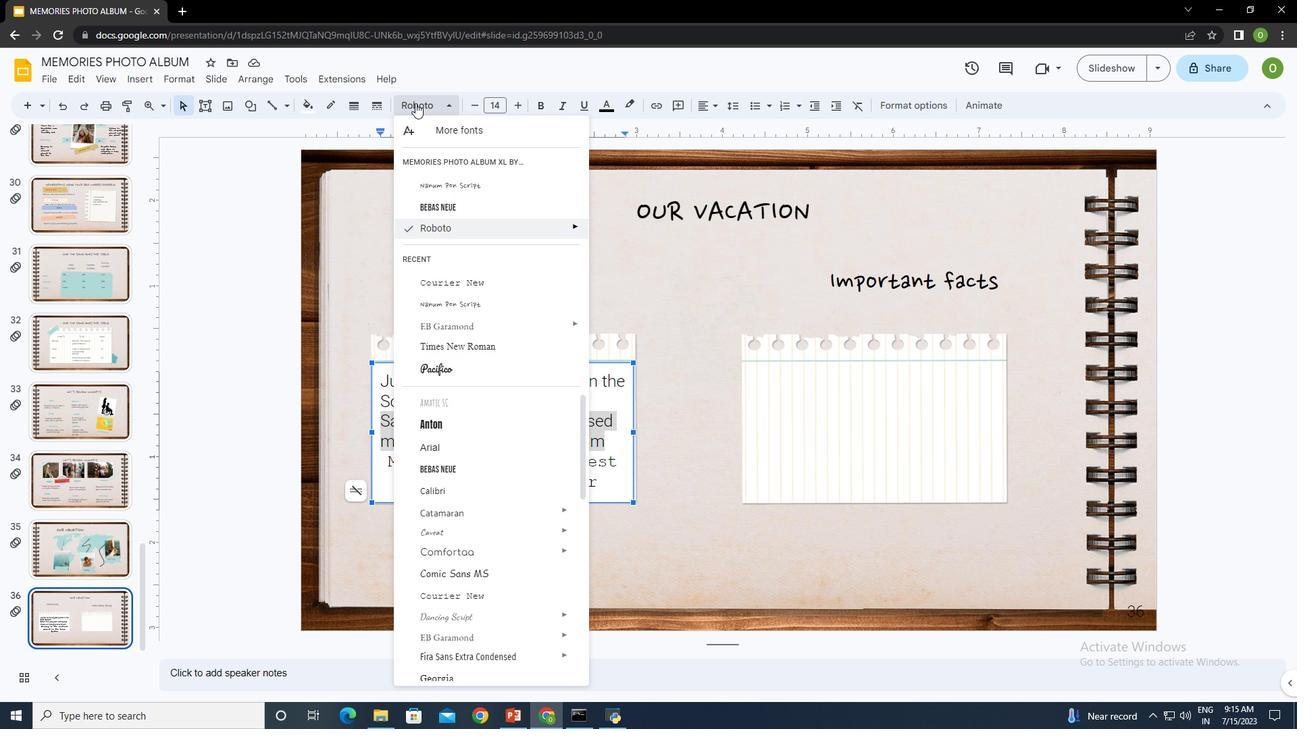 
Action: Mouse moved to (475, 303)
Screenshot: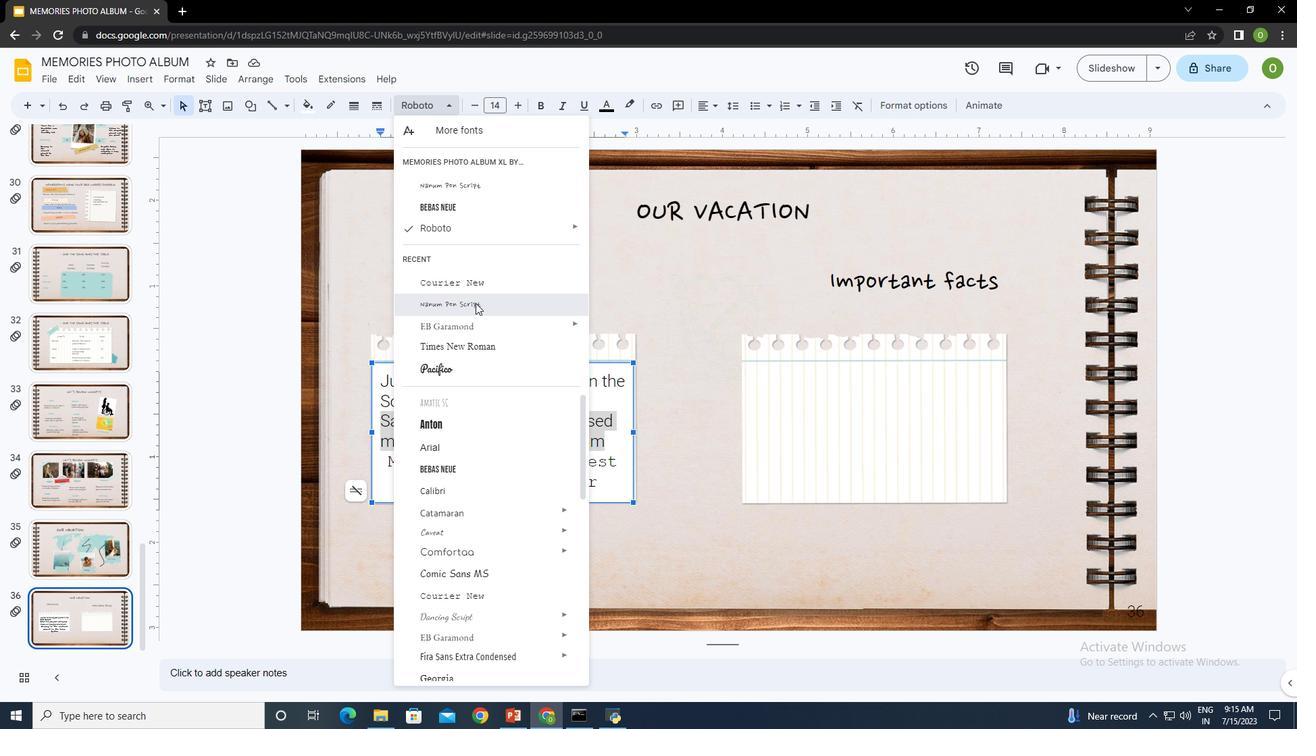 
Action: Mouse pressed left at (475, 303)
Screenshot: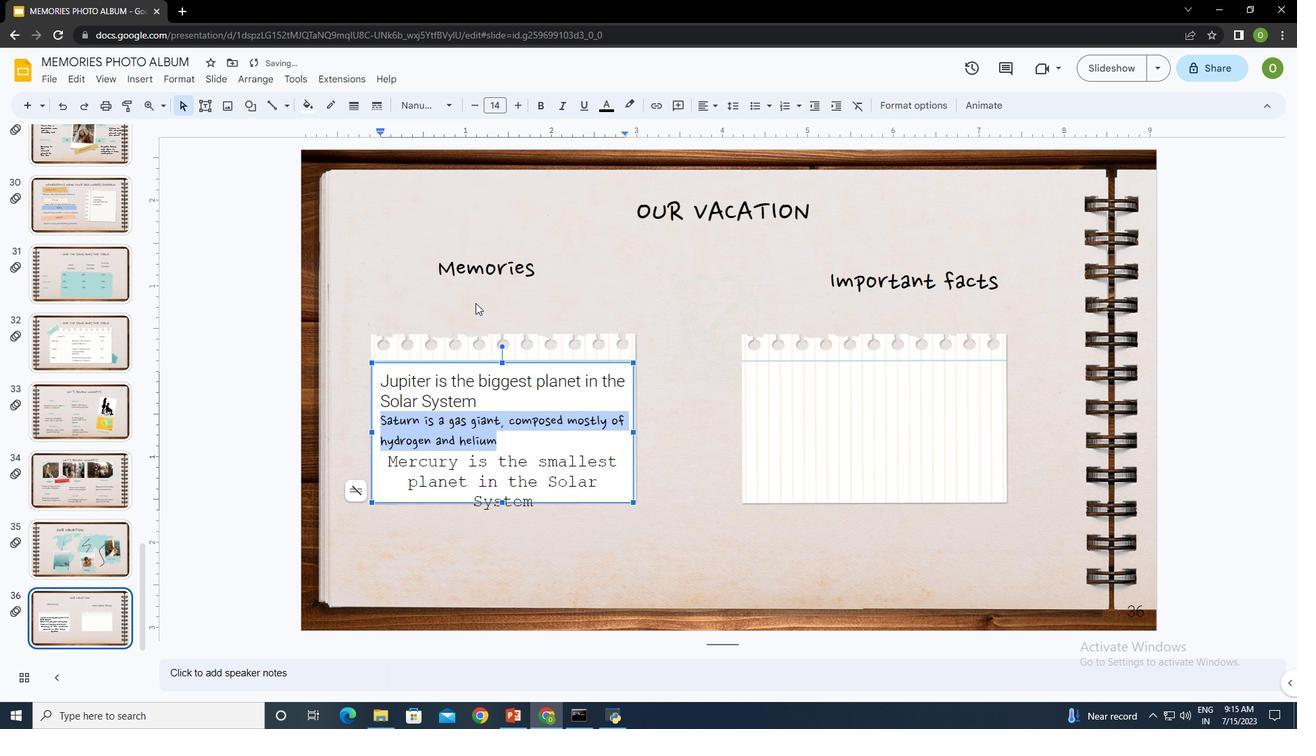 
Action: Mouse moved to (481, 408)
Screenshot: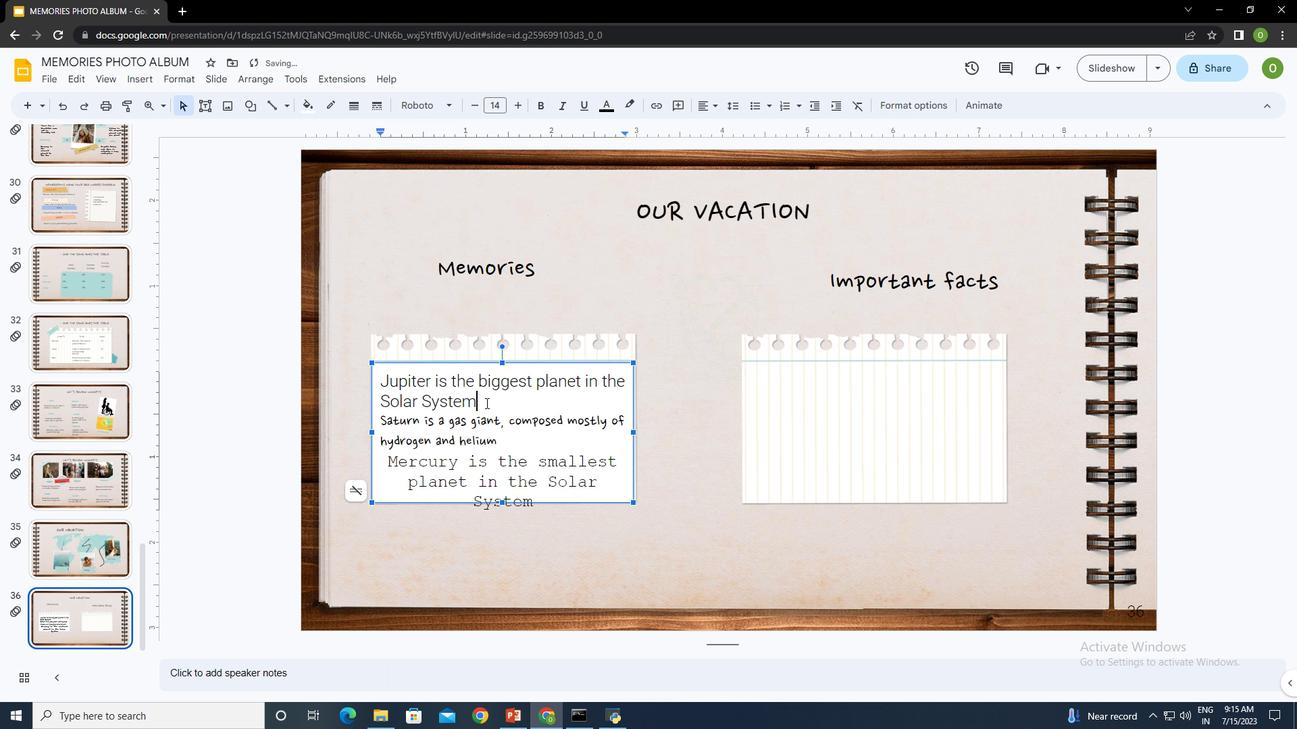 
Action: Mouse pressed left at (481, 408)
Screenshot: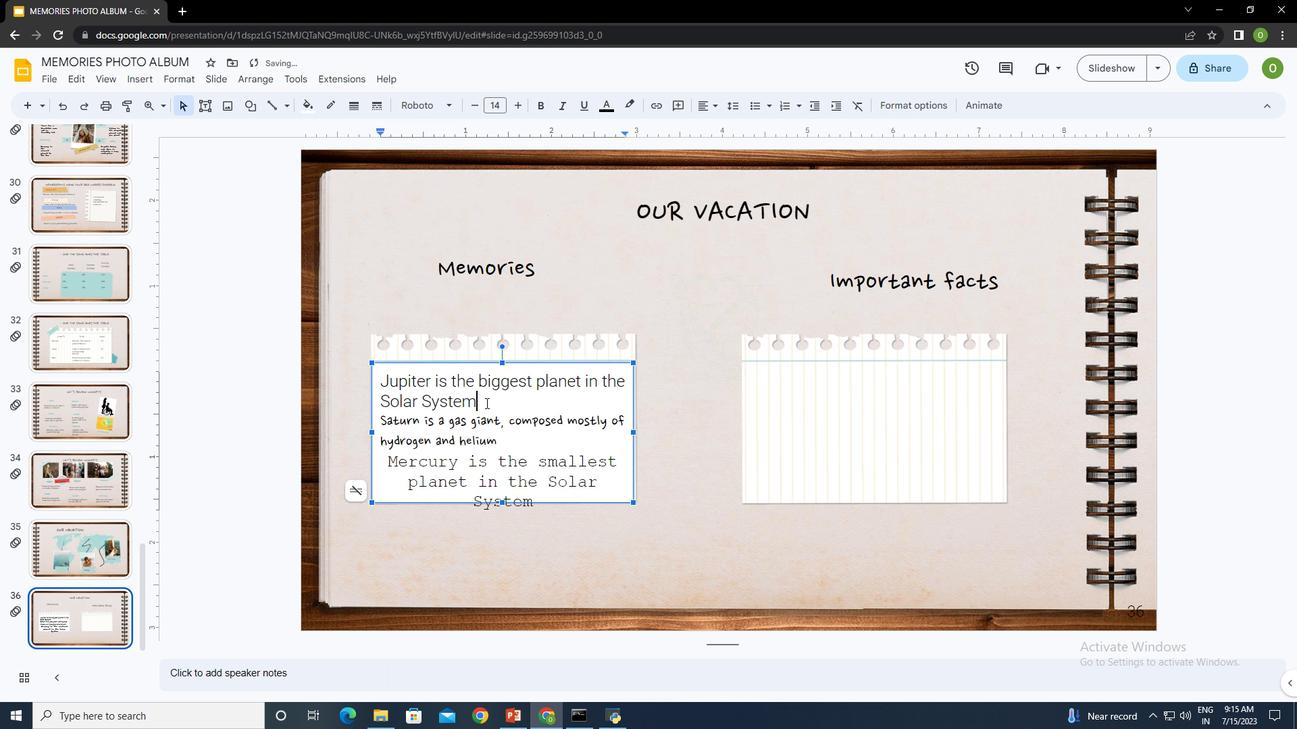 
Action: Mouse moved to (485, 403)
Screenshot: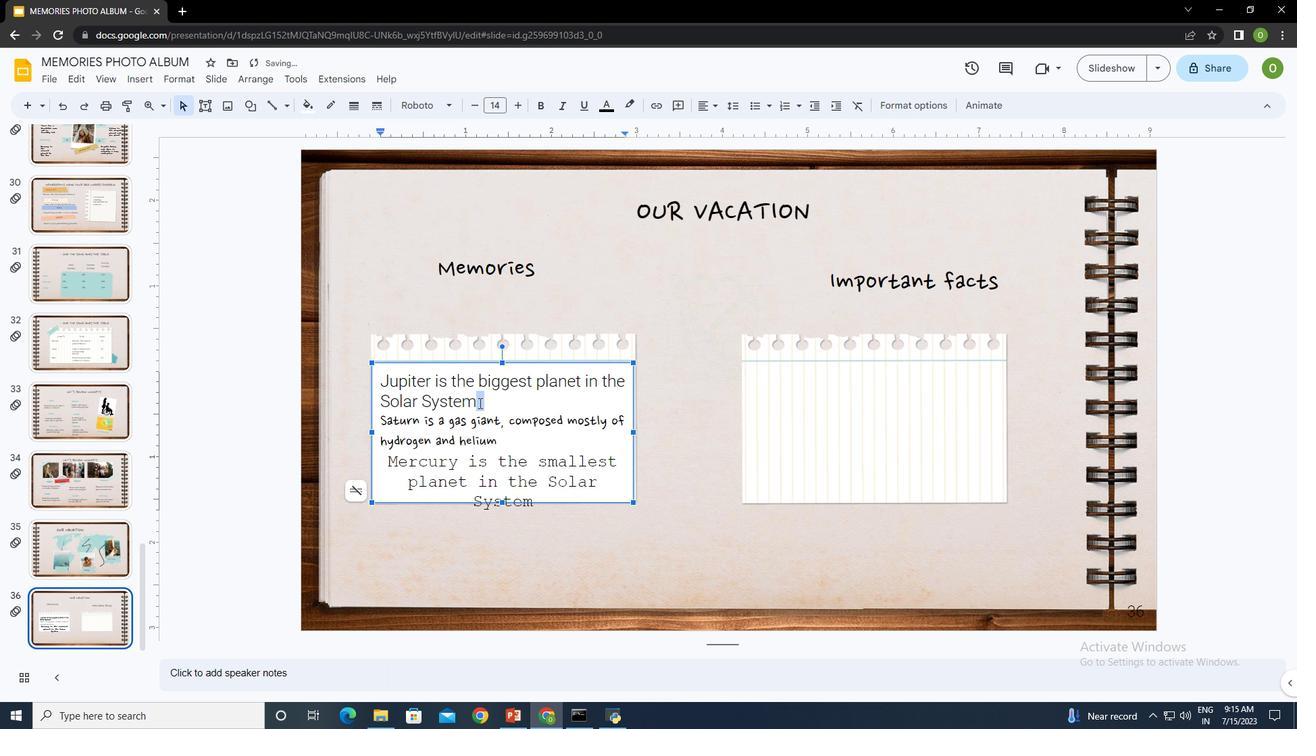 
Action: Mouse pressed left at (485, 403)
Screenshot: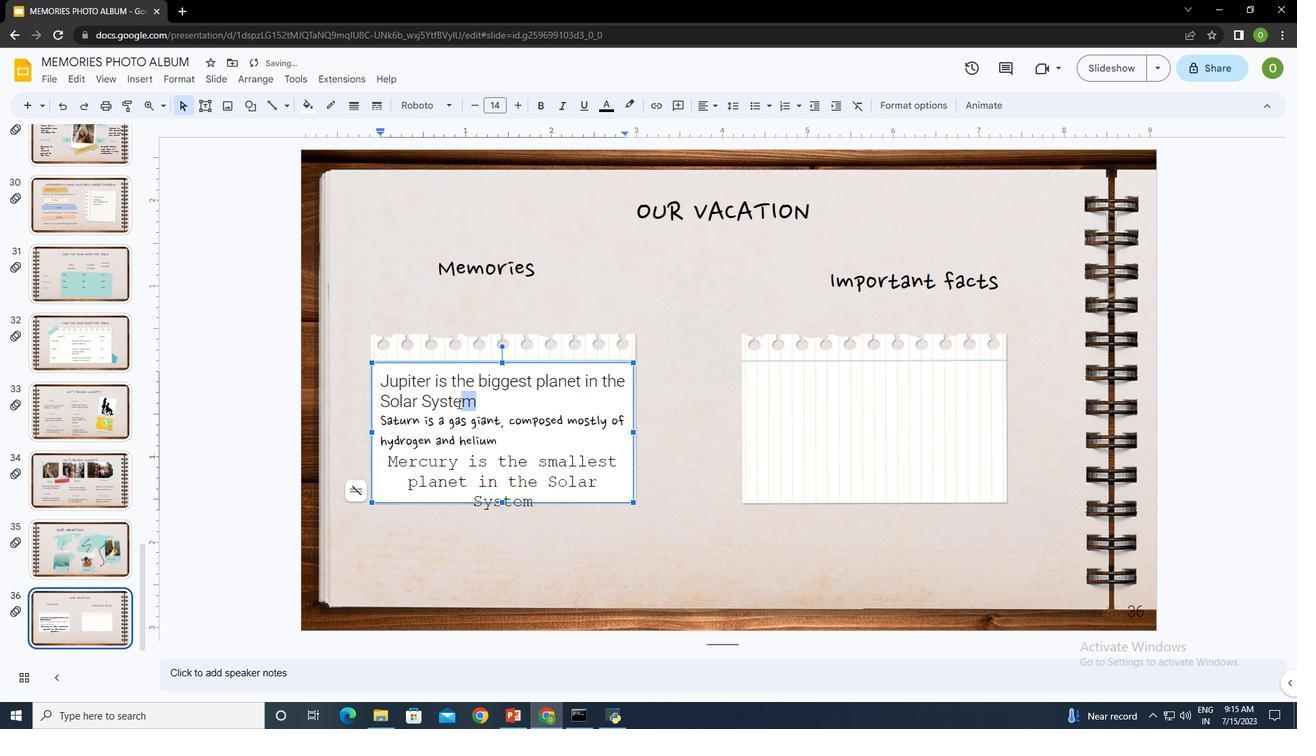 
Action: Mouse moved to (421, 98)
Screenshot: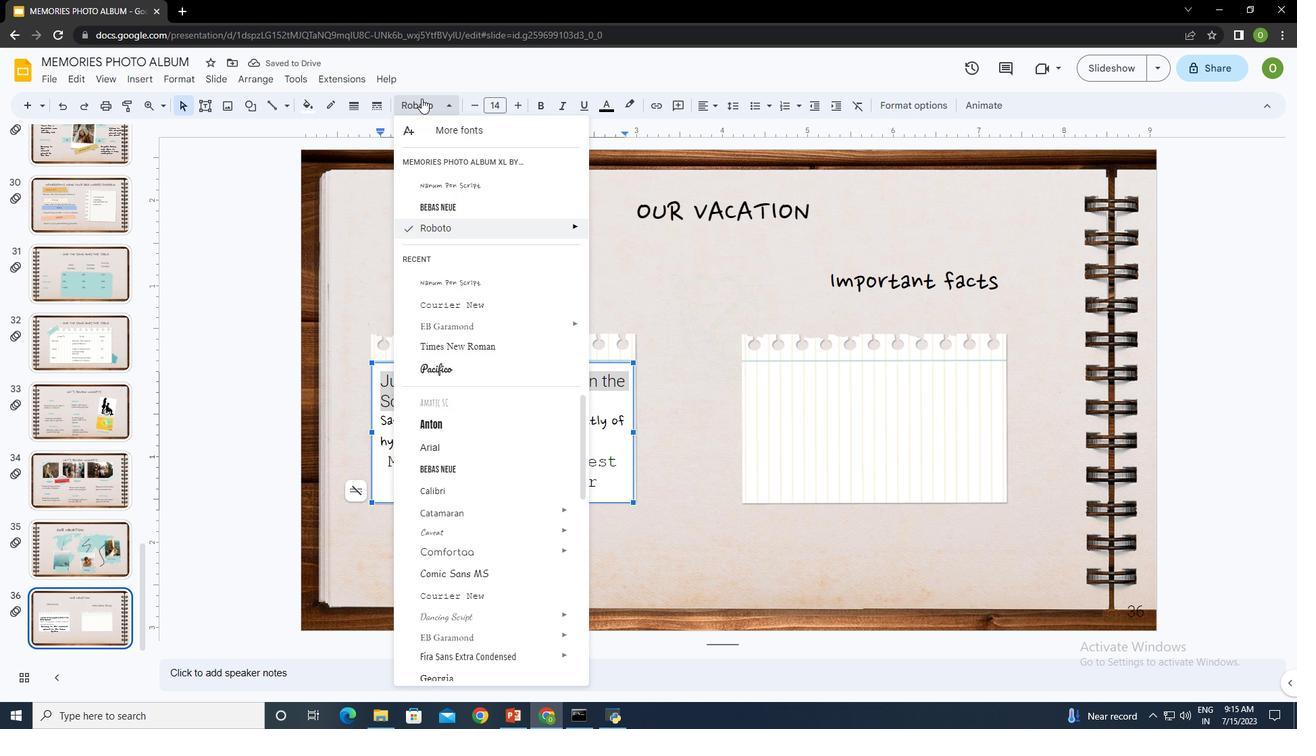 
Action: Mouse pressed left at (421, 98)
Screenshot: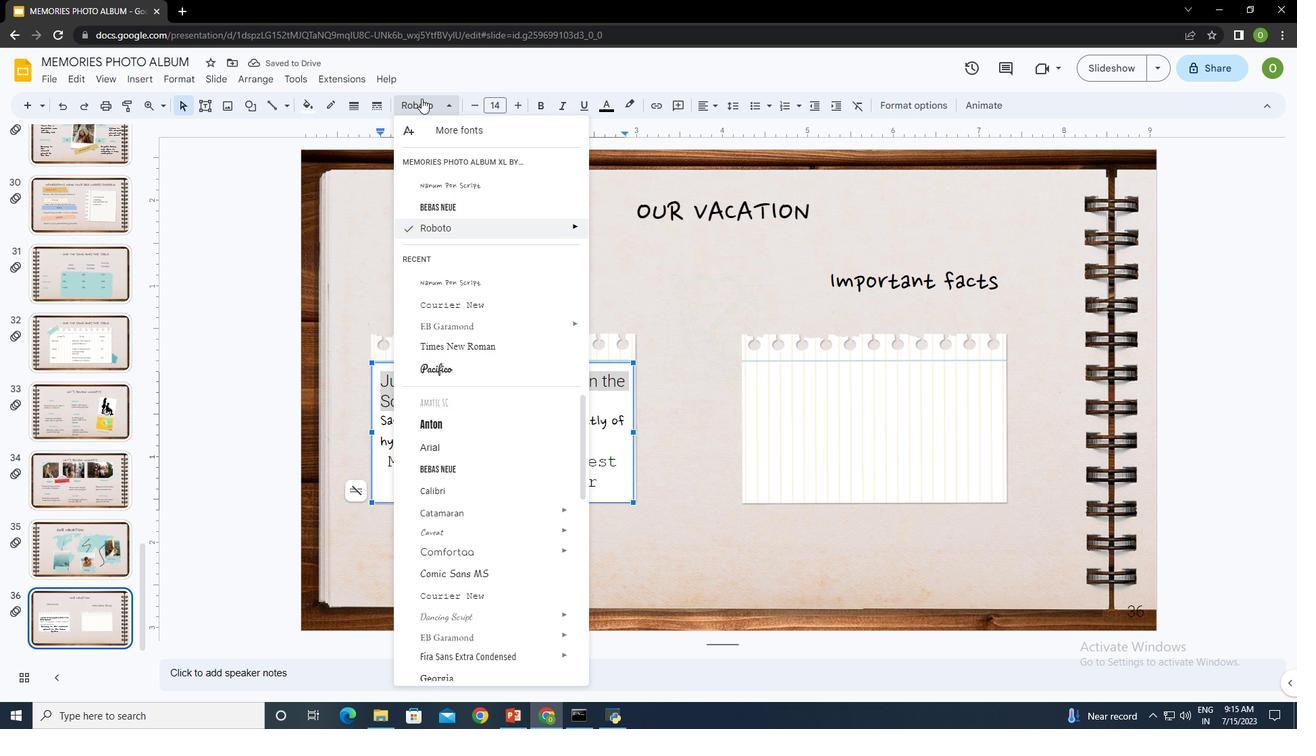 
Action: Mouse moved to (491, 414)
Screenshot: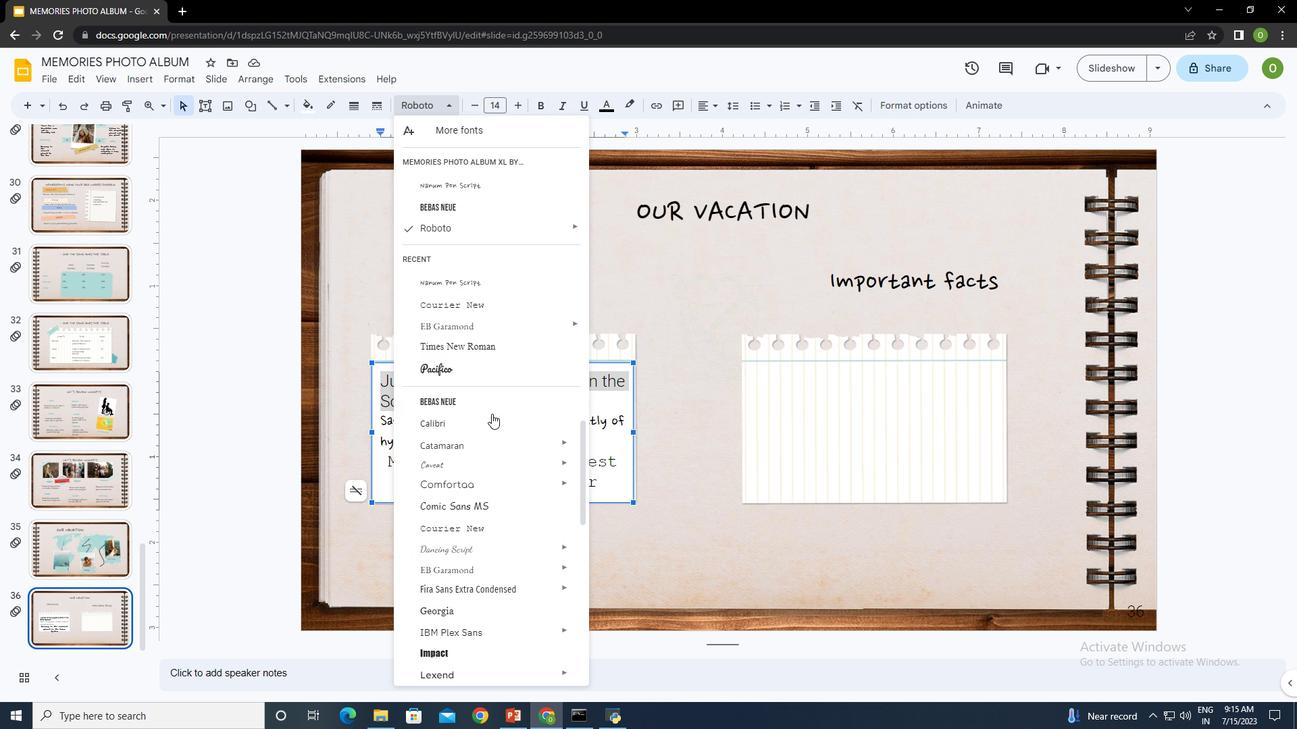 
Action: Mouse scrolled (491, 413) with delta (0, 0)
Screenshot: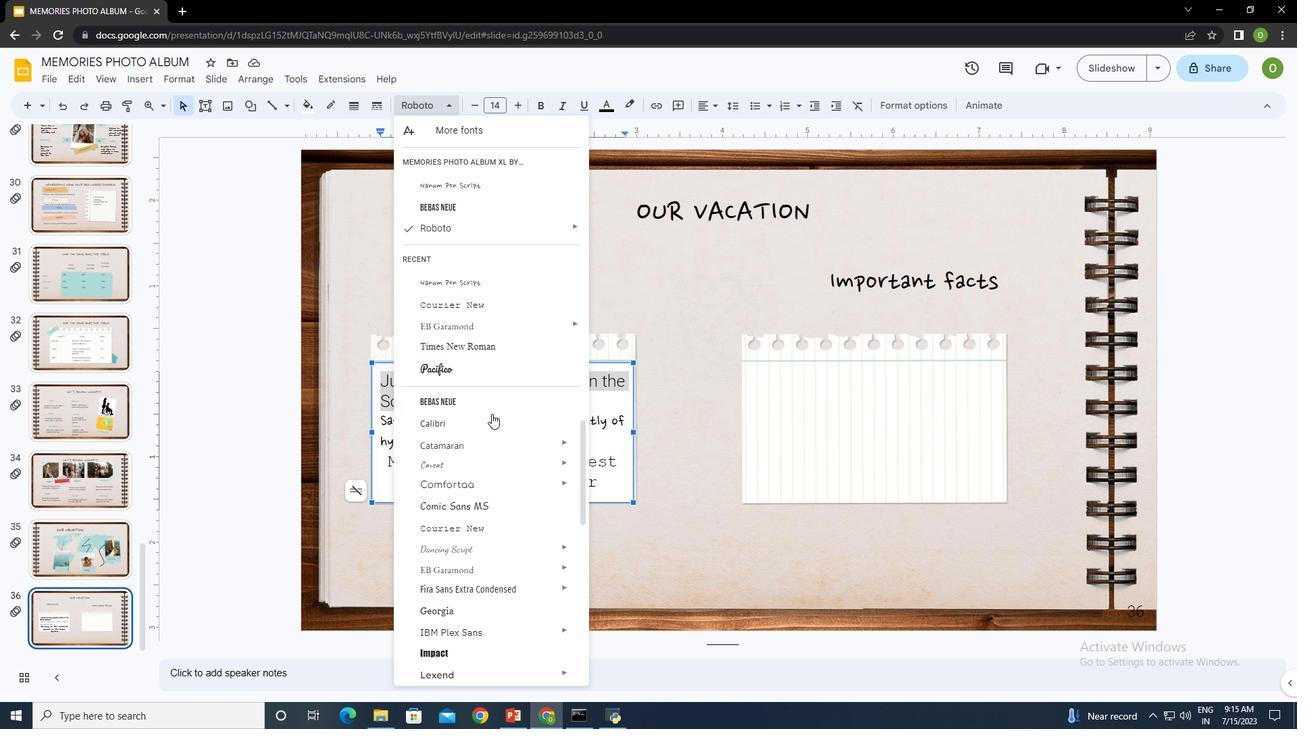
Action: Mouse moved to (637, 515)
Screenshot: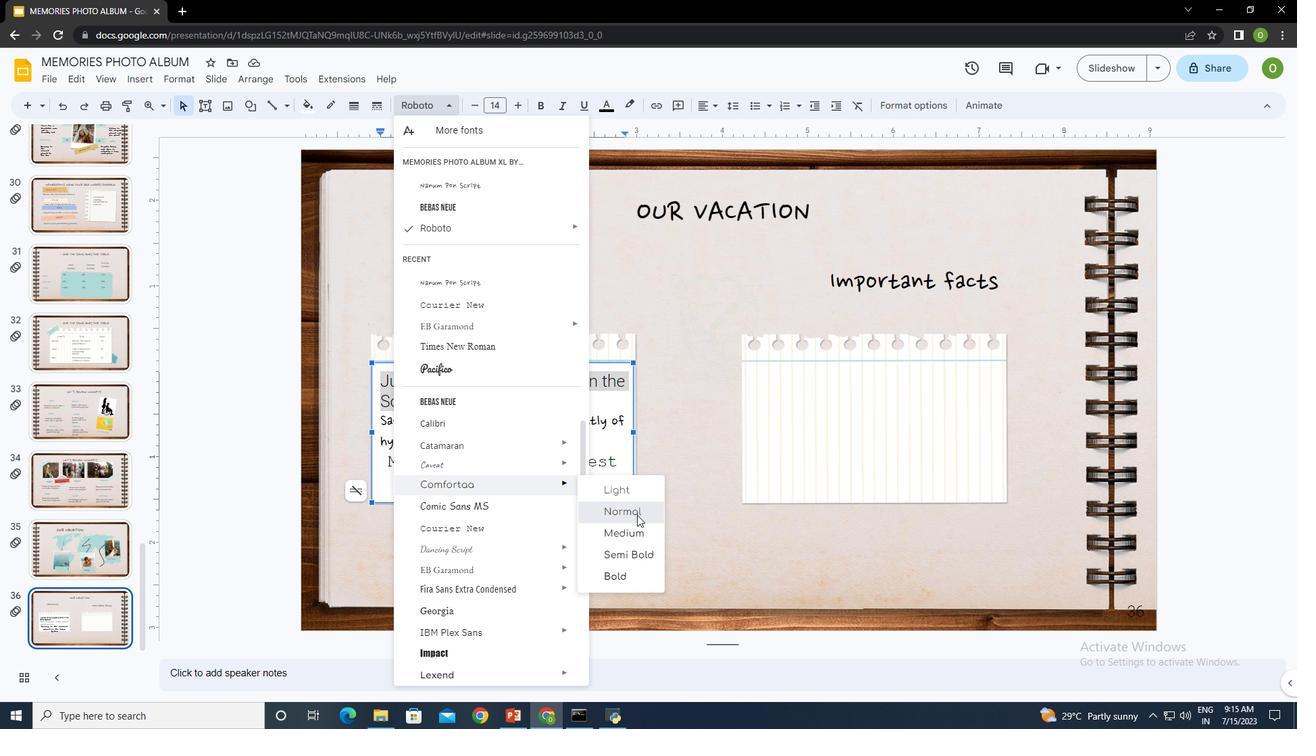 
Action: Mouse pressed left at (637, 515)
Screenshot: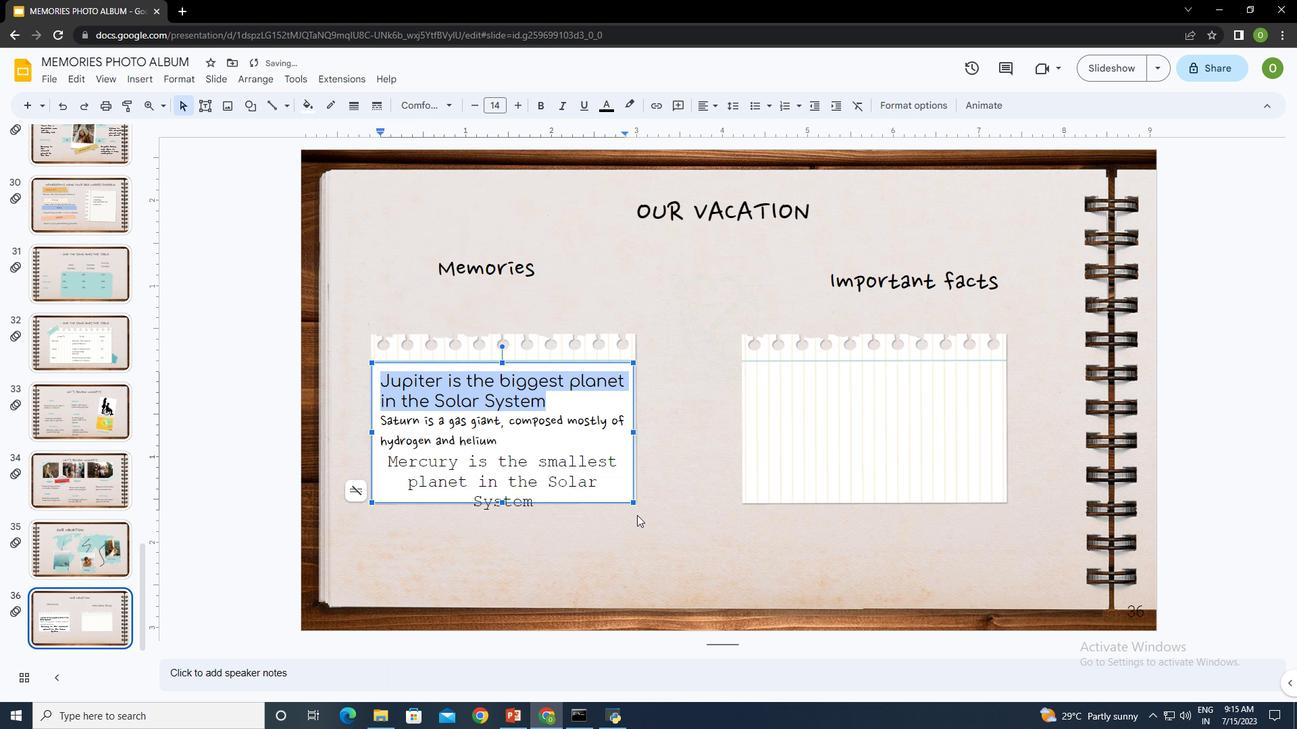 
Action: Mouse moved to (560, 404)
Screenshot: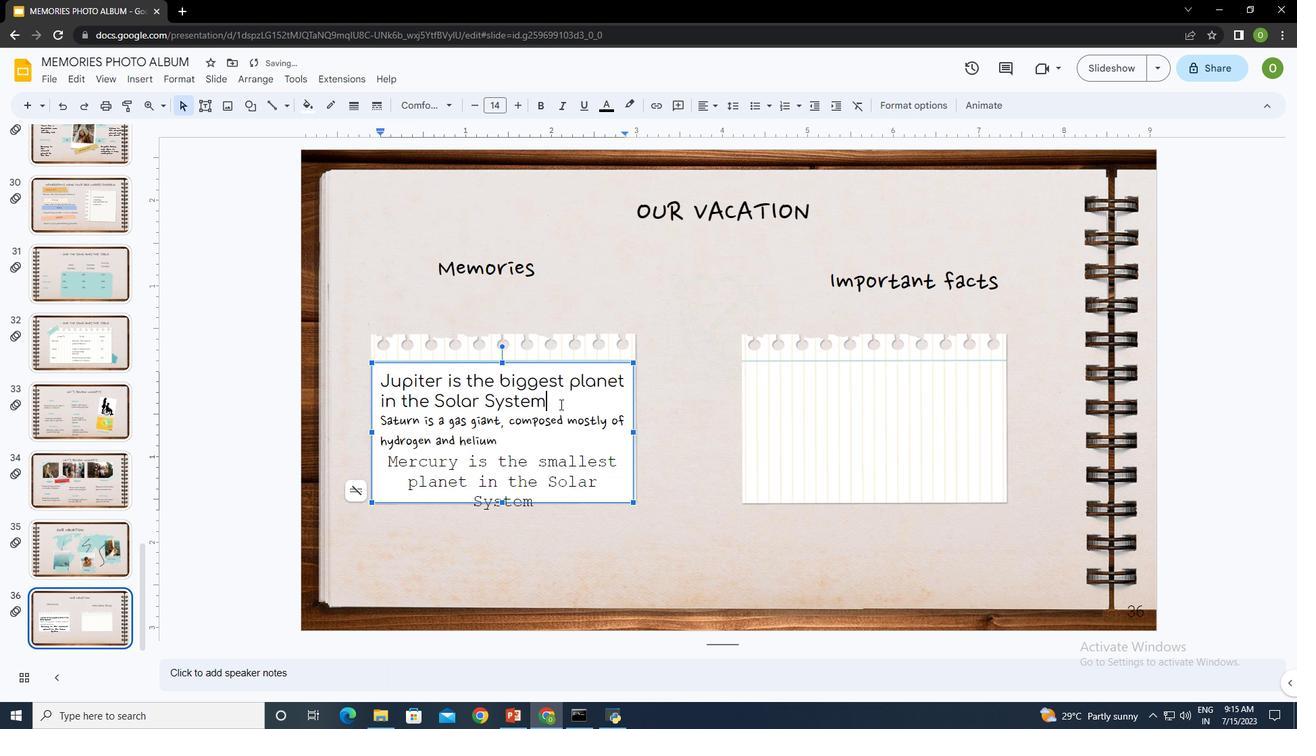 
Action: Mouse pressed left at (560, 404)
Screenshot: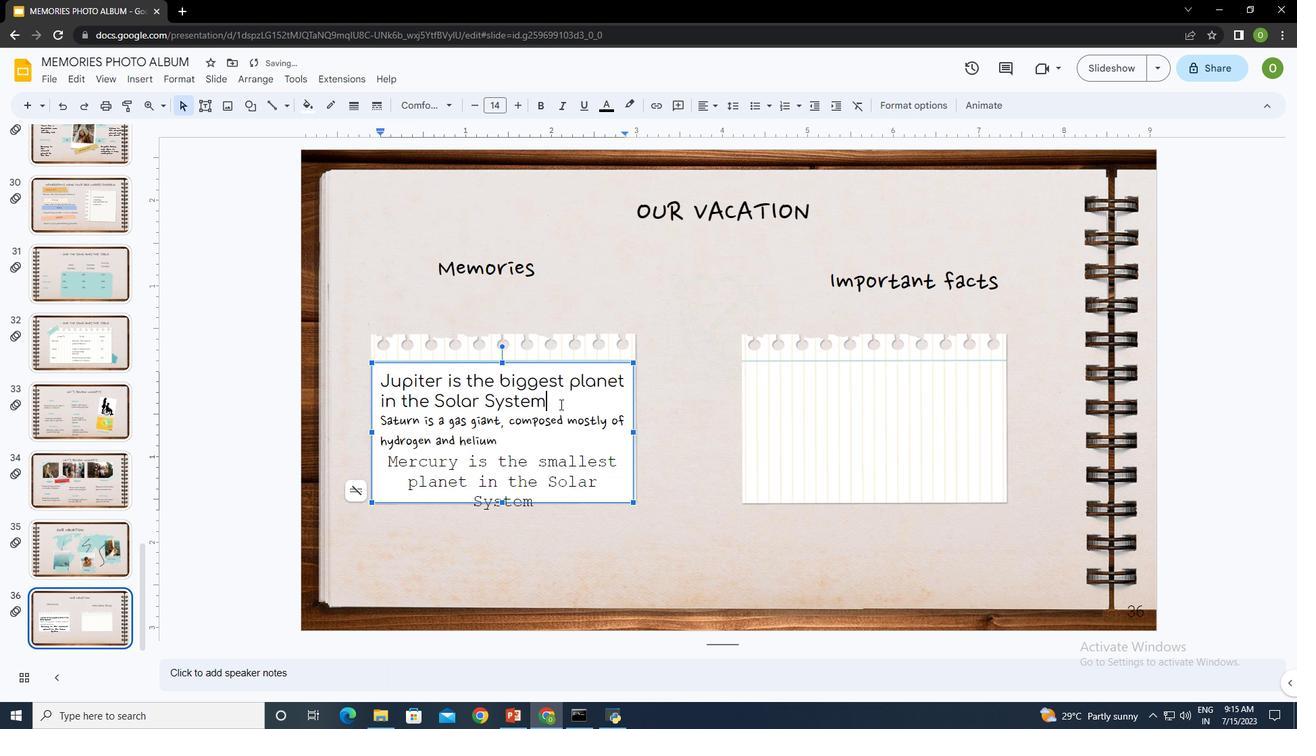 
Action: Mouse moved to (559, 407)
Screenshot: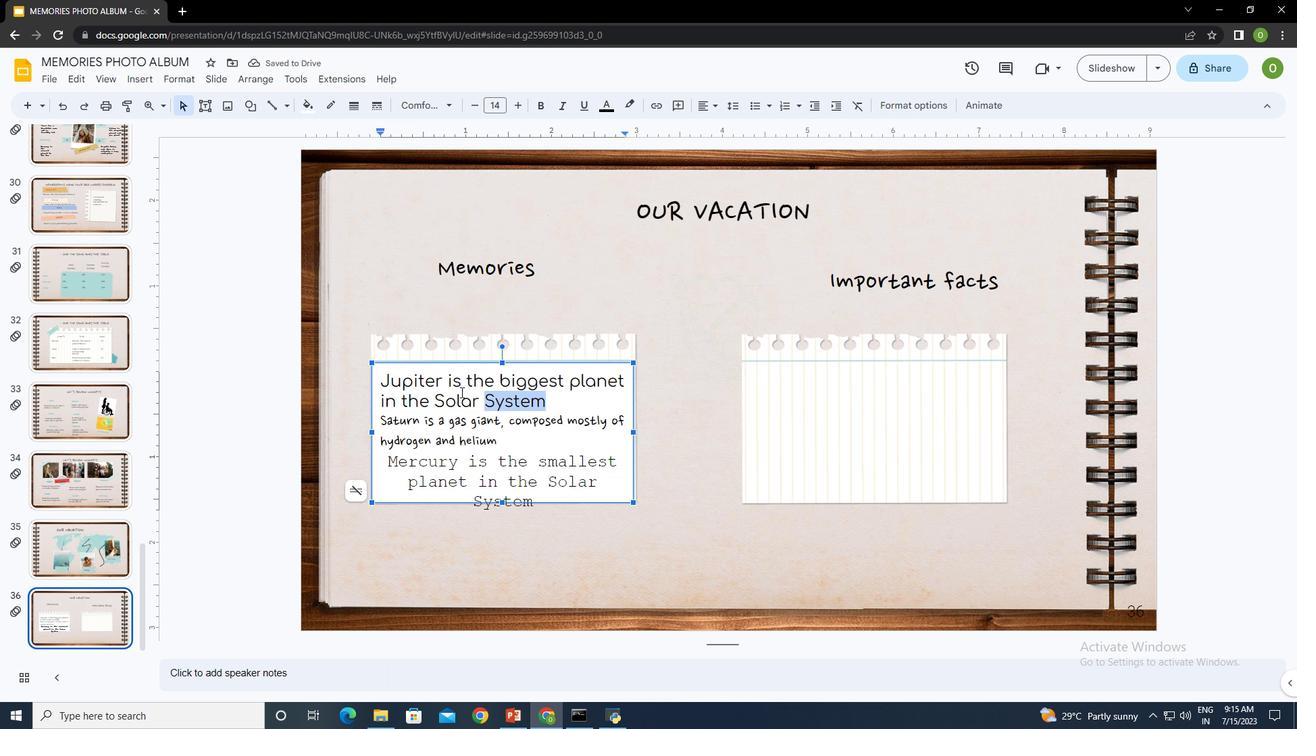 
Action: Mouse pressed left at (559, 407)
Screenshot: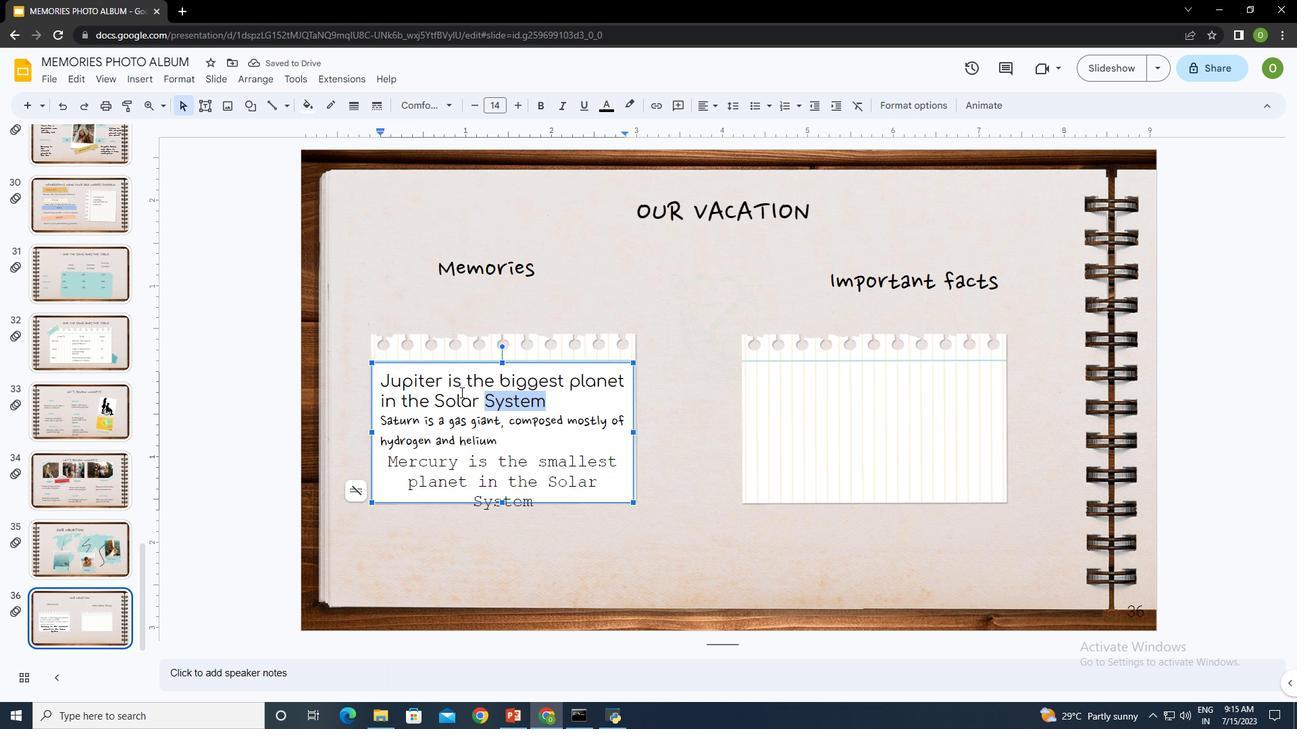 
Action: Mouse moved to (703, 102)
Screenshot: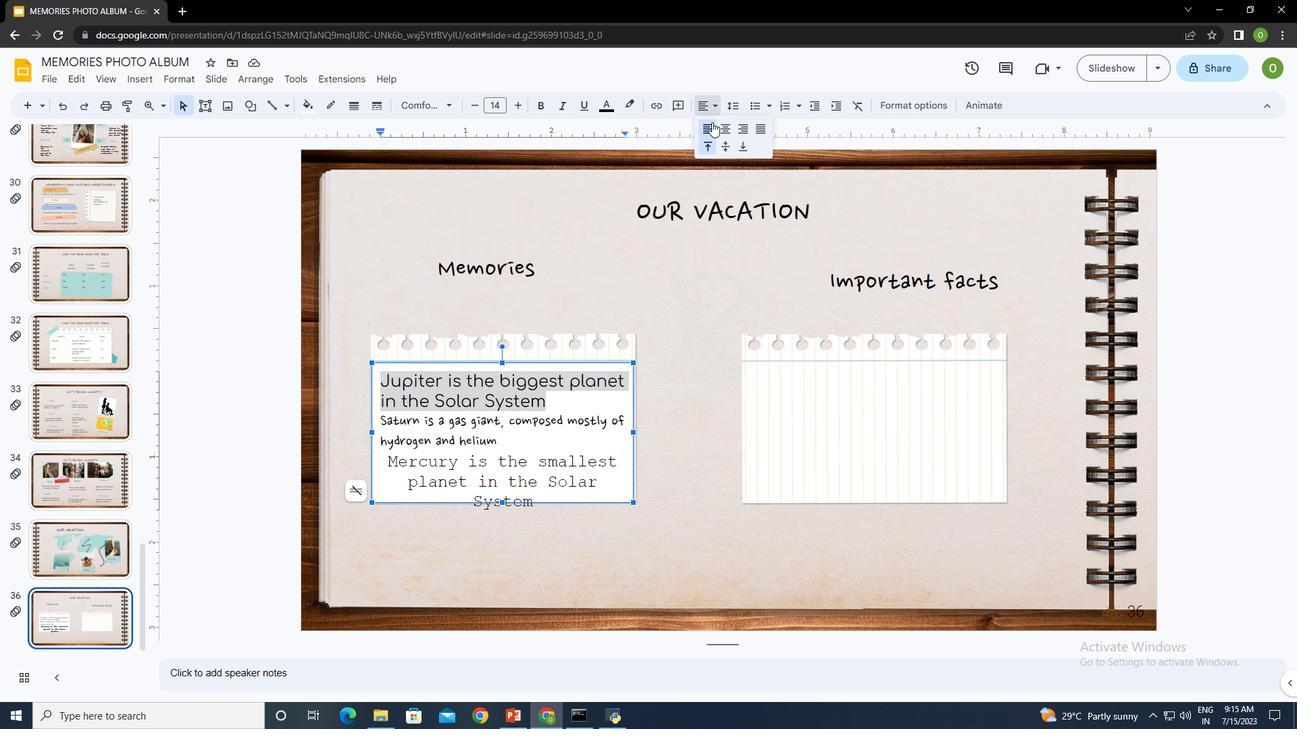 
Action: Mouse pressed left at (703, 102)
Screenshot: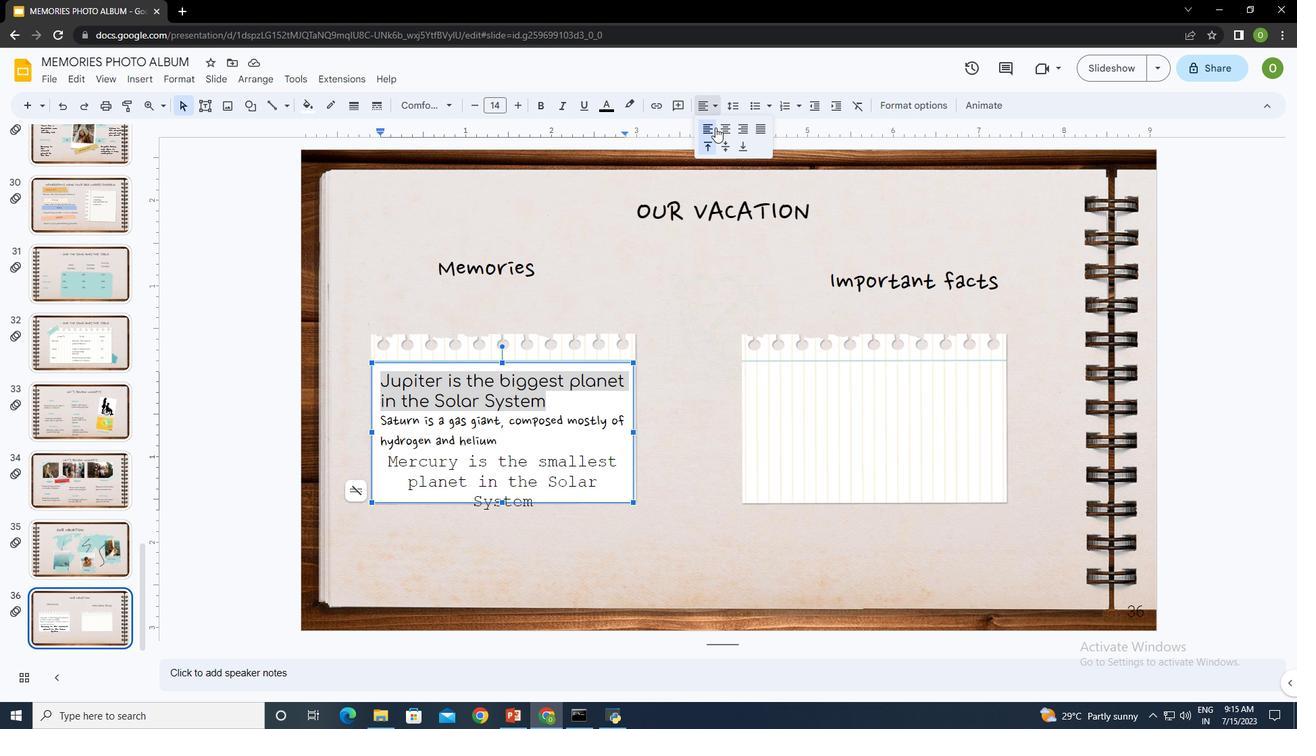 
Action: Mouse moved to (727, 130)
Screenshot: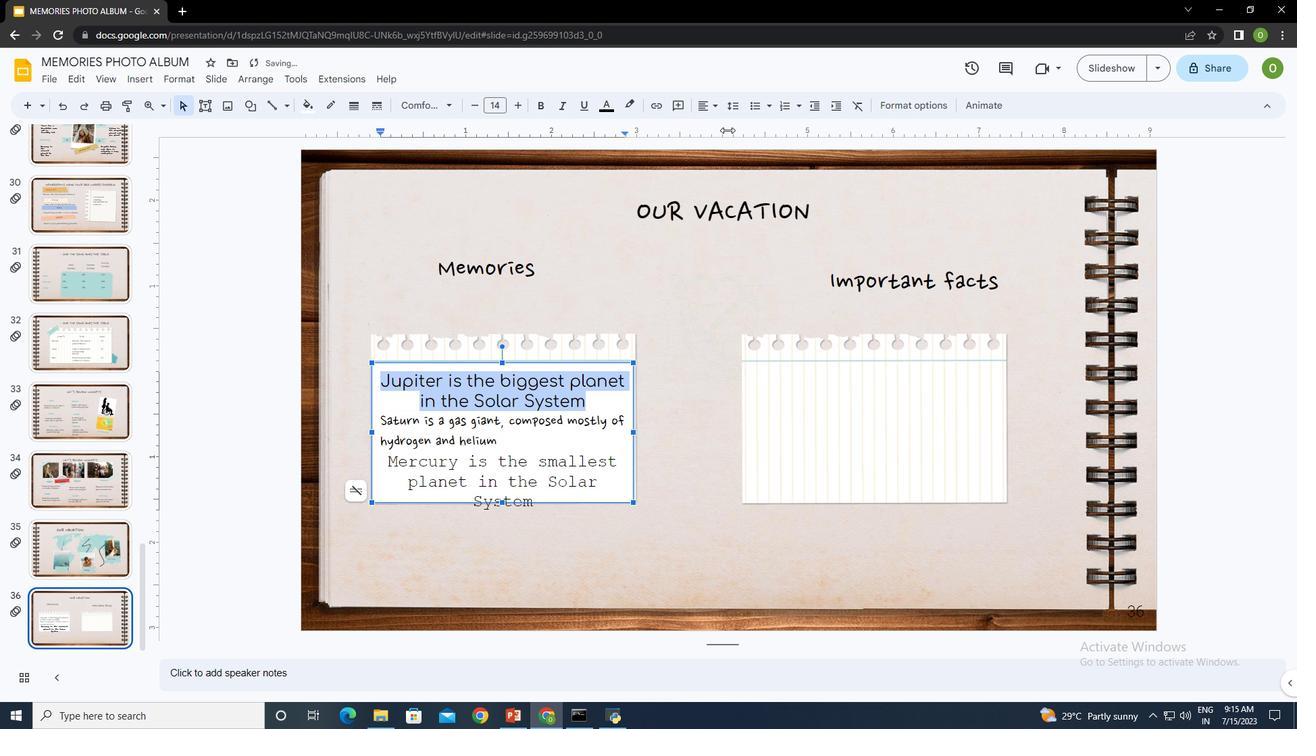 
Action: Mouse pressed left at (727, 130)
Screenshot: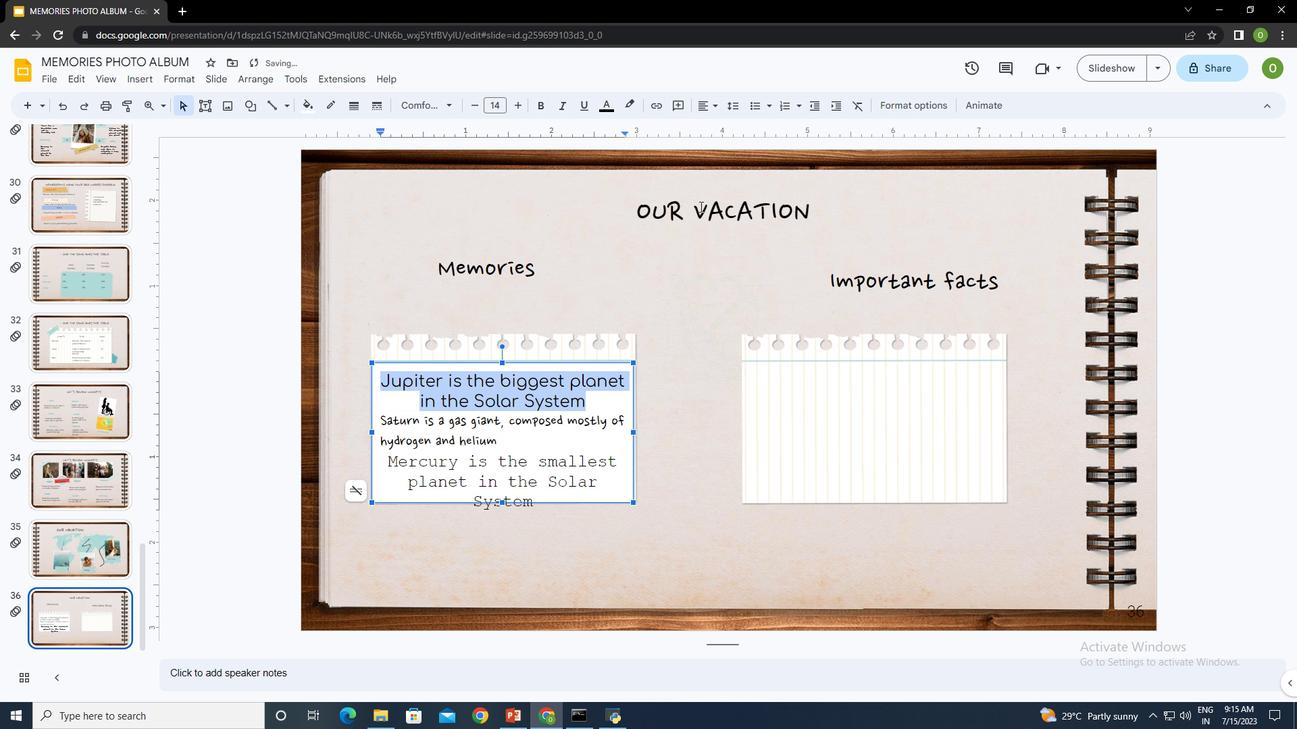 
Action: Mouse moved to (591, 412)
Screenshot: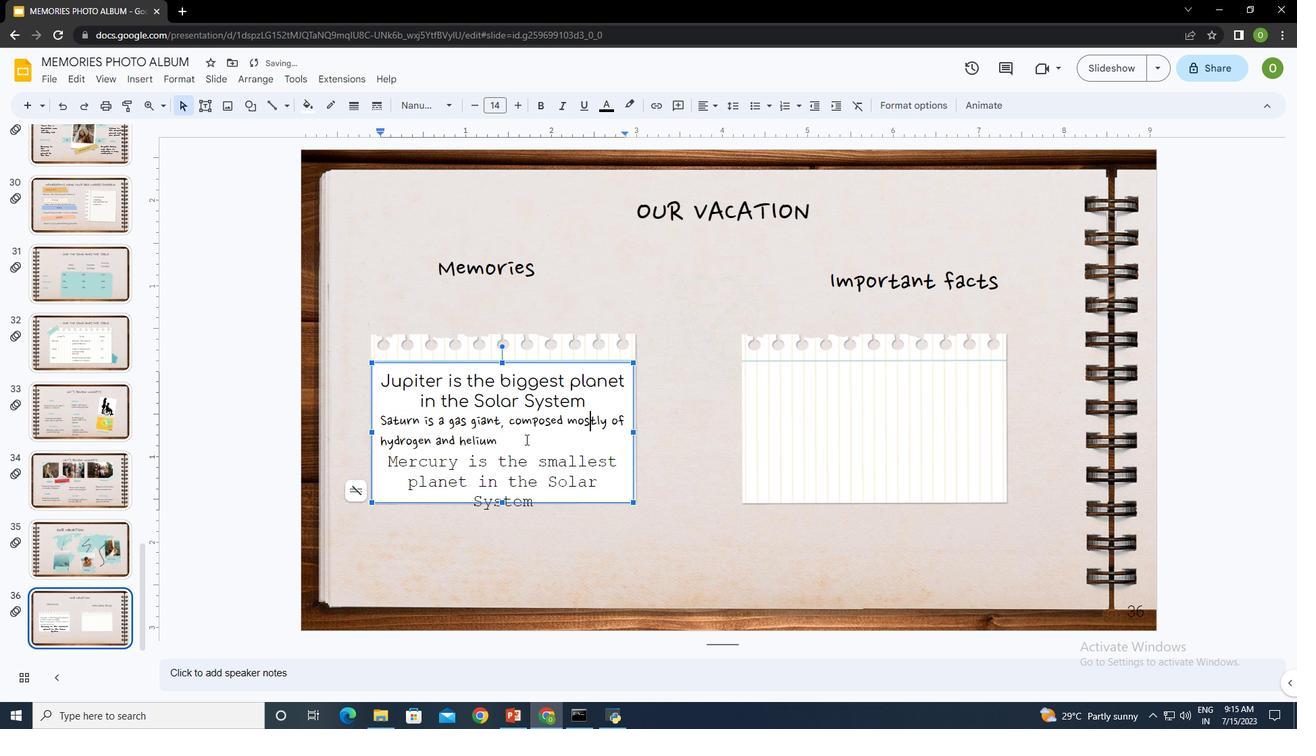 
Action: Mouse pressed left at (591, 412)
Screenshot: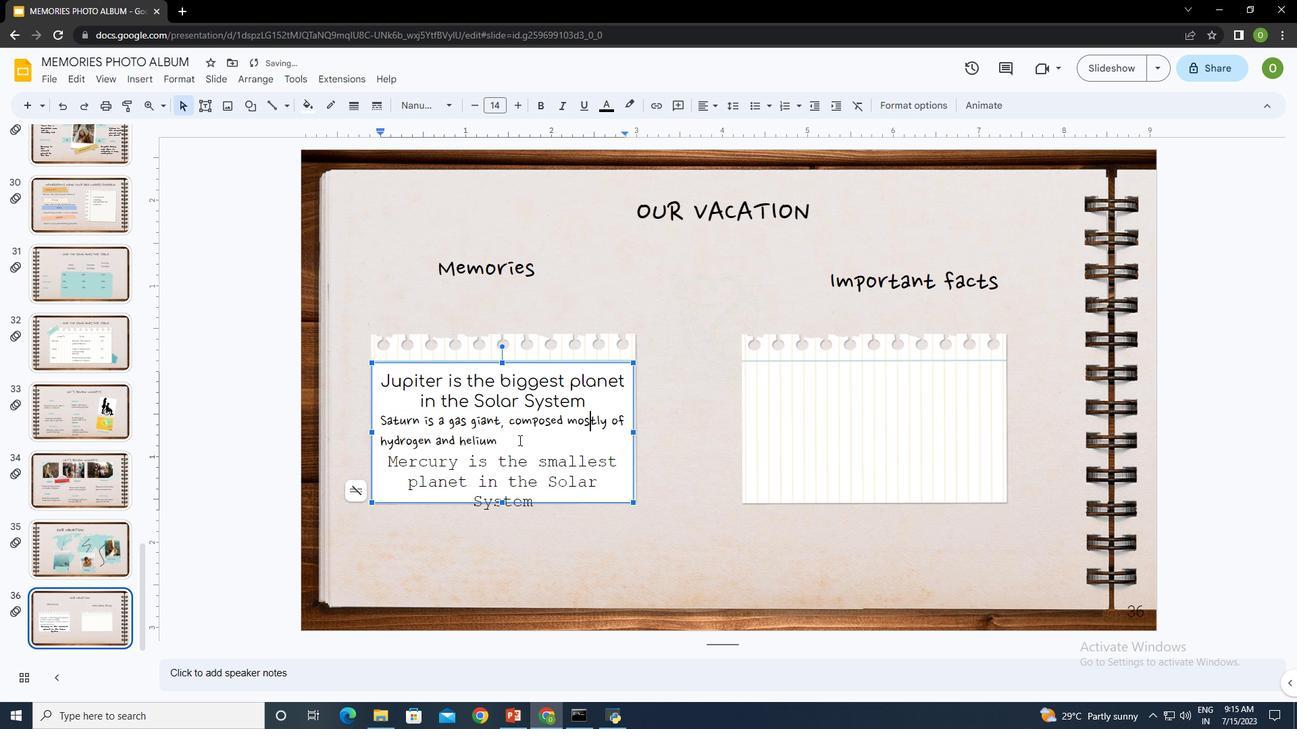 
Action: Mouse moved to (501, 441)
Screenshot: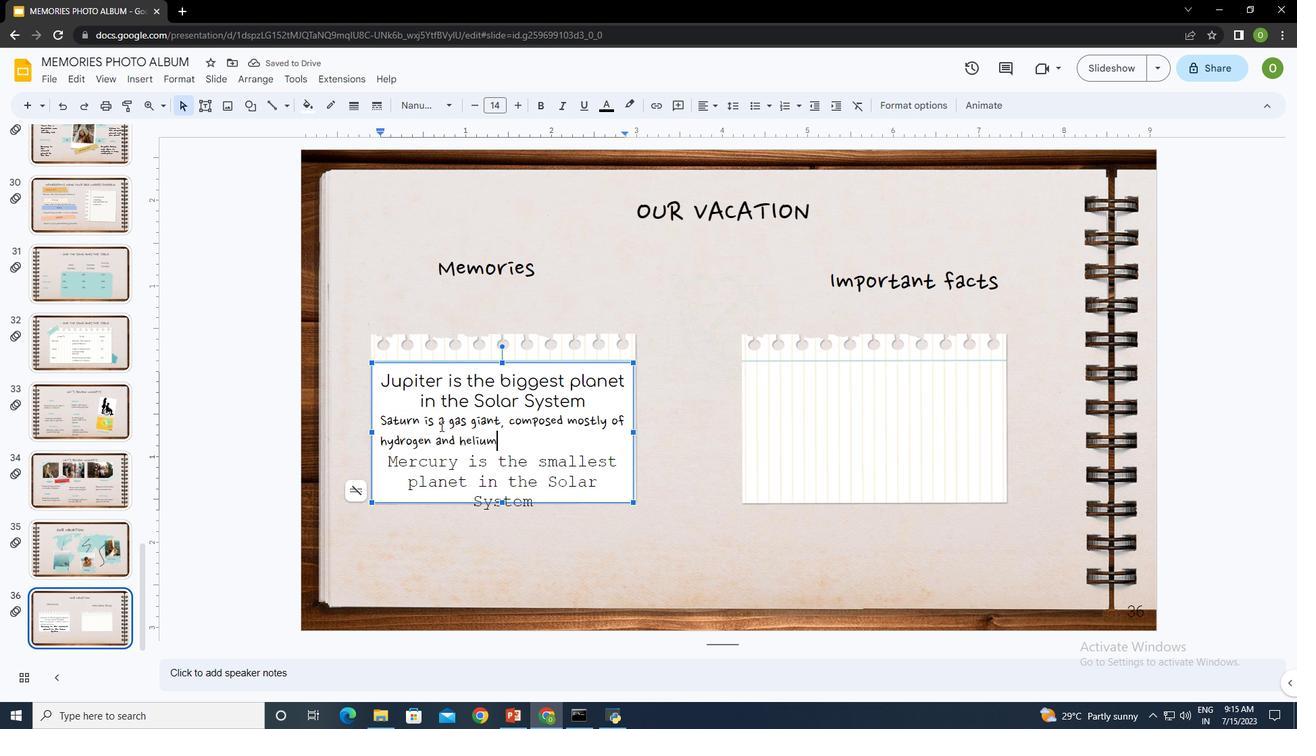 
Action: Mouse pressed left at (501, 441)
Screenshot: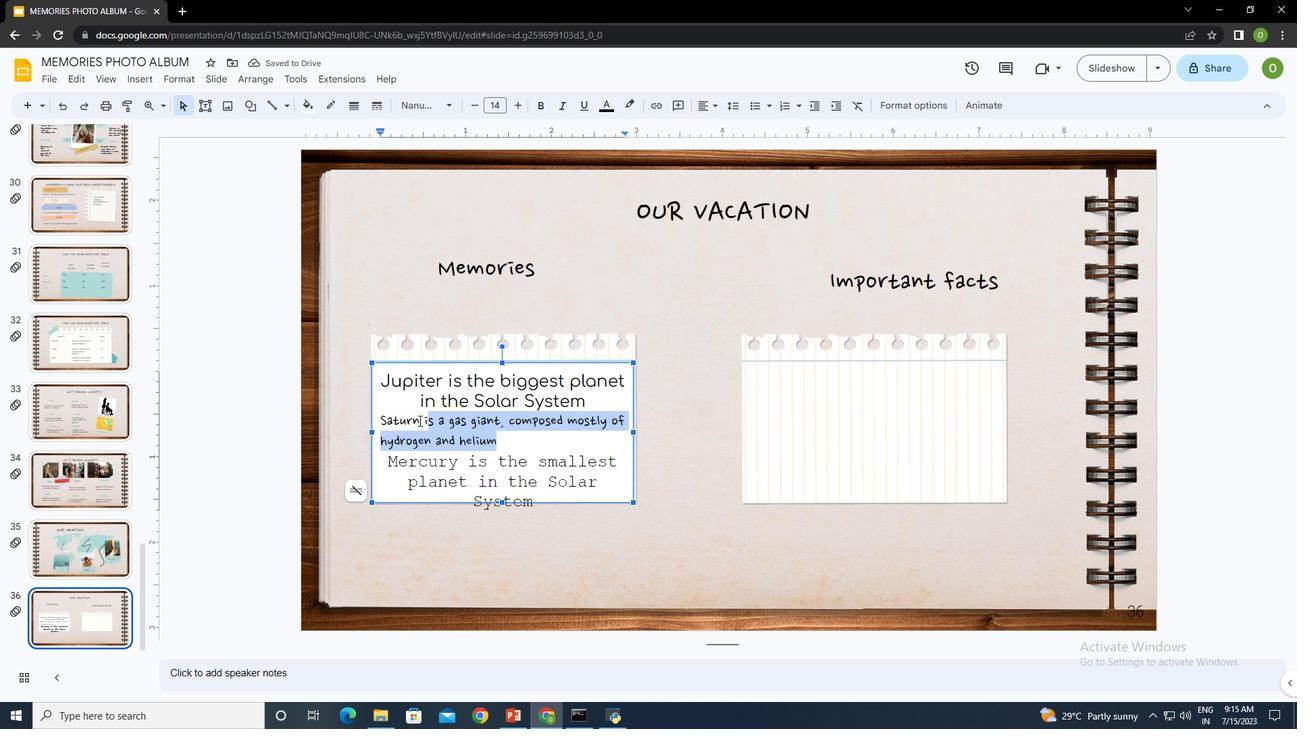 
Action: Mouse moved to (701, 105)
Screenshot: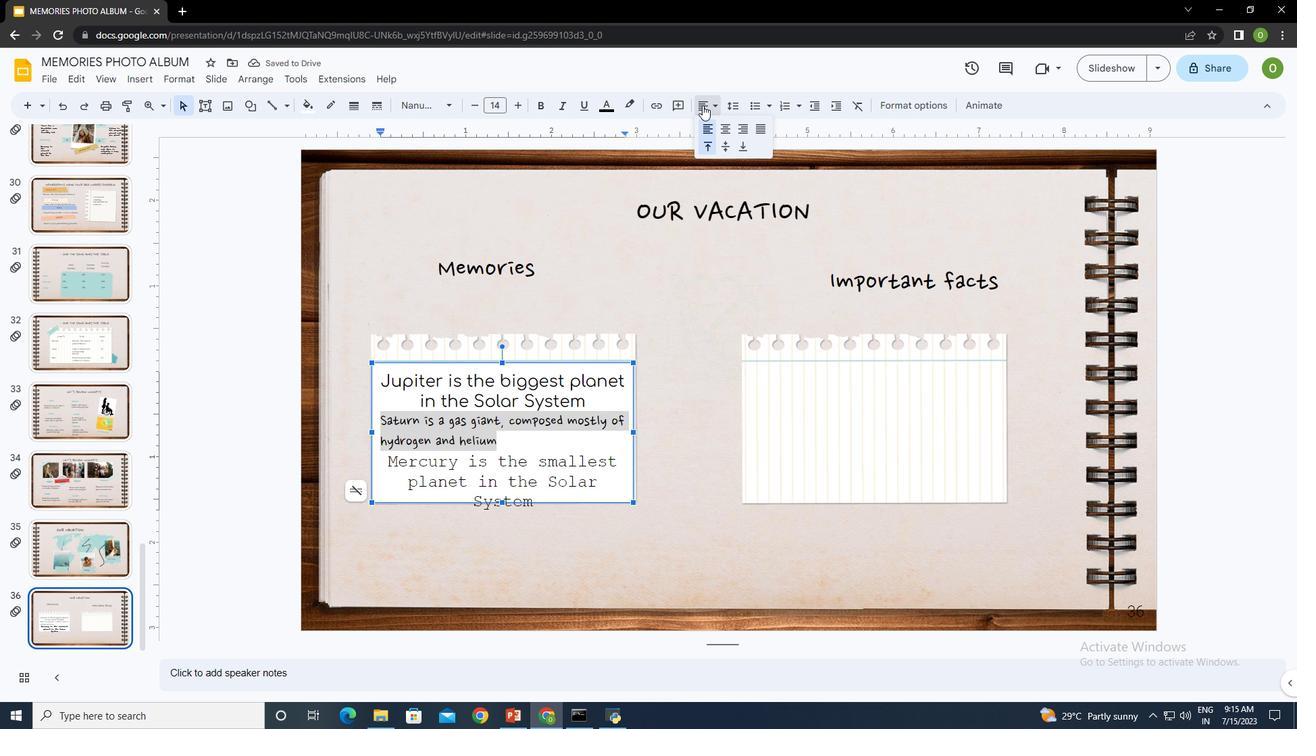 
Action: Mouse pressed left at (701, 105)
Screenshot: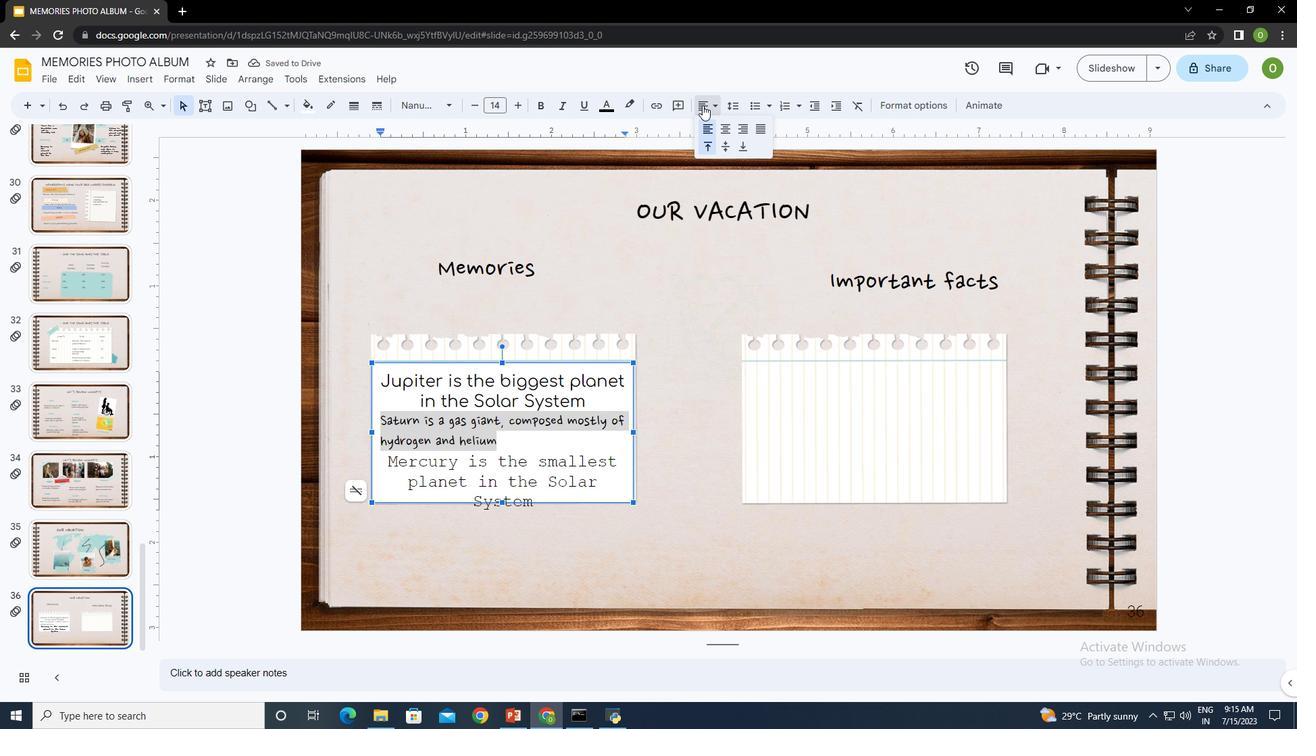 
Action: Mouse moved to (720, 129)
Screenshot: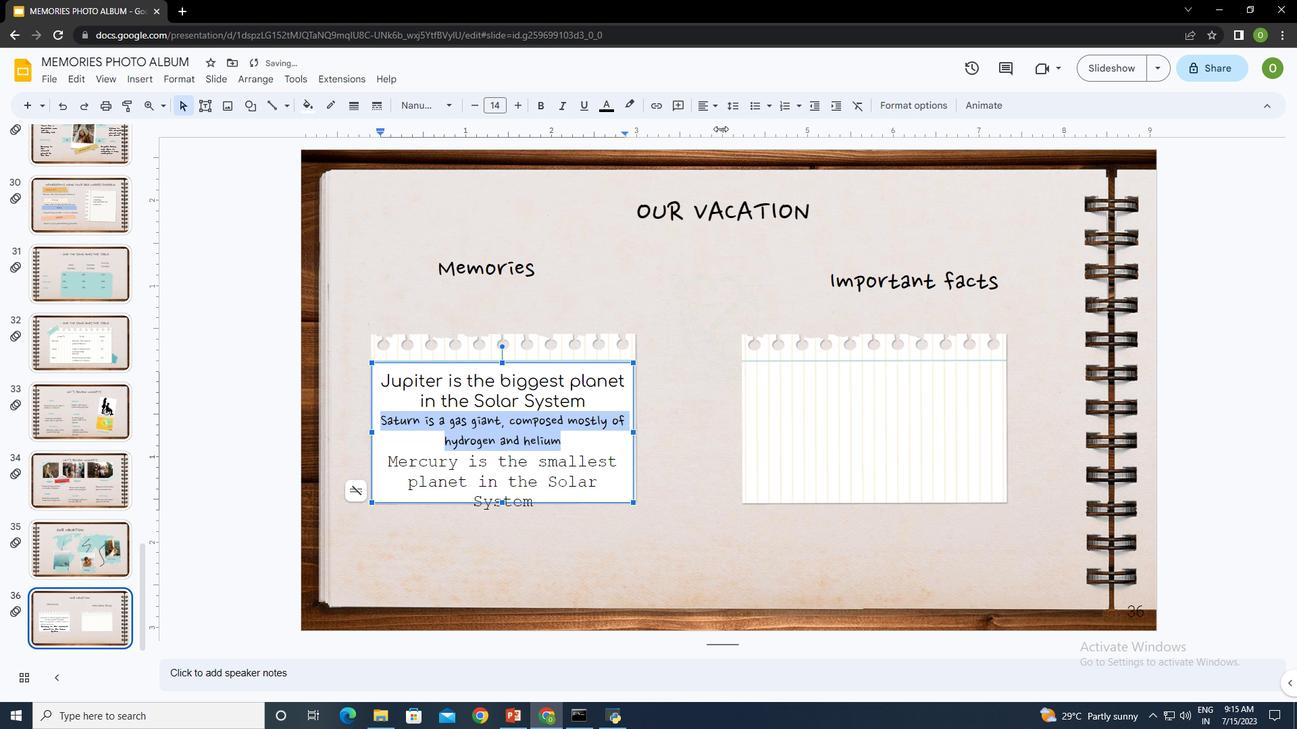 
Action: Mouse pressed left at (720, 129)
Screenshot: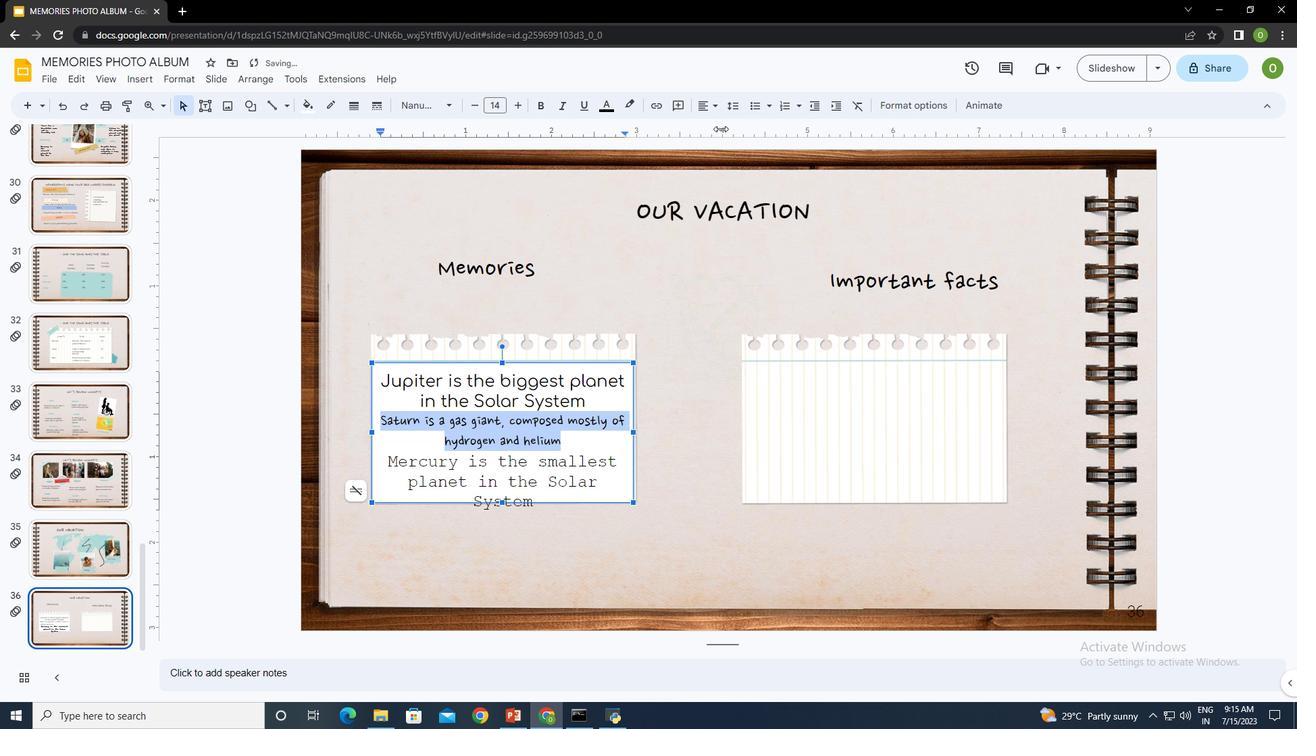 
Action: Mouse moved to (576, 433)
Screenshot: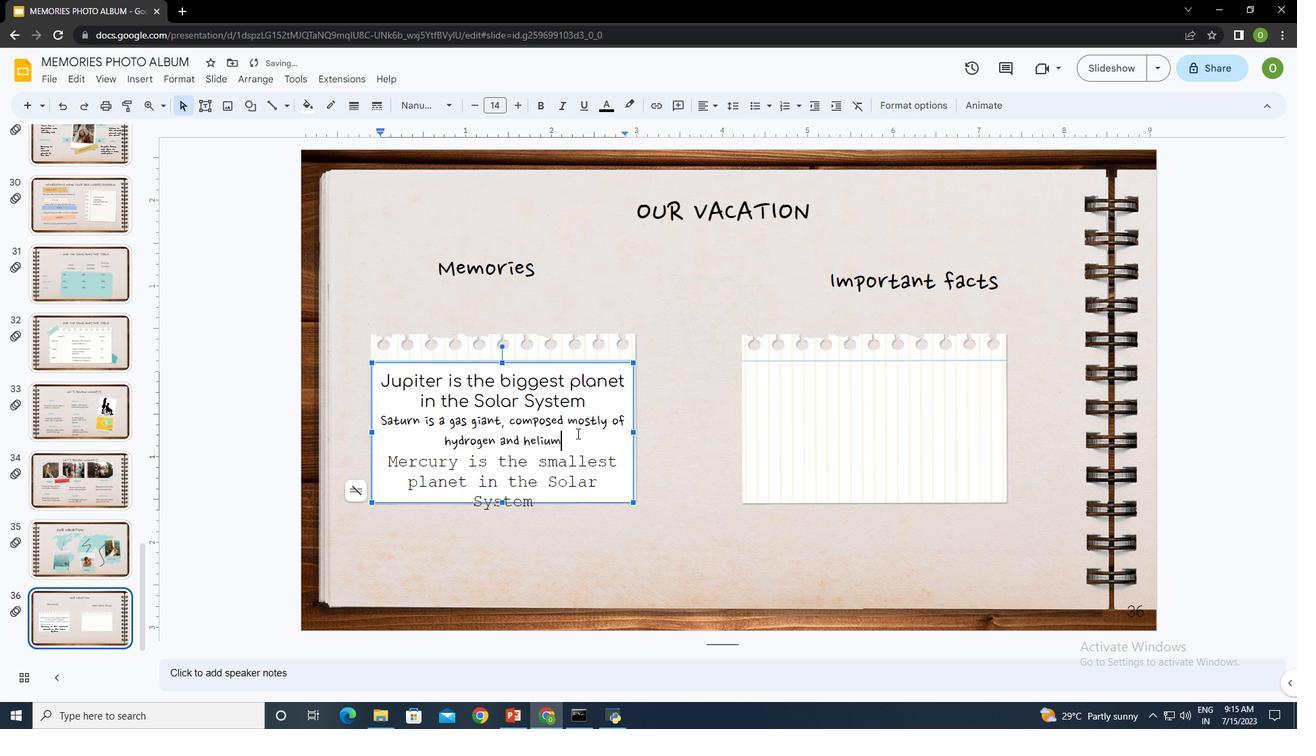 
Action: Mouse pressed left at (576, 433)
Screenshot: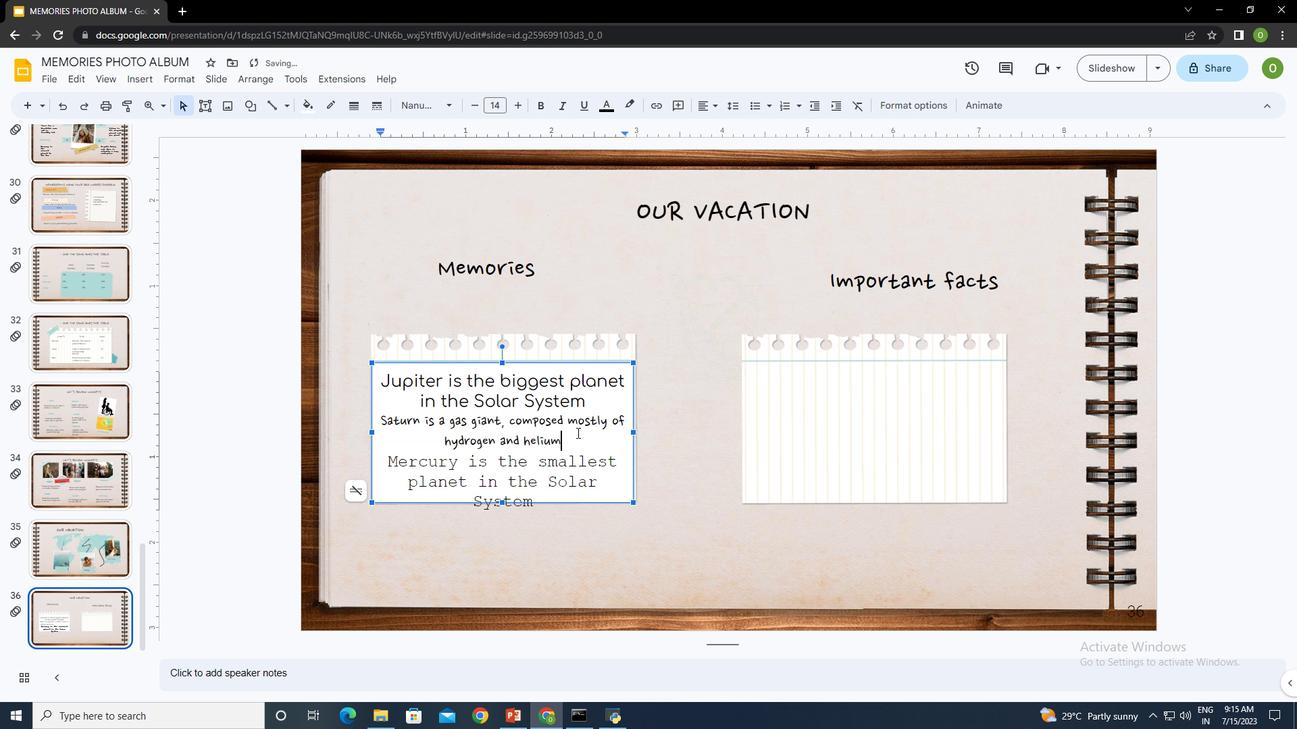 
Action: Mouse moved to (379, 418)
Screenshot: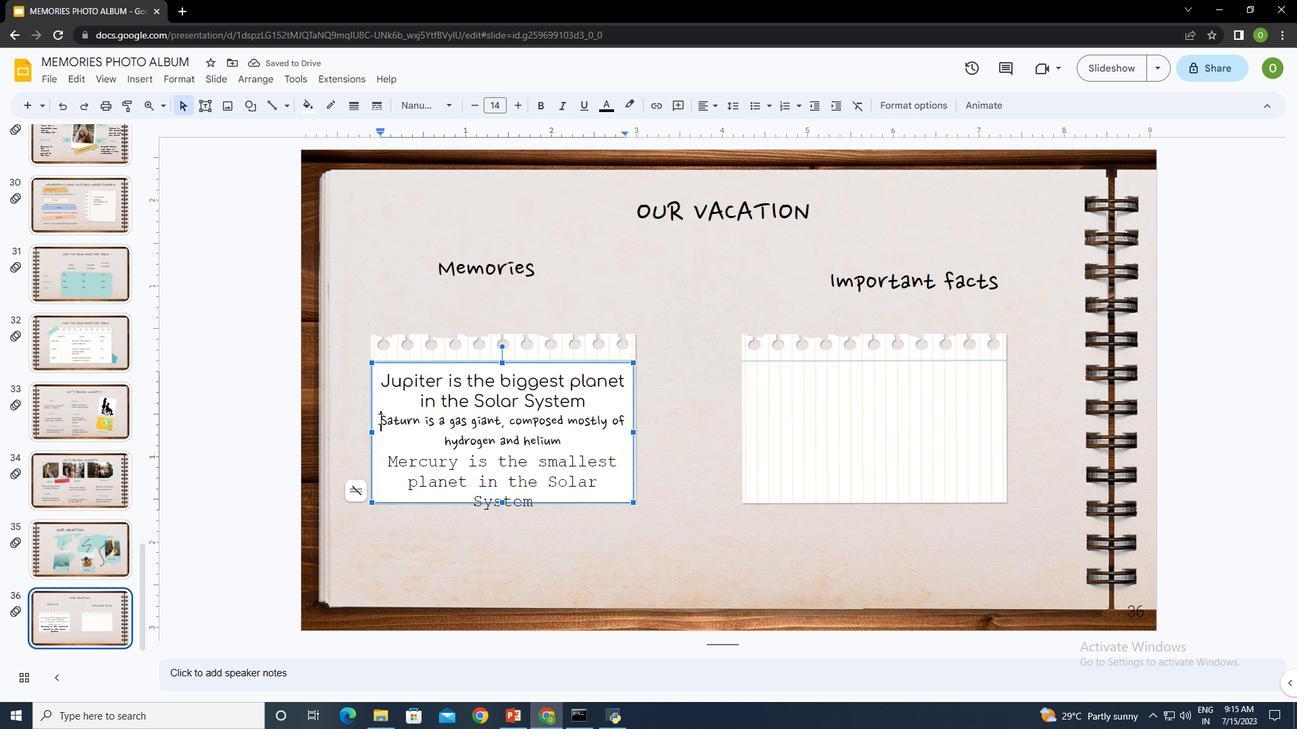
Action: Mouse pressed left at (379, 418)
Screenshot: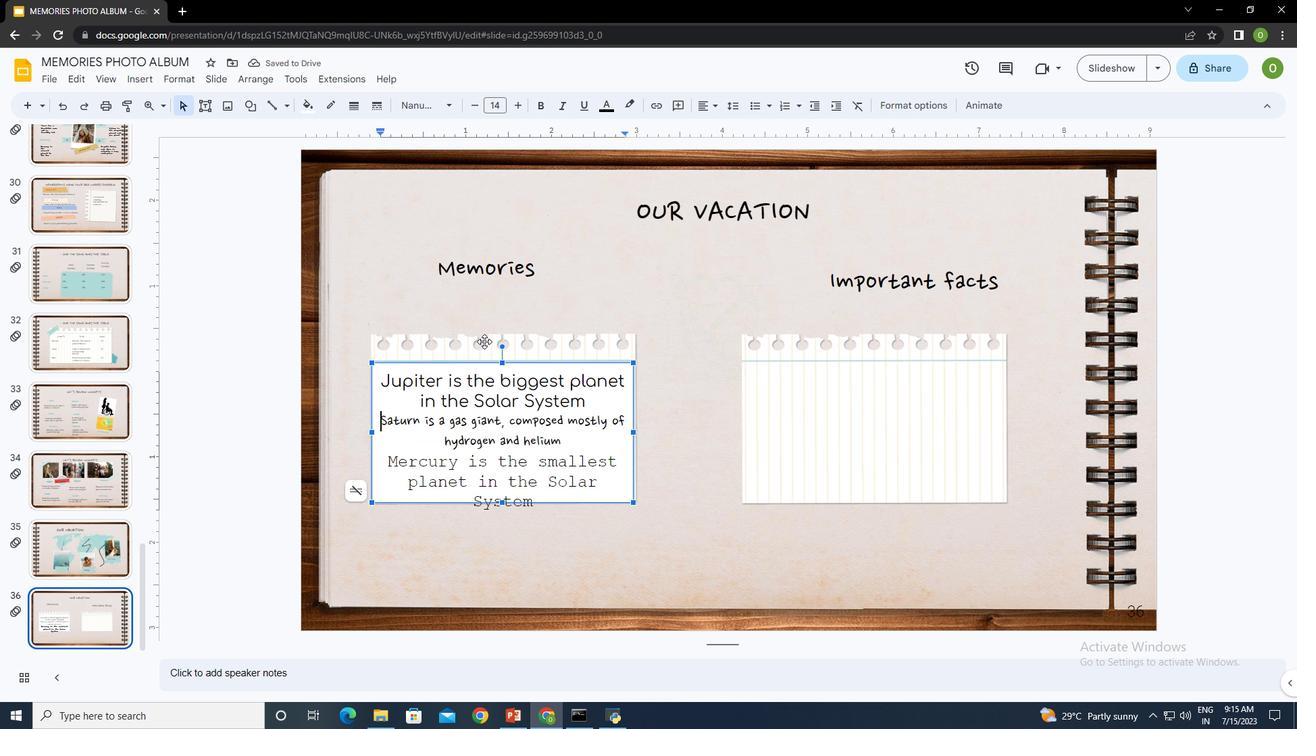 
Action: Mouse moved to (483, 346)
Screenshot: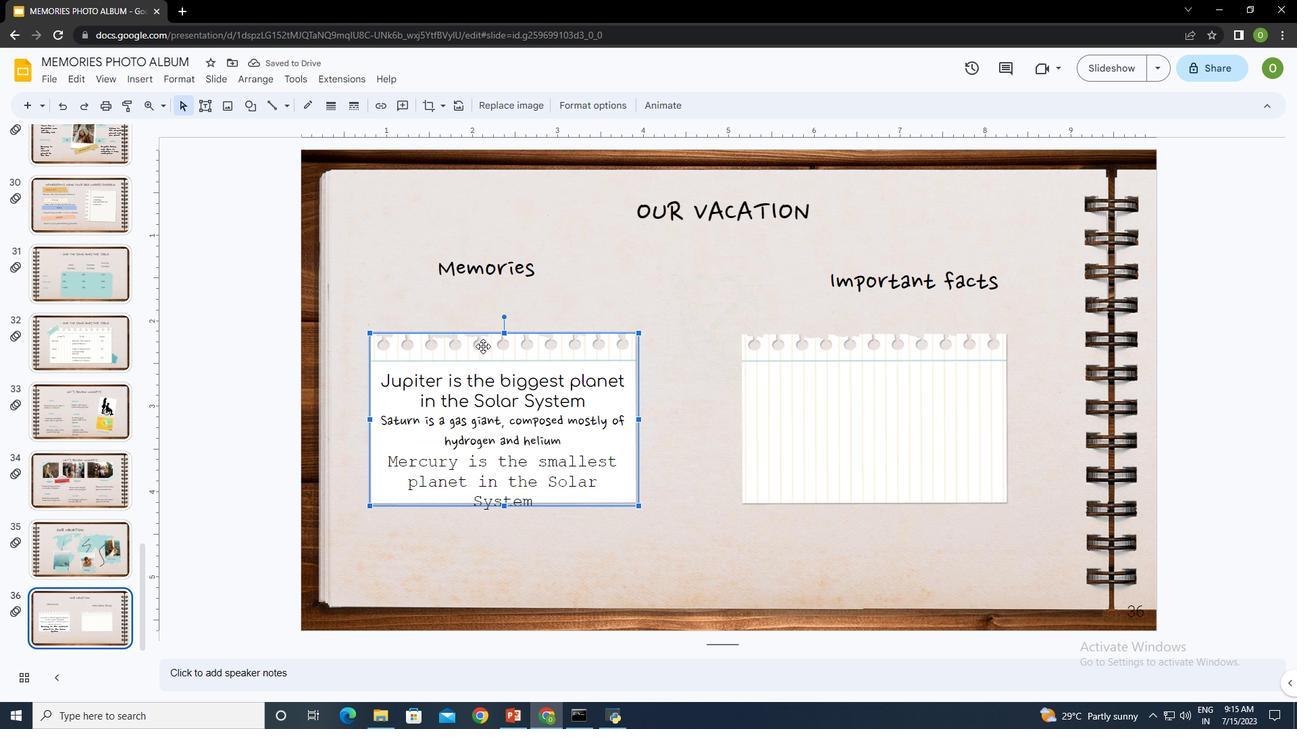
Action: Mouse pressed left at (483, 346)
Screenshot: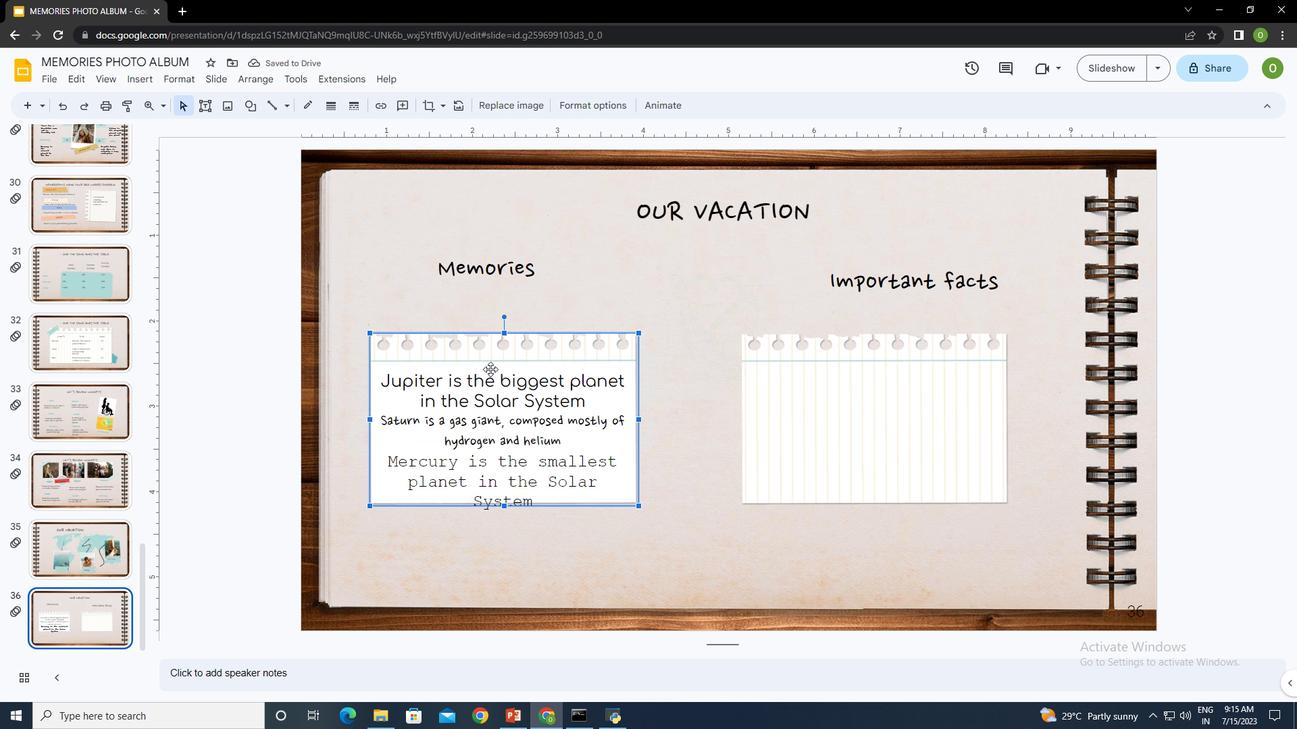 
Action: Mouse moved to (638, 507)
Screenshot: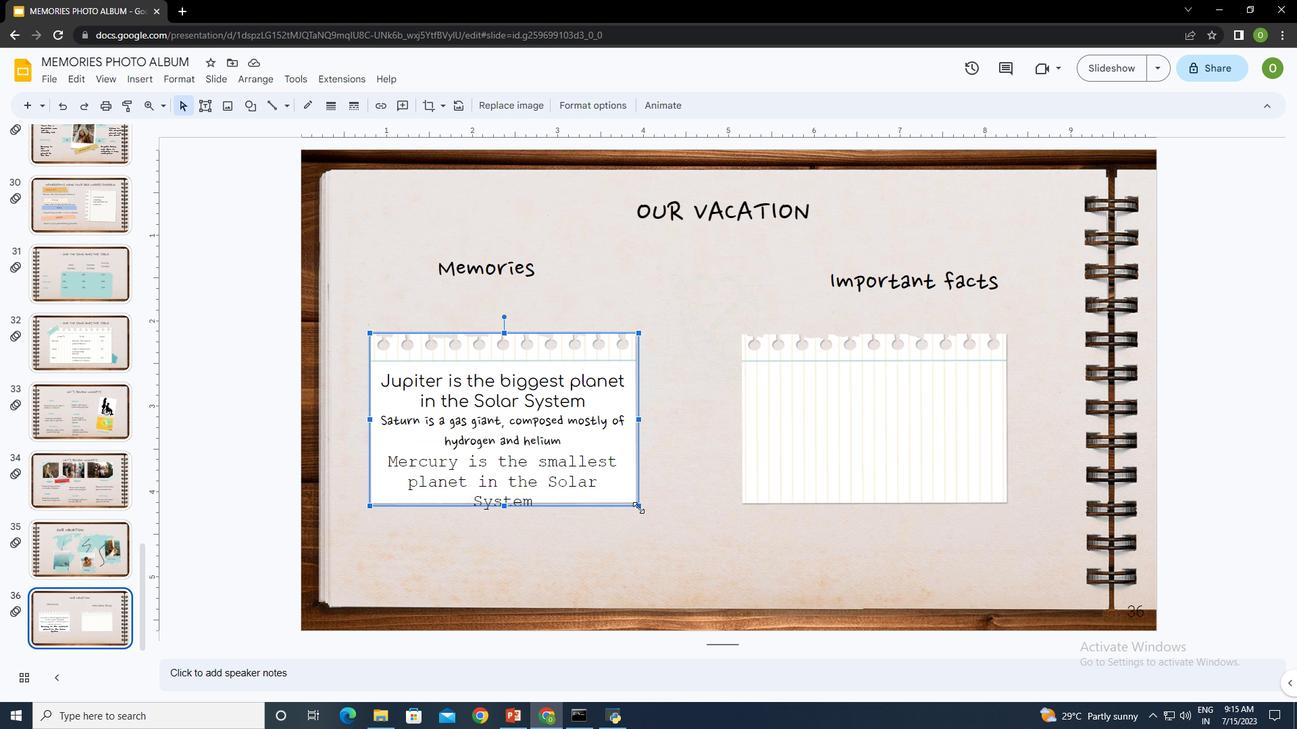 
Action: Mouse pressed left at (638, 507)
Screenshot: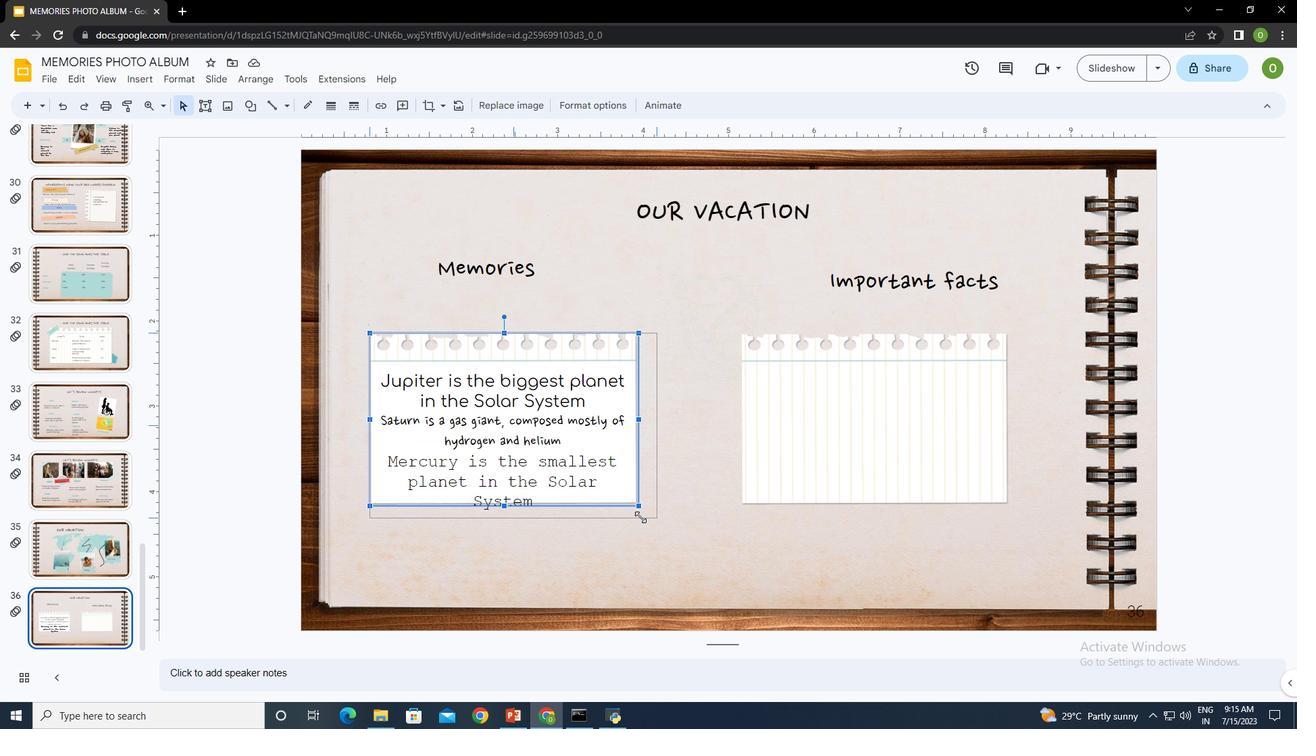 
Action: Mouse moved to (622, 472)
Screenshot: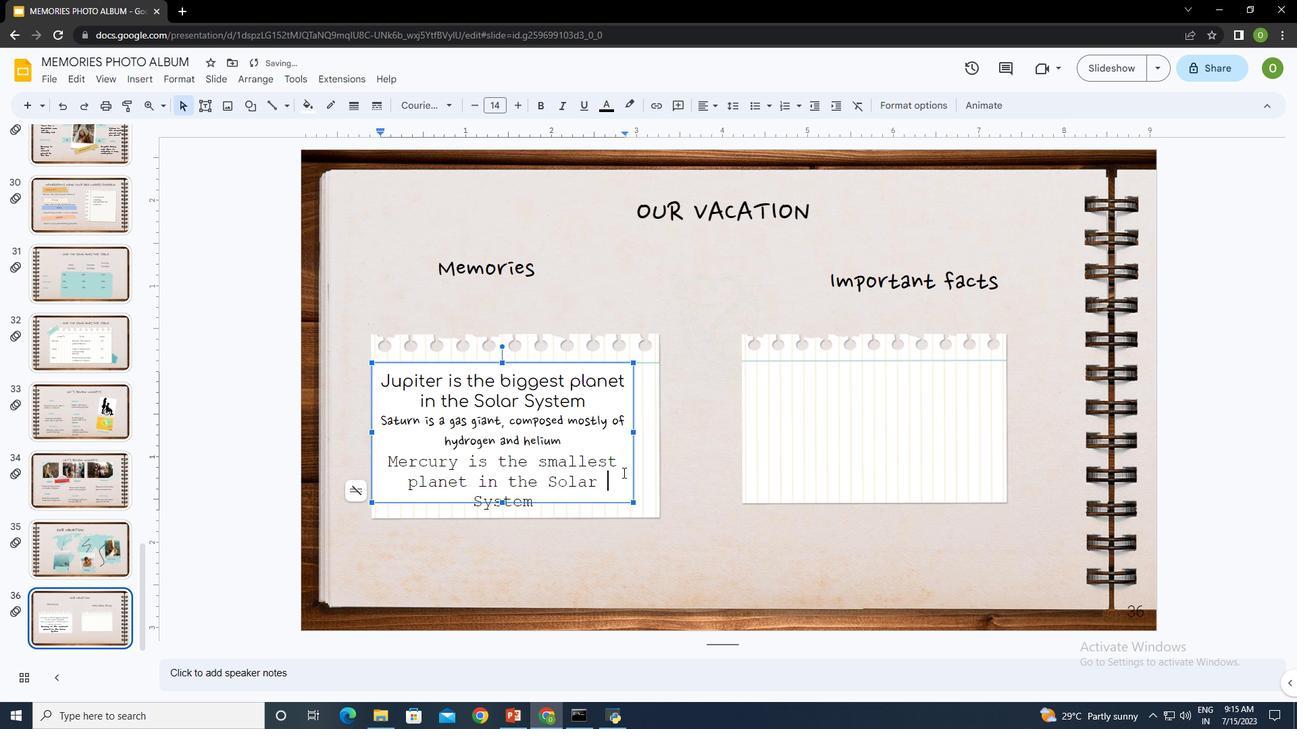 
Action: Mouse pressed left at (622, 472)
Screenshot: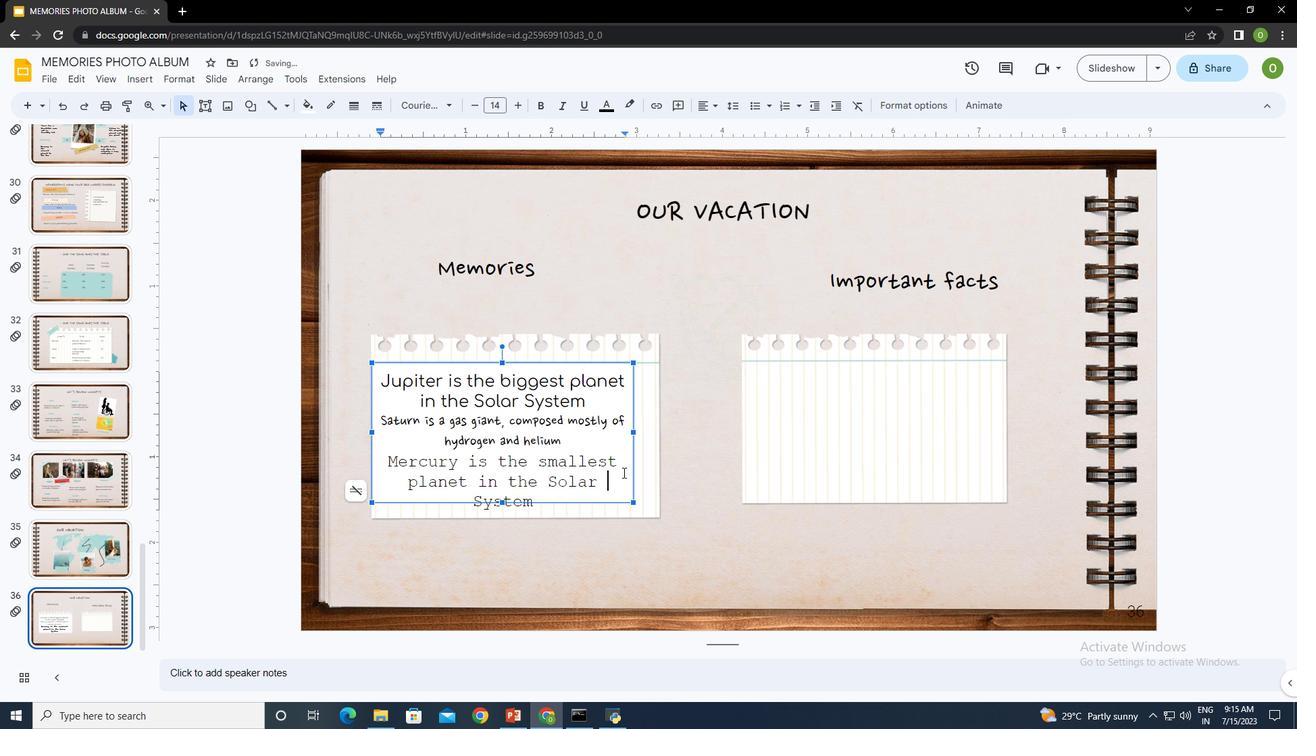 
Action: Mouse moved to (633, 503)
Screenshot: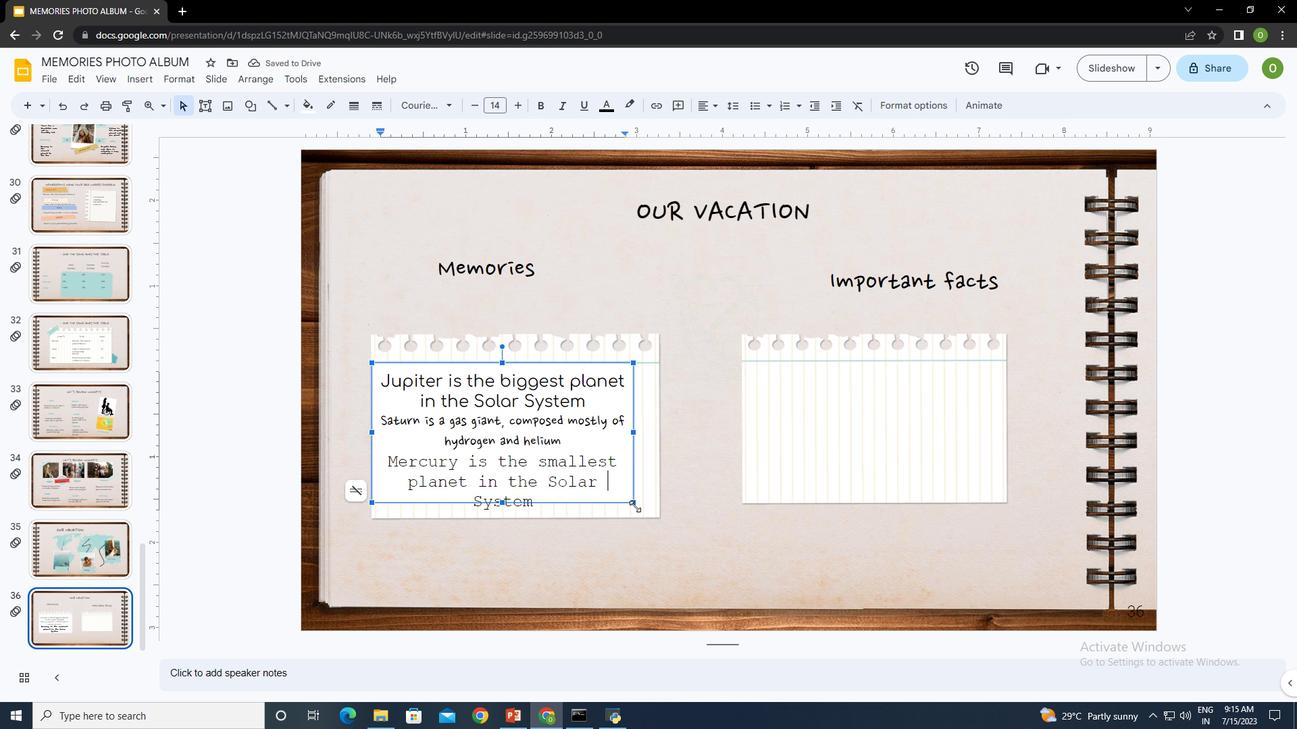 
Action: Mouse pressed left at (633, 503)
Screenshot: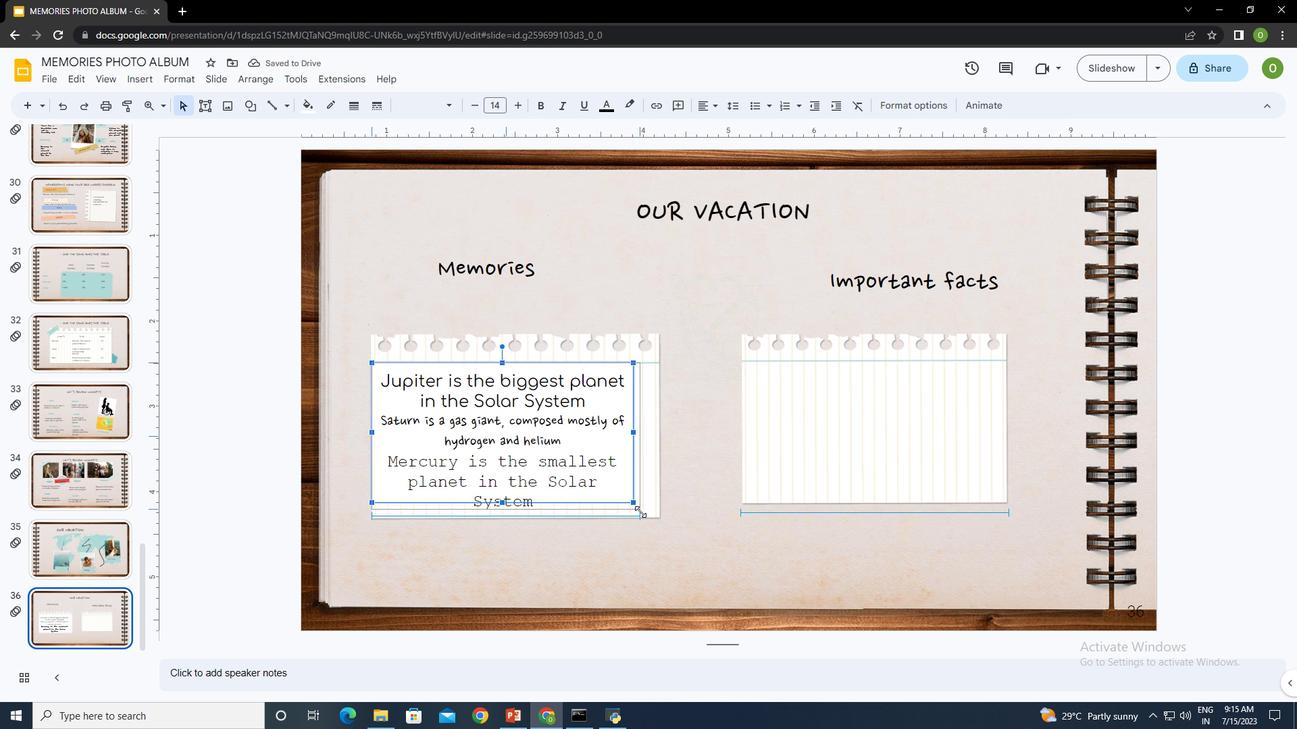 
Action: Mouse moved to (566, 365)
Screenshot: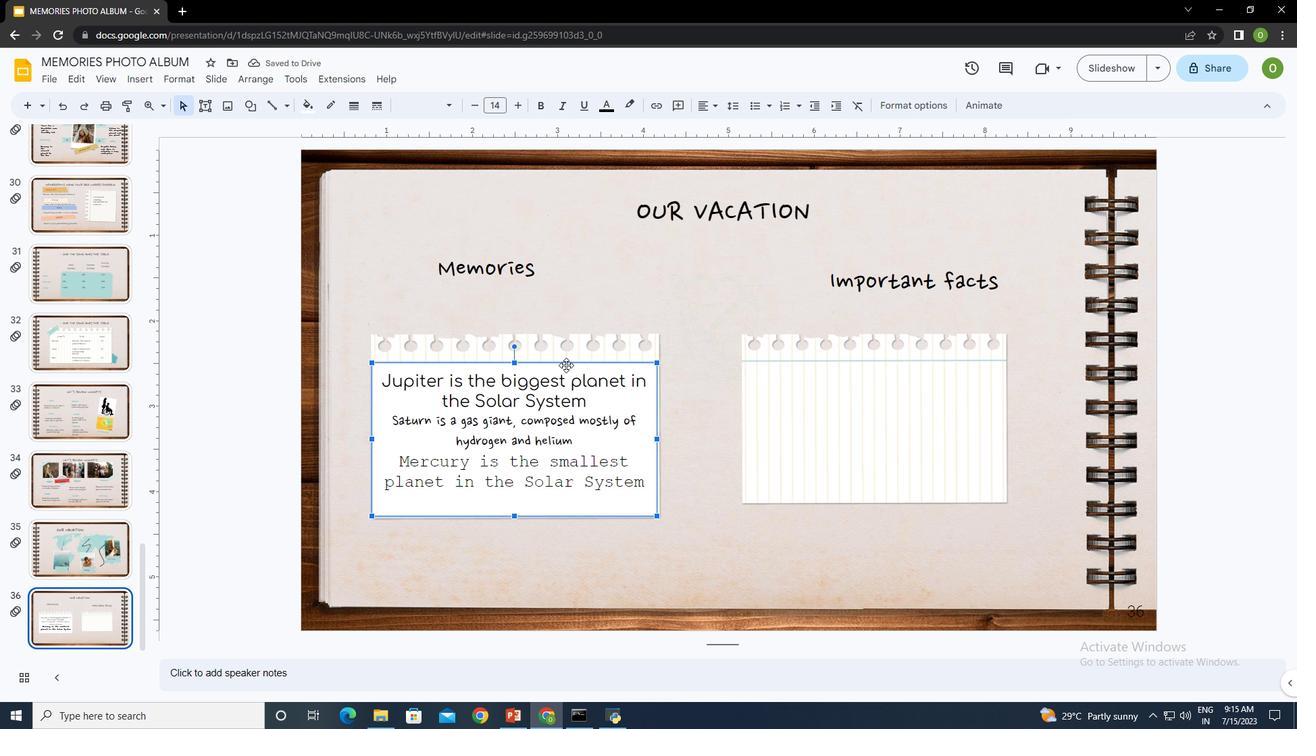 
Action: Mouse pressed left at (566, 365)
Screenshot: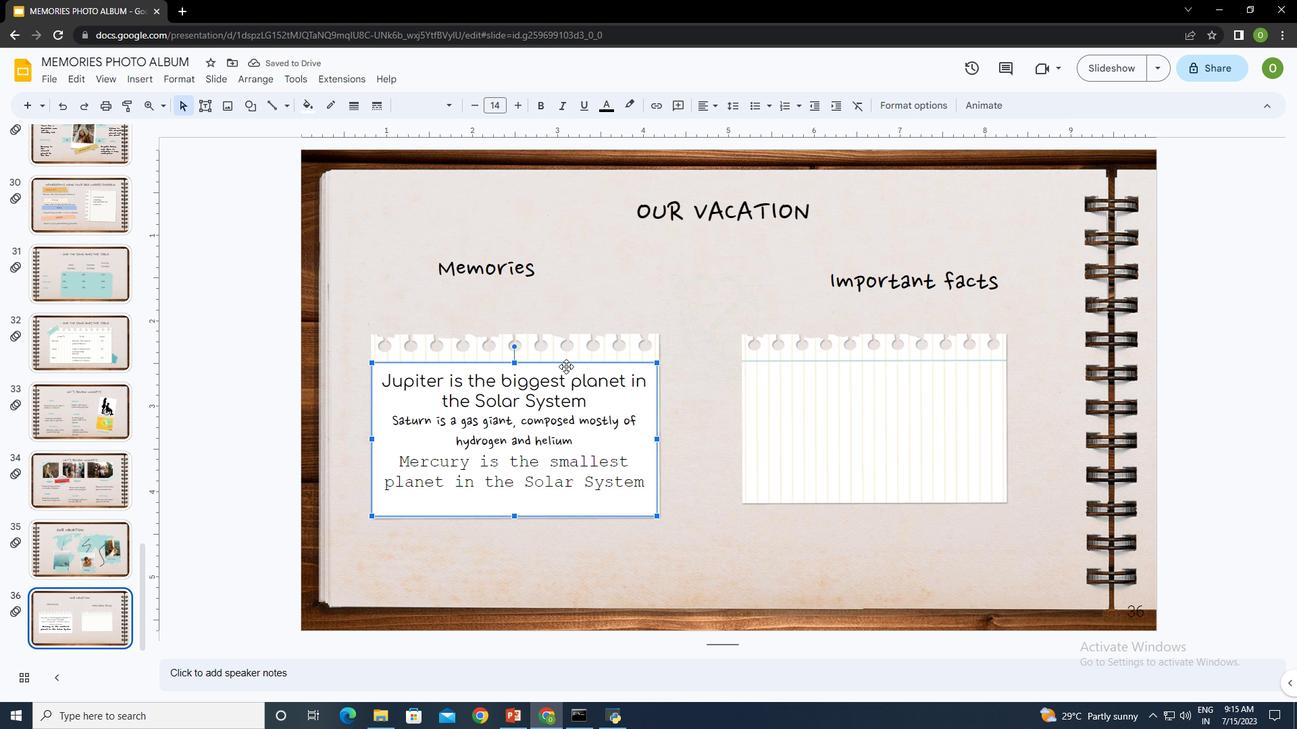 
Action: Mouse moved to (612, 432)
Screenshot: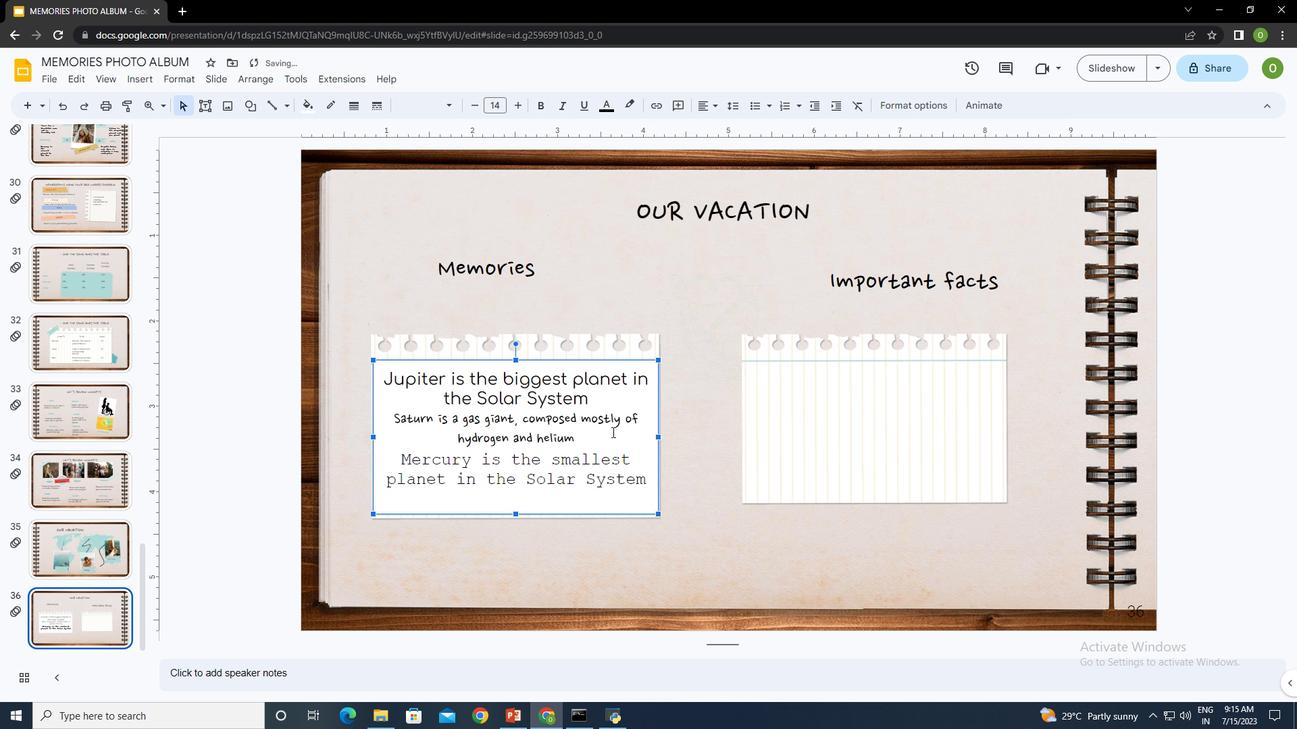
Action: Key pressed <Key.up><Key.left><Key.down><Key.right>
Screenshot: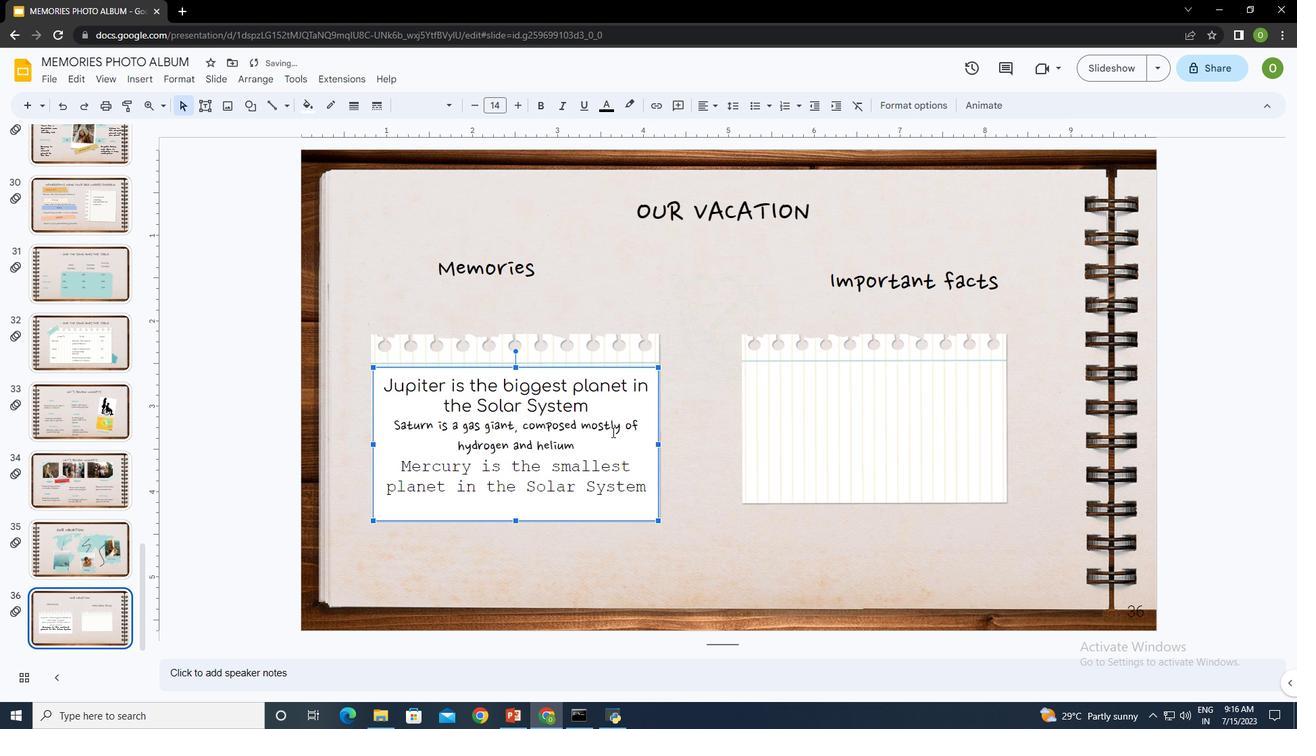 
Action: Mouse moved to (658, 521)
Screenshot: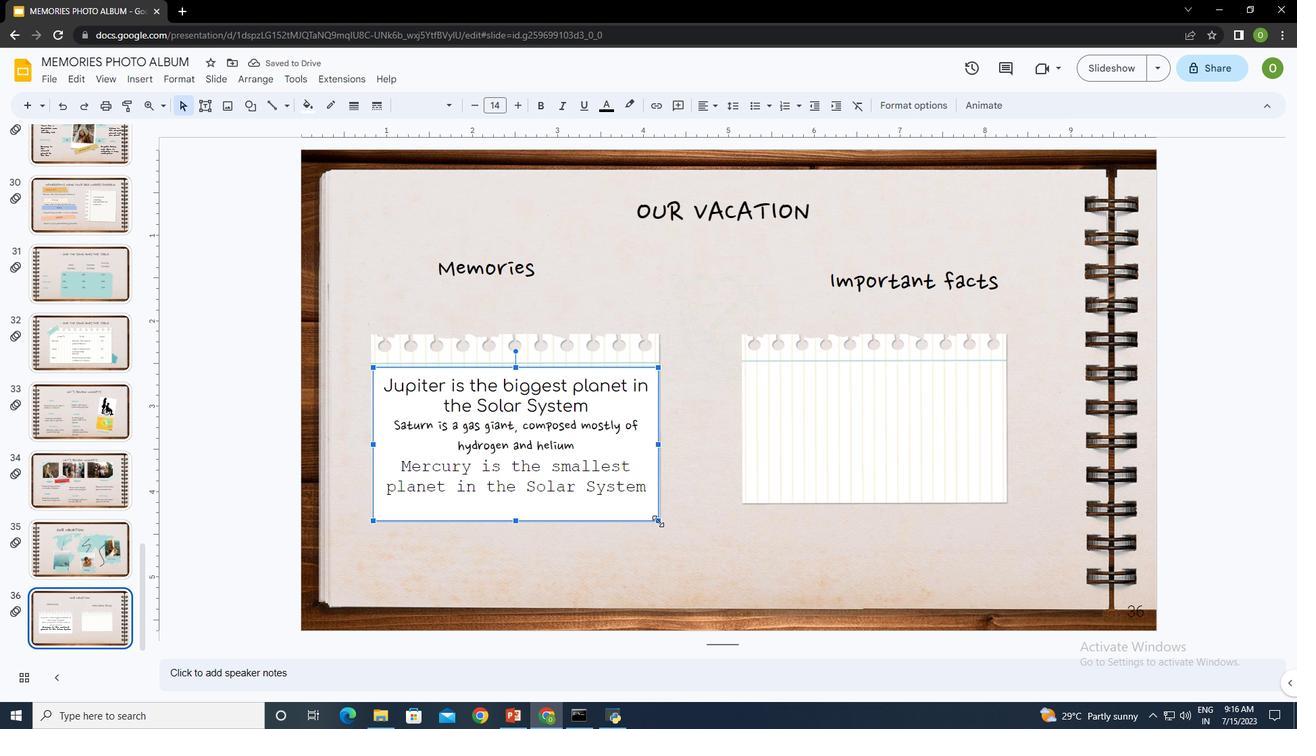 
Action: Mouse pressed left at (658, 521)
Screenshot: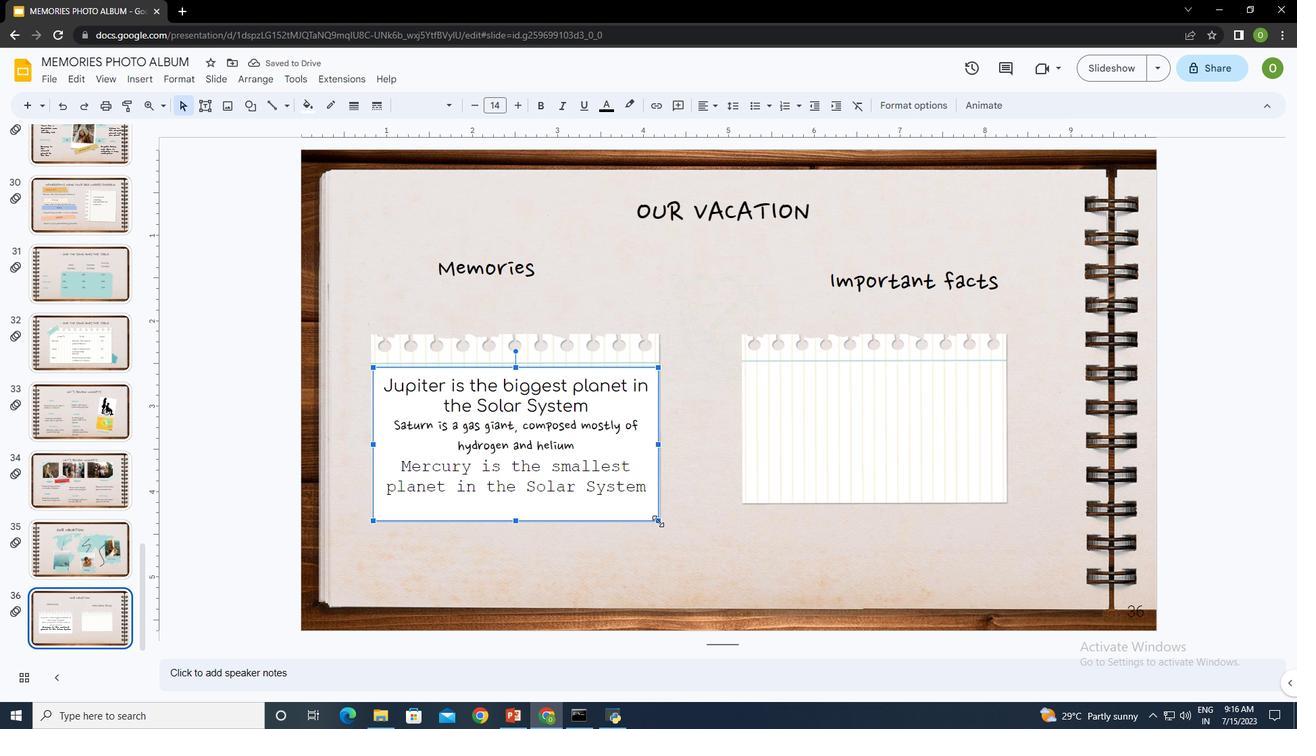 
Action: Mouse moved to (609, 534)
Screenshot: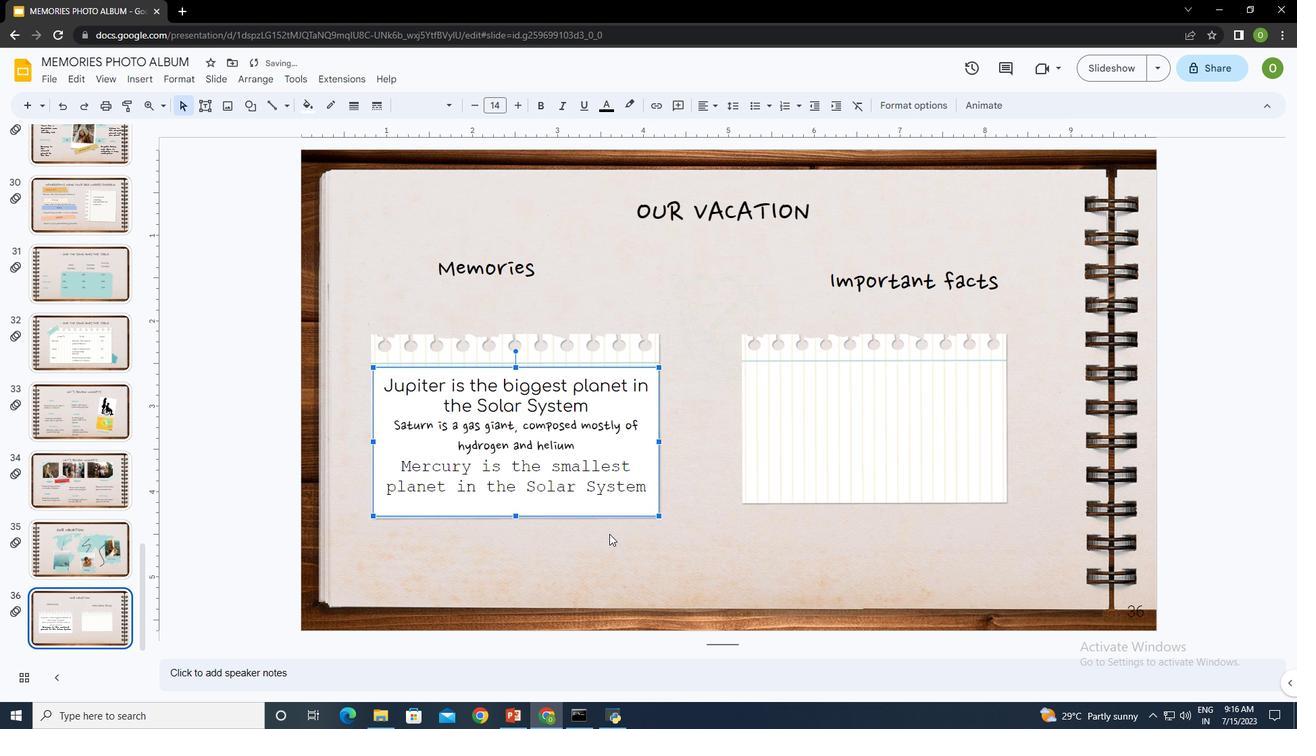 
Action: Mouse pressed left at (609, 534)
Screenshot: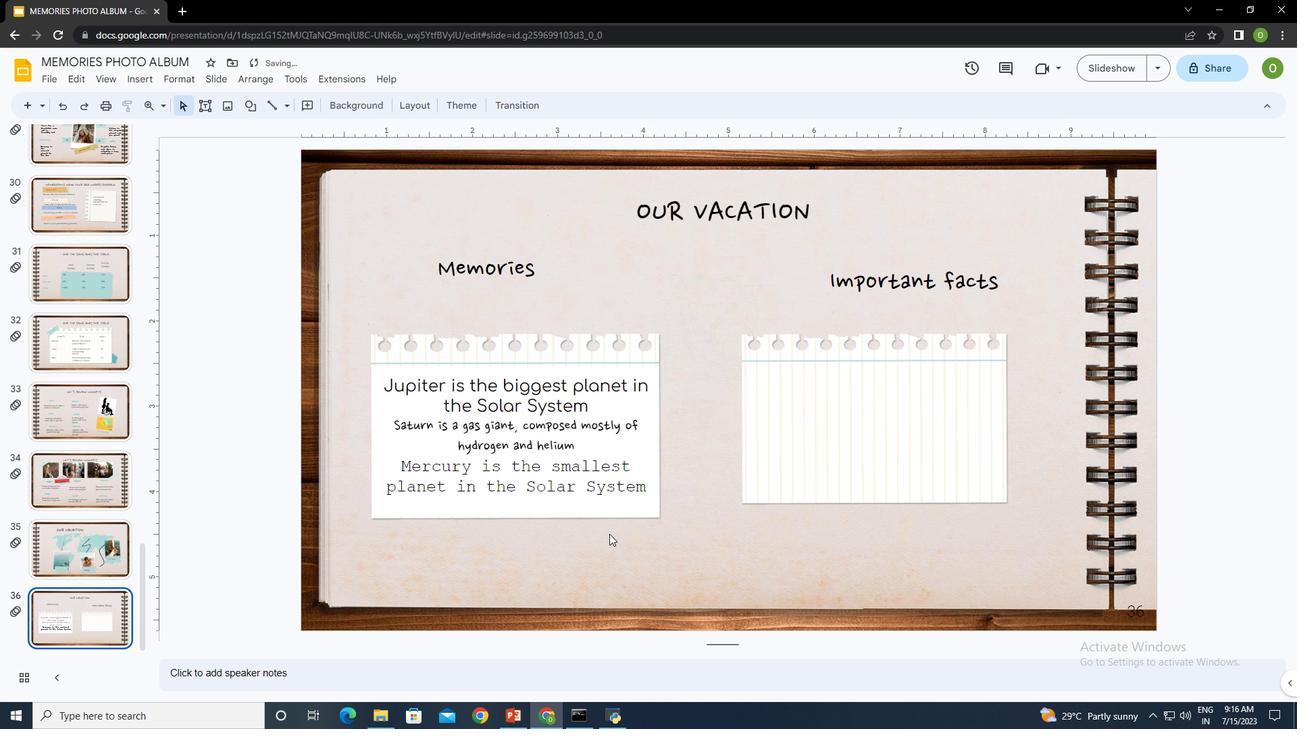 
Action: Mouse moved to (858, 405)
Screenshot: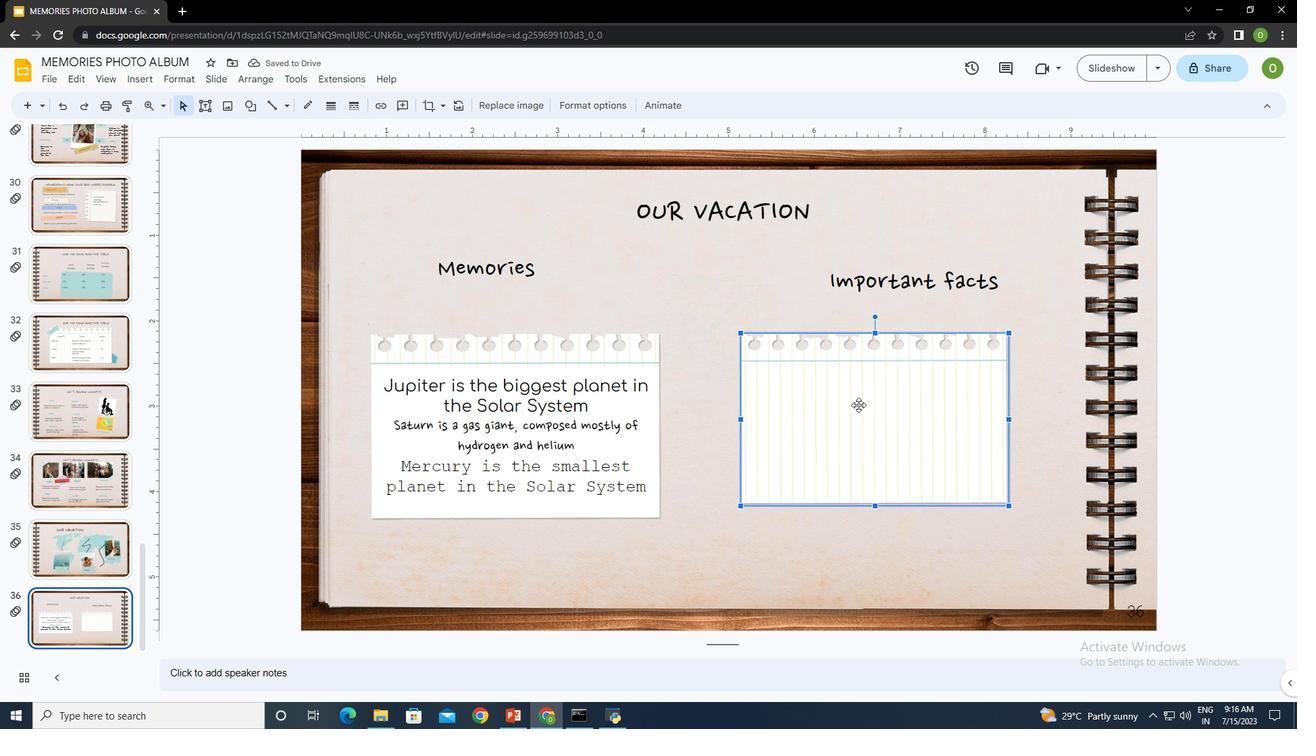 
Action: Mouse pressed left at (858, 405)
Screenshot: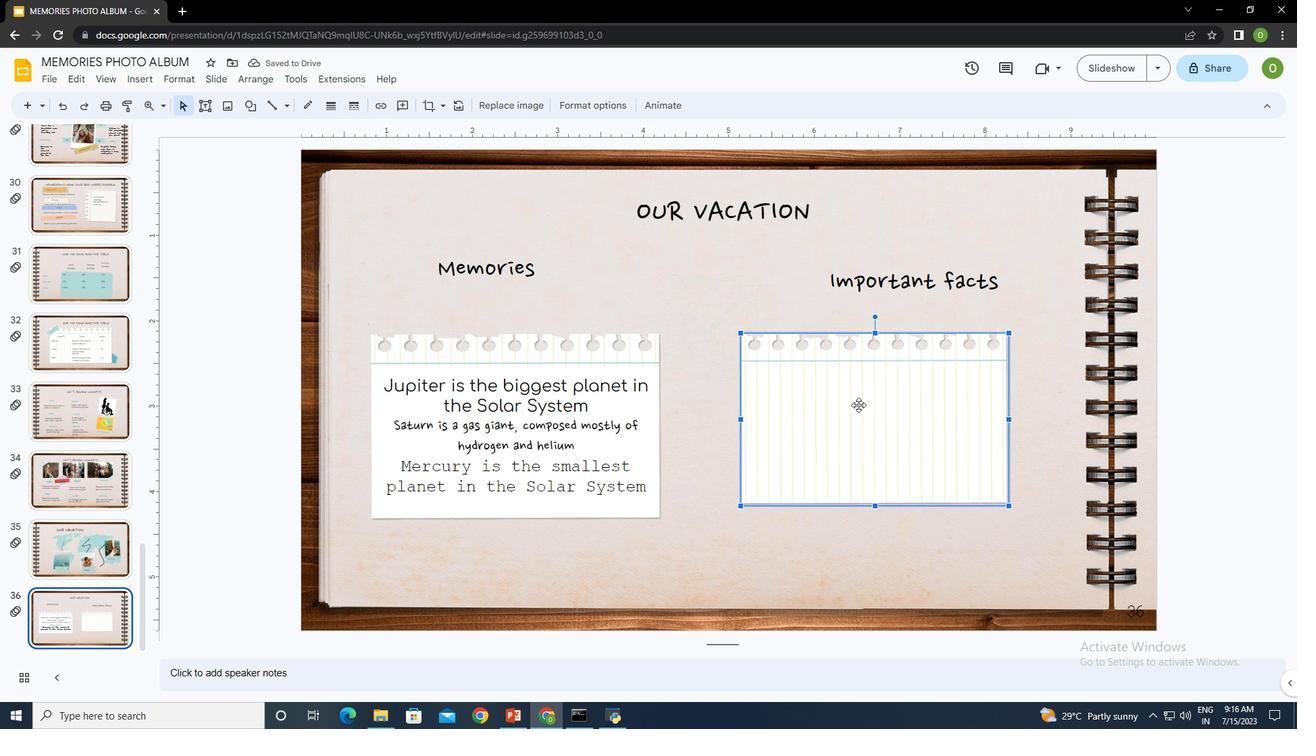
Action: Mouse moved to (1010, 506)
Screenshot: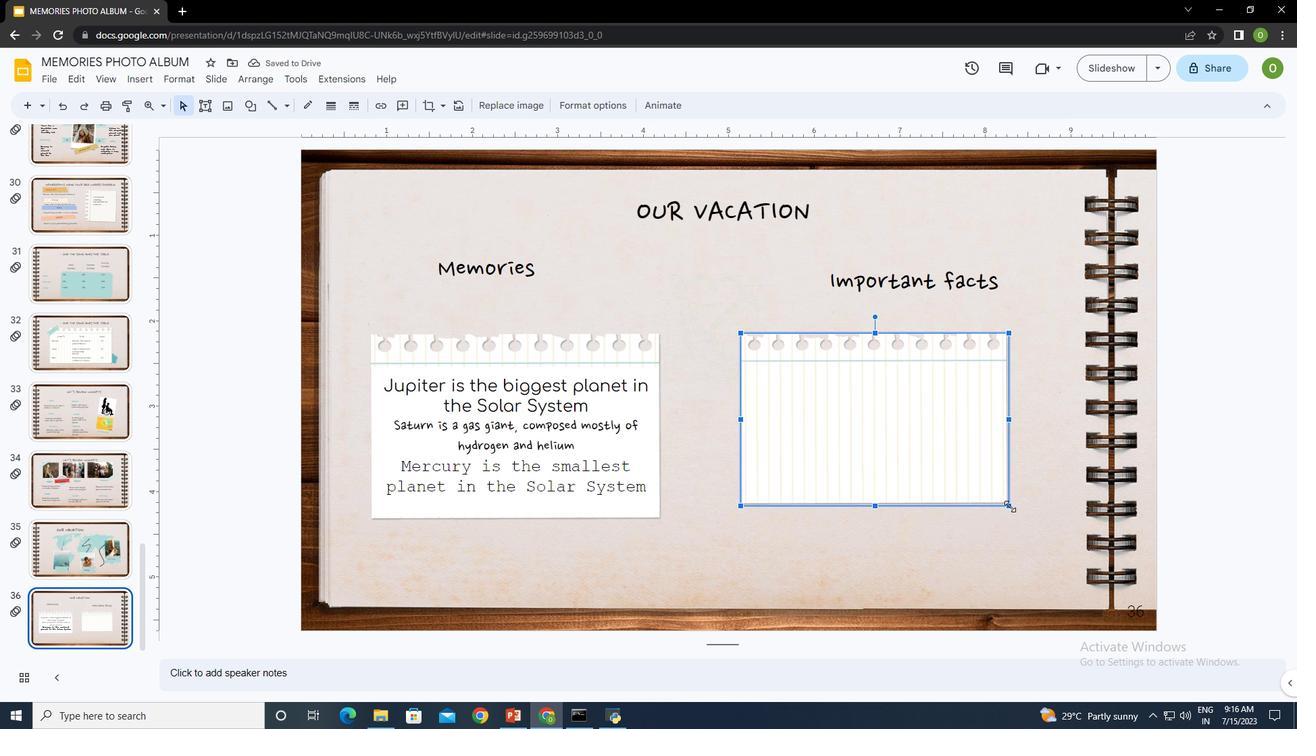 
Action: Mouse pressed left at (1010, 506)
Screenshot: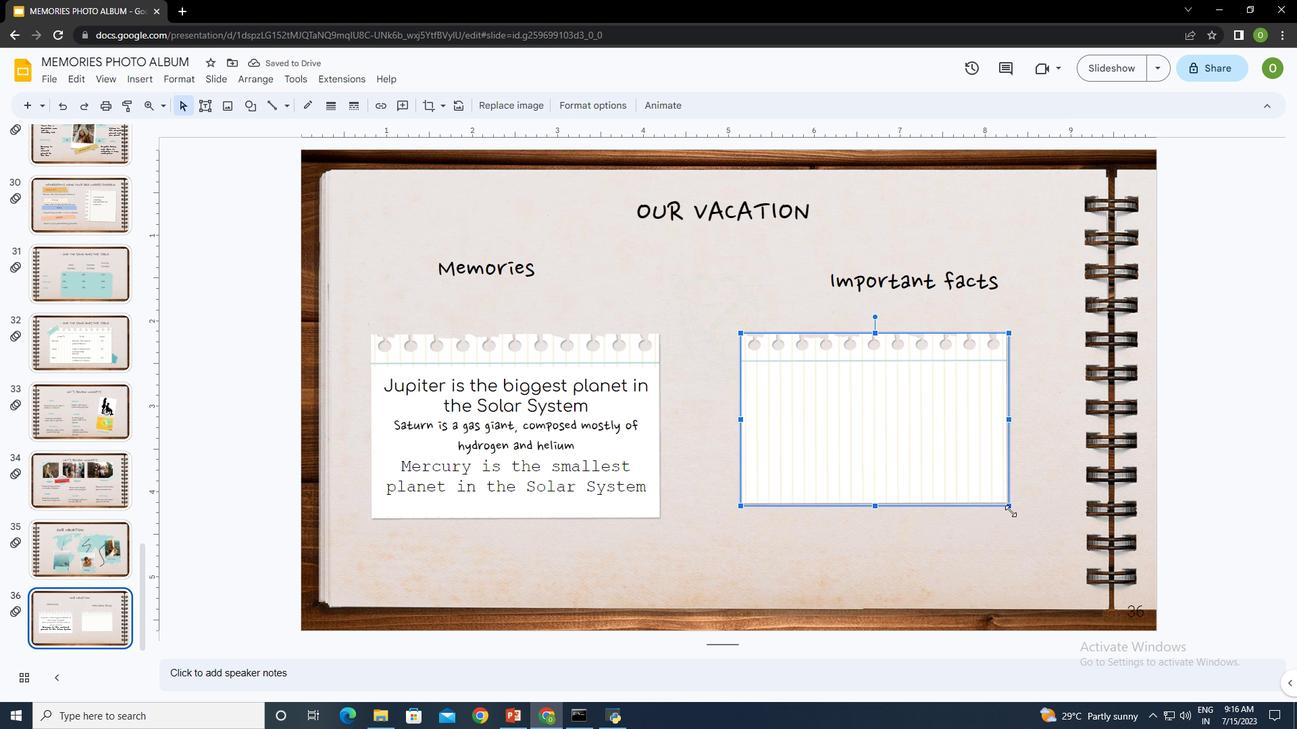 
Action: Mouse moved to (920, 439)
Screenshot: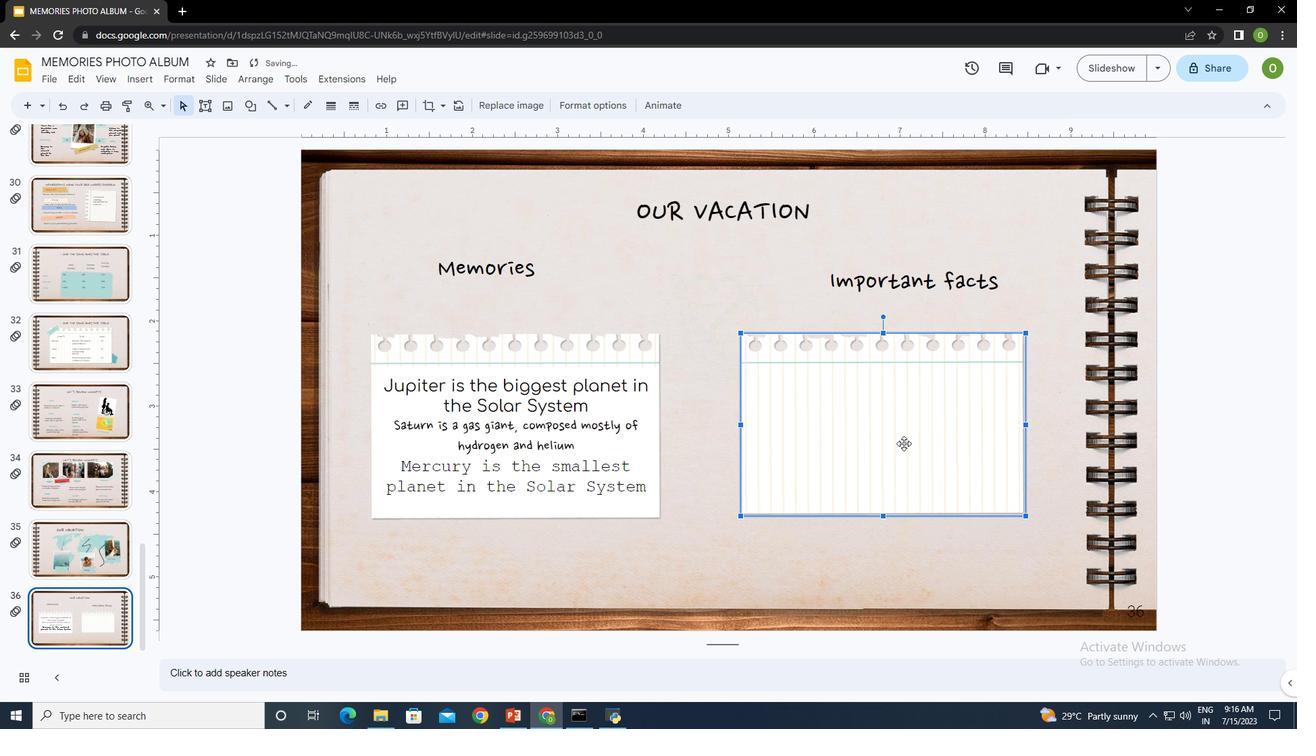 
Action: Mouse pressed left at (920, 439)
Screenshot: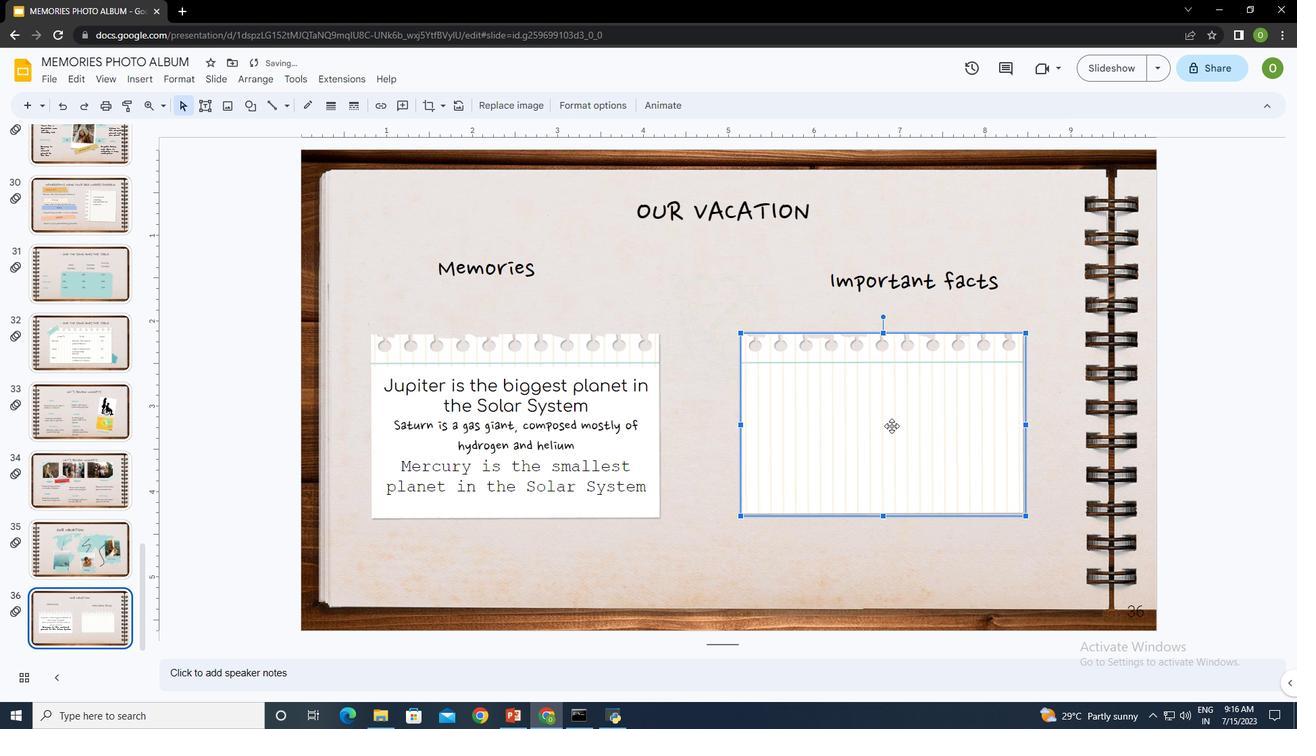 
Action: Mouse moved to (198, 104)
Screenshot: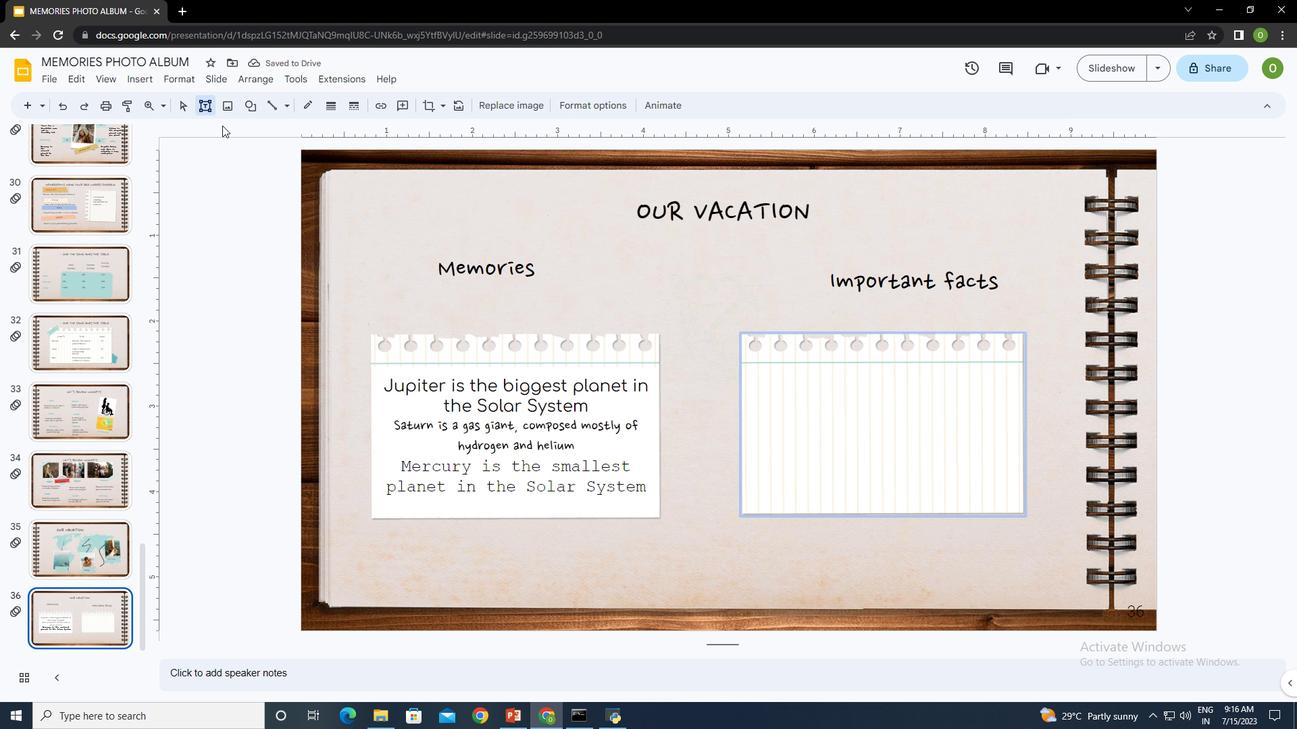 
Action: Mouse pressed left at (198, 104)
Screenshot: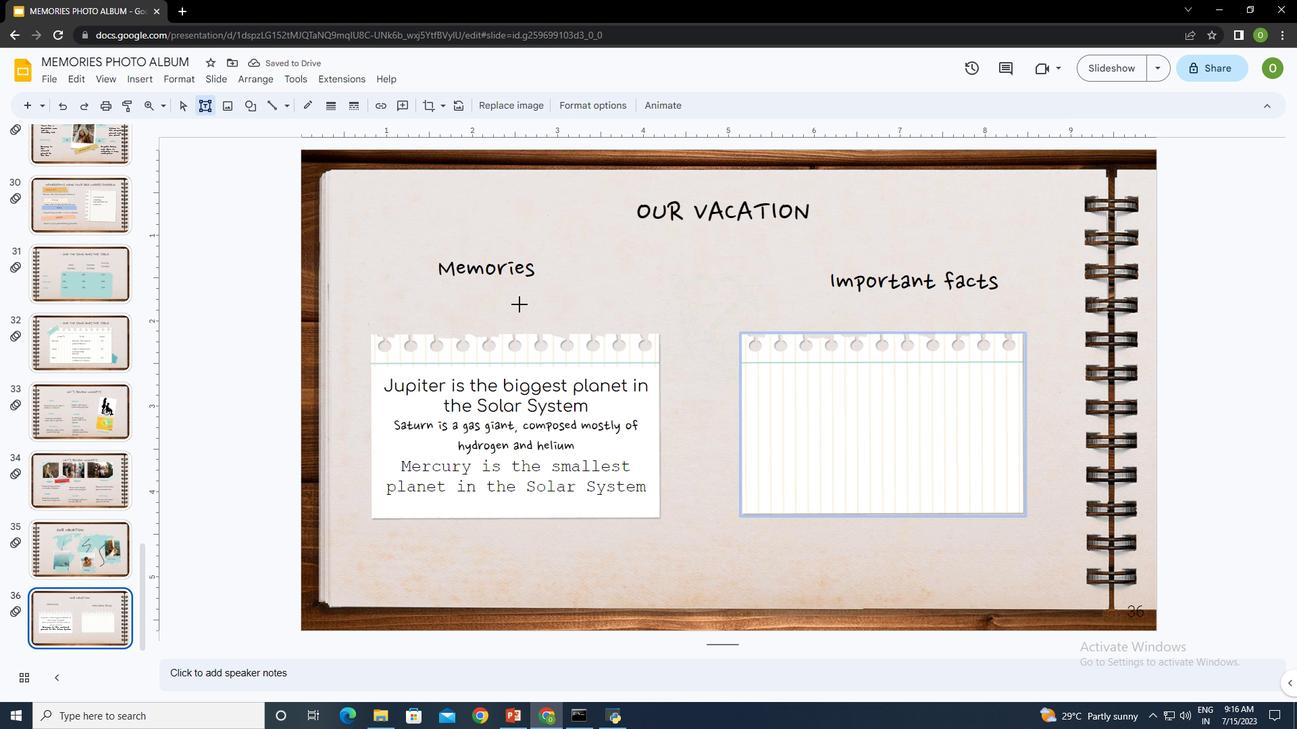 
Action: Mouse moved to (740, 366)
Screenshot: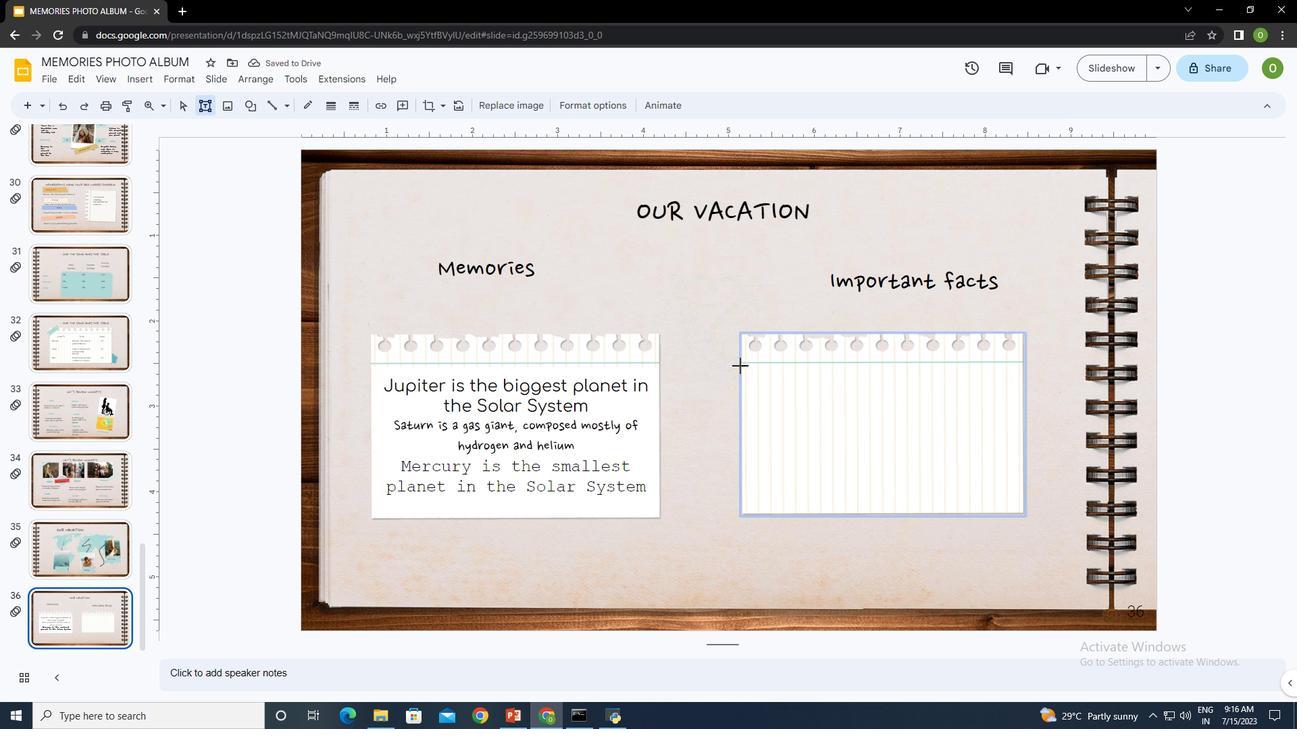
Action: Mouse pressed left at (740, 366)
Screenshot: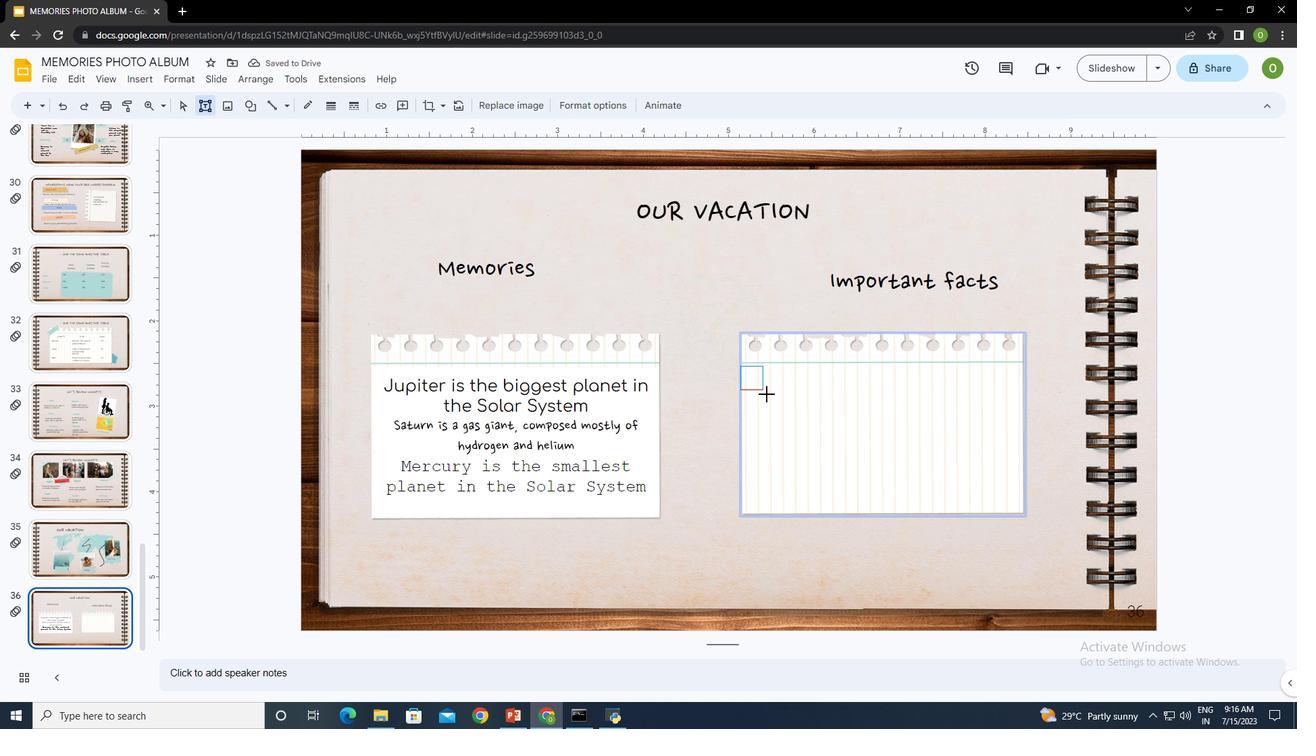 
Action: Mouse moved to (300, 110)
Screenshot: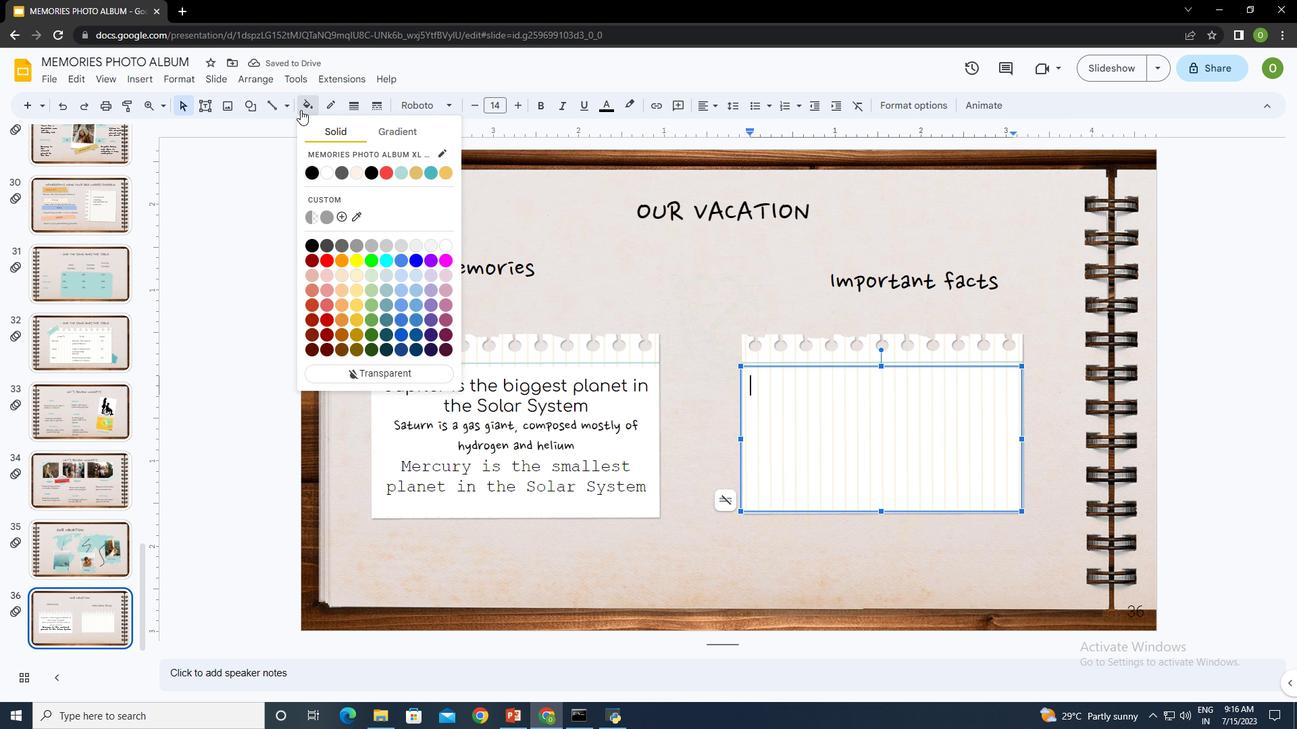 
Action: Mouse pressed left at (300, 110)
Screenshot: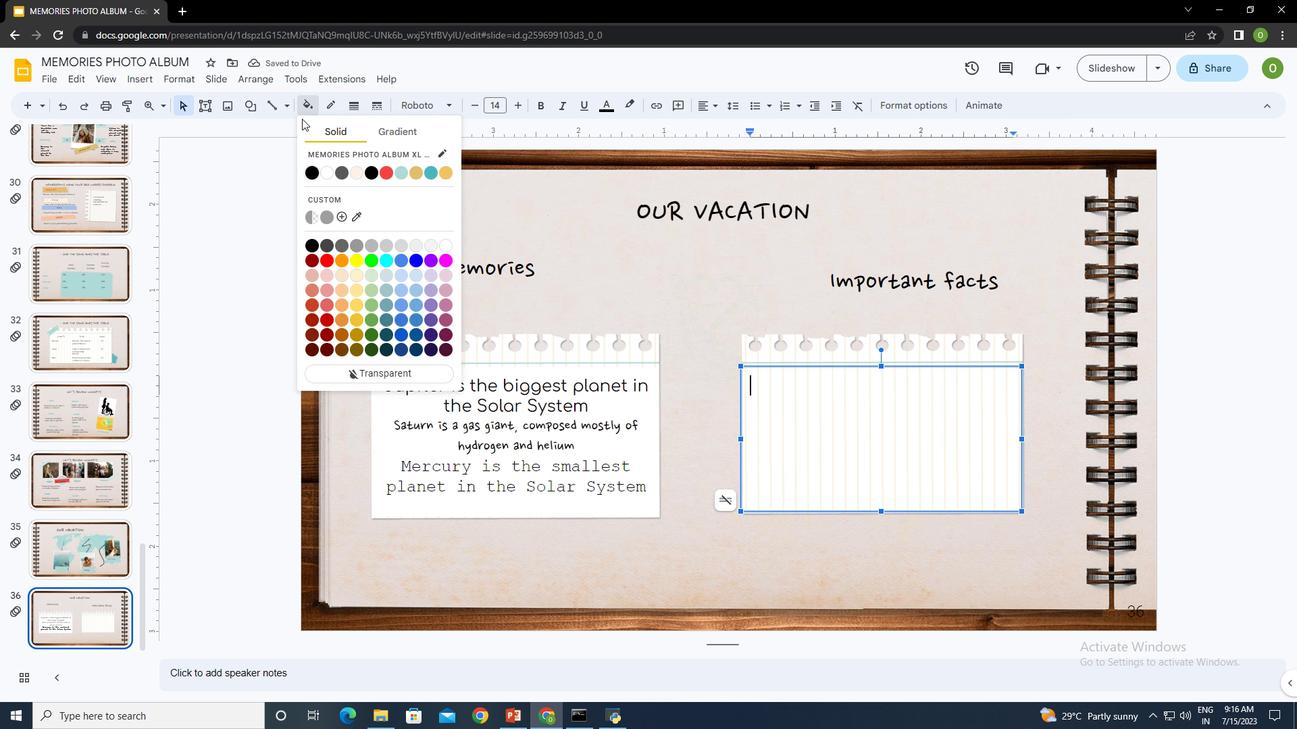 
Action: Mouse moved to (324, 175)
Screenshot: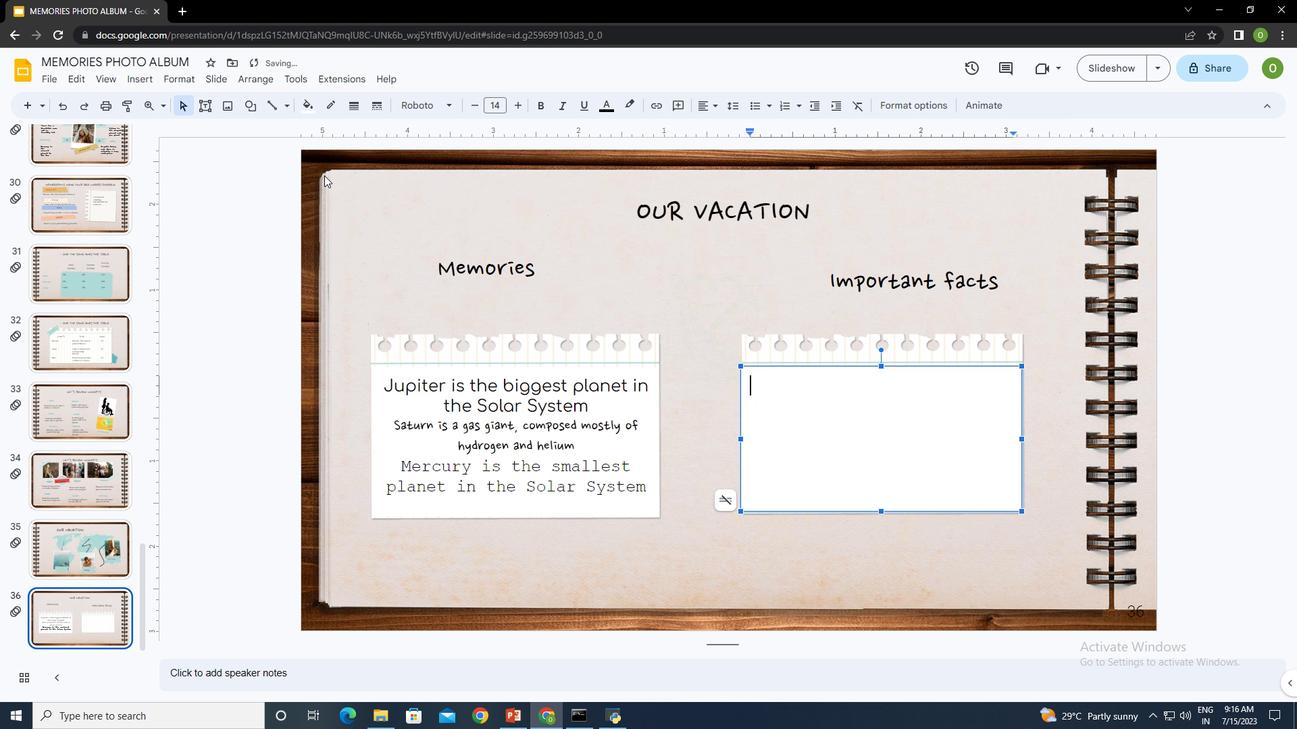 
Action: Mouse pressed left at (324, 175)
Screenshot: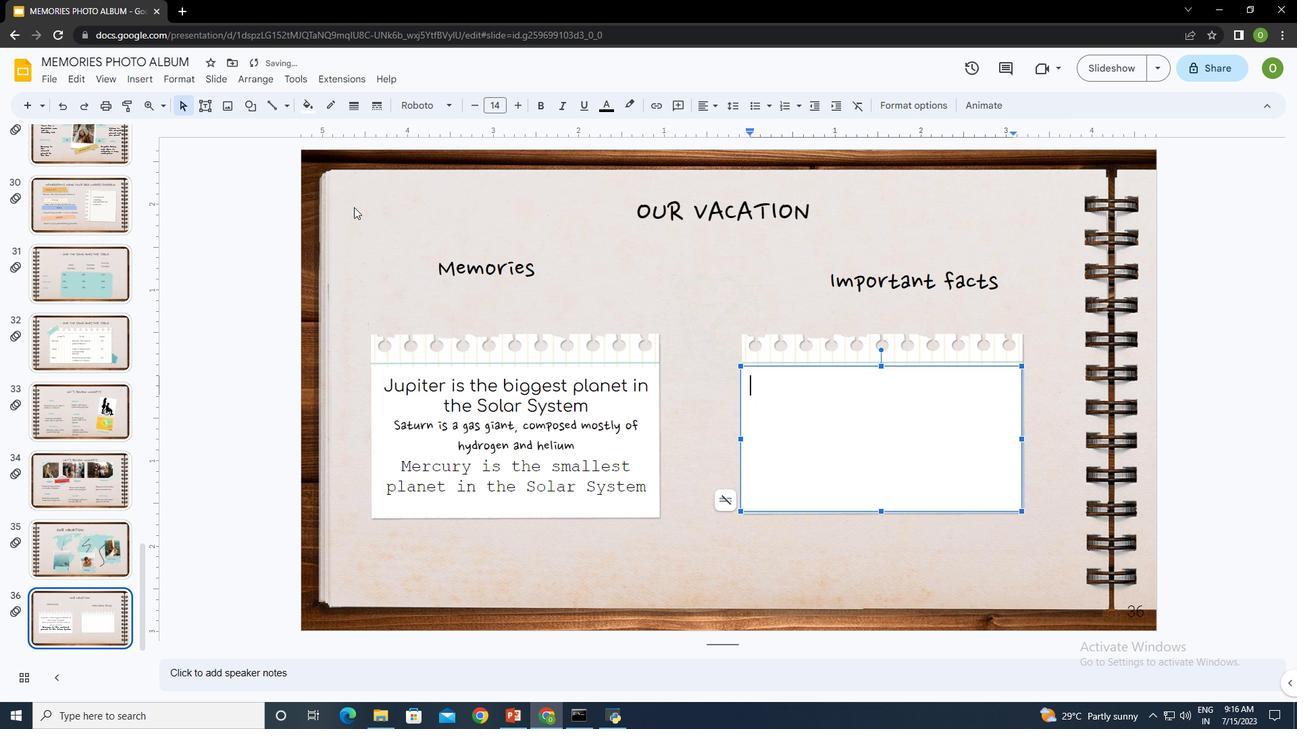 
Action: Mouse moved to (831, 401)
Screenshot: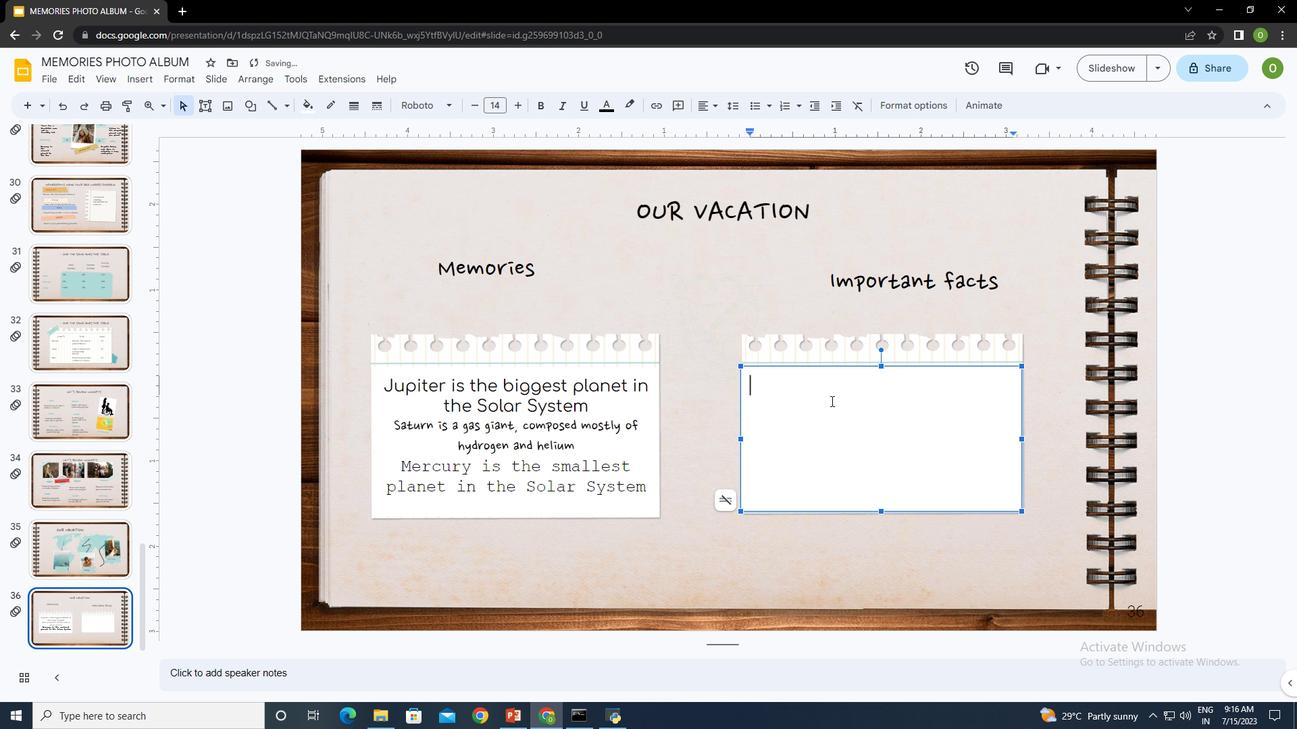 
Action: Key pressed <Key.shift>Venus<Key.space>has<Key.space>a<Key.space>beautiful<Key.space>name<Key.space>and<Key.space>is<Key.space>the<Key.space>second<Key.space>planet<Key.space>from<Key.space>the<Key.space><Key.shift>Syn<Key.enter><Key.shift>Neptune<Key.space>is<Key.space>the<Key.space>fourth-largest<Key.space>planet<Key.space>in<Key.space>the<Key.space><Key.shift>Solo<Key.backspace>ar<Key.space><Key.shift>System<Key.enter><Key.shift>Despite<Key.space>begi<Key.backspace><Key.backspace>ing<Key.space>red<Key.space><Key.backspace>,<Key.space><Key.shift>Mars<Key.space>is<Key.space>actually<Key.space>a<Key.space>cold<Key.space>placctrl+A
Screenshot: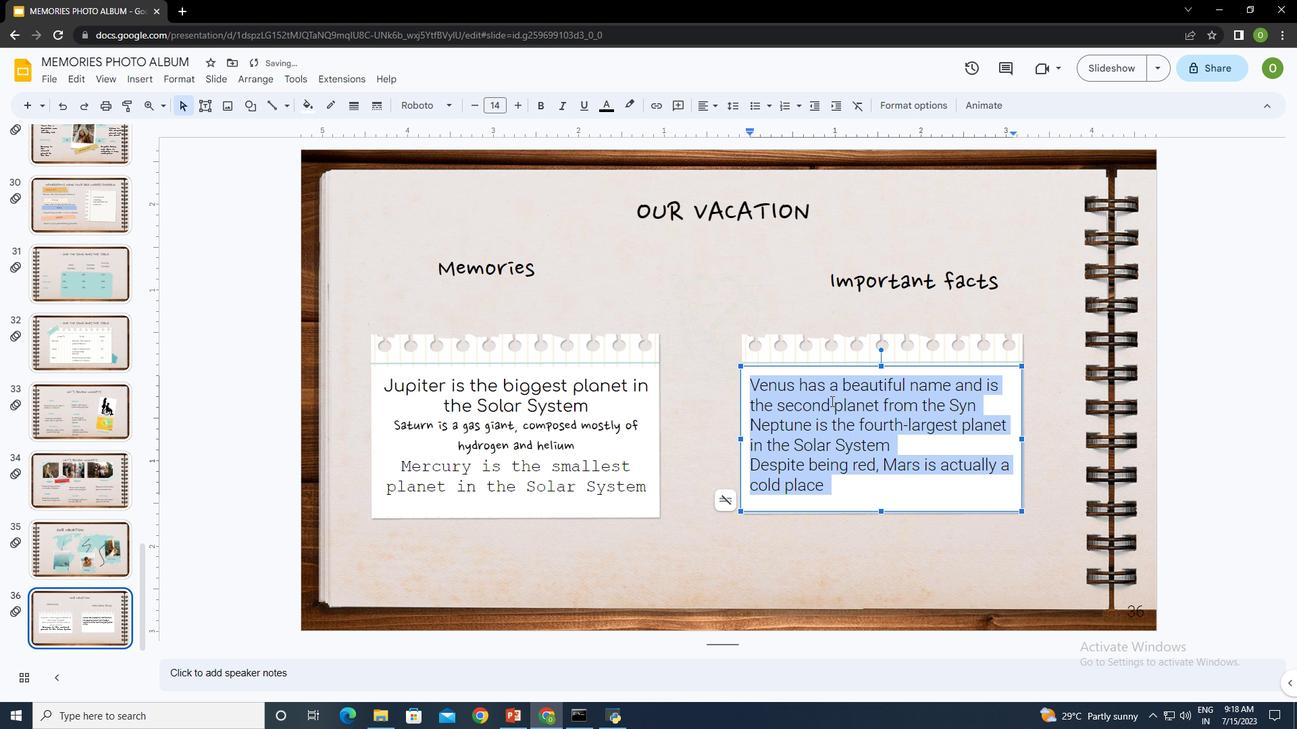 
Action: Mouse moved to (712, 104)
Screenshot: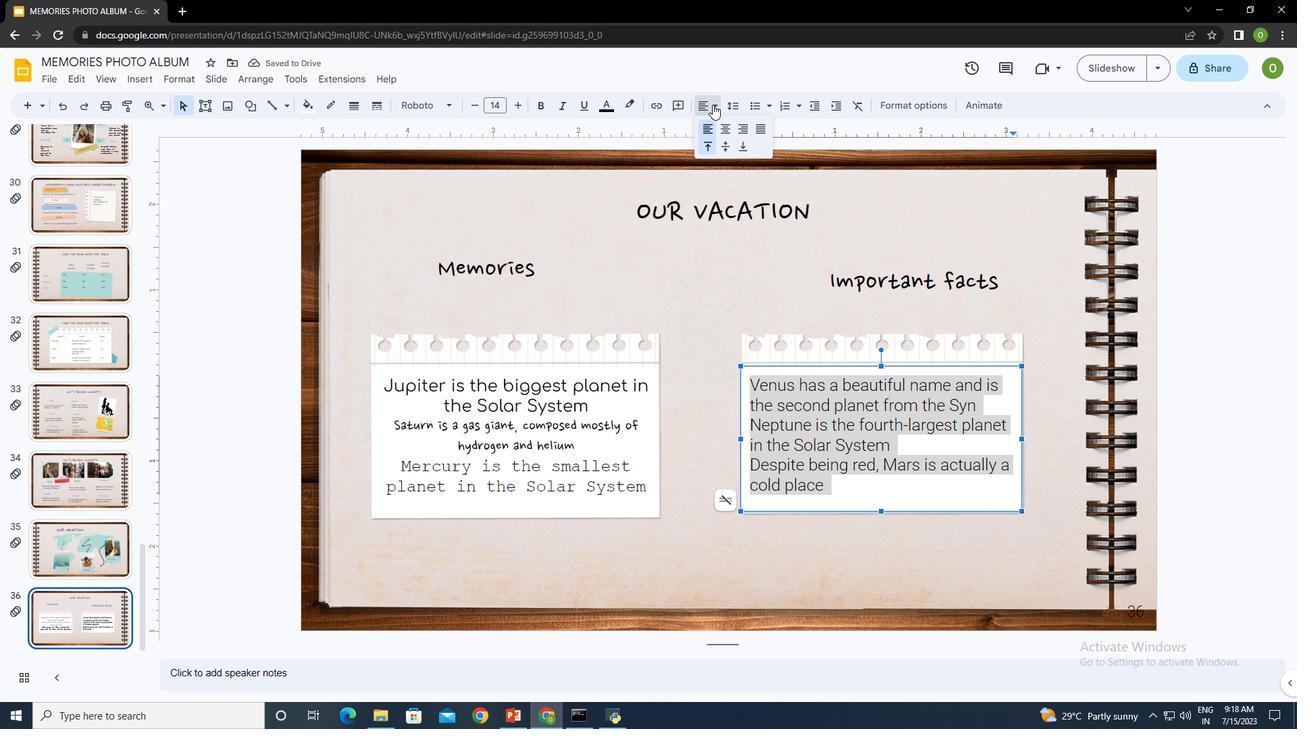 
Action: Mouse pressed left at (712, 104)
Screenshot: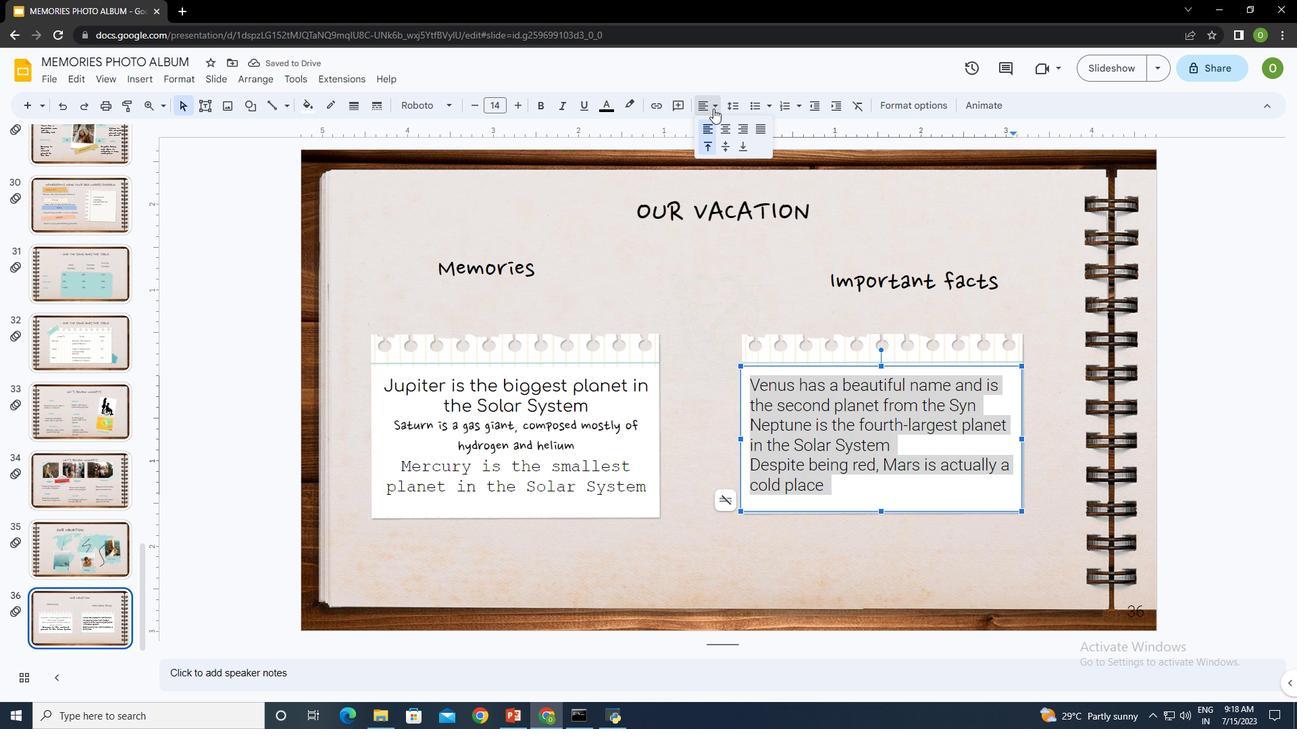 
Action: Mouse moved to (723, 129)
Screenshot: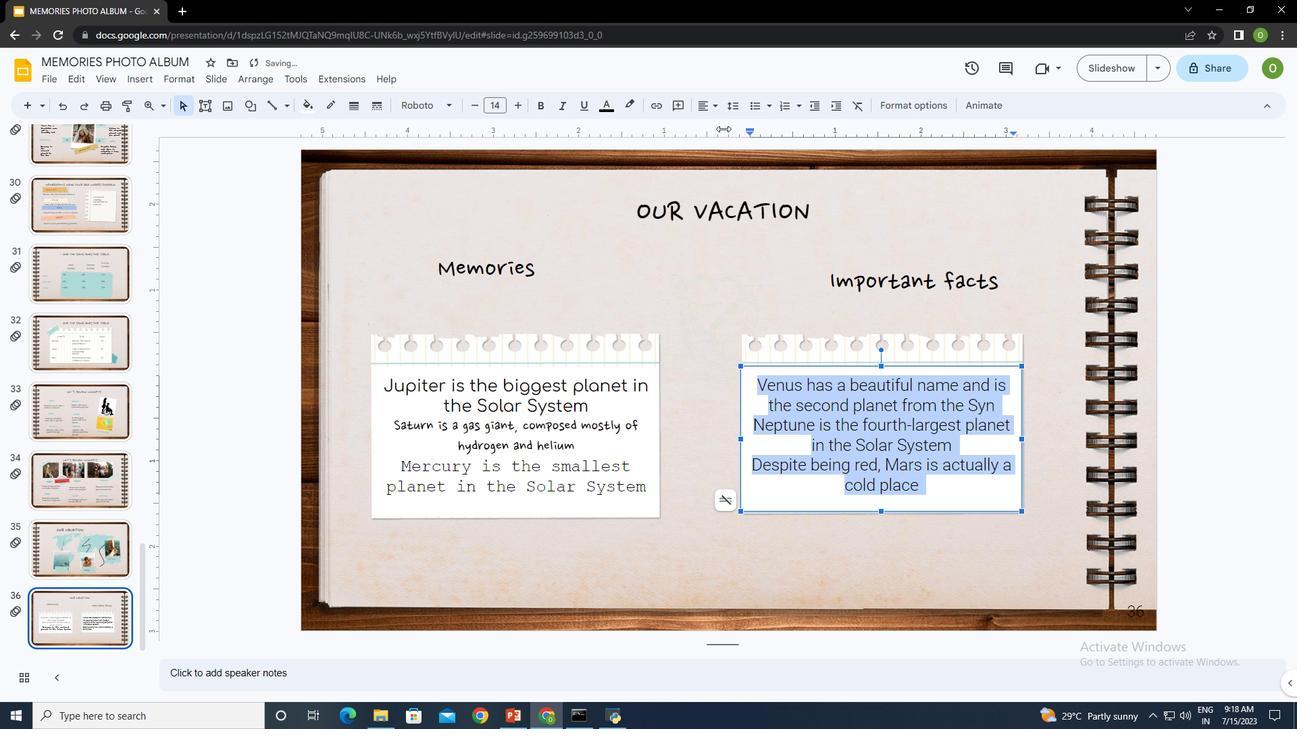 
Action: Mouse pressed left at (723, 129)
Screenshot: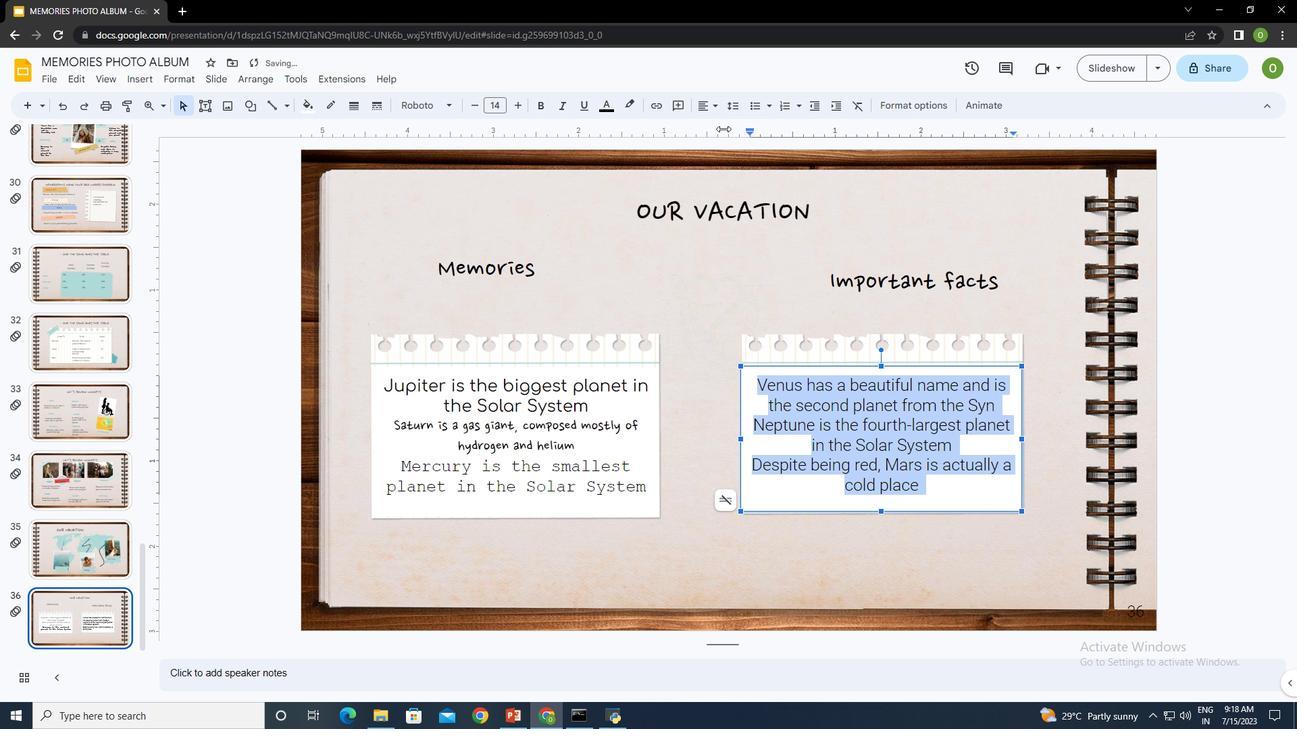 
Action: Mouse moved to (893, 429)
Screenshot: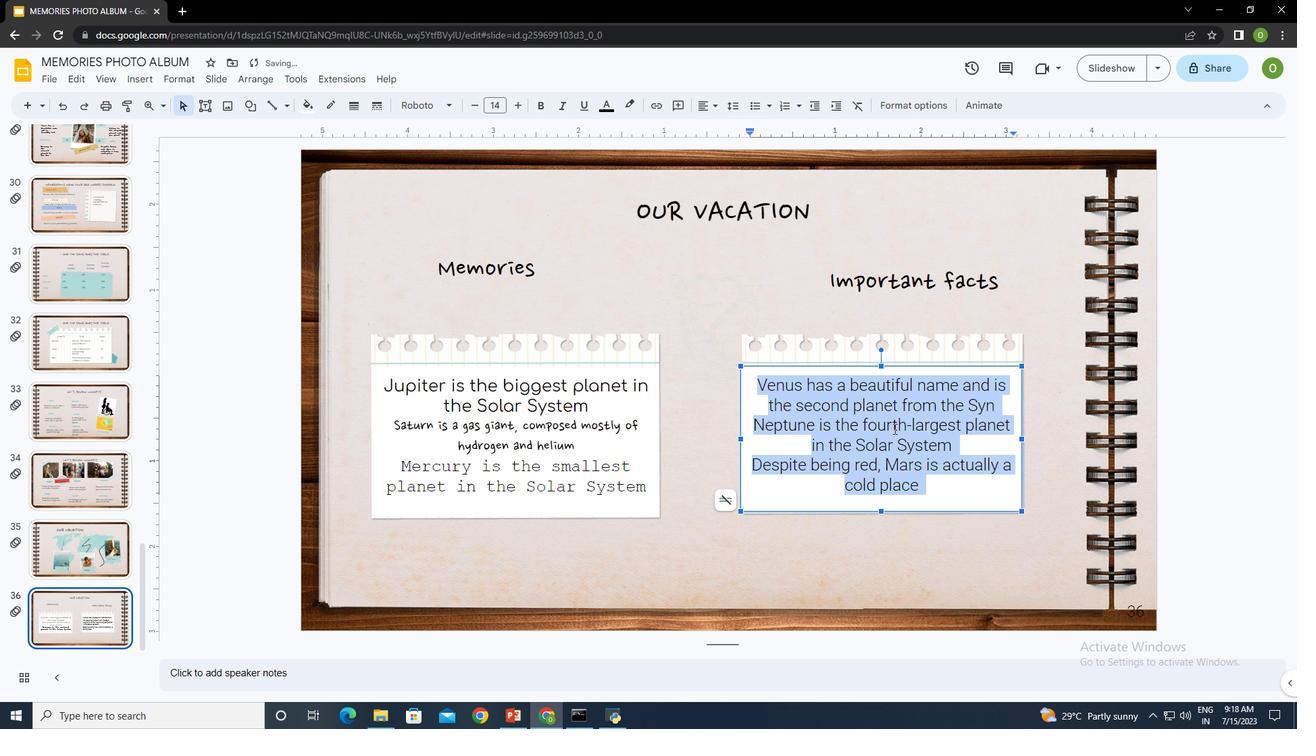
Action: Mouse pressed left at (893, 429)
Screenshot: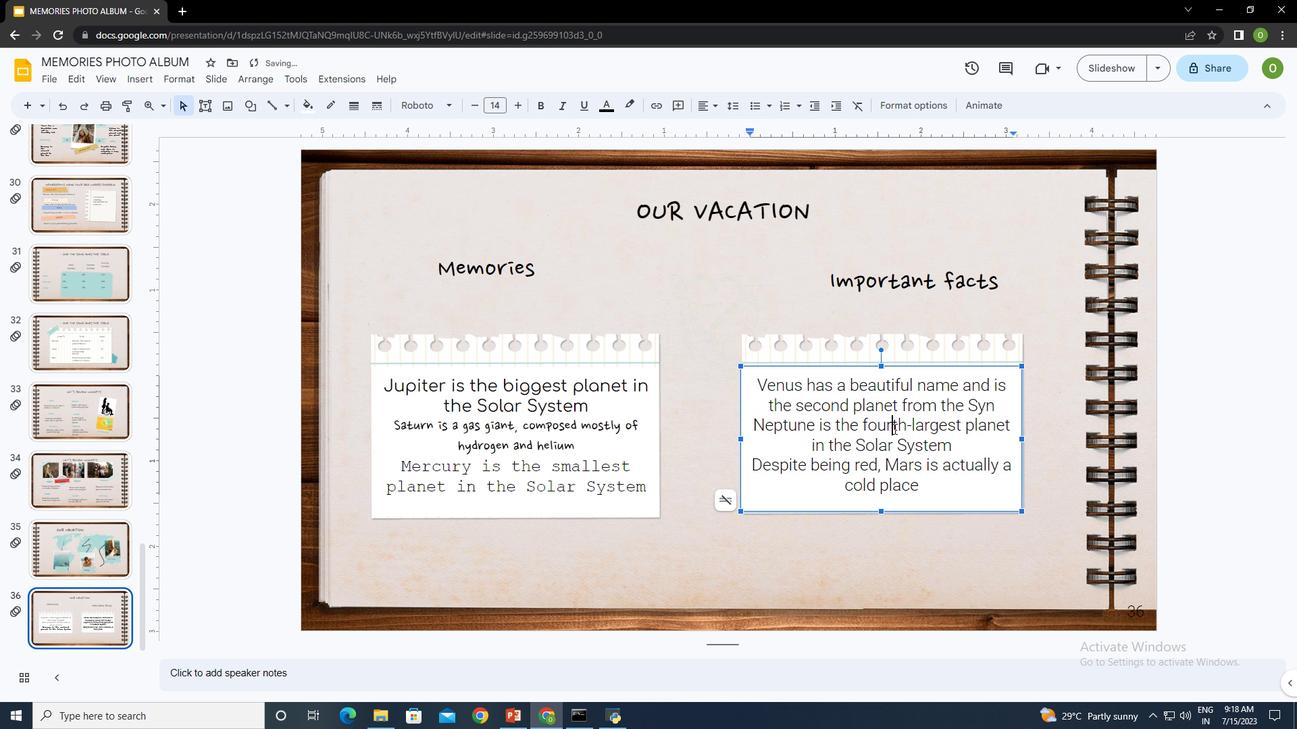 
Action: Mouse moved to (997, 404)
Screenshot: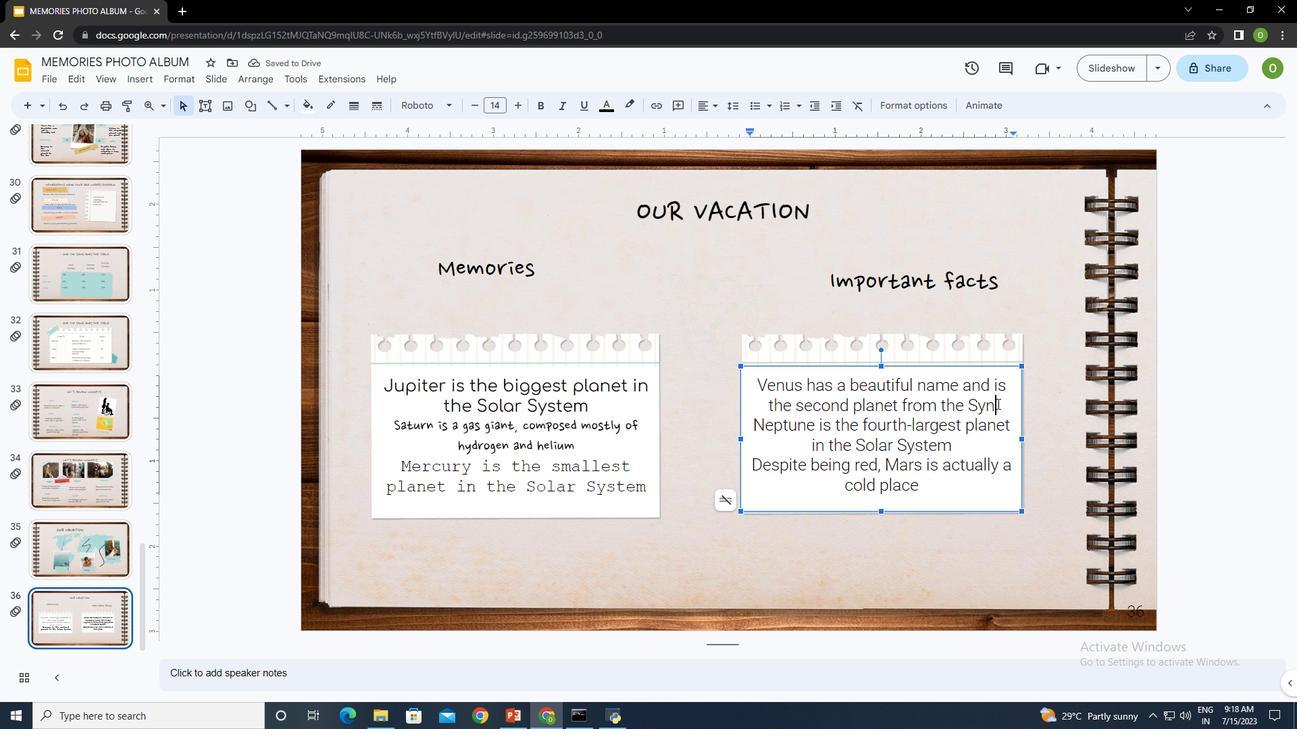 
Action: Mouse pressed left at (997, 404)
Screenshot: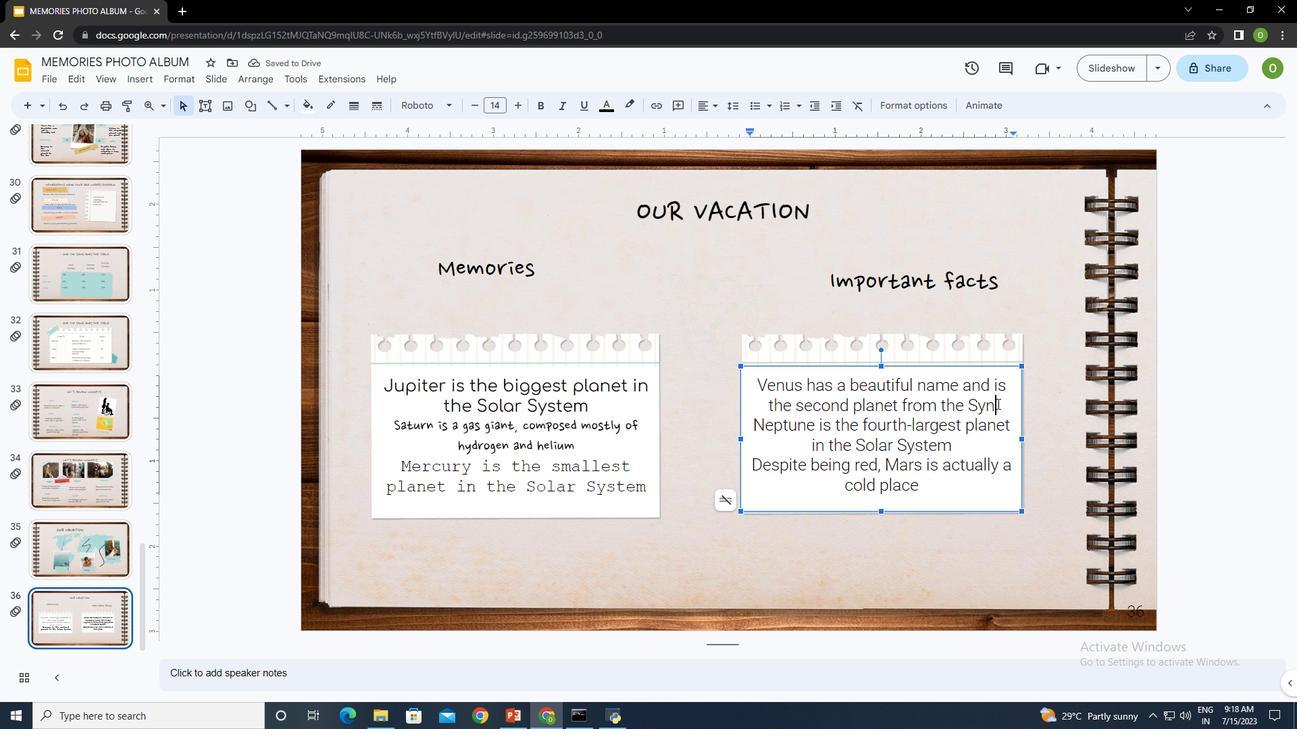 
Action: Mouse moved to (997, 404)
Screenshot: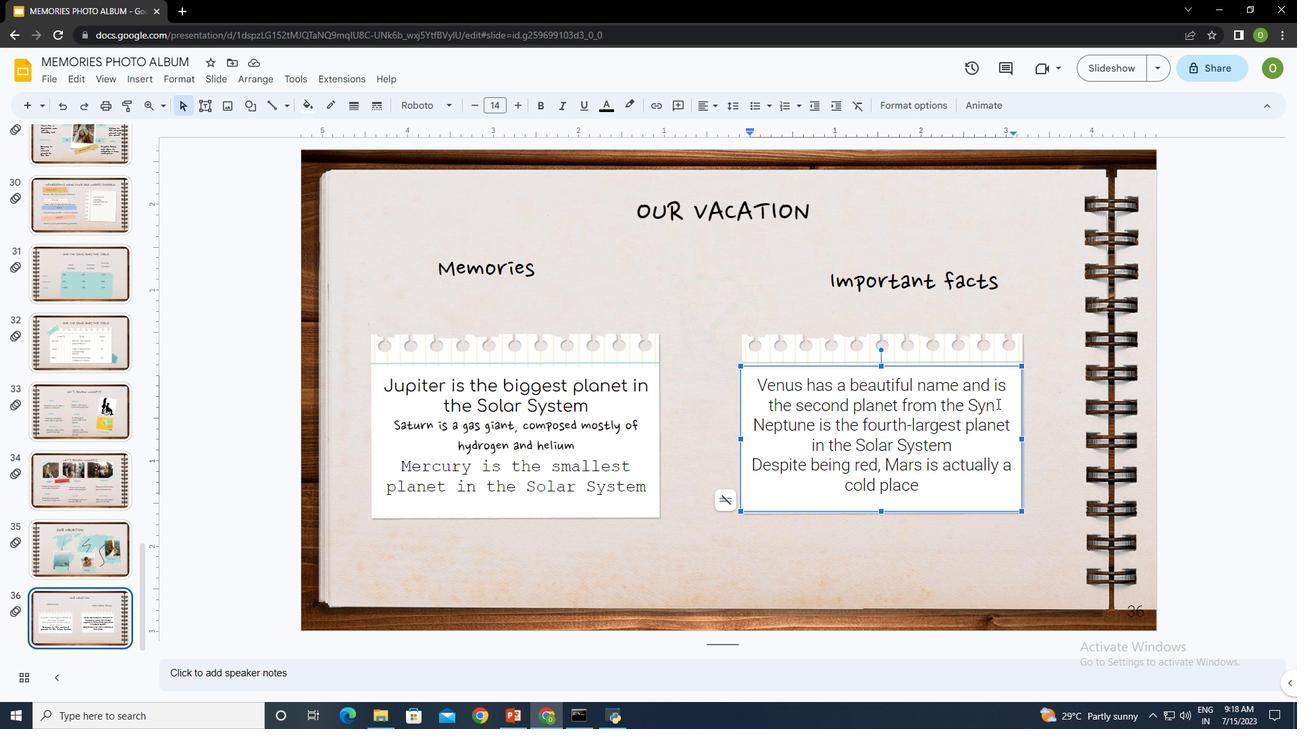 
Action: Key pressed <Key.enter><Key.down><Key.down><Key.right><Key.right><Key.right><Key.right><Key.right><Key.right><Key.right><Key.right><Key.right><Key.right><Key.left><Key.enter>
Screenshot: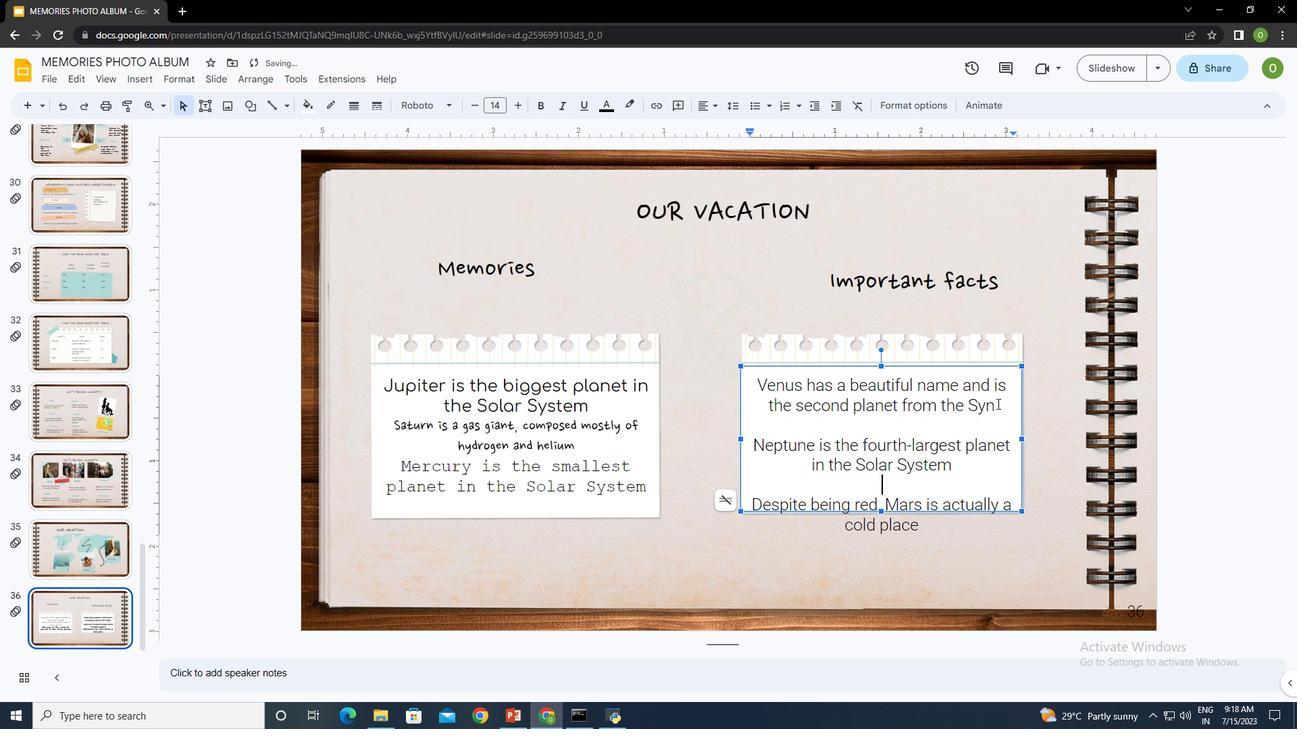 
Action: Mouse moved to (935, 426)
Screenshot: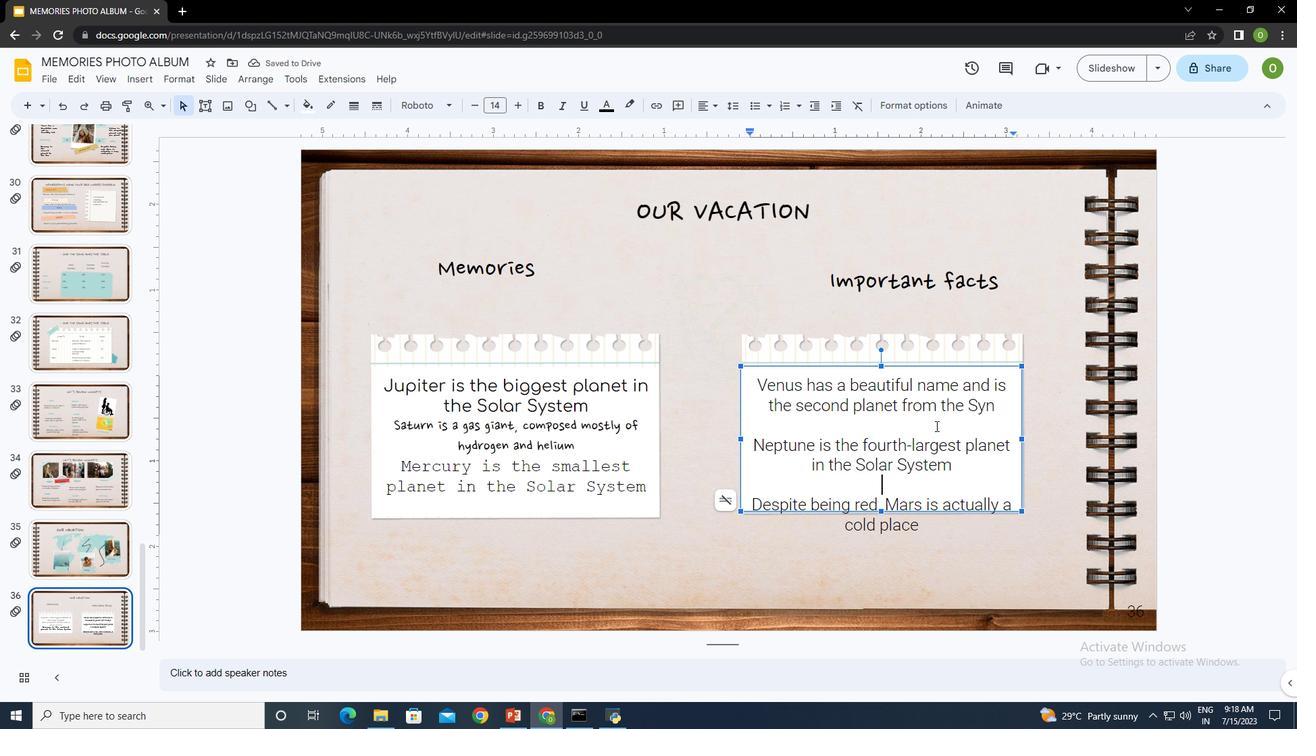 
Action: Key pressed ctrl+A
Screenshot: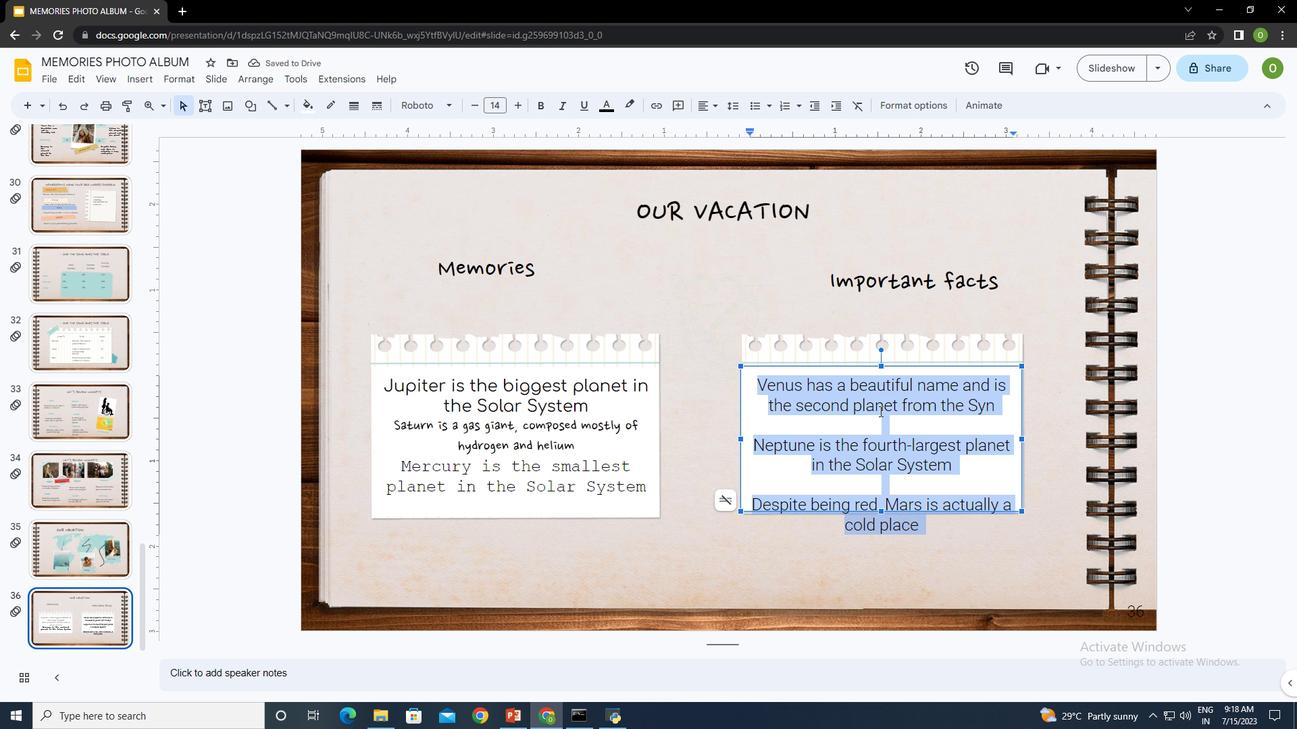 
Action: Mouse moved to (430, 106)
Screenshot: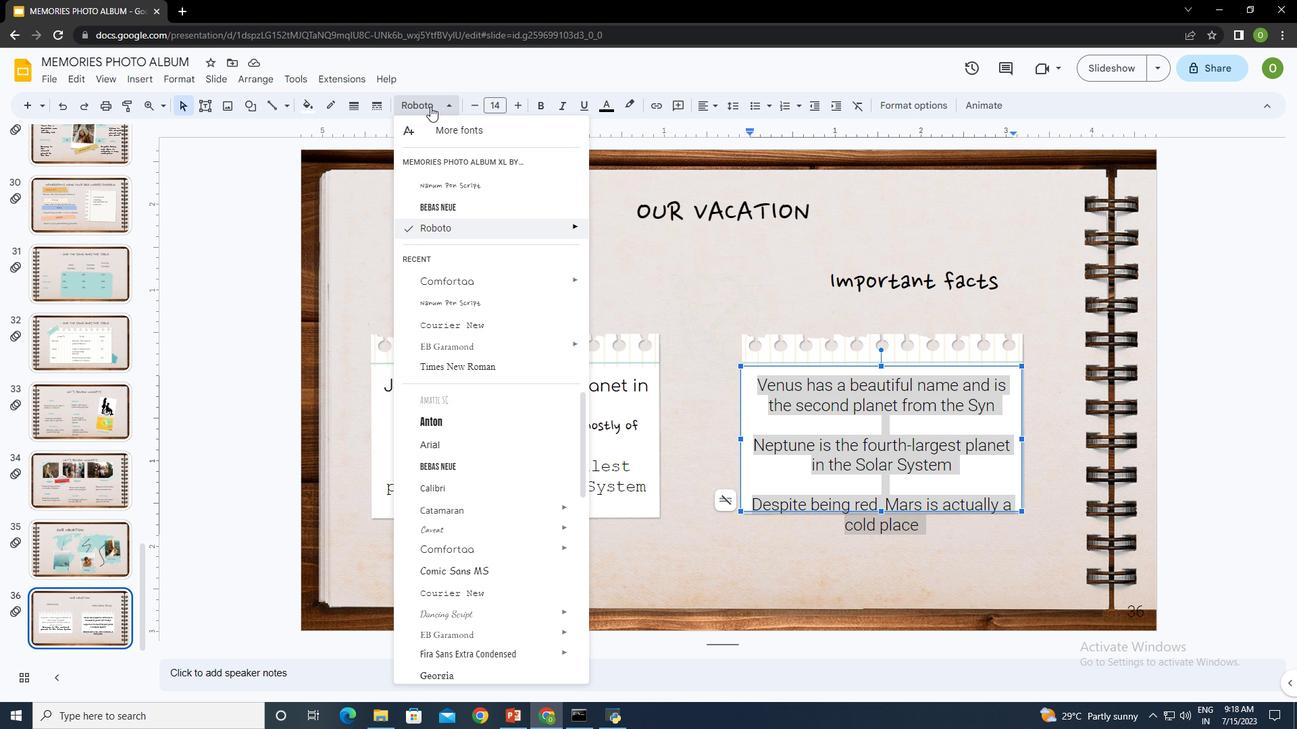 
Action: Mouse pressed left at (430, 106)
Screenshot: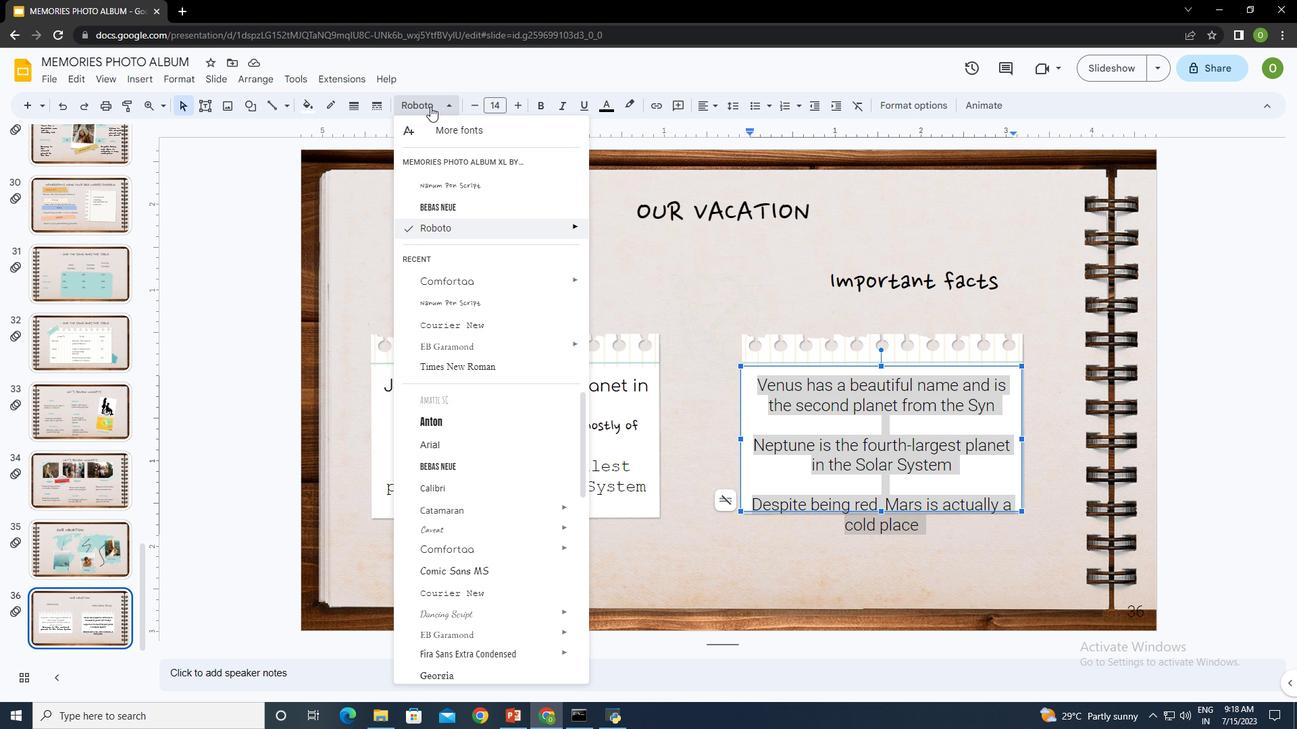 
Action: Mouse moved to (487, 326)
Screenshot: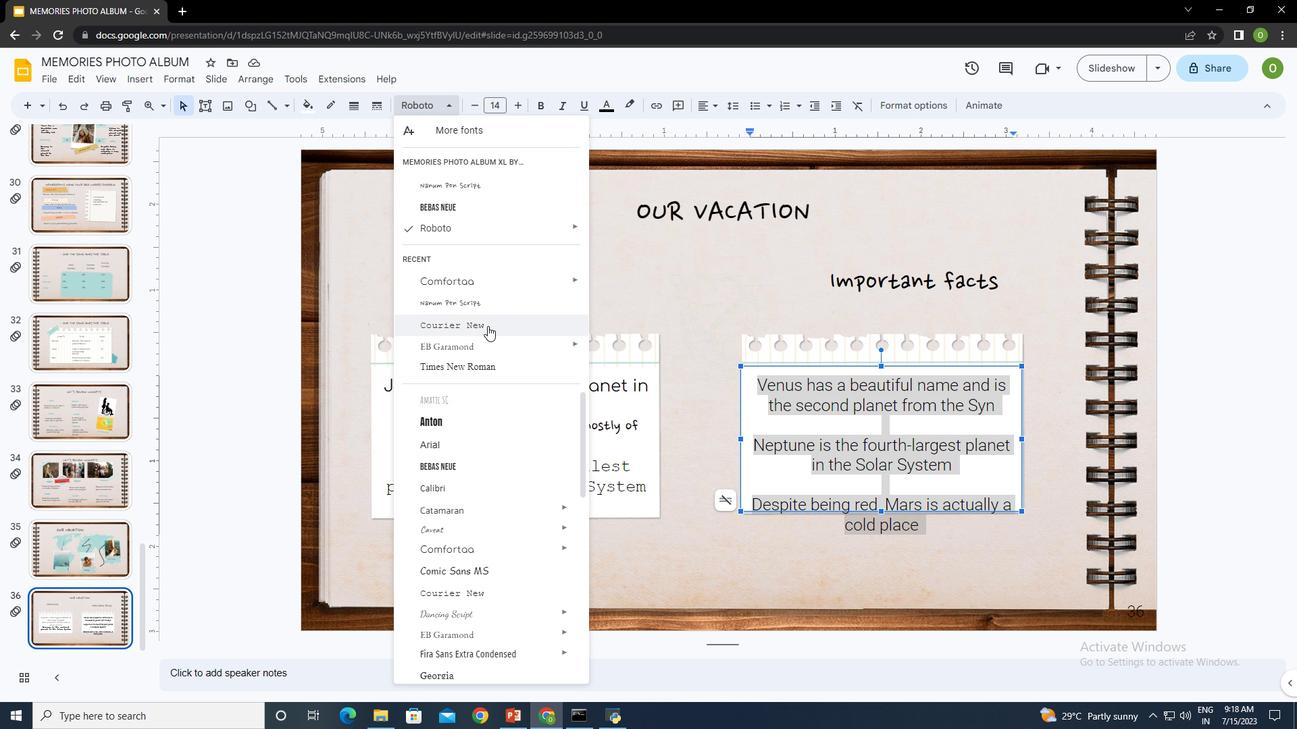 
Action: Mouse scrolled (487, 325) with delta (0, 0)
Screenshot: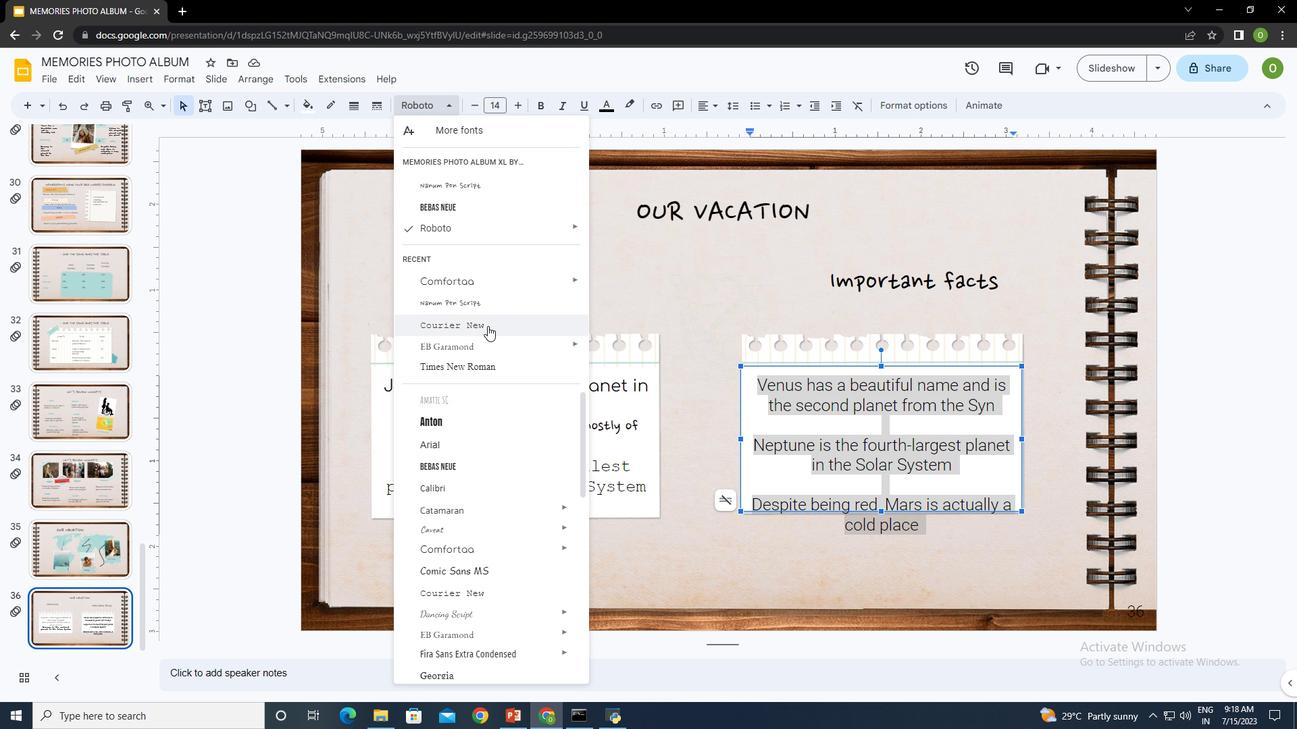 
Action: Mouse moved to (487, 326)
Screenshot: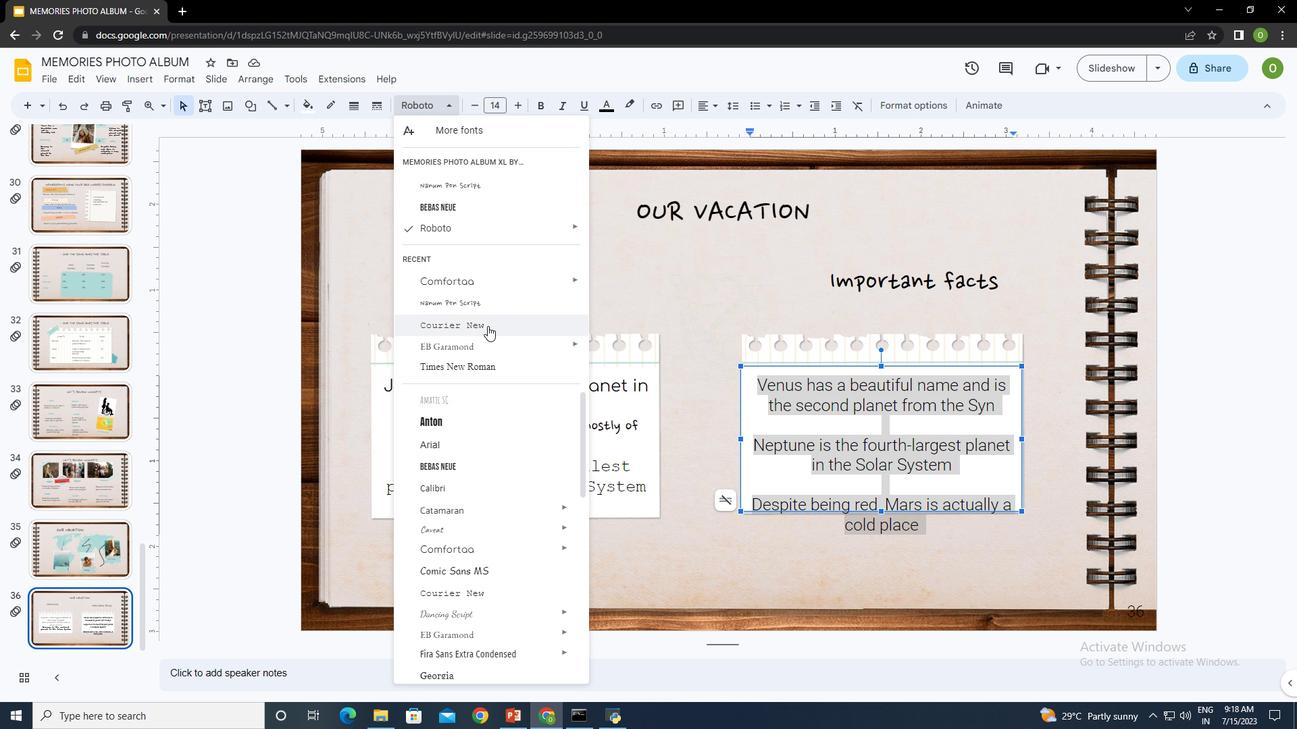 
Action: Mouse scrolled (487, 325) with delta (0, 0)
Screenshot: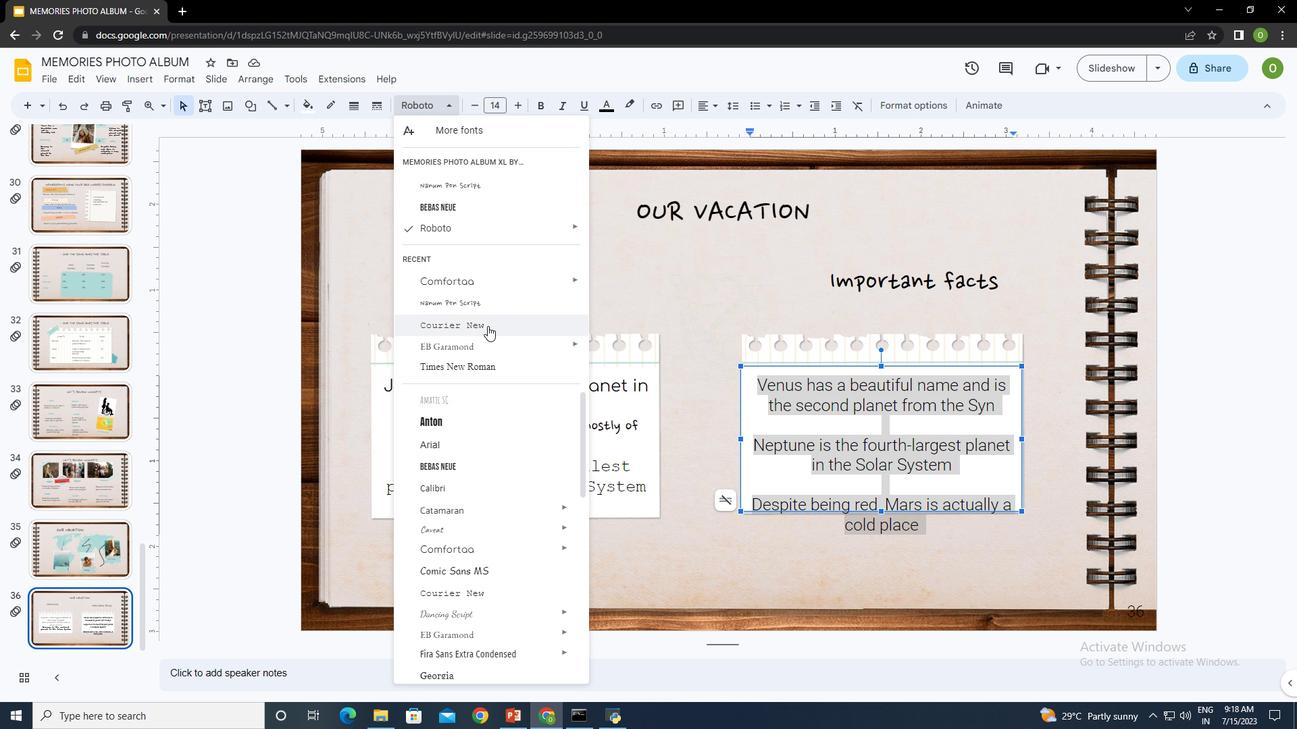 
Action: Mouse scrolled (487, 325) with delta (0, 0)
Screenshot: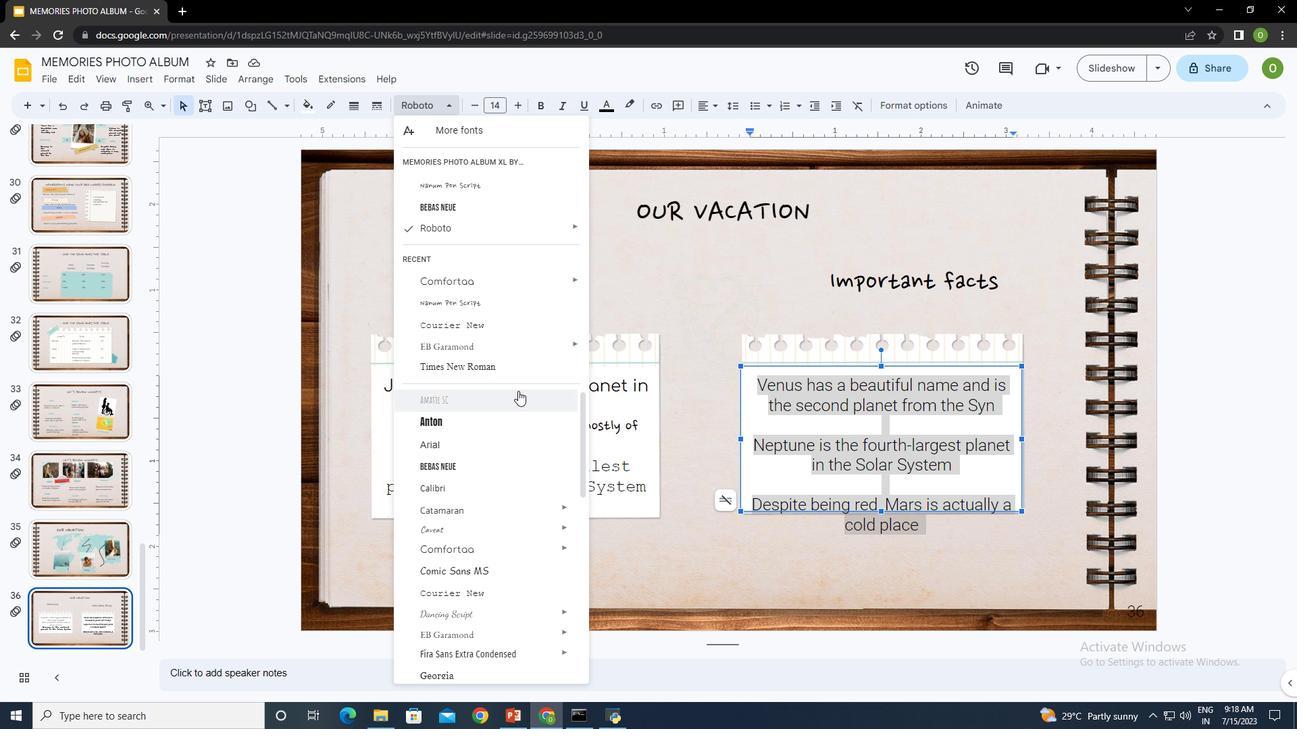 
Action: Mouse moved to (516, 439)
Screenshot: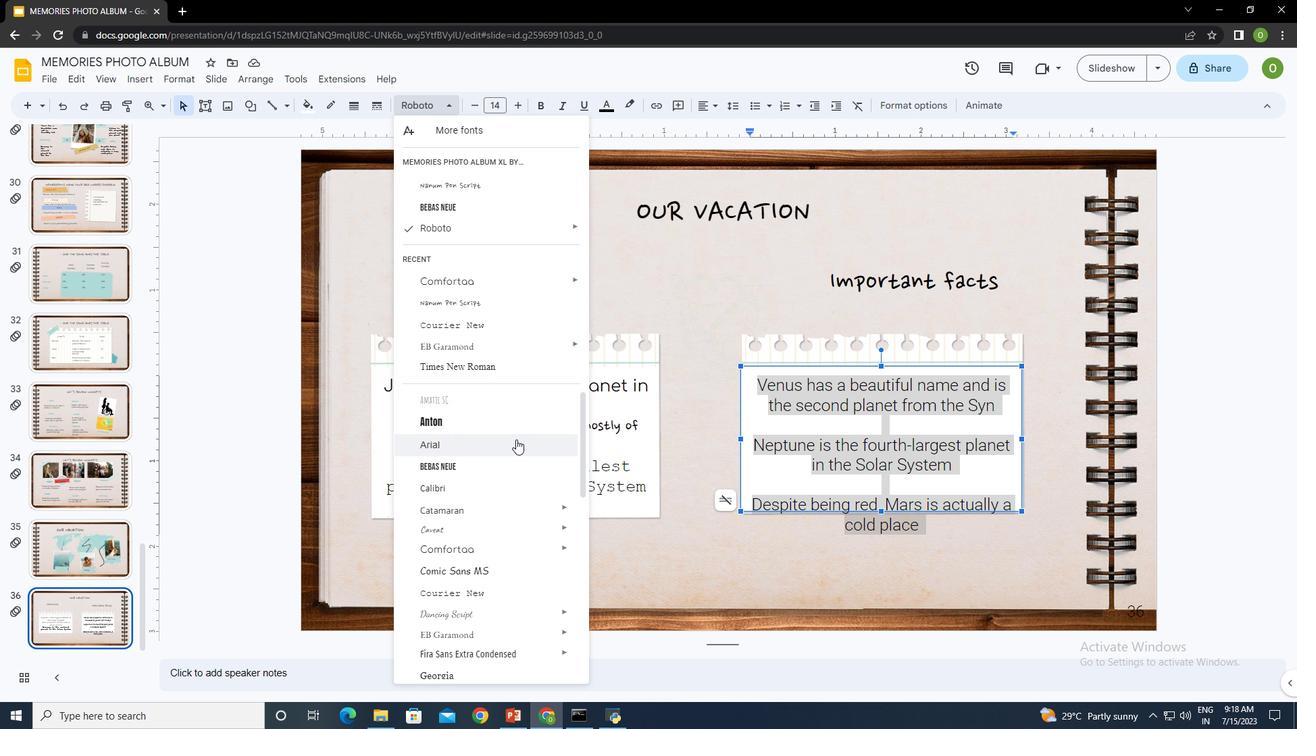 
Action: Mouse pressed left at (516, 439)
Screenshot: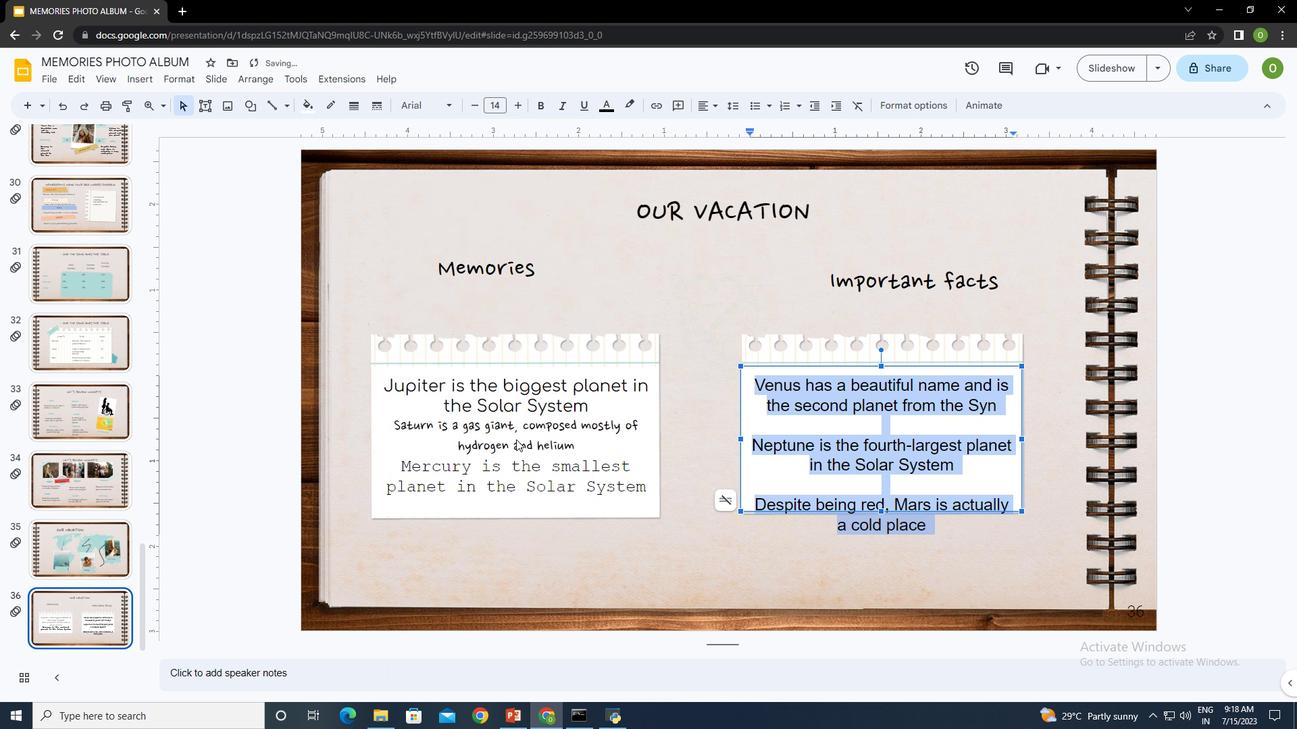 
Action: Mouse moved to (478, 104)
Screenshot: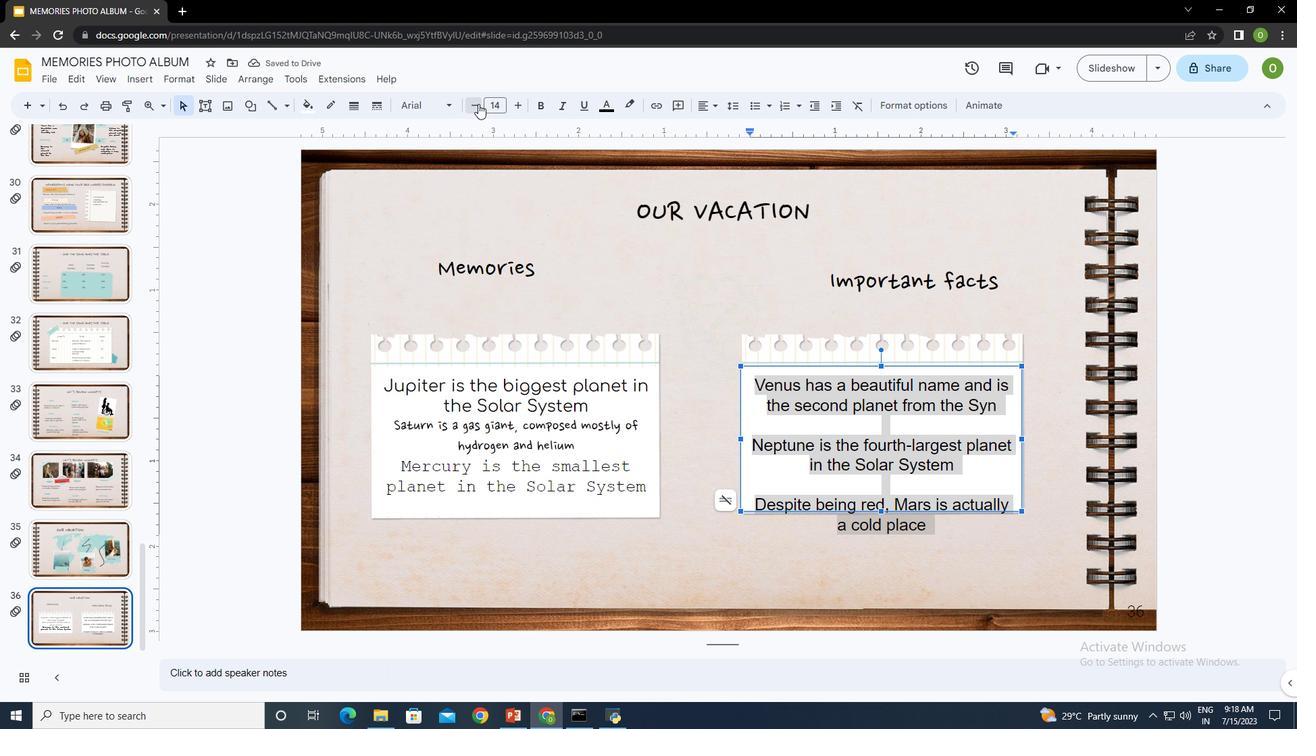 
Action: Mouse pressed left at (478, 104)
Screenshot: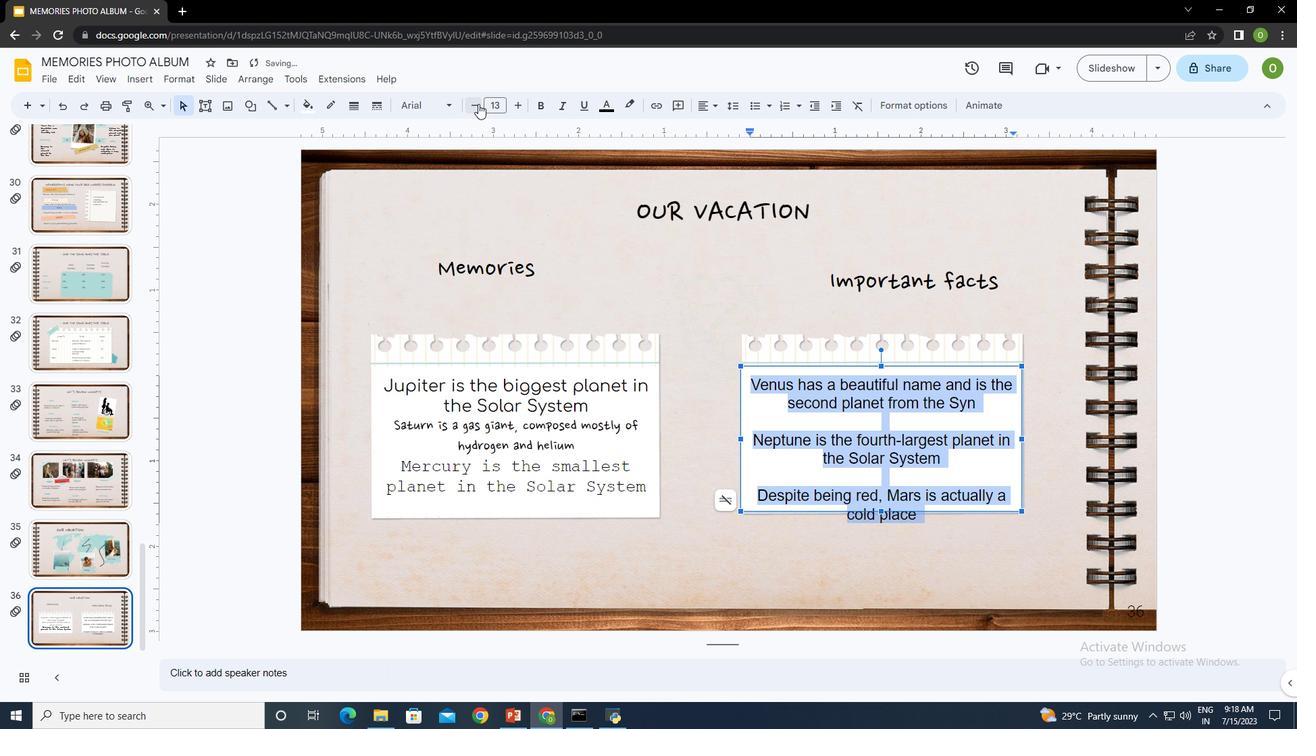 
Action: Mouse moved to (478, 104)
Screenshot: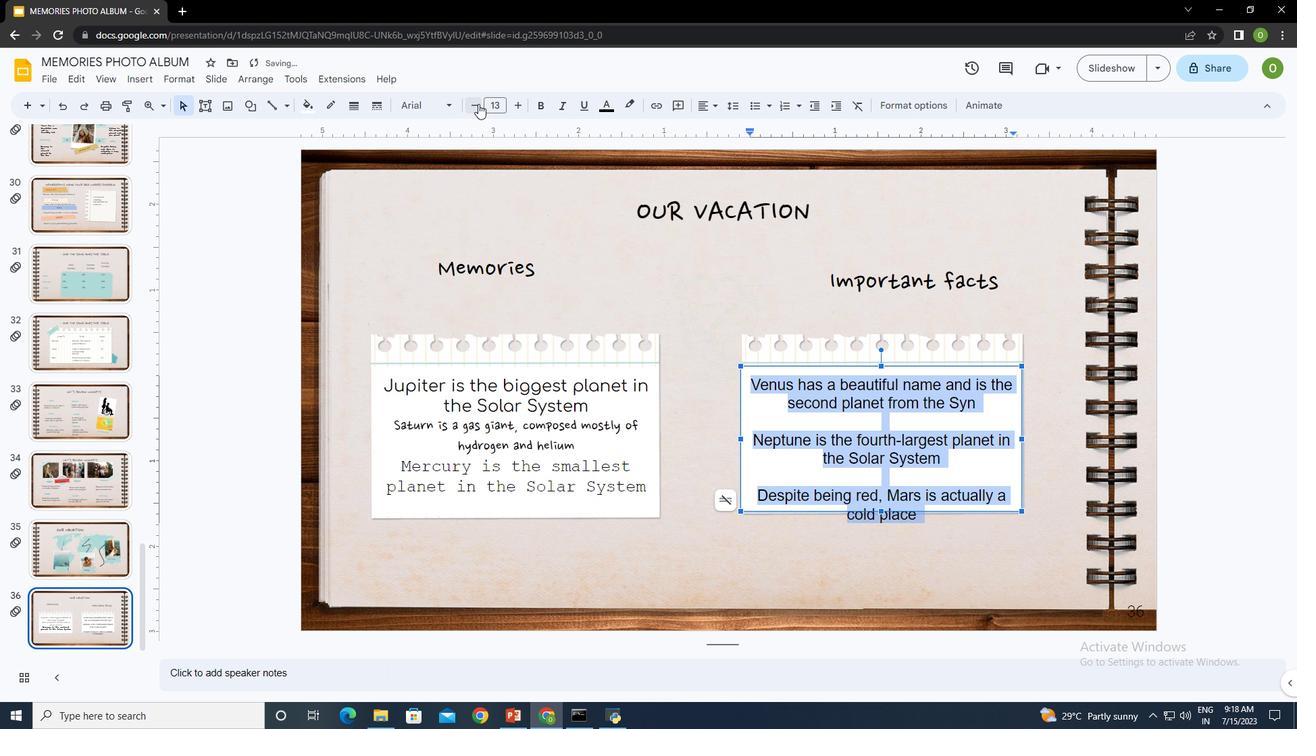 
Action: Mouse pressed left at (478, 104)
Screenshot: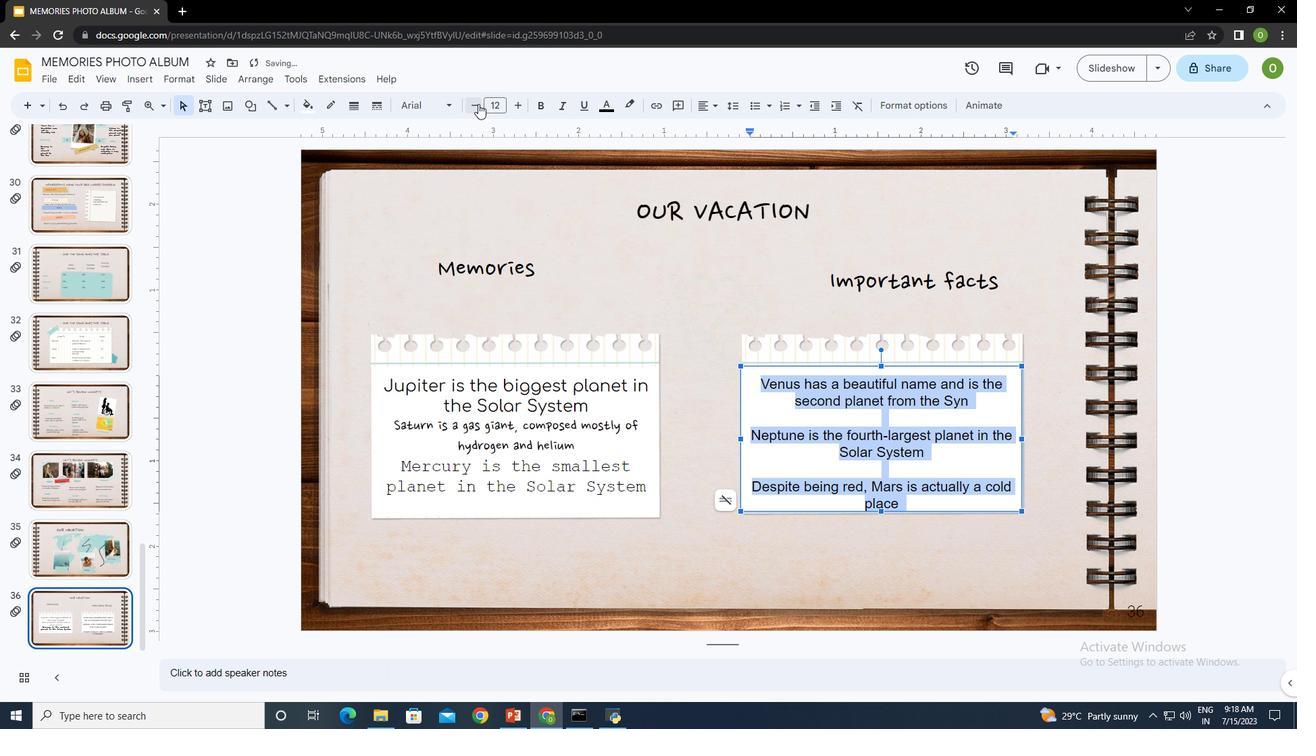 
Action: Mouse pressed left at (478, 104)
Screenshot: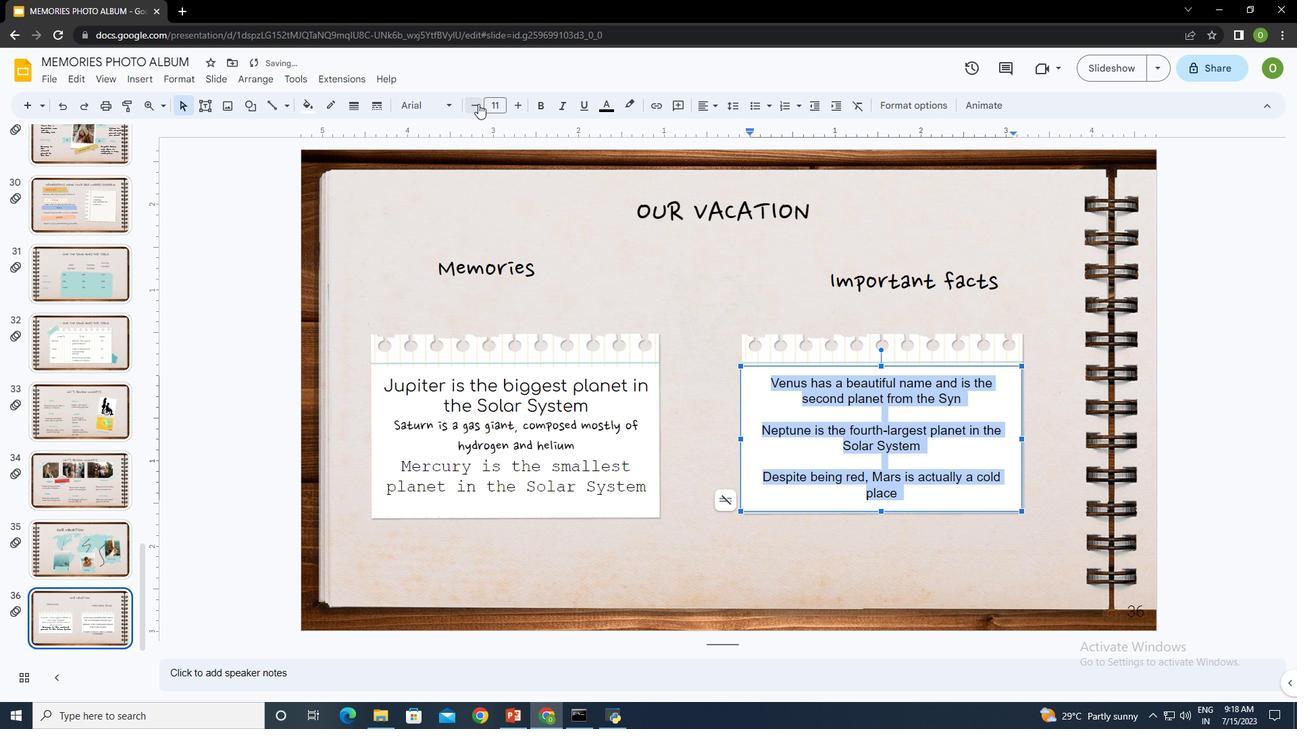 
Action: Mouse moved to (789, 295)
Screenshot: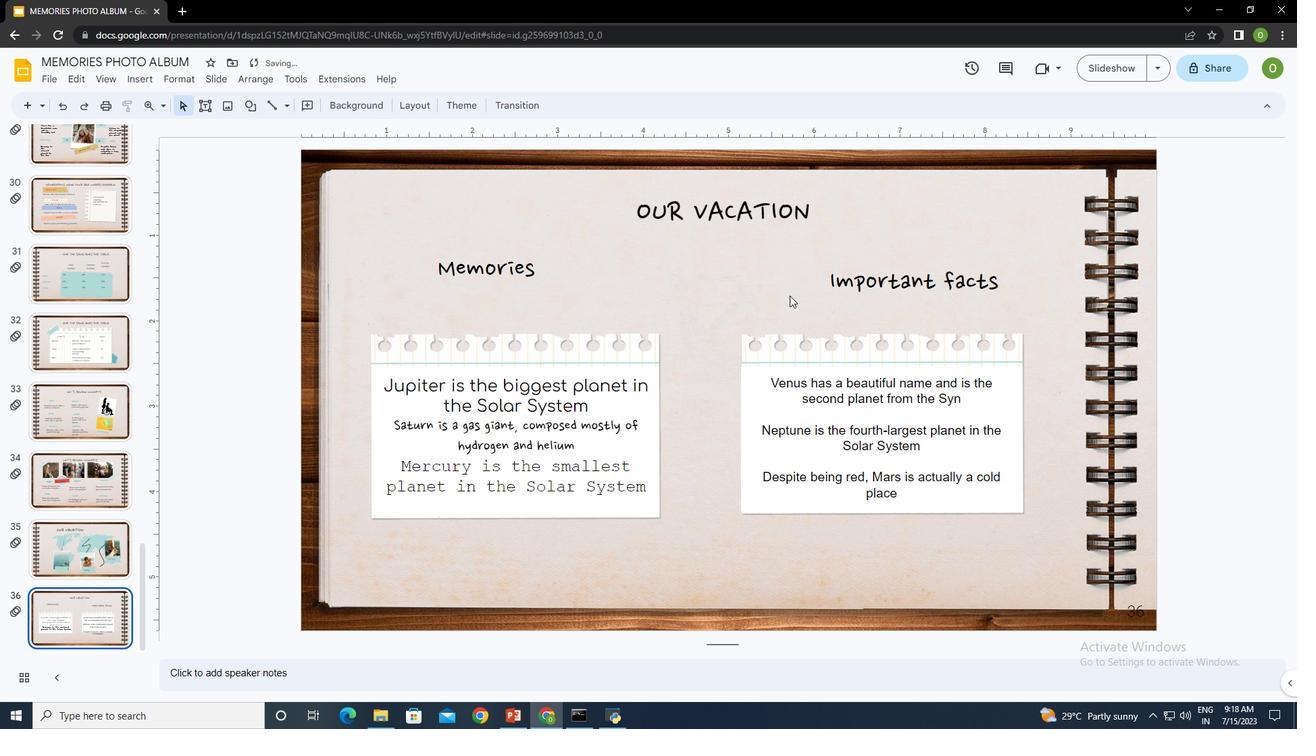
Action: Mouse pressed left at (789, 295)
Screenshot: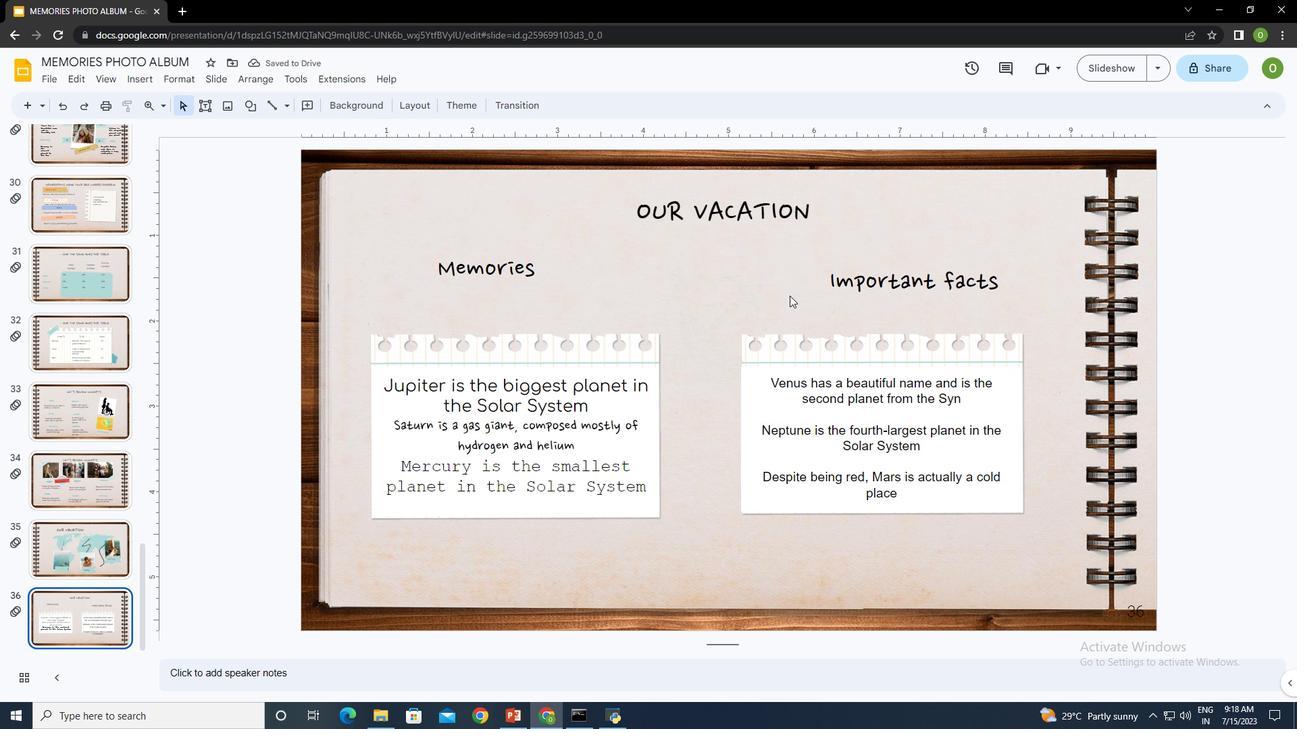 
Action: Mouse moved to (706, 379)
Screenshot: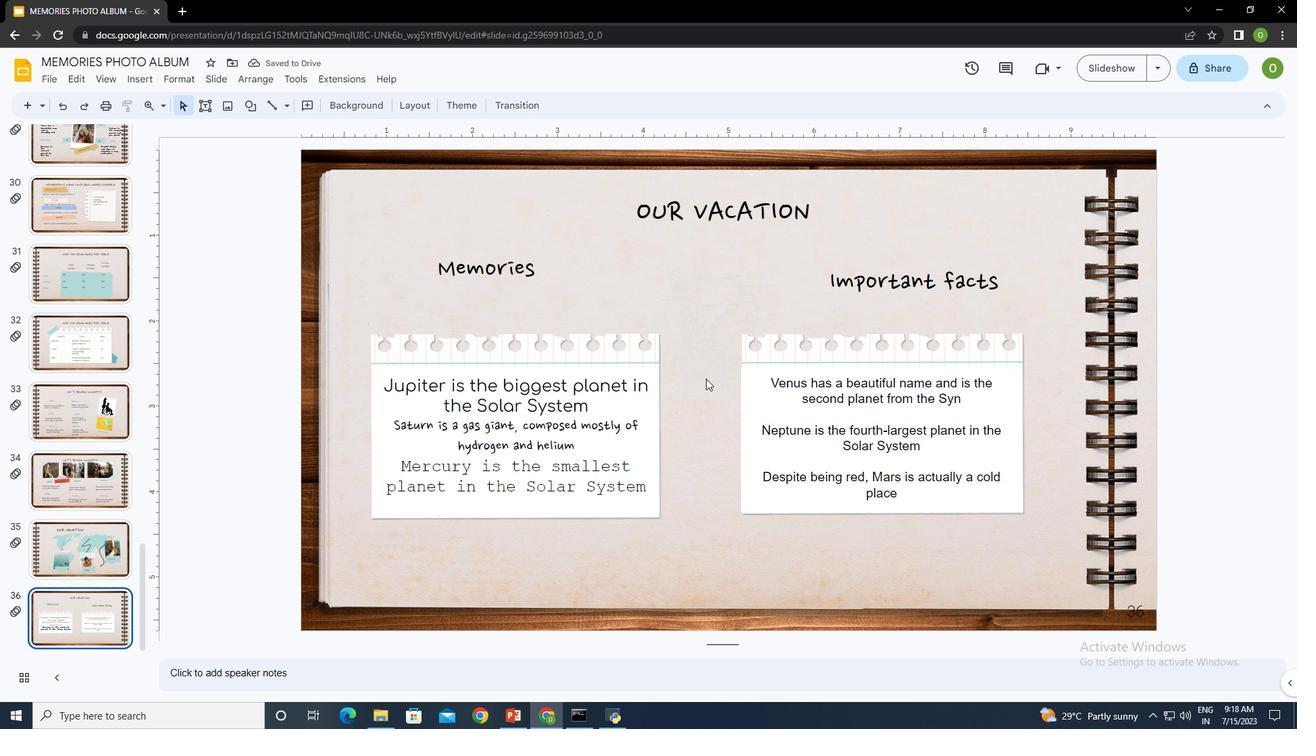
Action: Mouse pressed left at (706, 379)
Screenshot: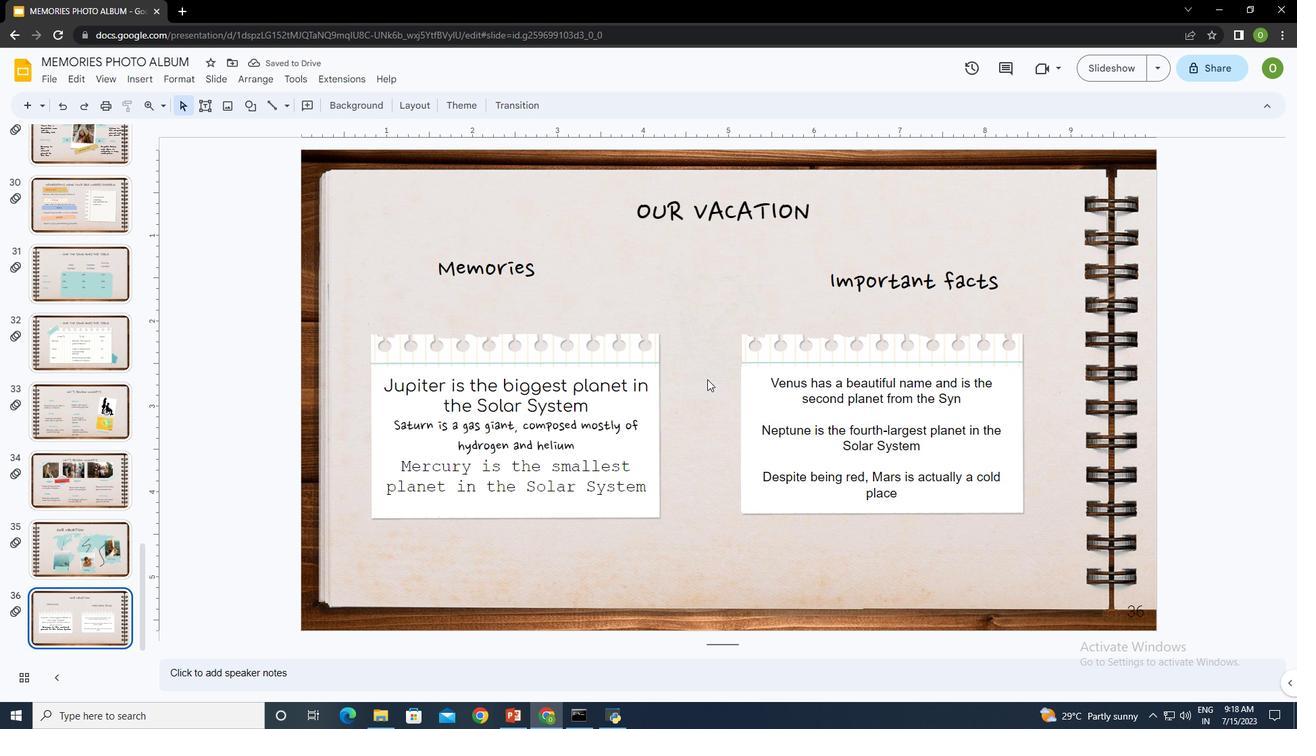 
Action: Mouse moved to (287, 106)
Screenshot: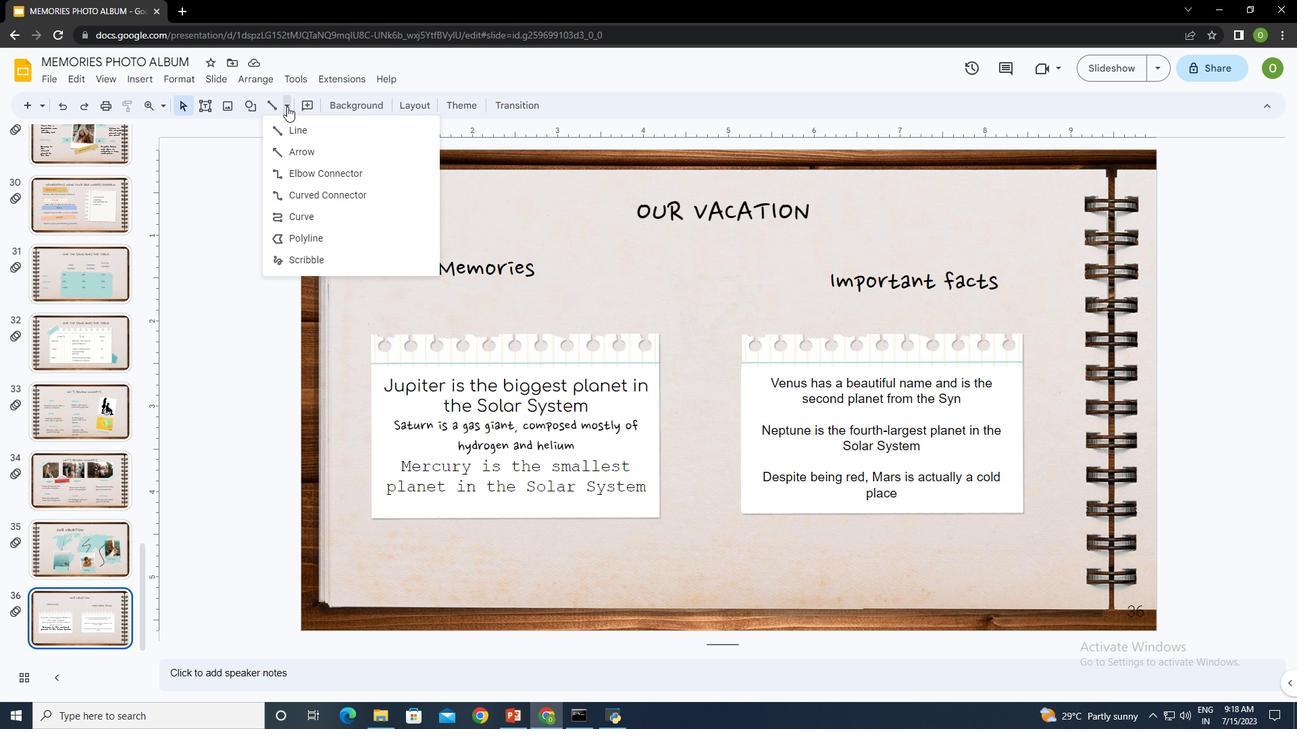
Action: Mouse pressed left at (287, 106)
Screenshot: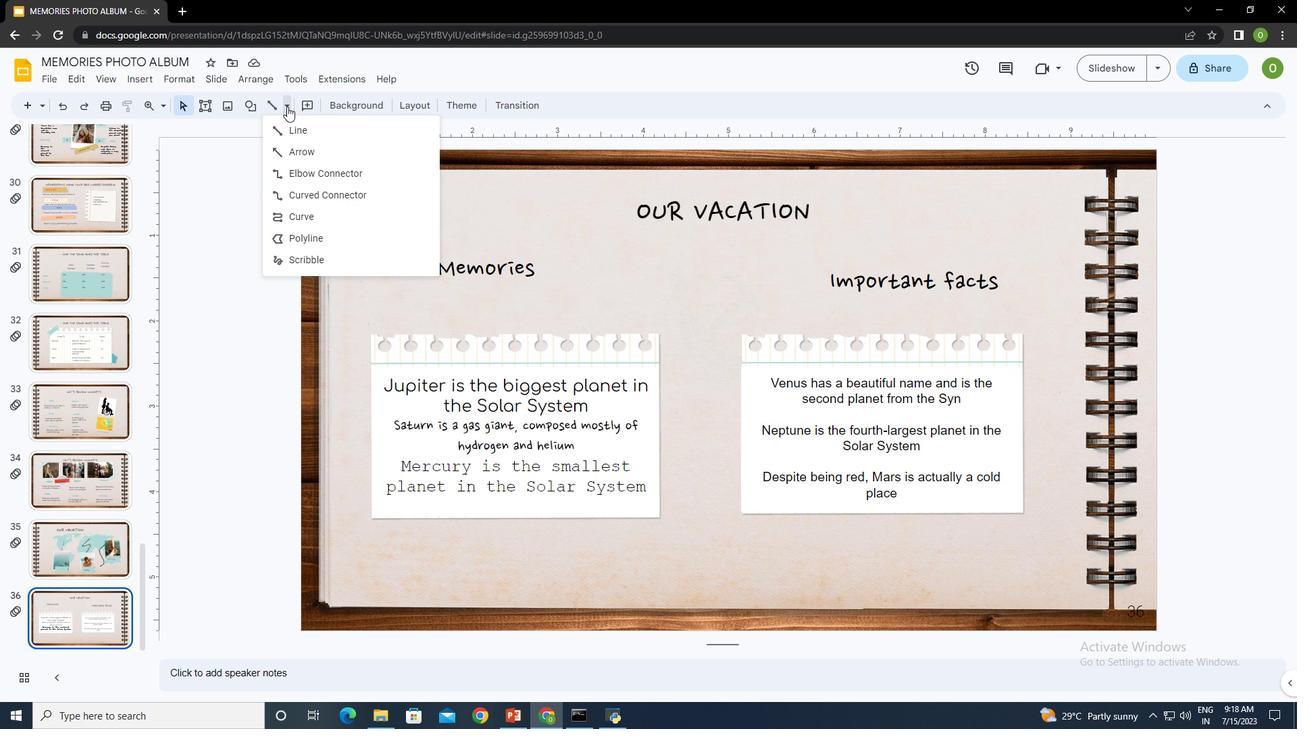 
Action: Mouse moved to (314, 131)
Screenshot: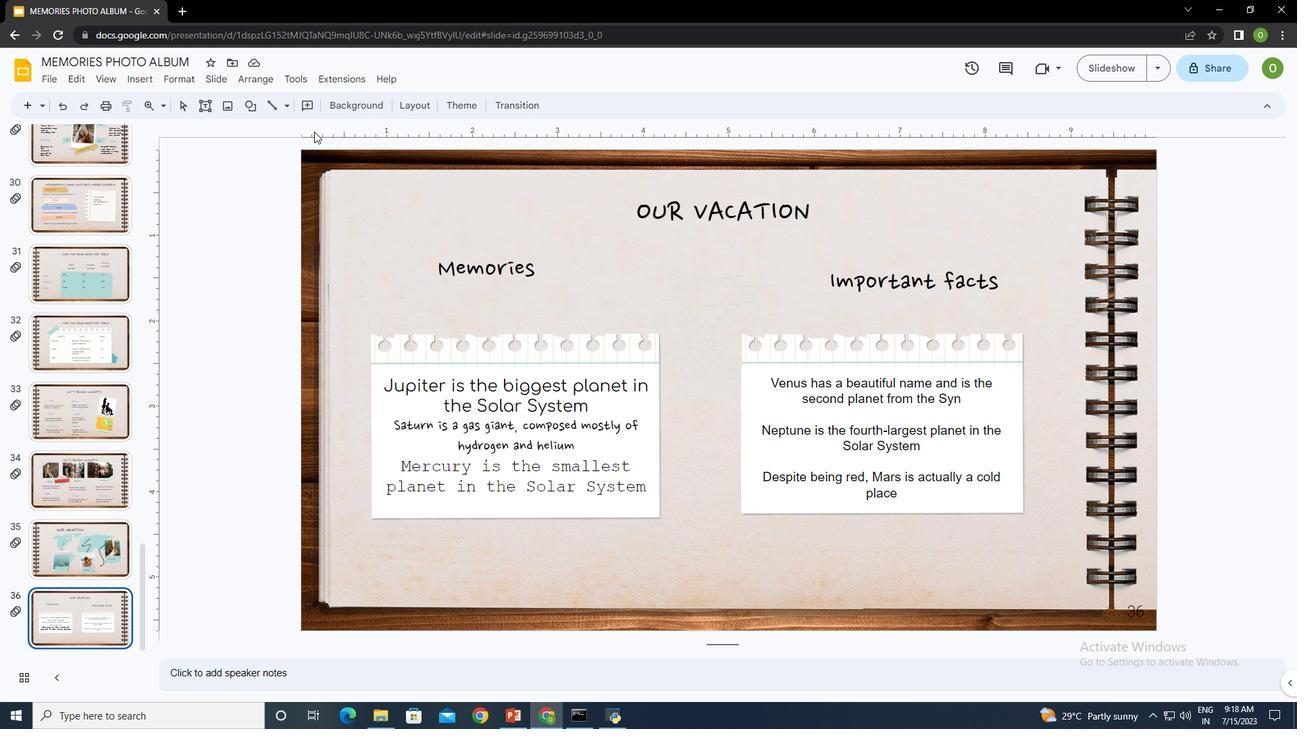 
Action: Mouse pressed left at (314, 131)
Screenshot: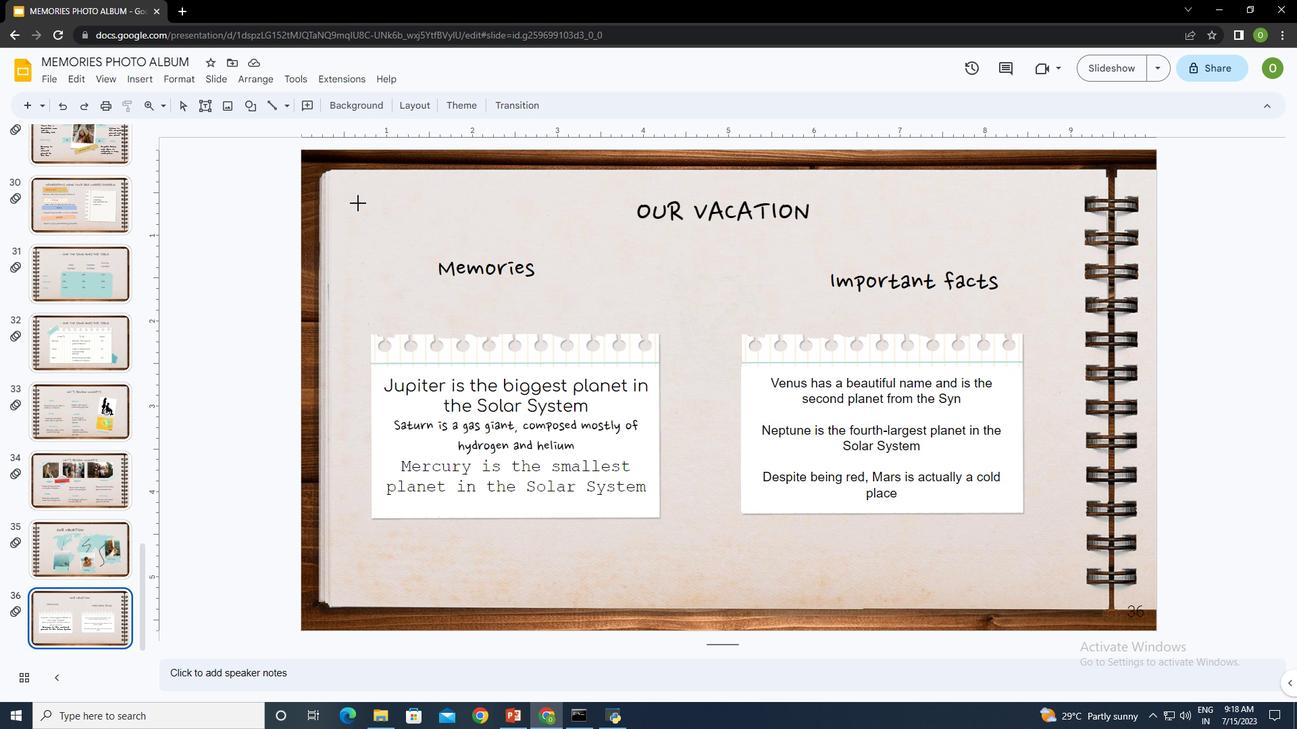 
Action: Mouse moved to (501, 296)
Screenshot: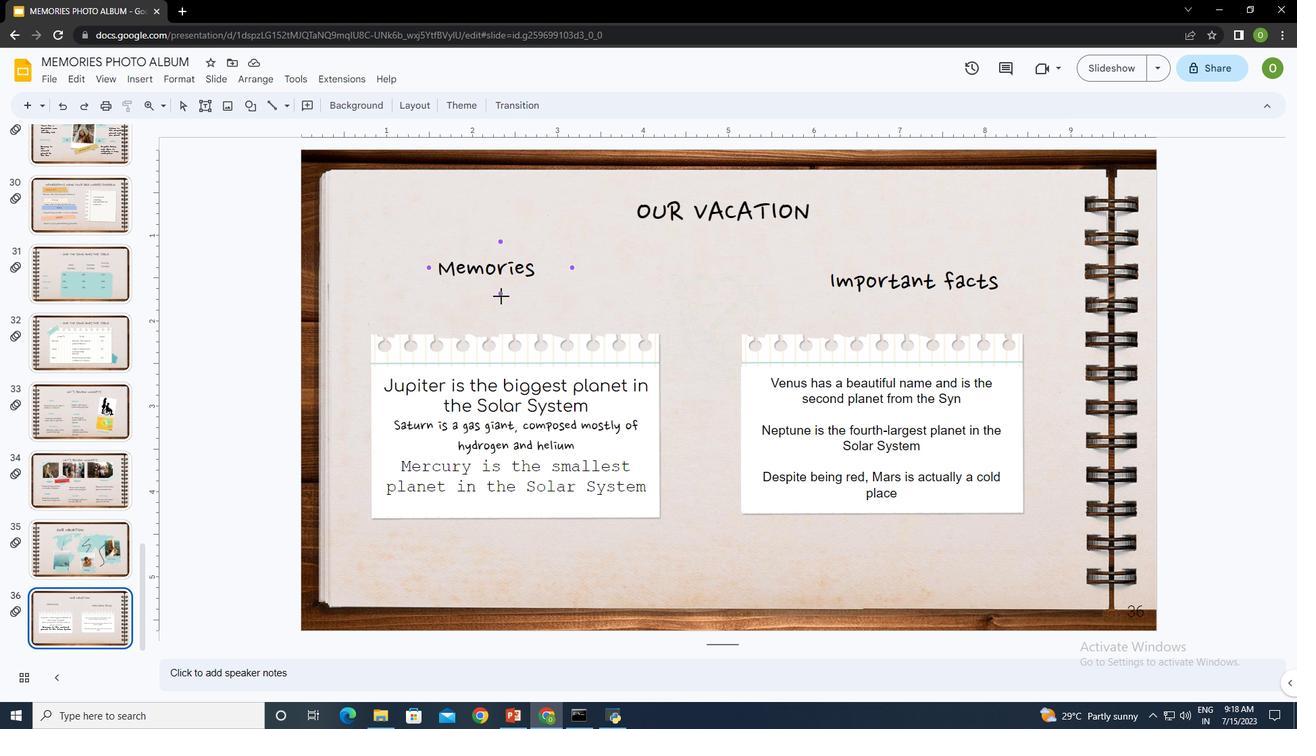 
Action: Mouse pressed left at (501, 296)
Screenshot: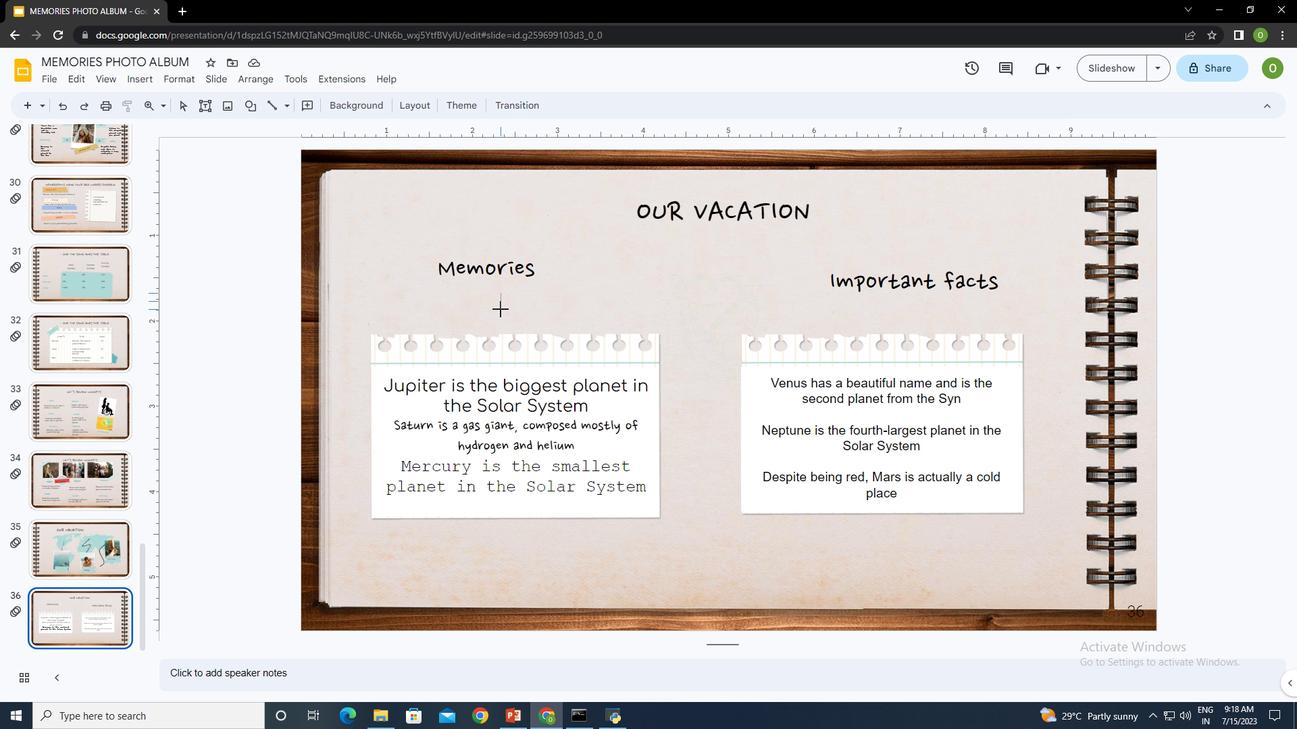 
Action: Mouse moved to (314, 108)
Screenshot: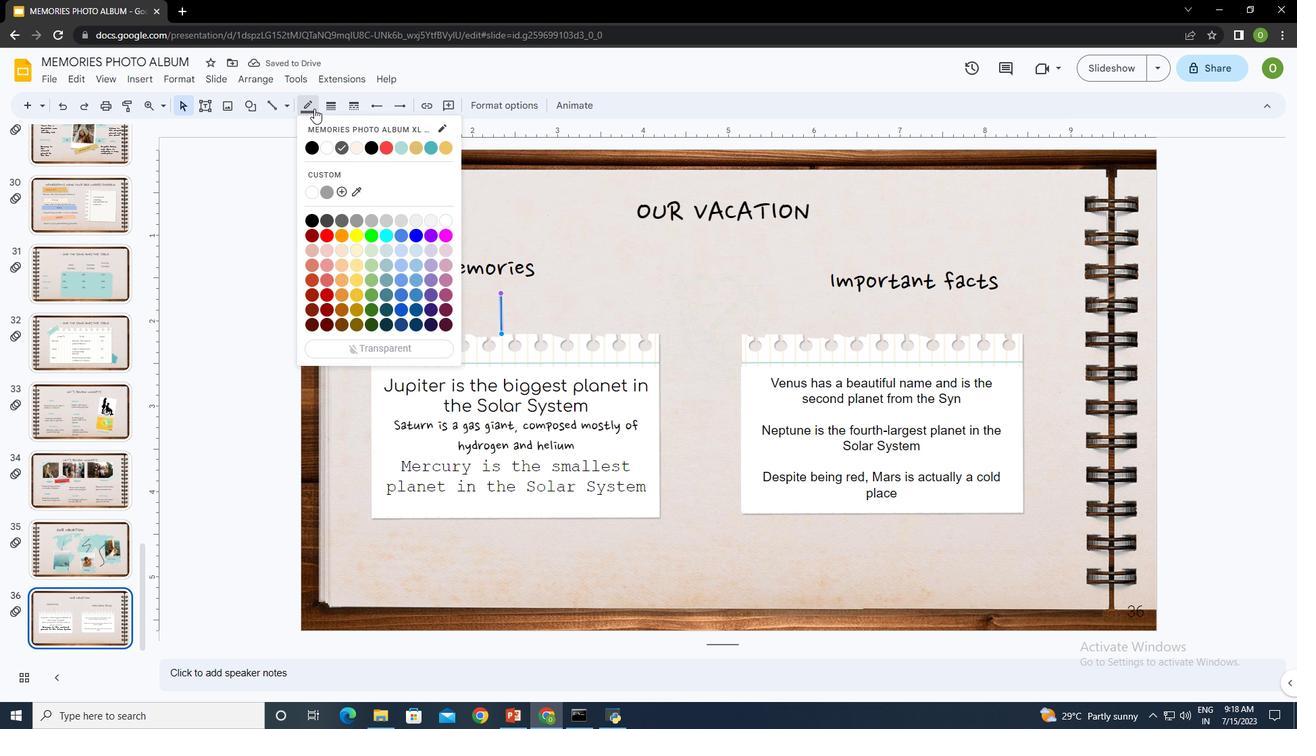 
Action: Mouse pressed left at (314, 108)
